 Task: Craft a pair of stylish earrings.
Action: Mouse moved to (377, 170)
Screenshot: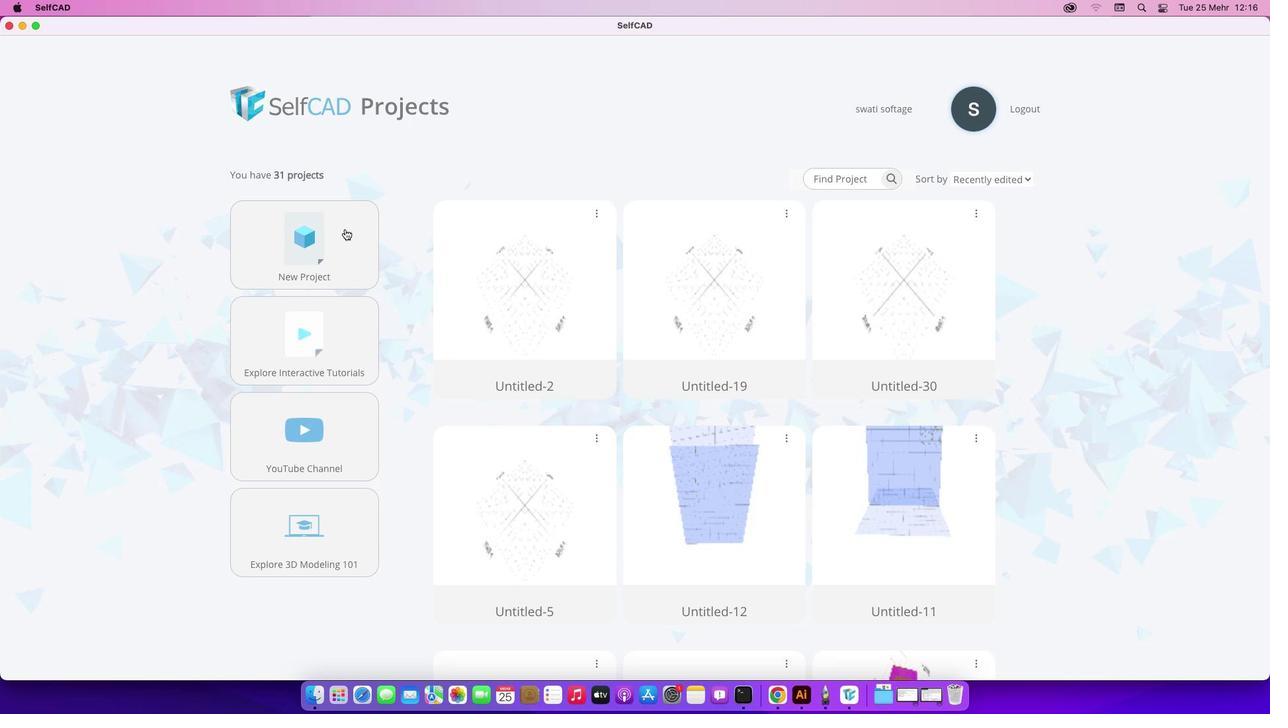 
Action: Mouse pressed left at (377, 170)
Screenshot: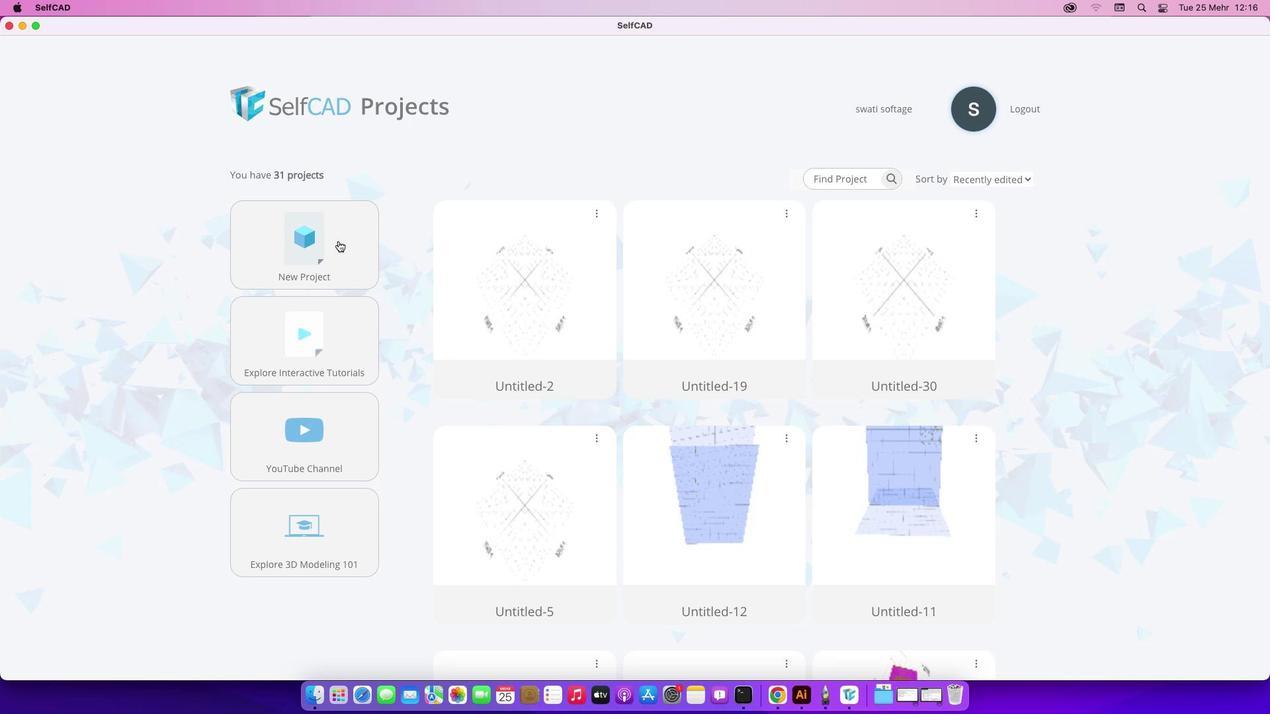 
Action: Mouse moved to (338, 241)
Screenshot: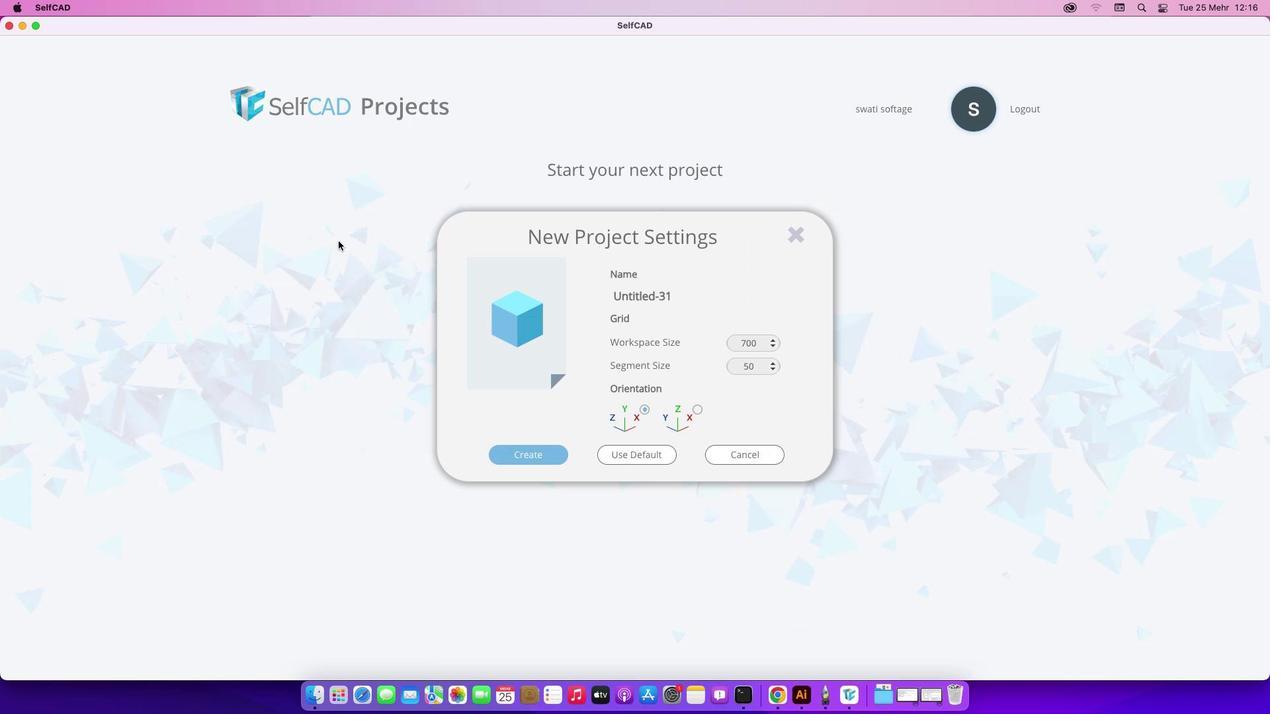 
Action: Mouse pressed left at (338, 241)
Screenshot: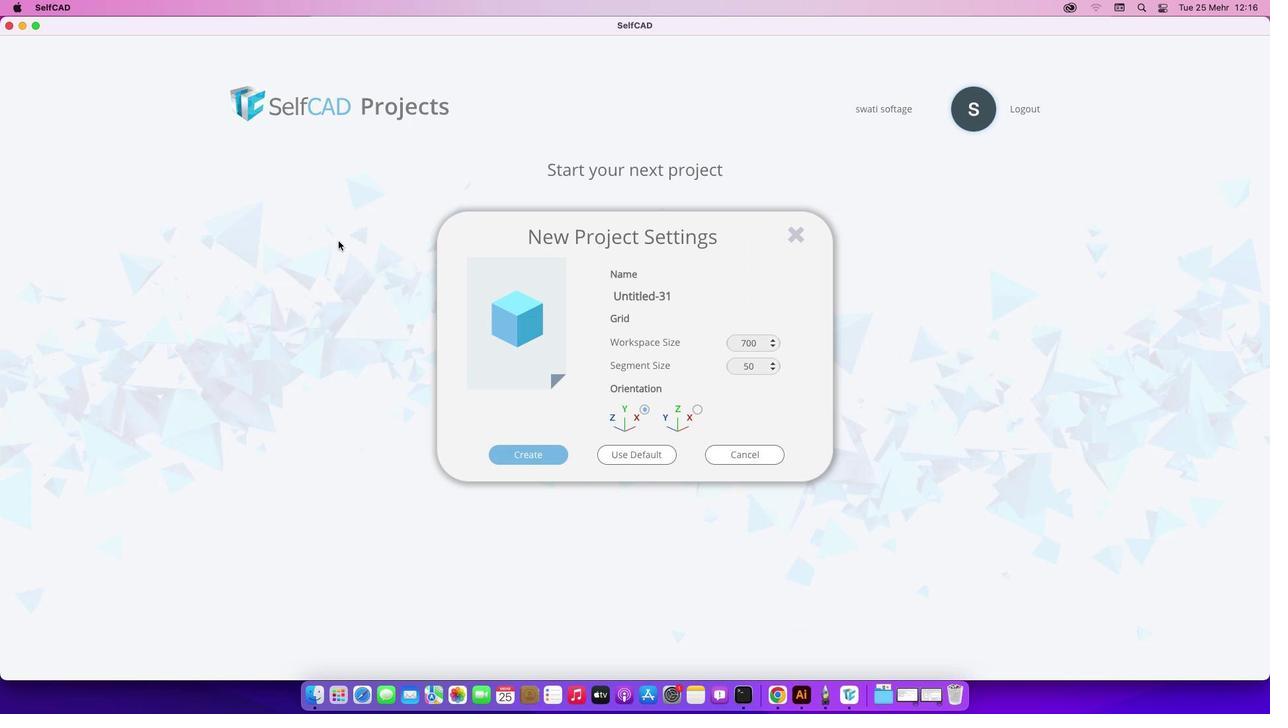 
Action: Mouse moved to (526, 455)
Screenshot: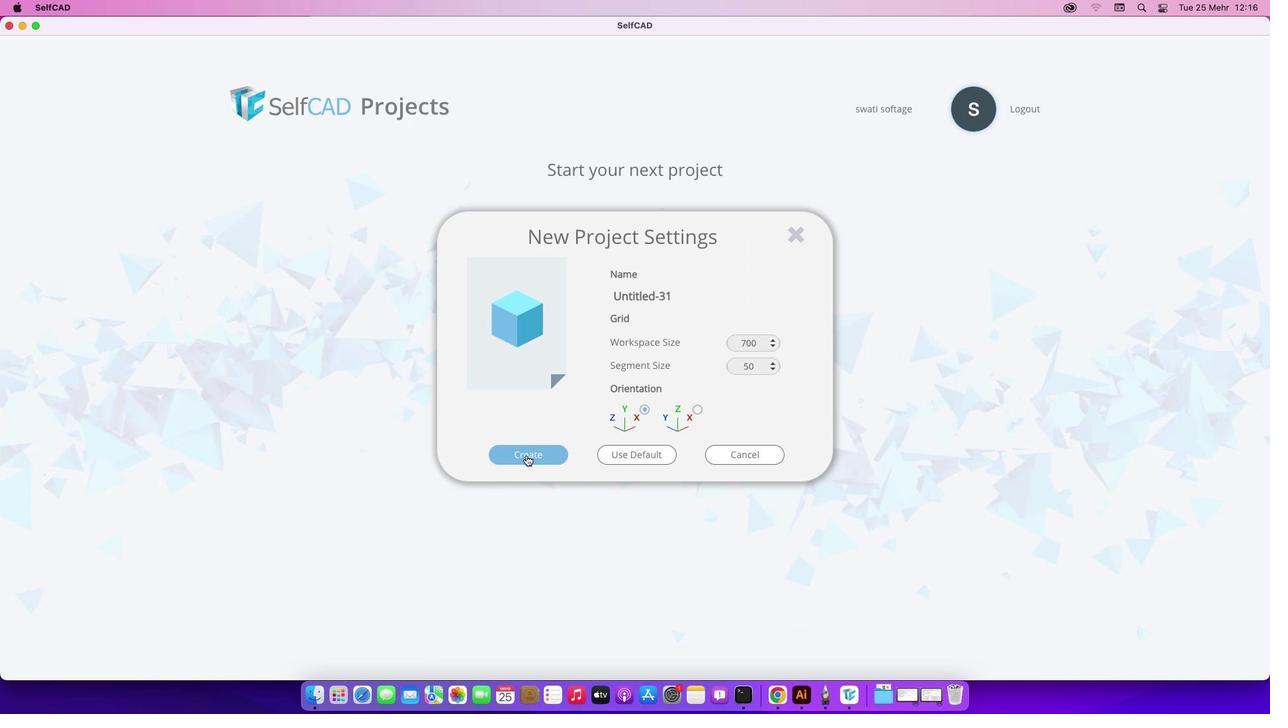 
Action: Mouse pressed left at (526, 455)
Screenshot: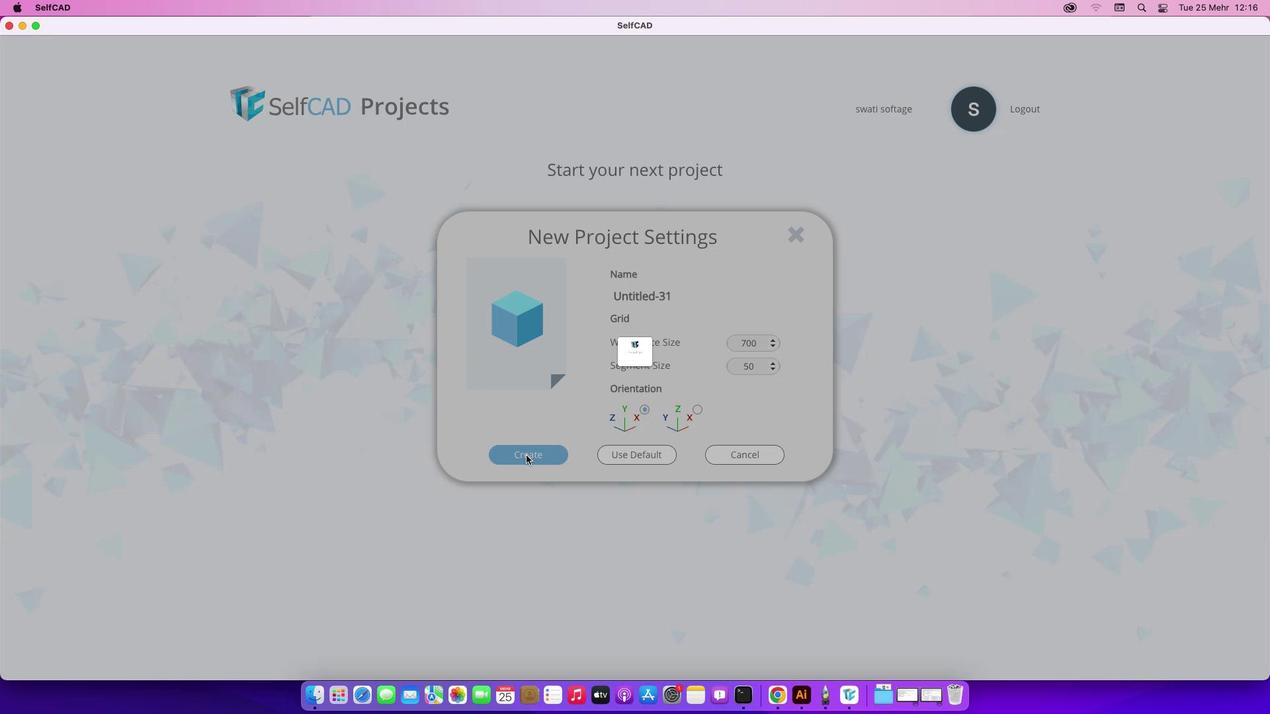 
Action: Mouse moved to (497, 567)
Screenshot: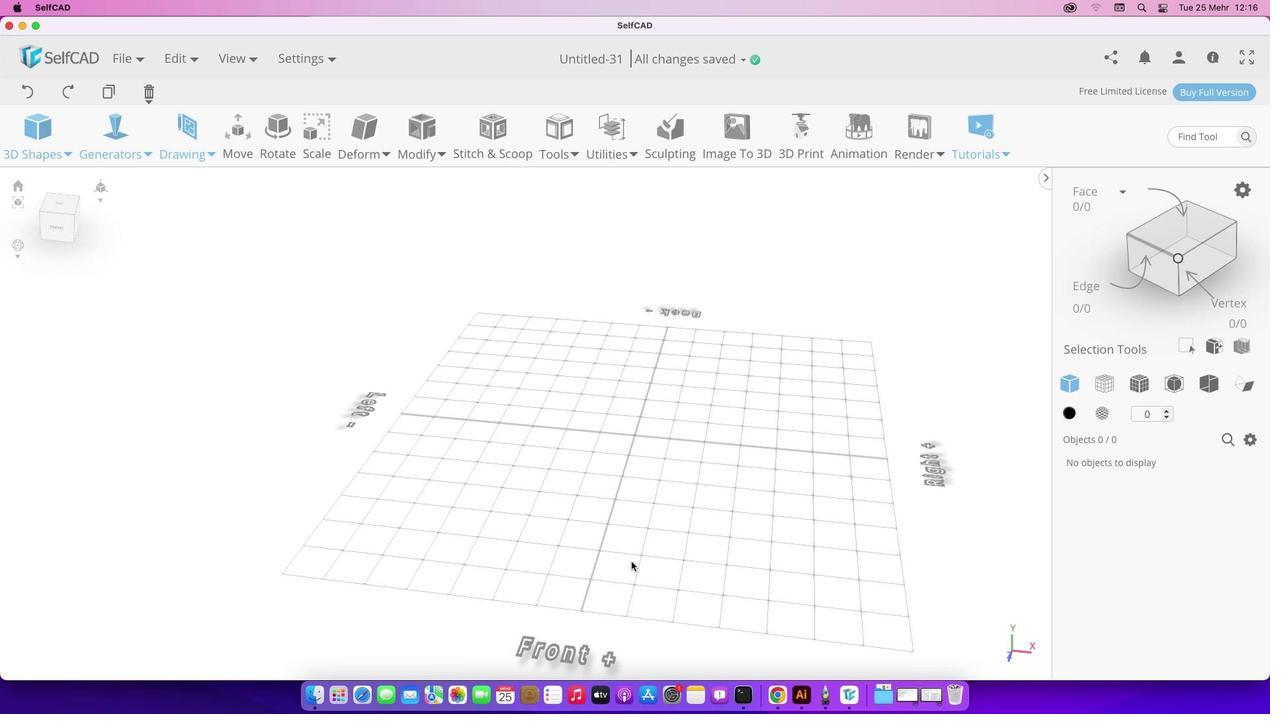 
Action: Mouse pressed left at (497, 567)
Screenshot: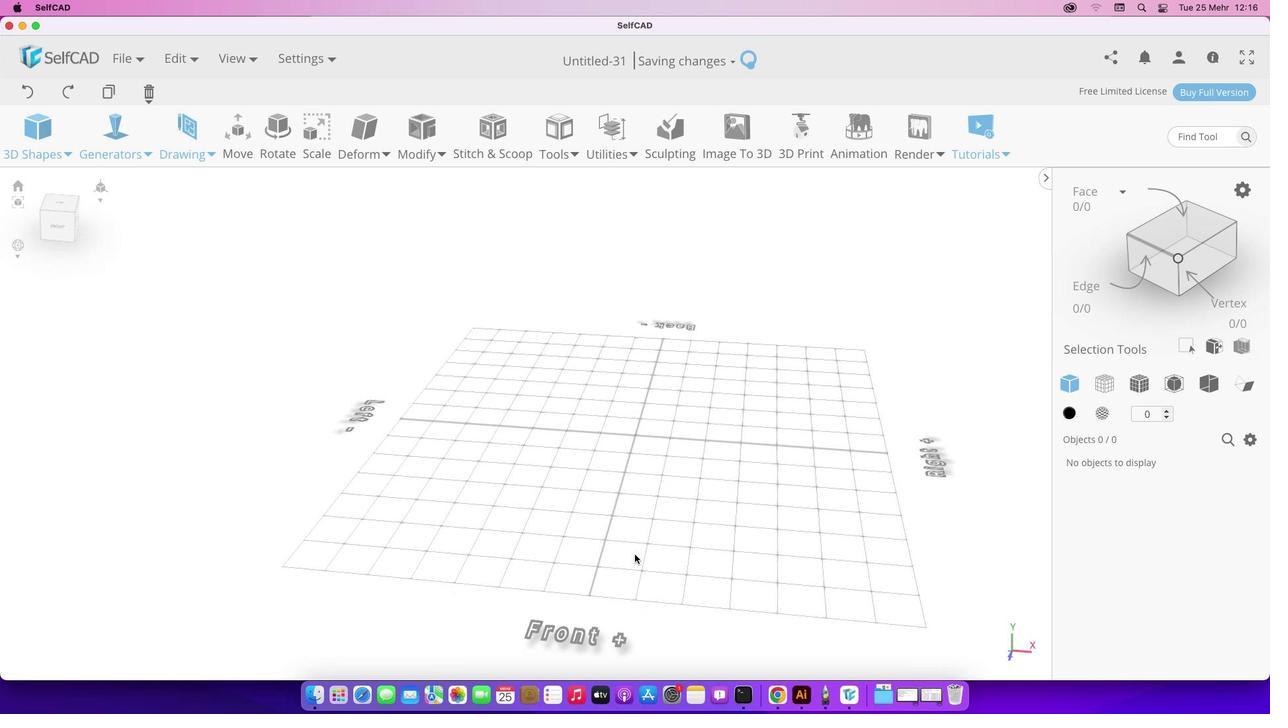 
Action: Mouse moved to (271, 292)
Screenshot: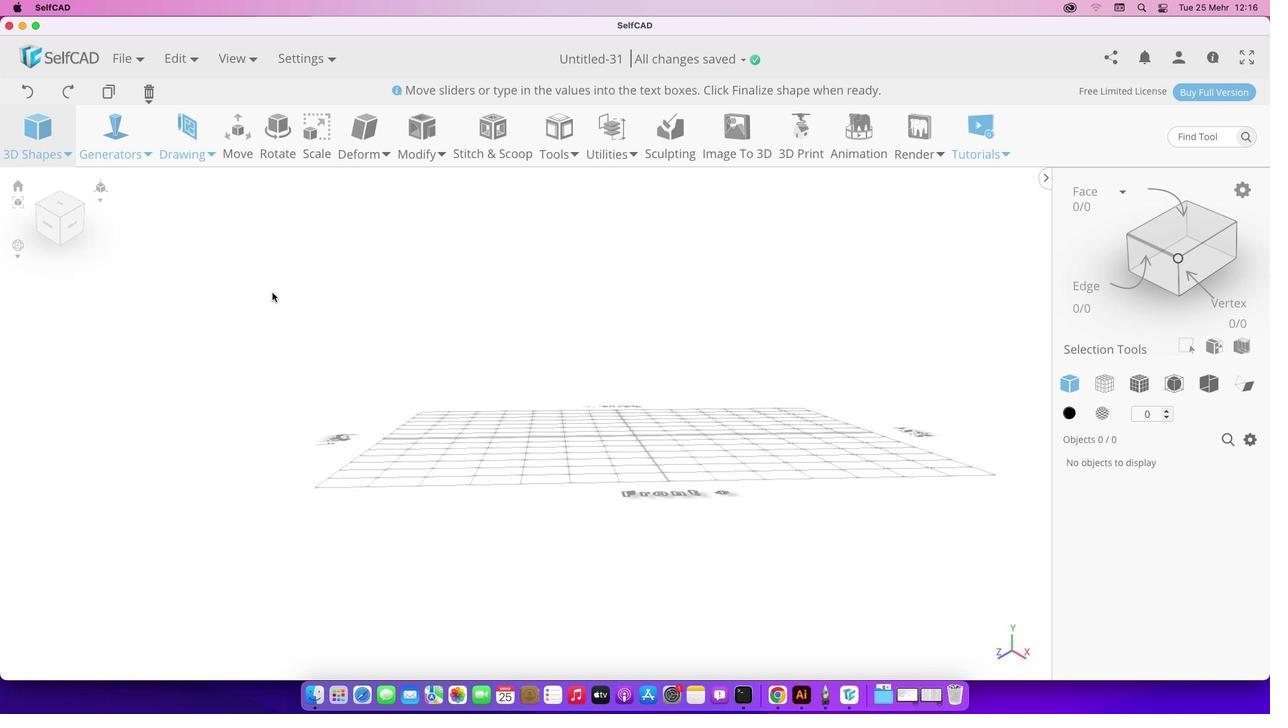 
Action: Mouse pressed left at (271, 292)
Screenshot: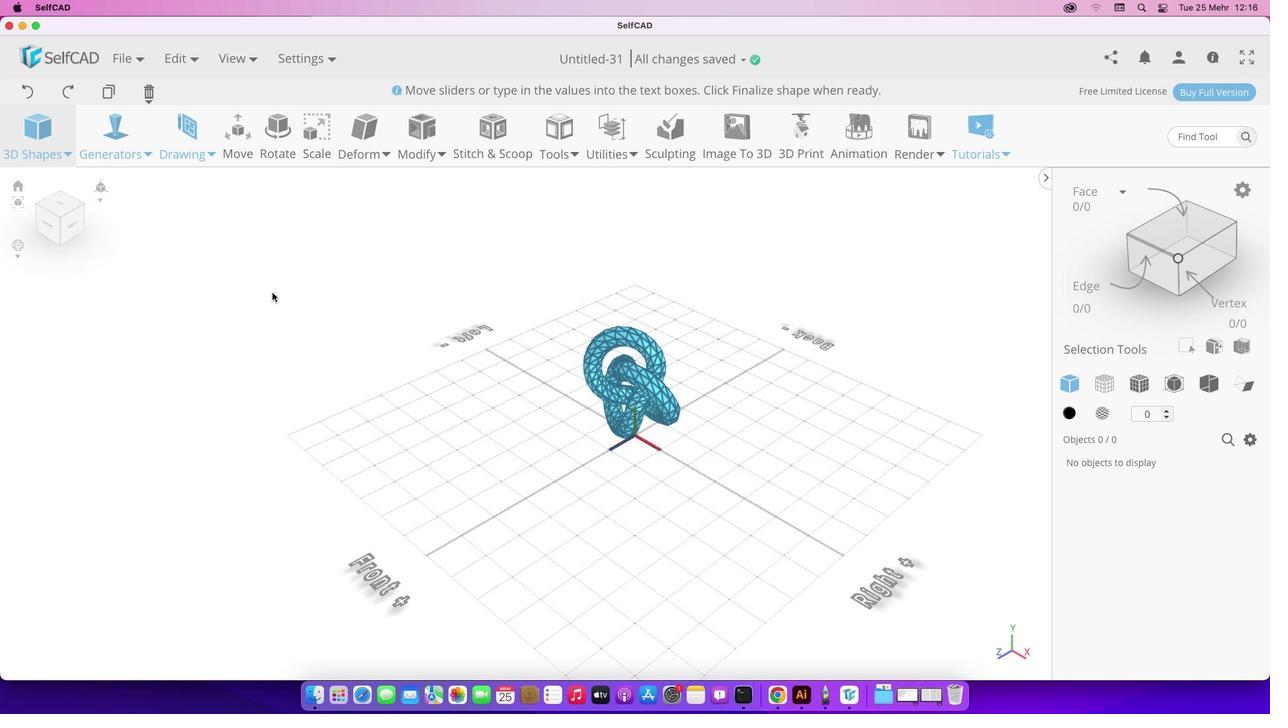 
Action: Mouse moved to (478, 564)
Screenshot: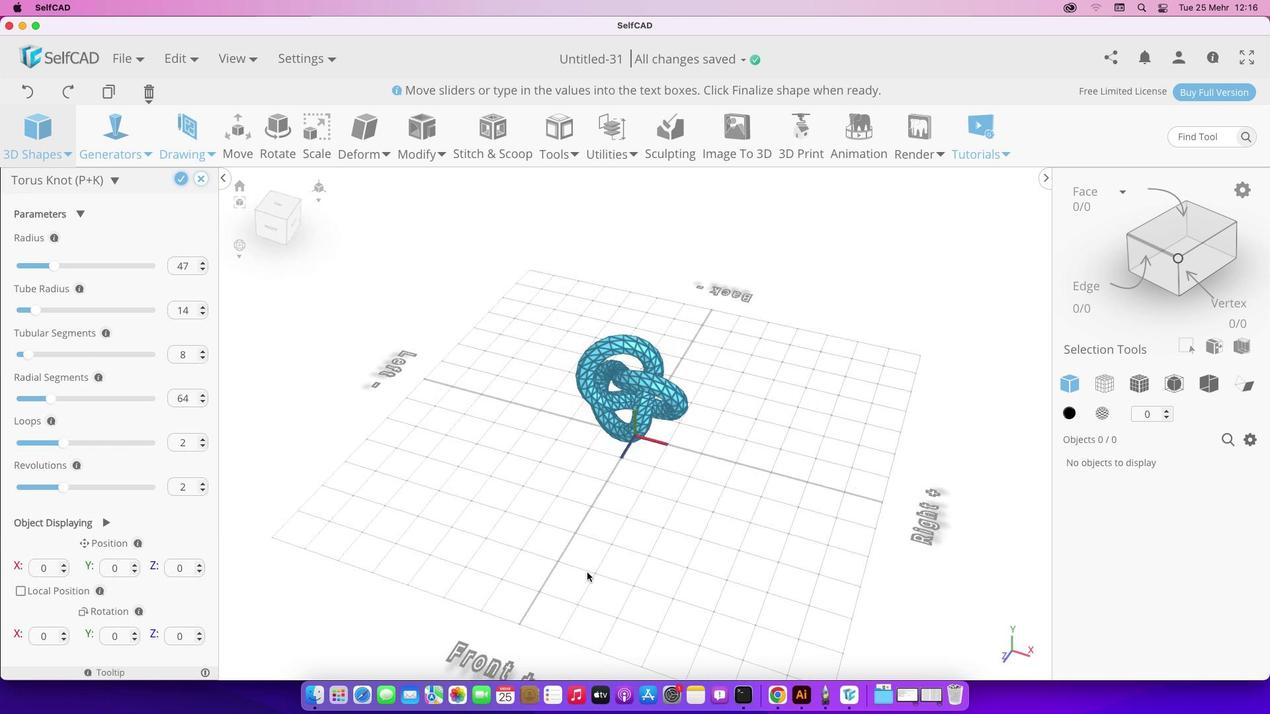 
Action: Mouse pressed left at (478, 564)
Screenshot: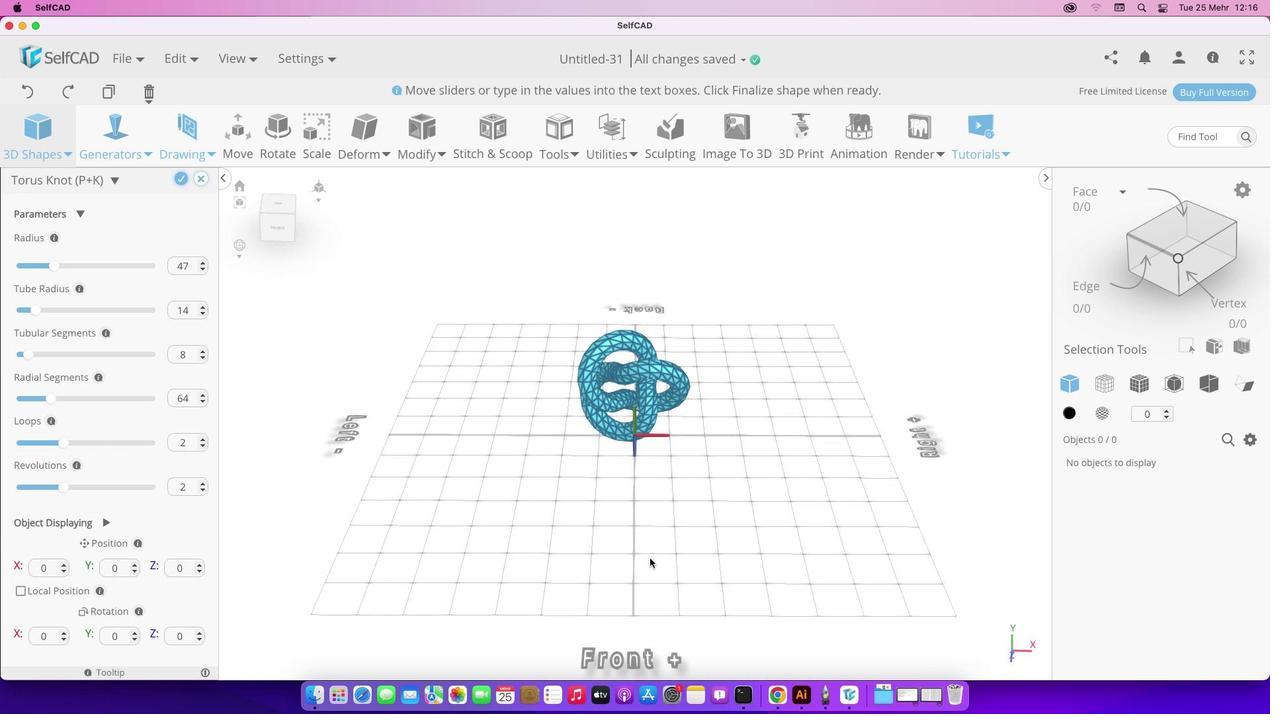
Action: Mouse moved to (647, 349)
Screenshot: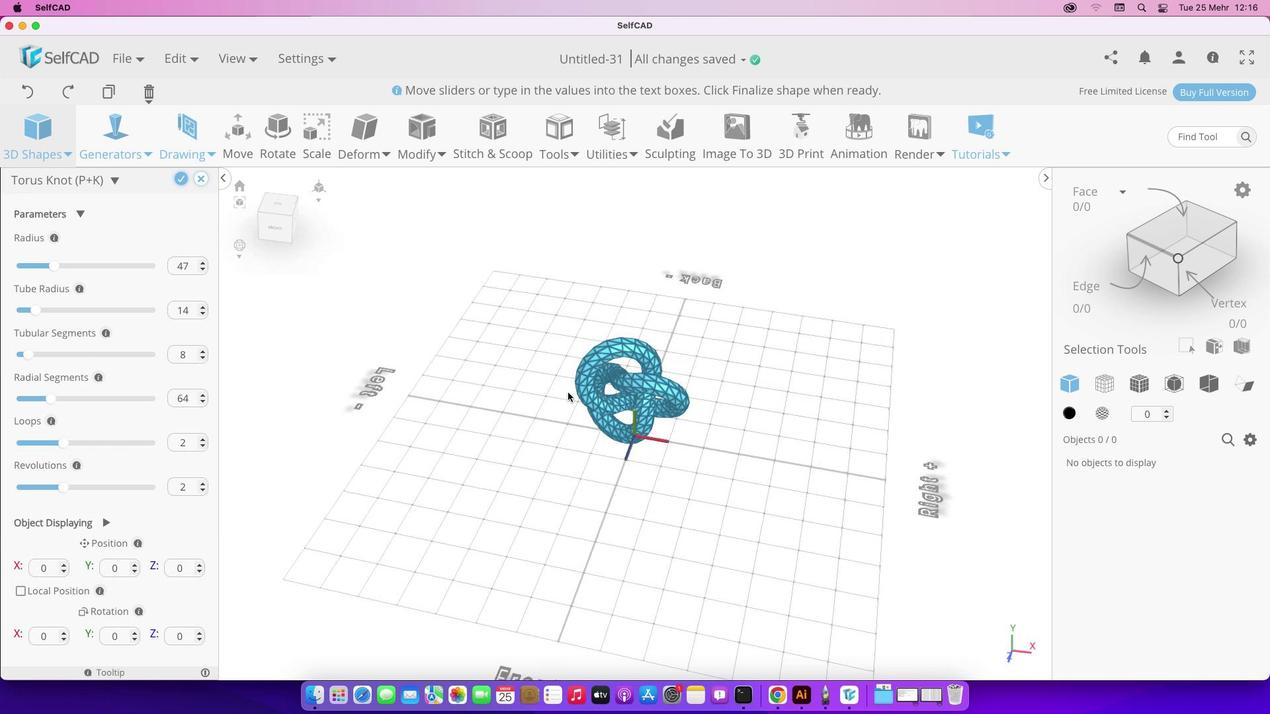 
Action: Mouse pressed left at (647, 349)
Screenshot: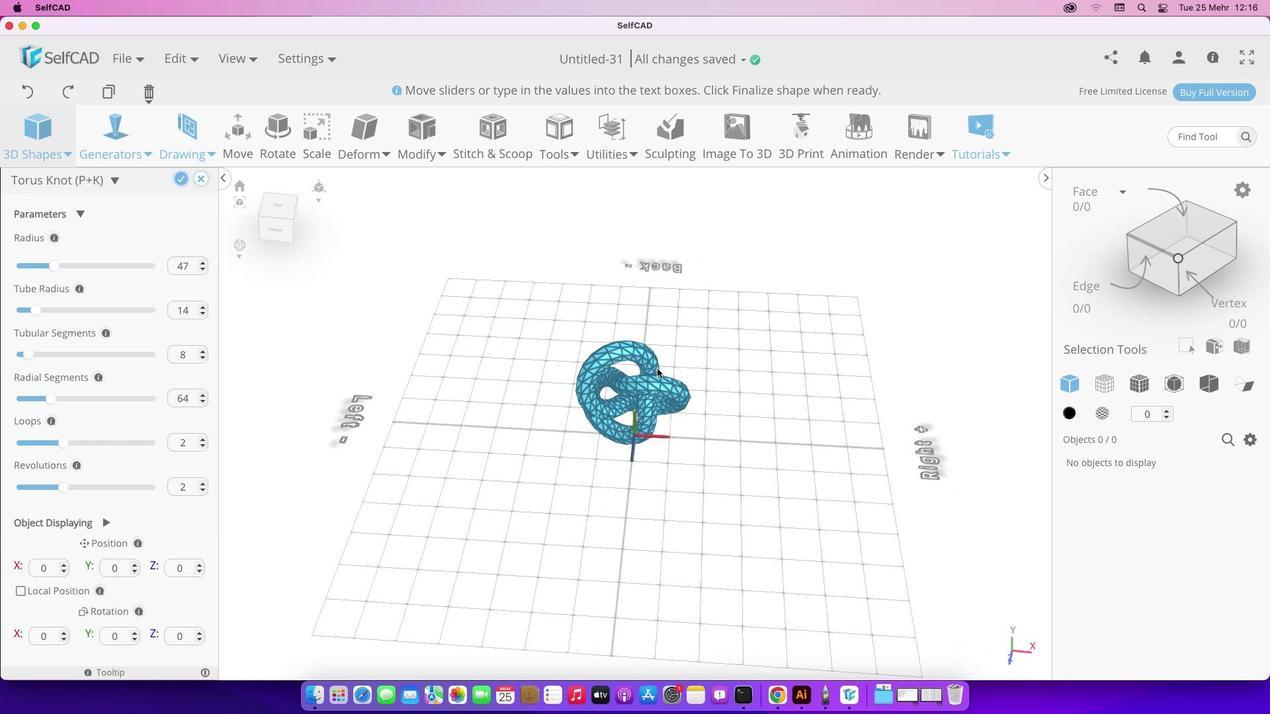 
Action: Mouse moved to (820, 458)
Screenshot: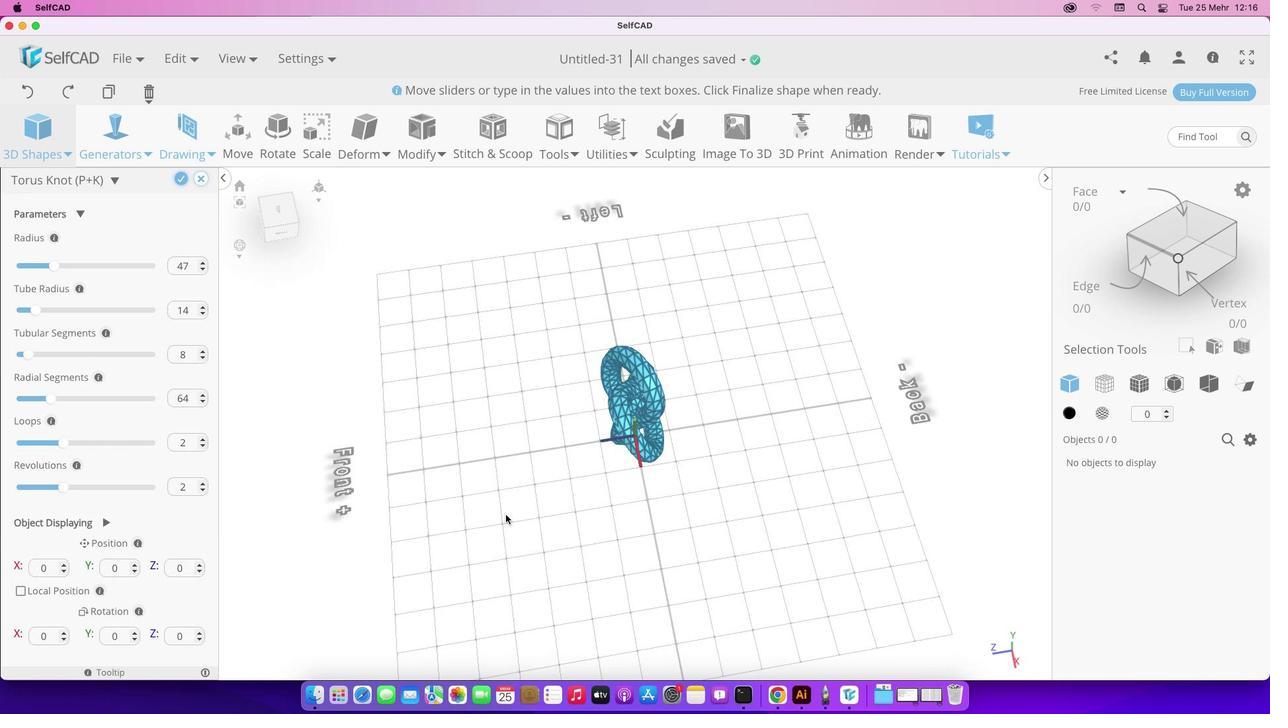 
Action: Mouse pressed left at (820, 458)
Screenshot: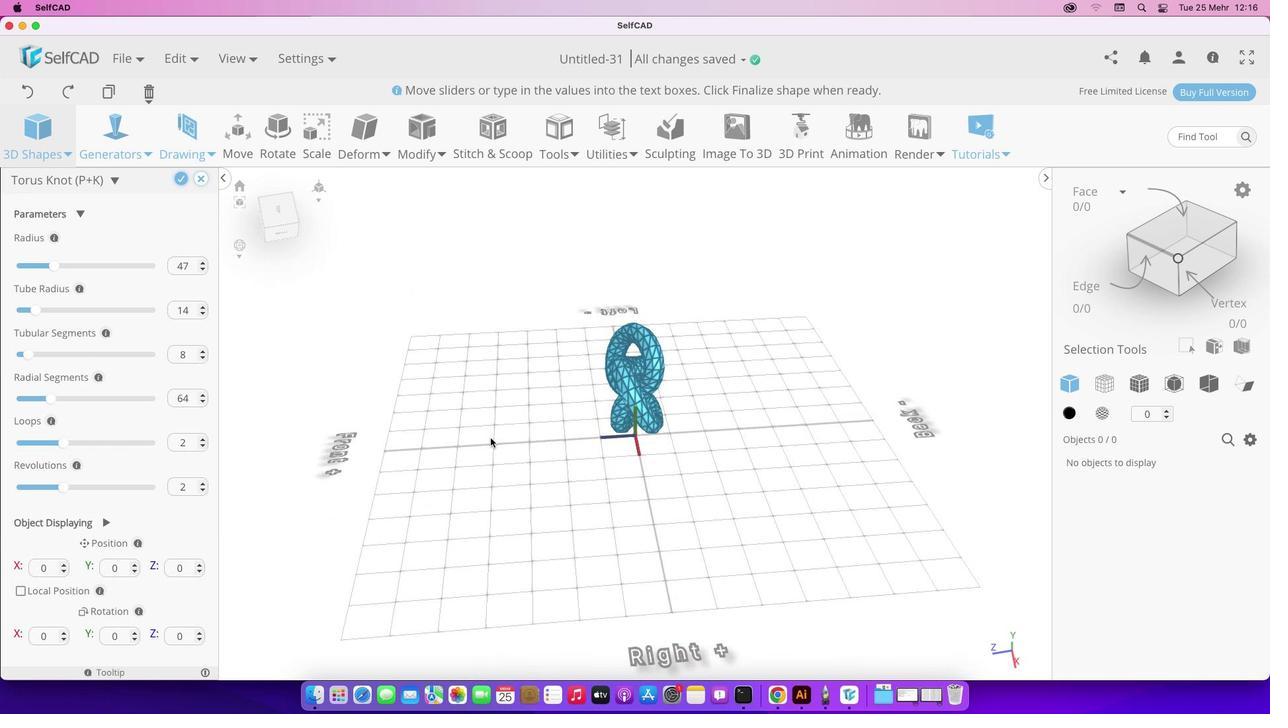 
Action: Mouse moved to (52, 267)
Screenshot: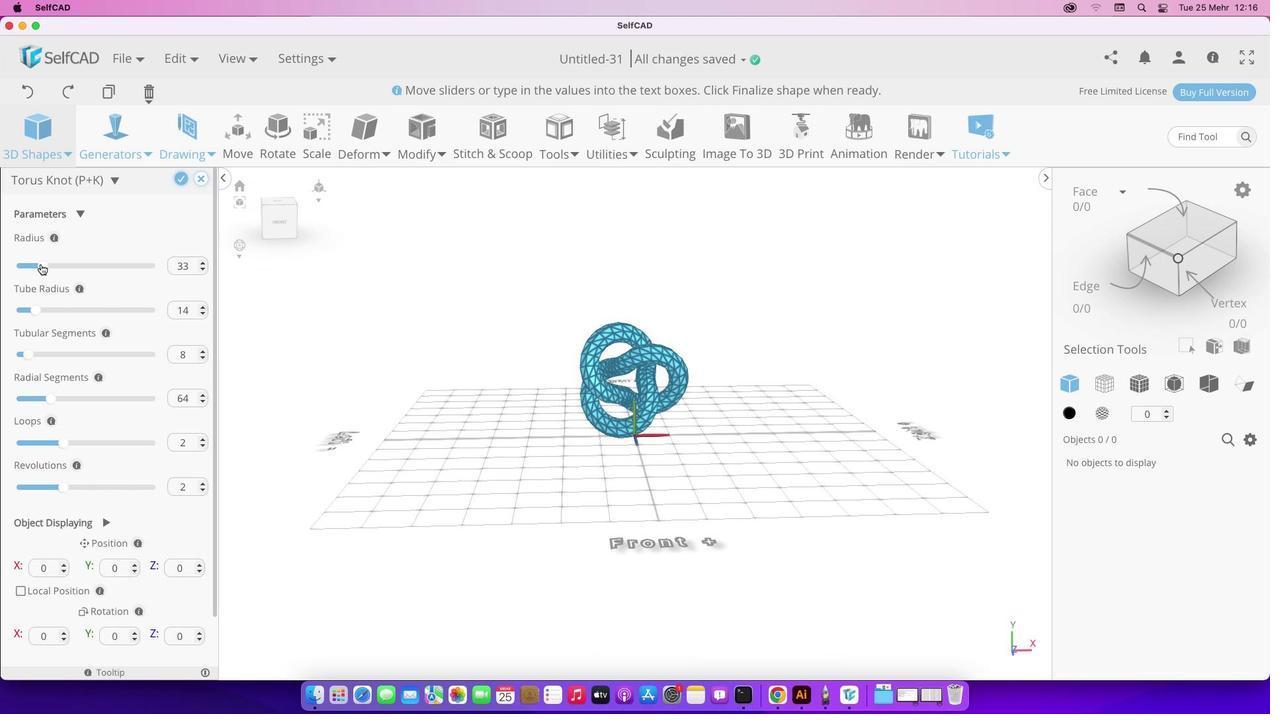 
Action: Mouse pressed left at (52, 267)
Screenshot: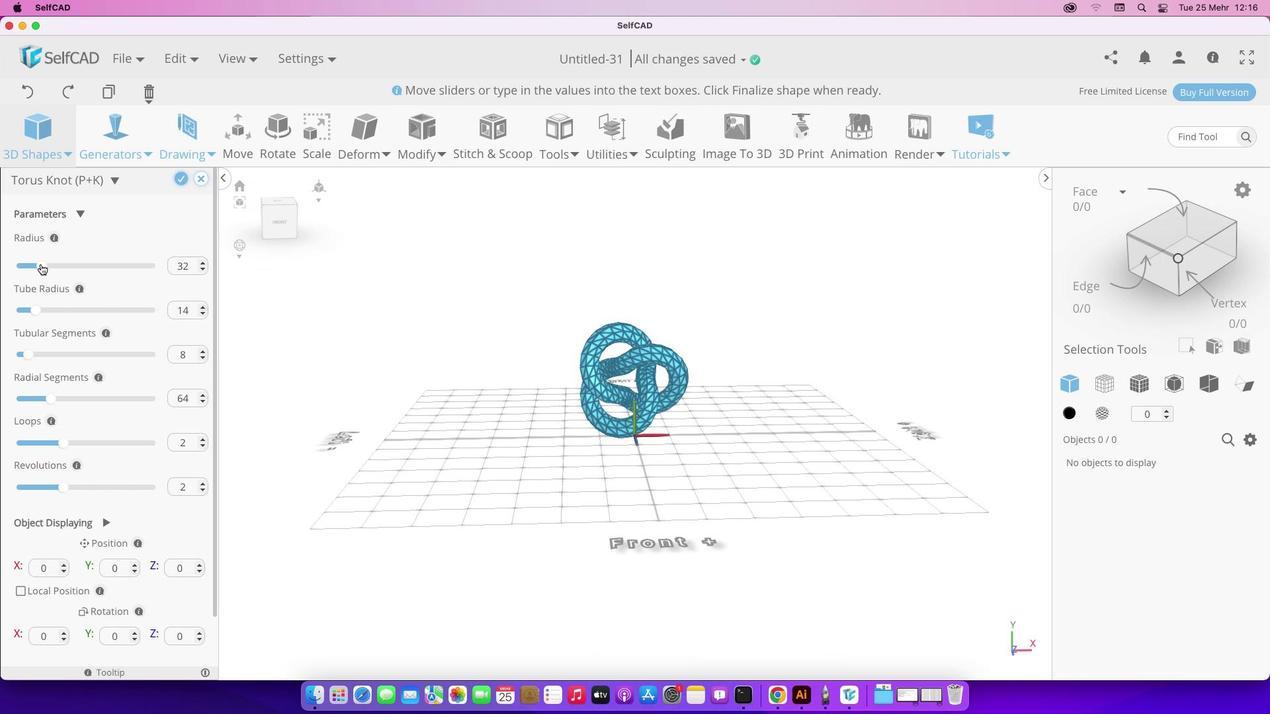 
Action: Mouse moved to (42, 265)
Screenshot: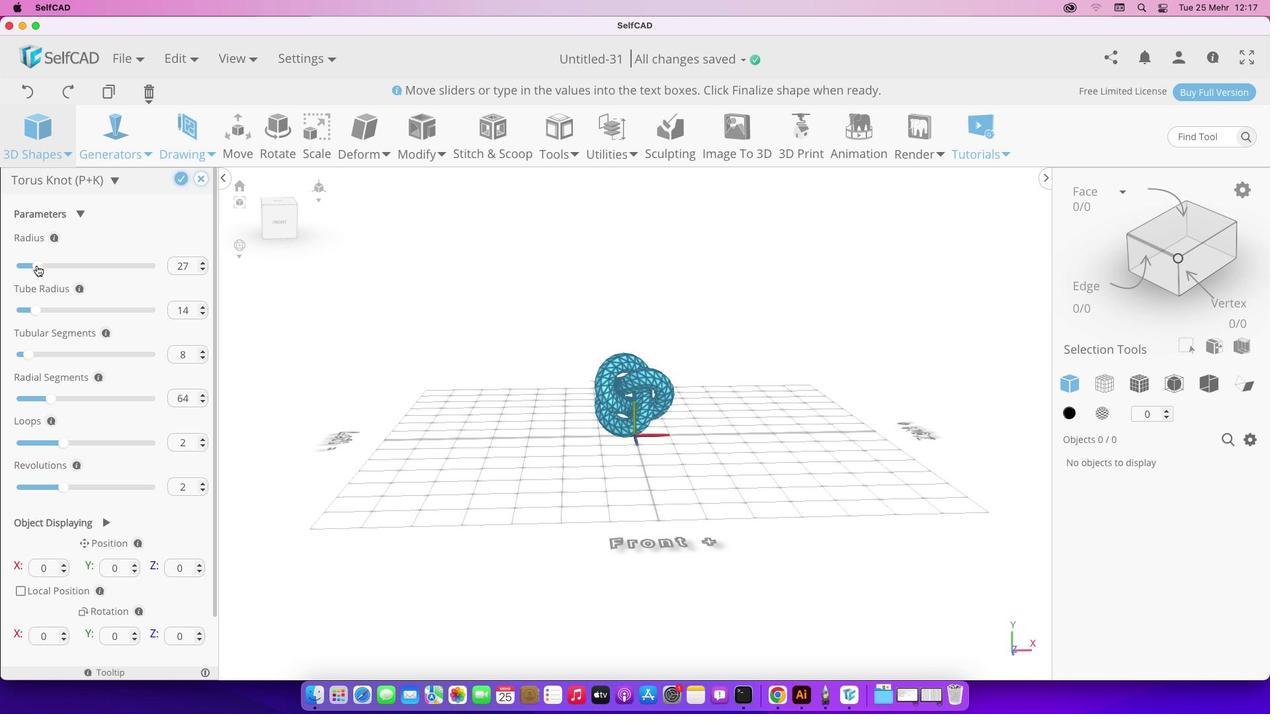 
Action: Mouse pressed left at (42, 265)
Screenshot: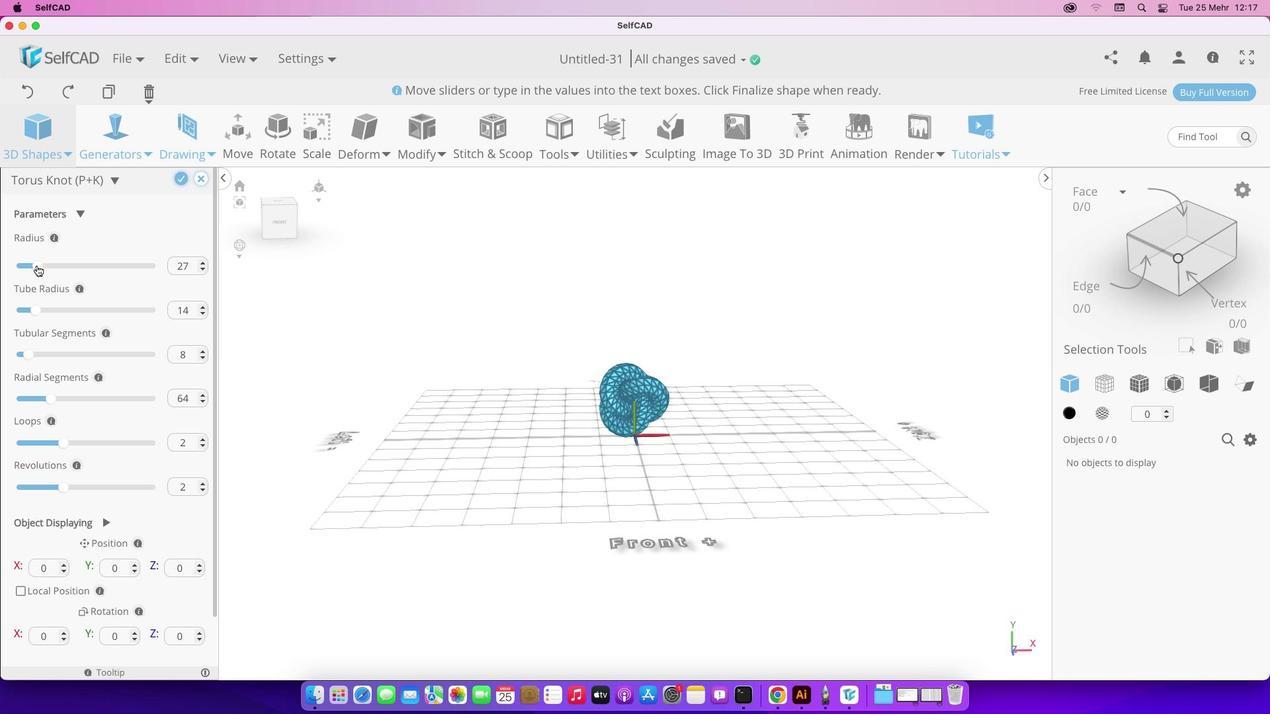 
Action: Mouse moved to (35, 308)
Screenshot: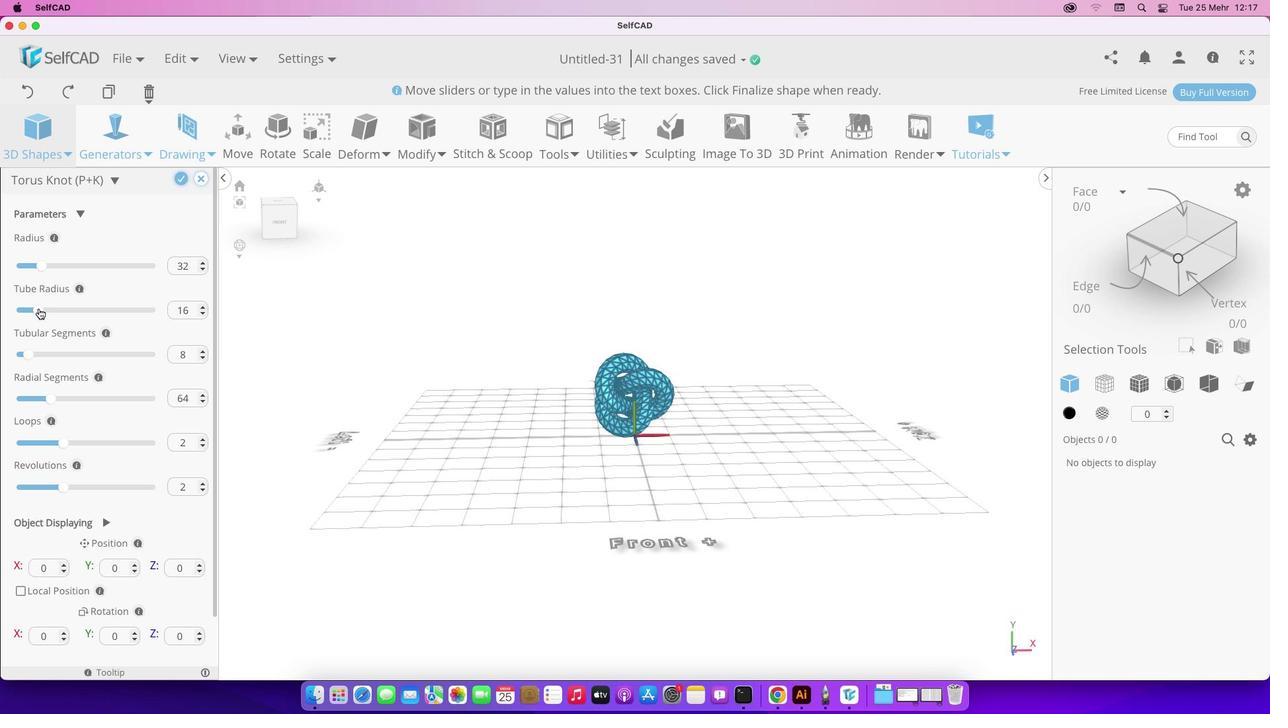 
Action: Mouse pressed left at (35, 308)
Screenshot: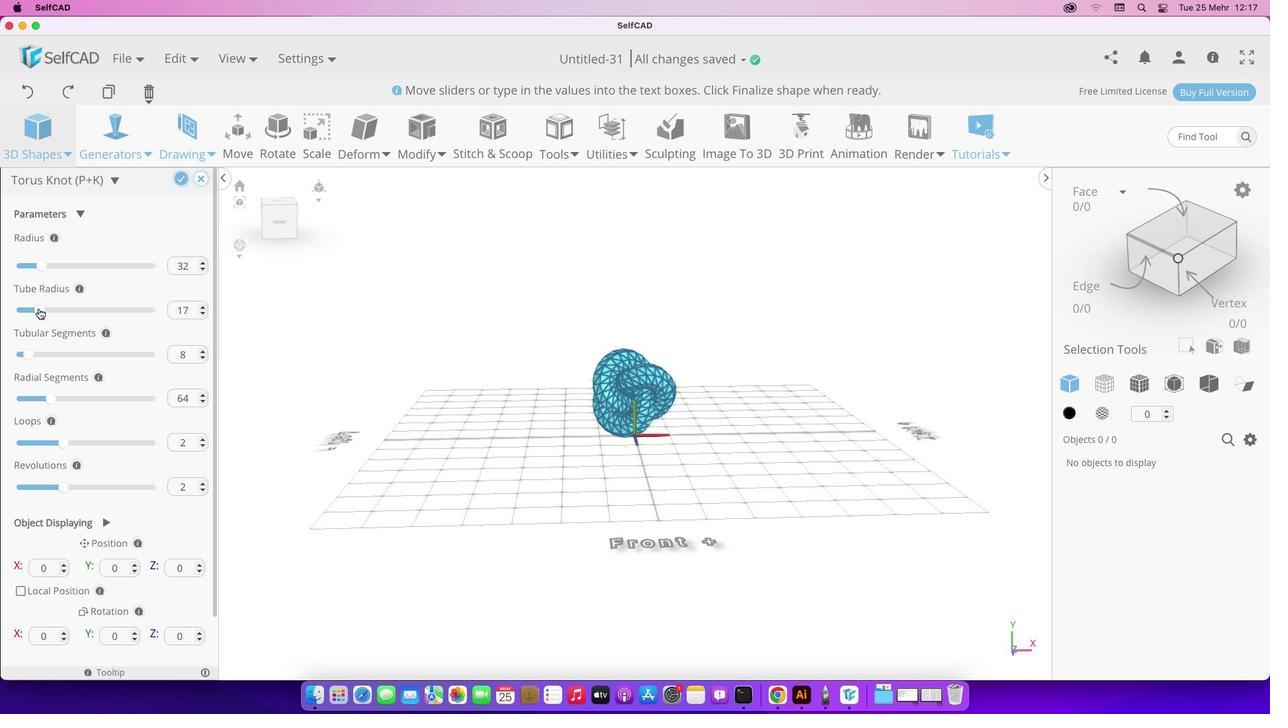 
Action: Mouse moved to (30, 355)
Screenshot: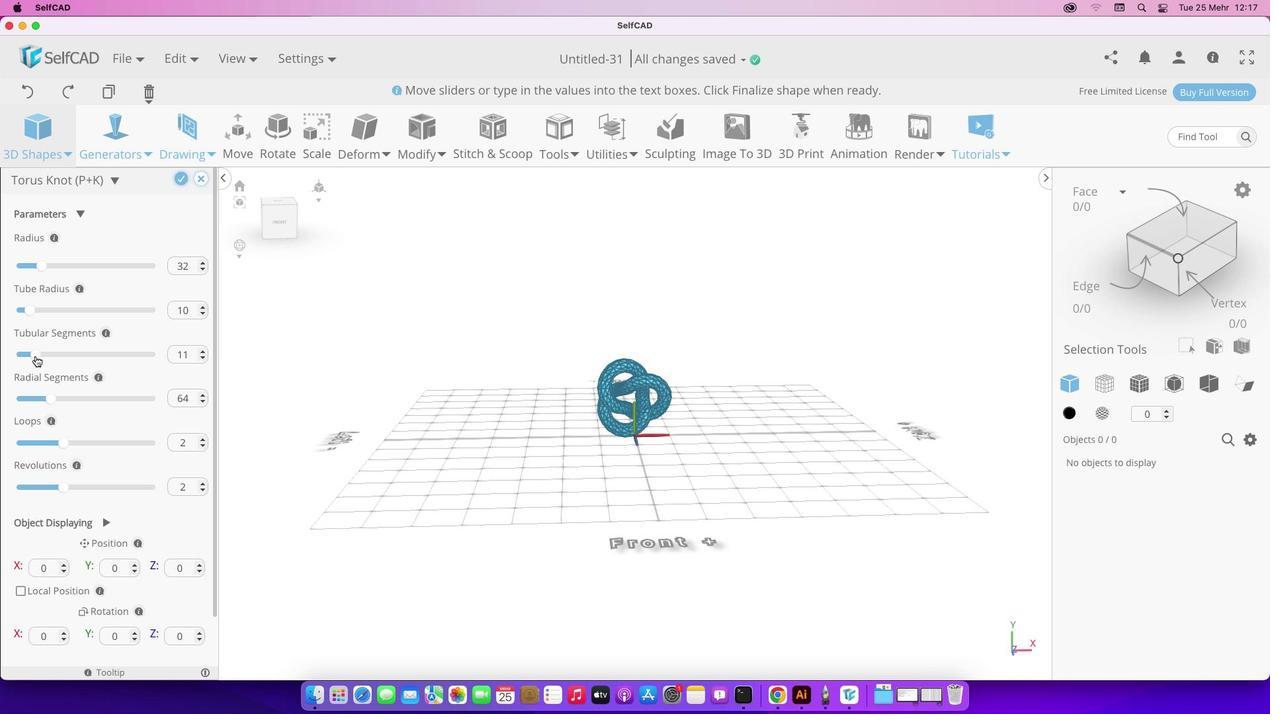 
Action: Mouse pressed left at (30, 355)
Screenshot: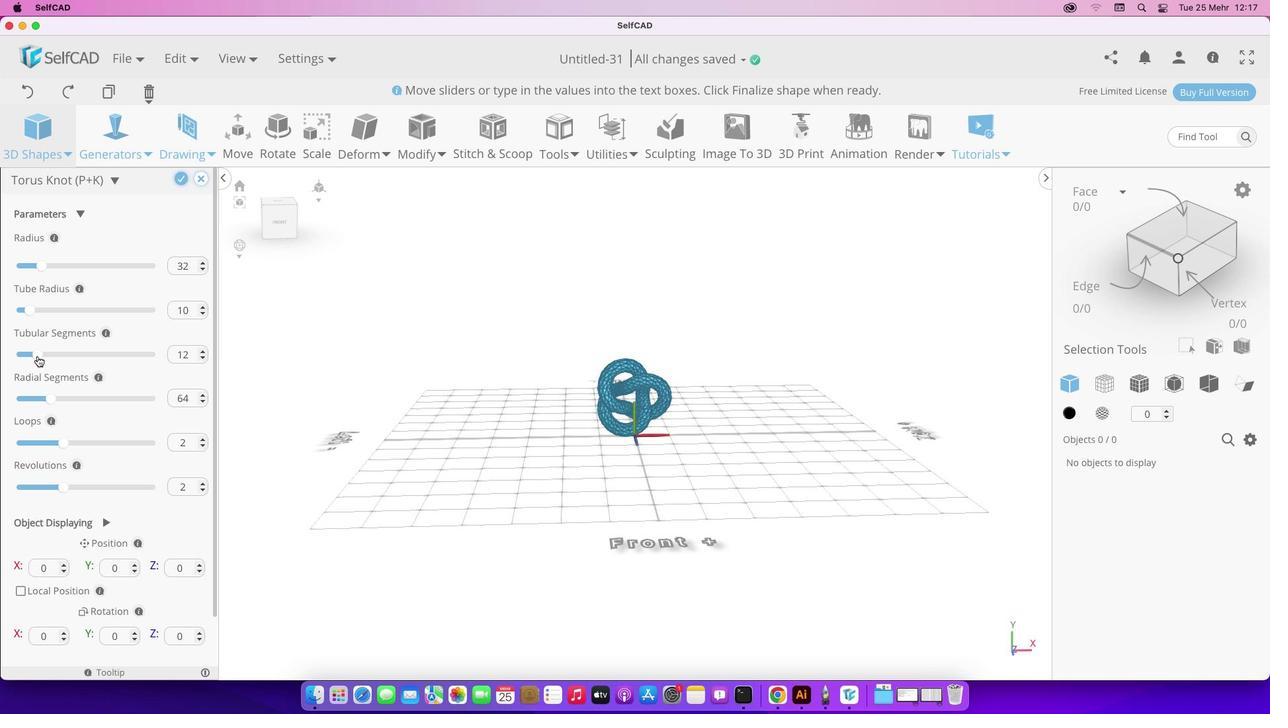 
Action: Mouse moved to (49, 400)
Screenshot: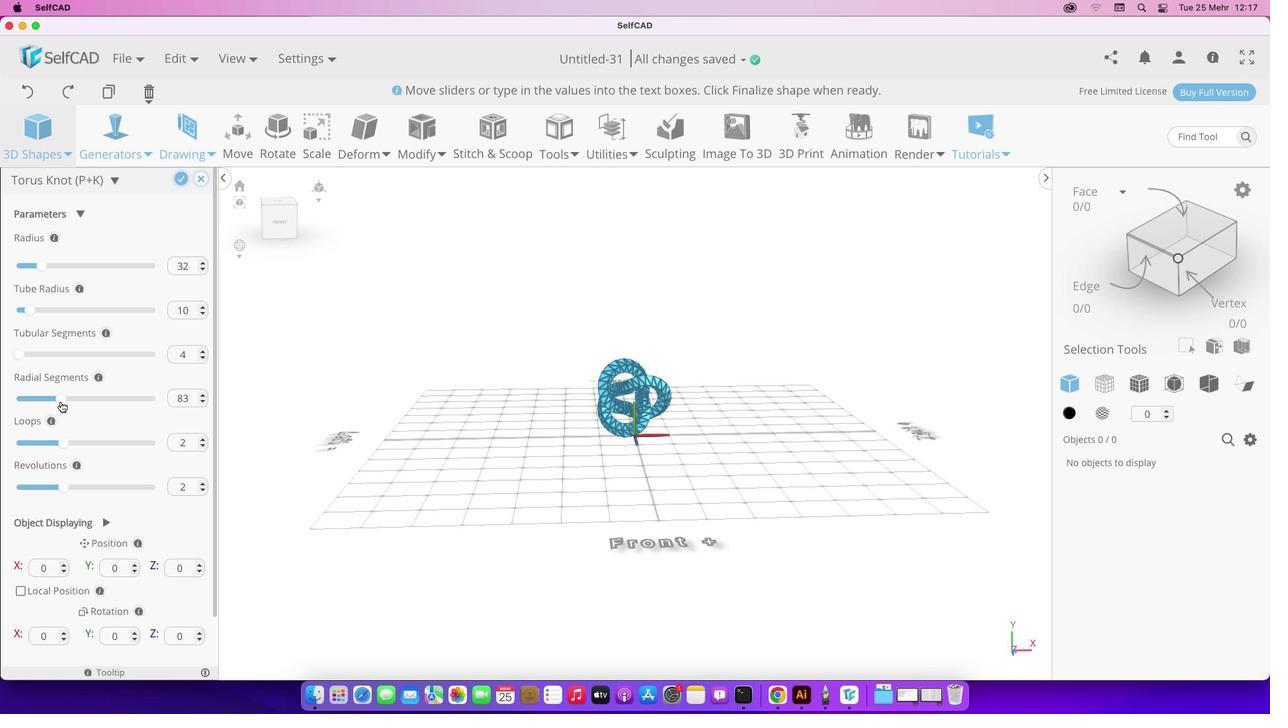 
Action: Mouse pressed left at (49, 400)
Screenshot: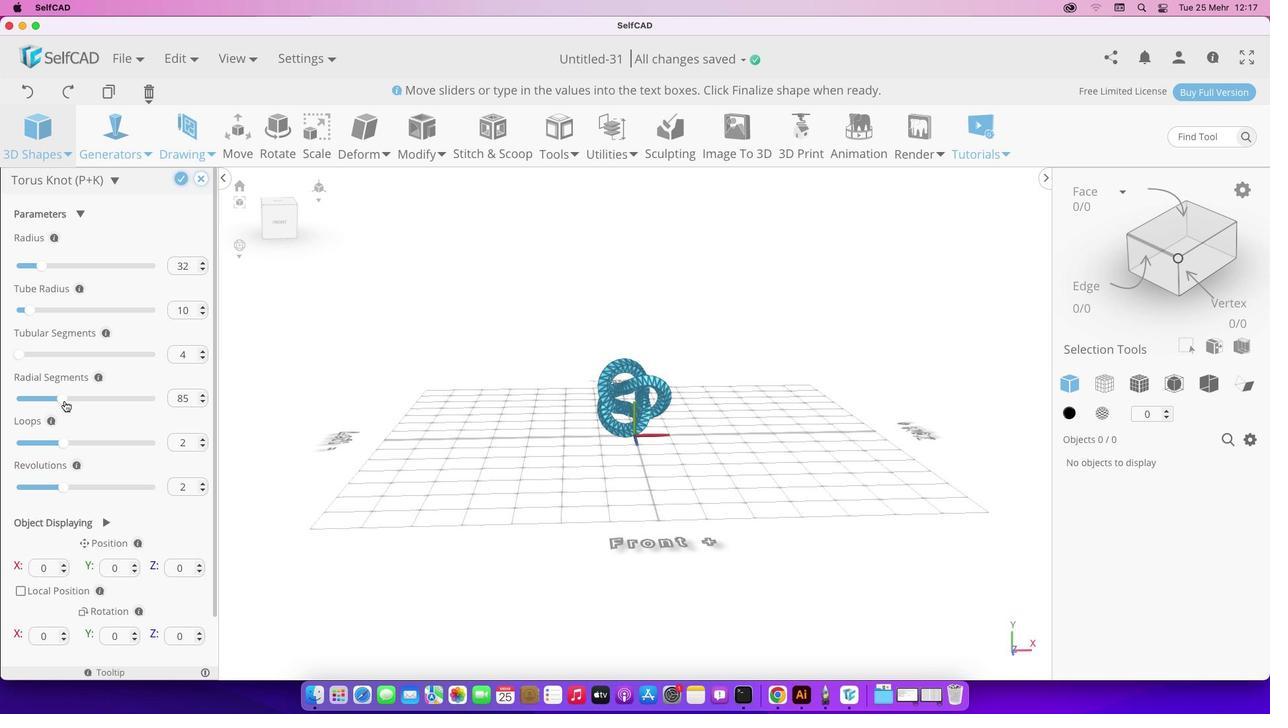
Action: Mouse moved to (64, 443)
Screenshot: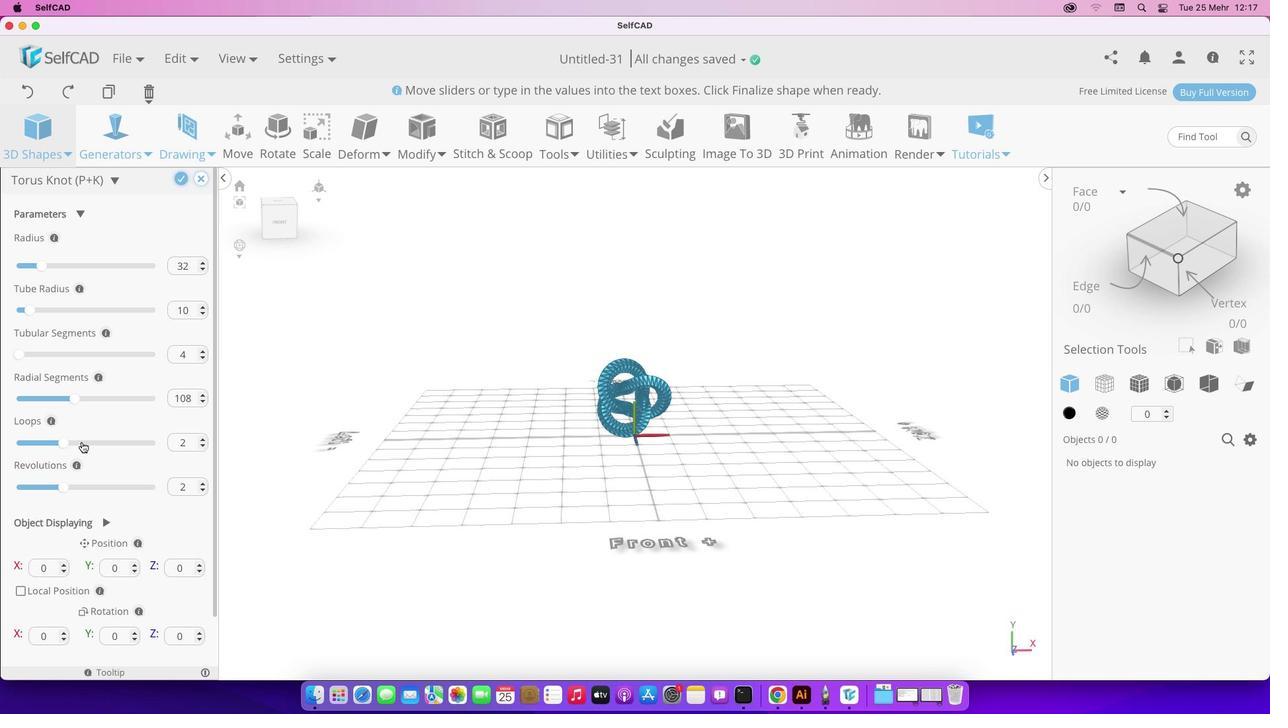 
Action: Mouse pressed left at (64, 443)
Screenshot: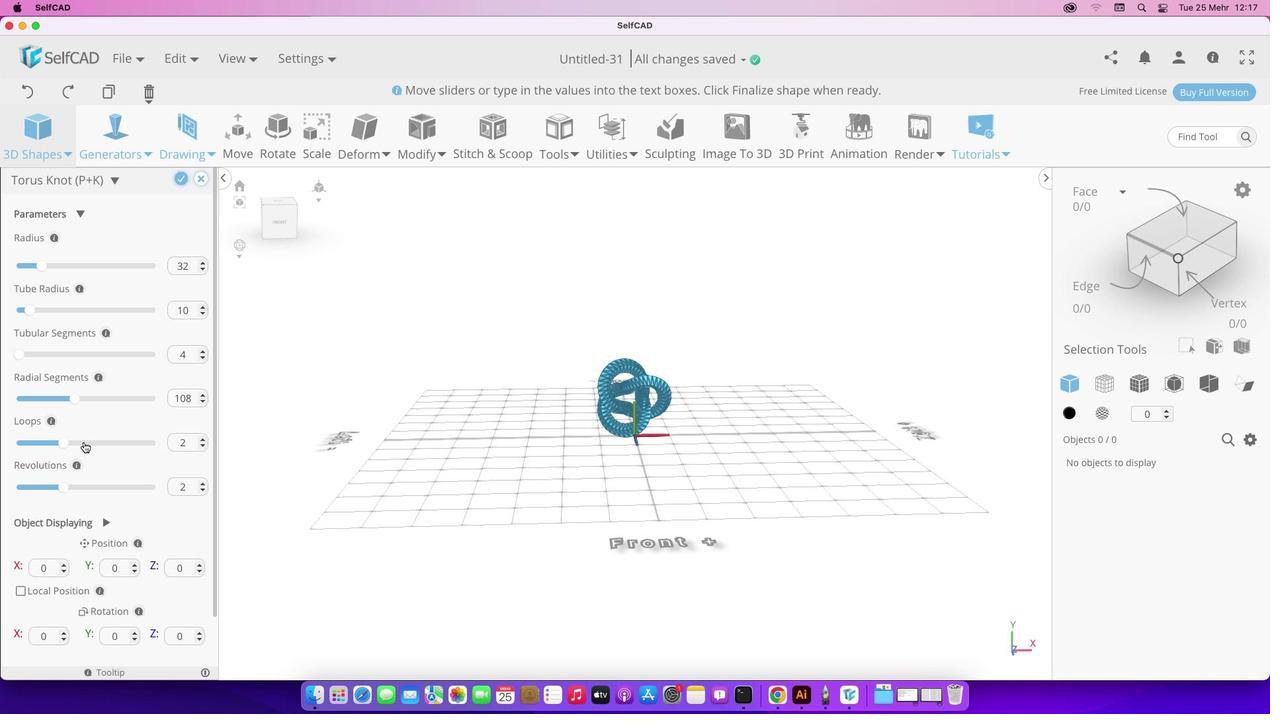
Action: Mouse moved to (109, 441)
Screenshot: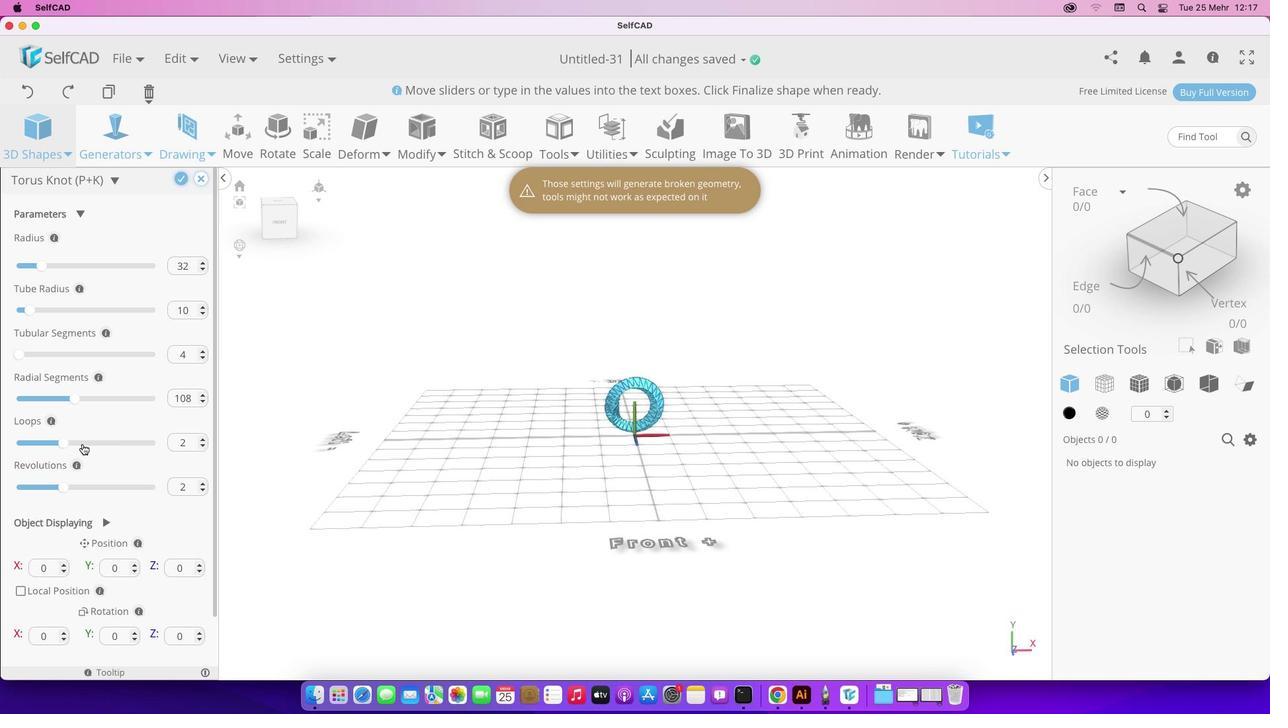 
Action: Mouse pressed left at (109, 441)
Screenshot: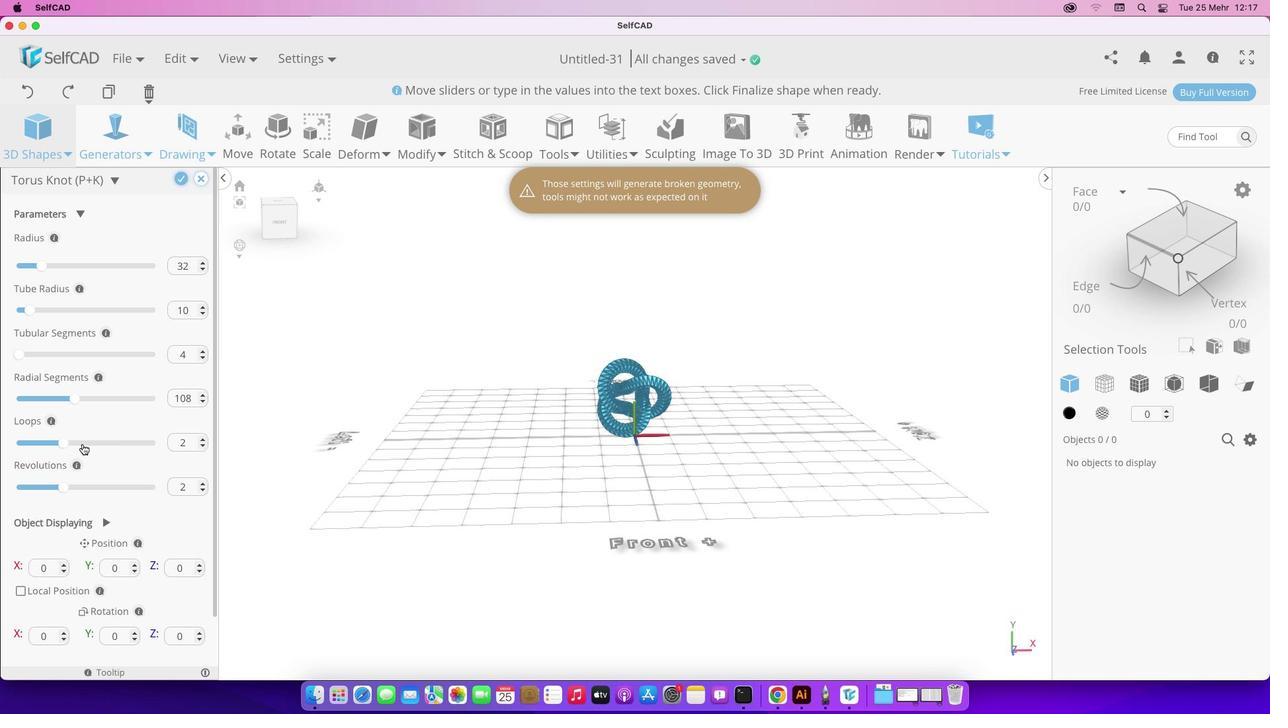
Action: Mouse moved to (64, 443)
Screenshot: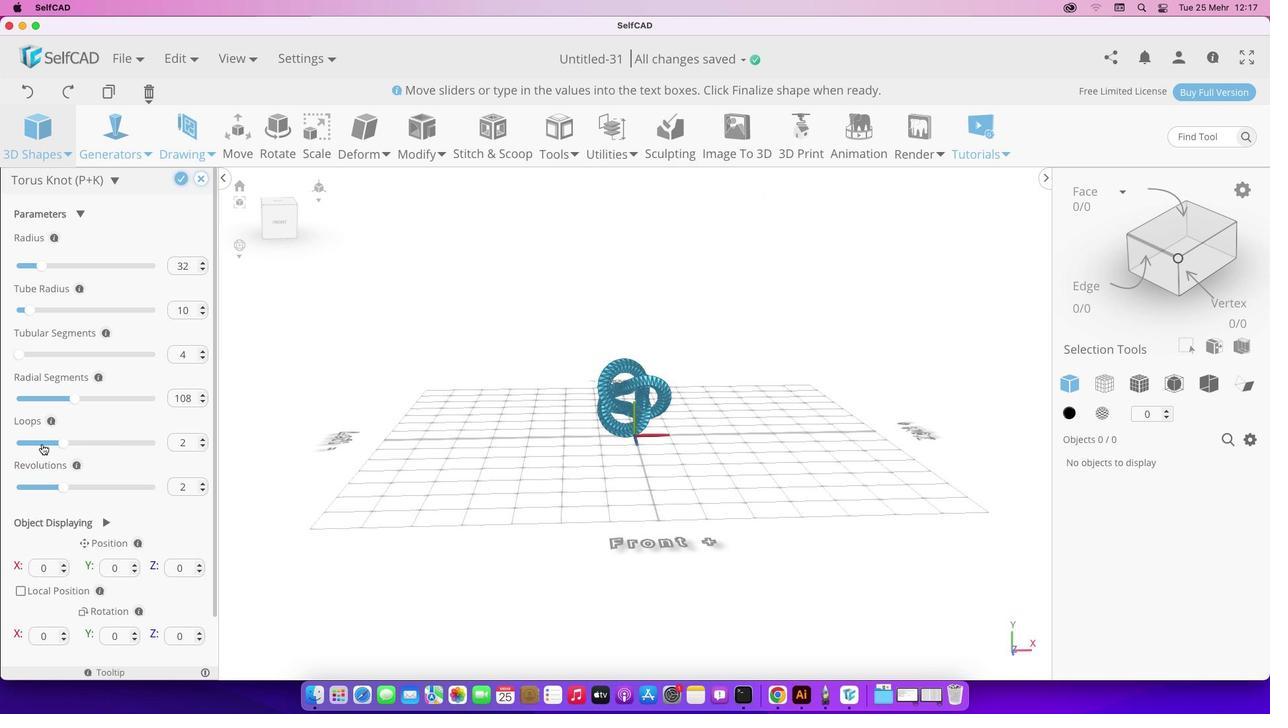 
Action: Mouse pressed left at (64, 443)
Screenshot: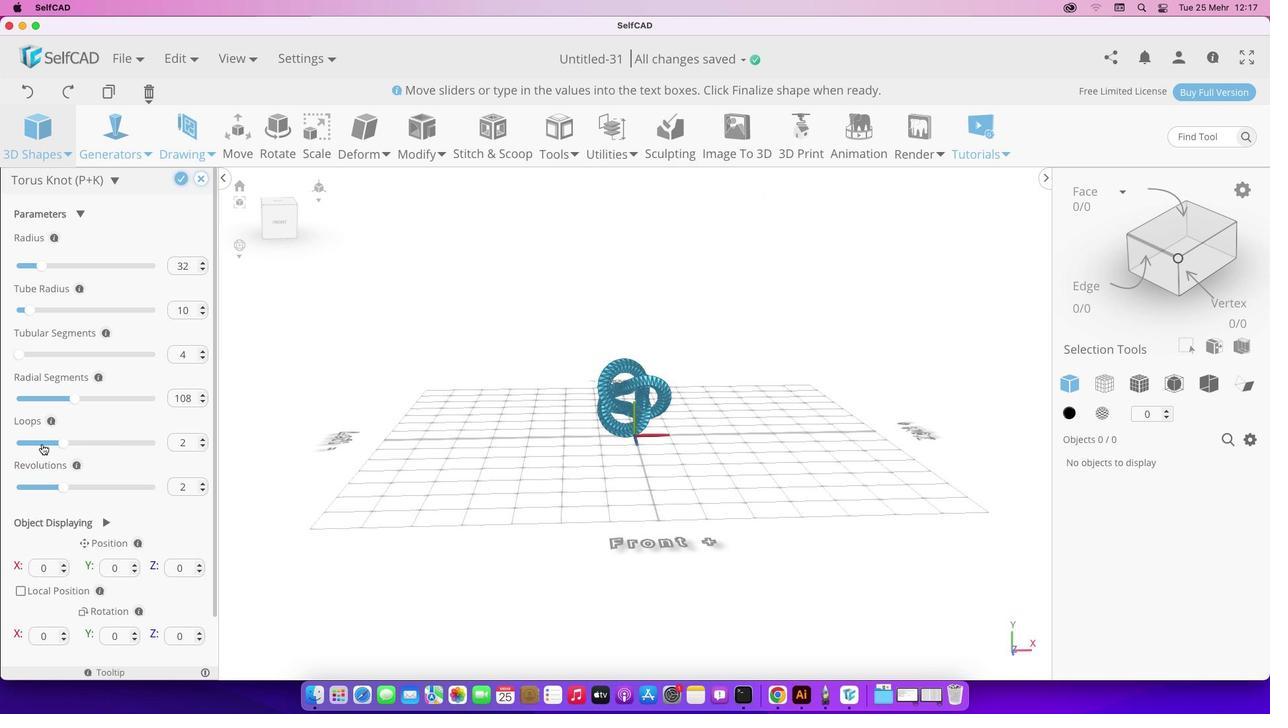 
Action: Mouse moved to (50, 442)
Screenshot: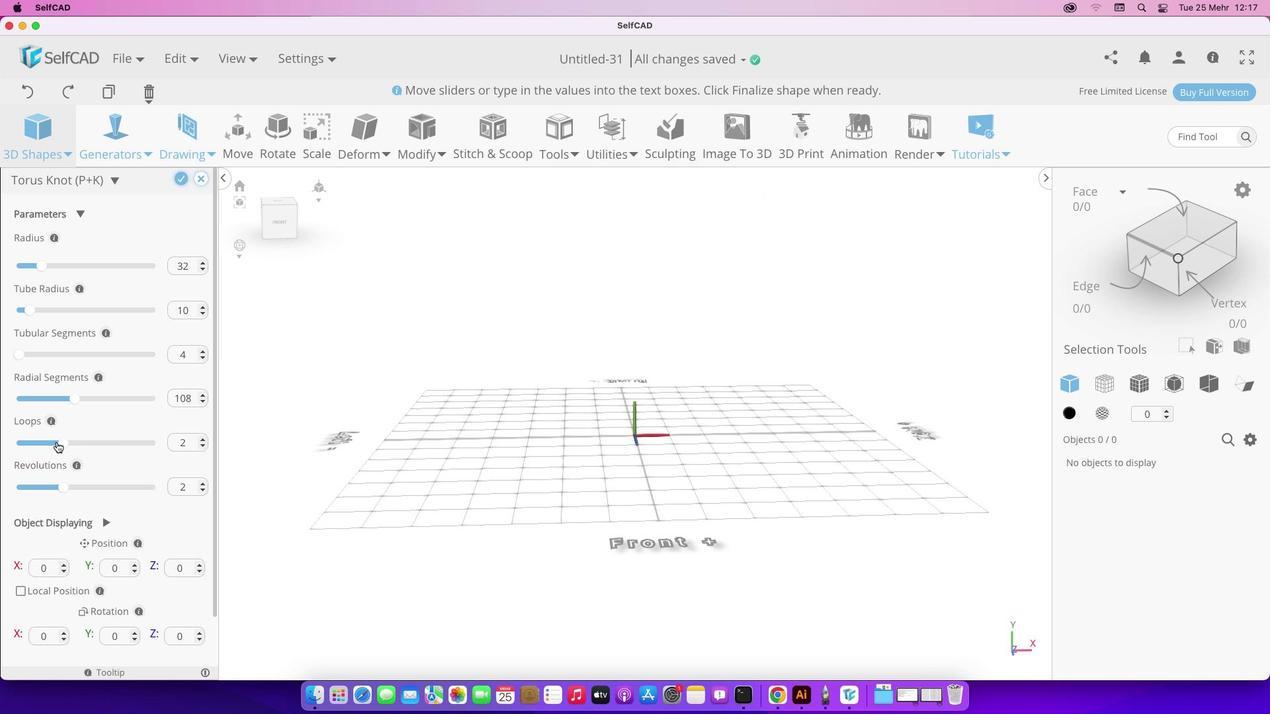 
Action: Mouse pressed left at (50, 442)
Screenshot: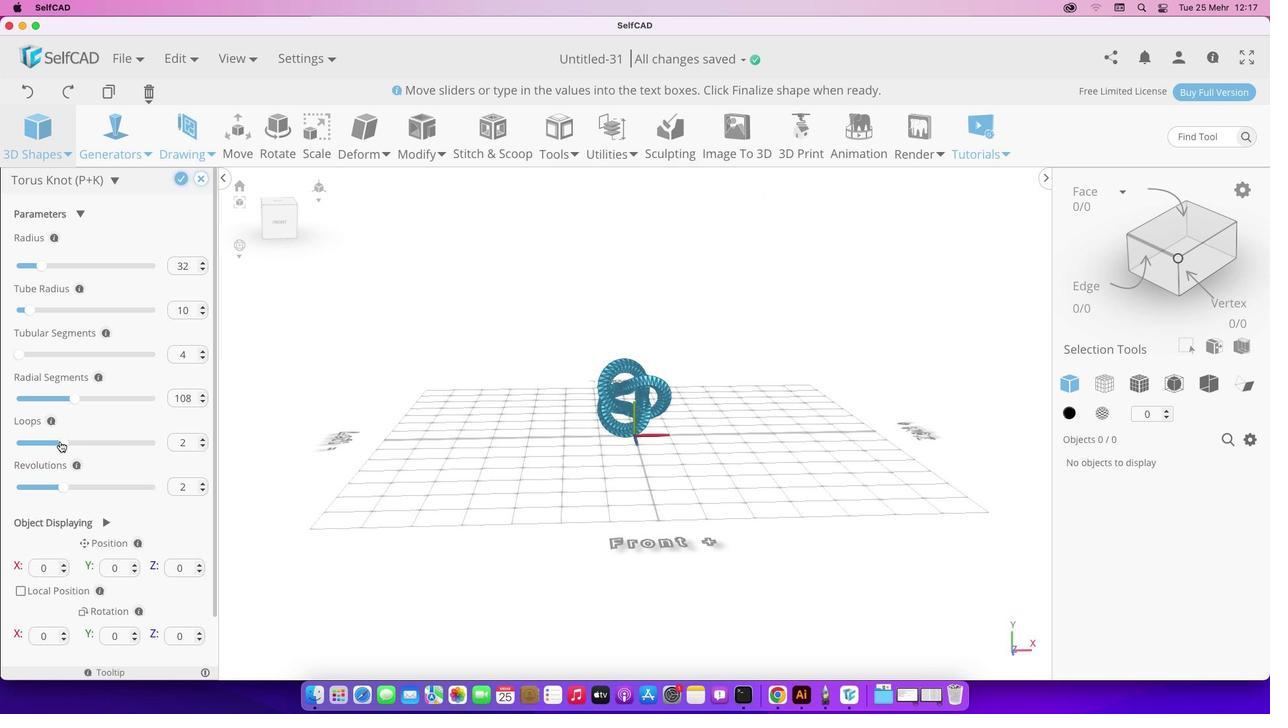 
Action: Mouse moved to (60, 441)
Screenshot: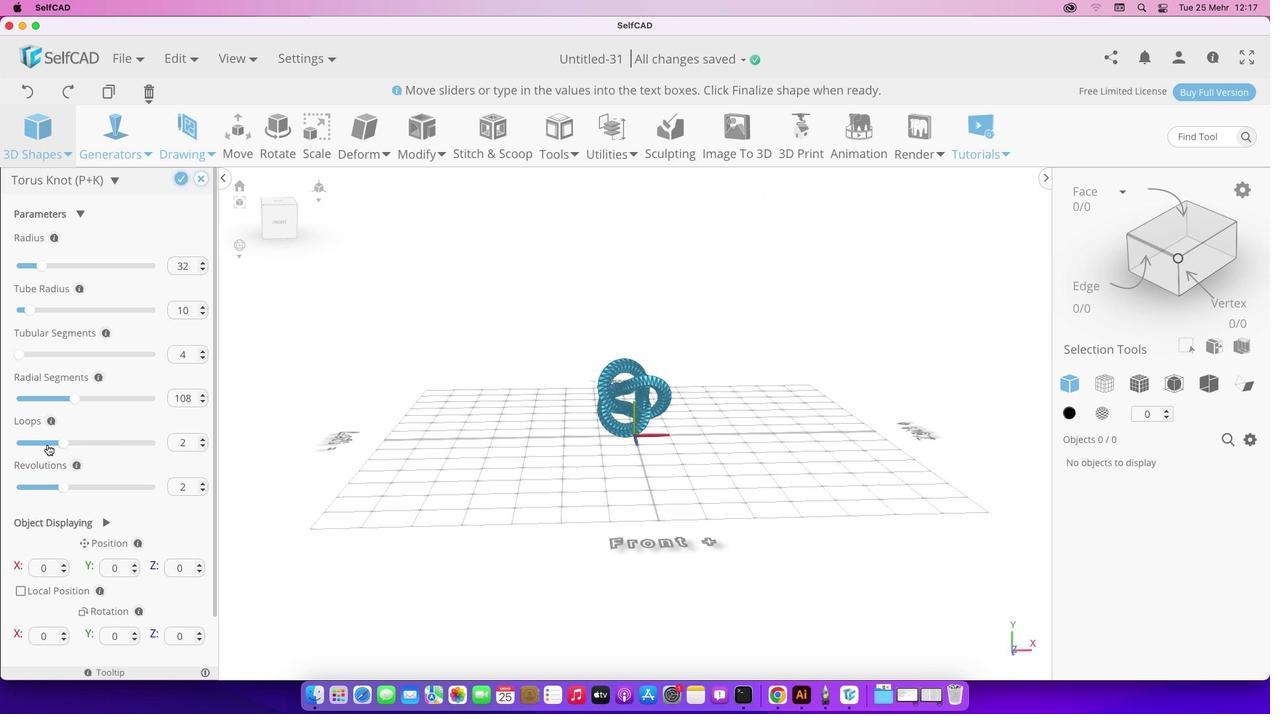 
Action: Mouse pressed left at (60, 441)
Screenshot: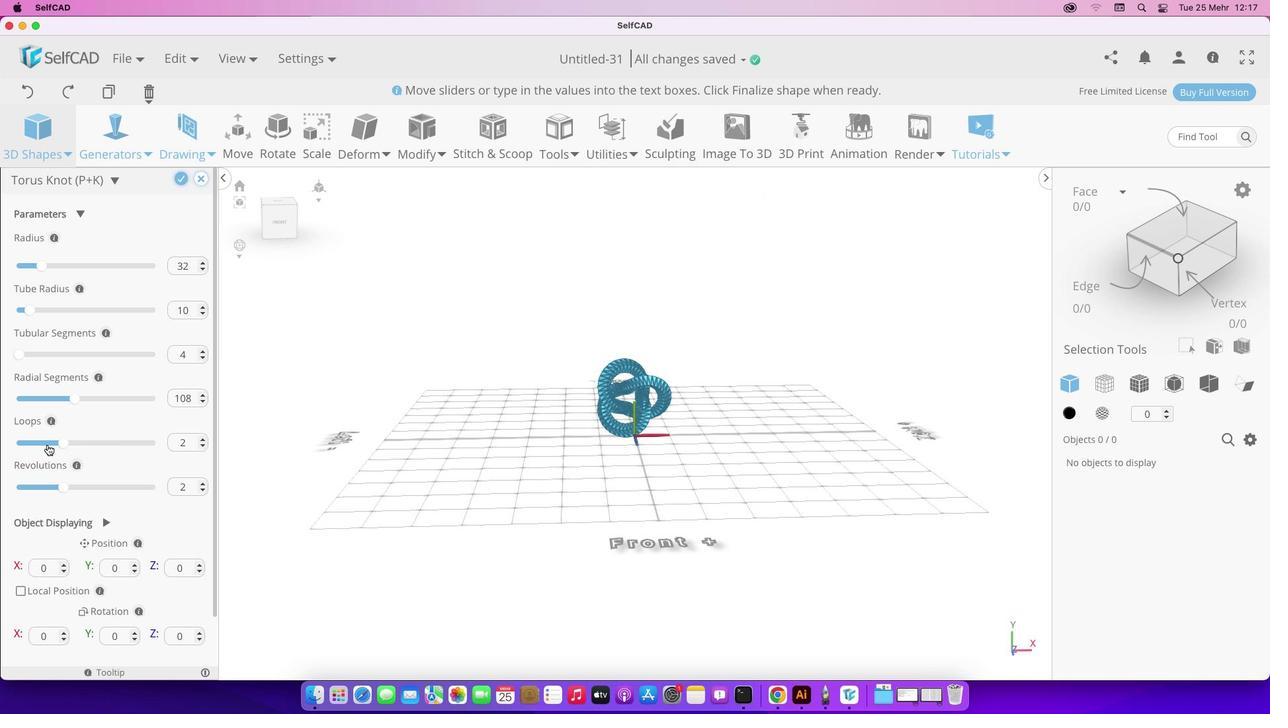 
Action: Mouse moved to (60, 486)
Screenshot: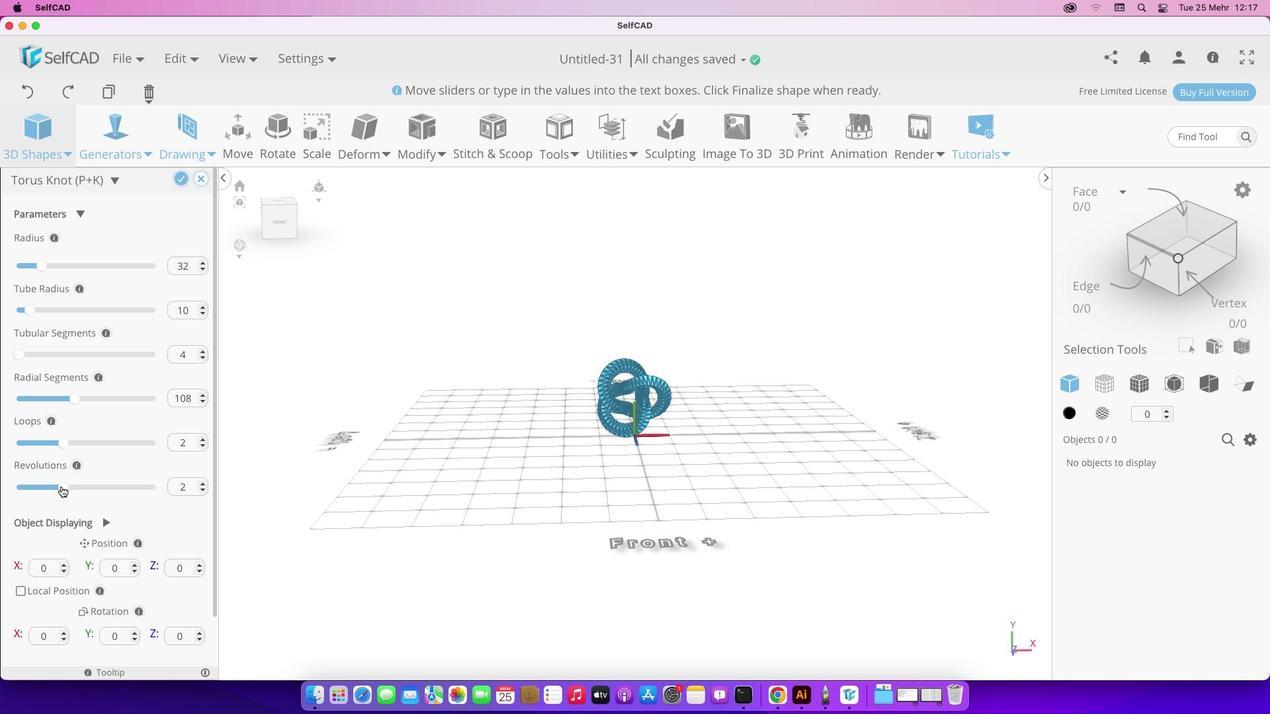 
Action: Mouse pressed left at (60, 486)
Screenshot: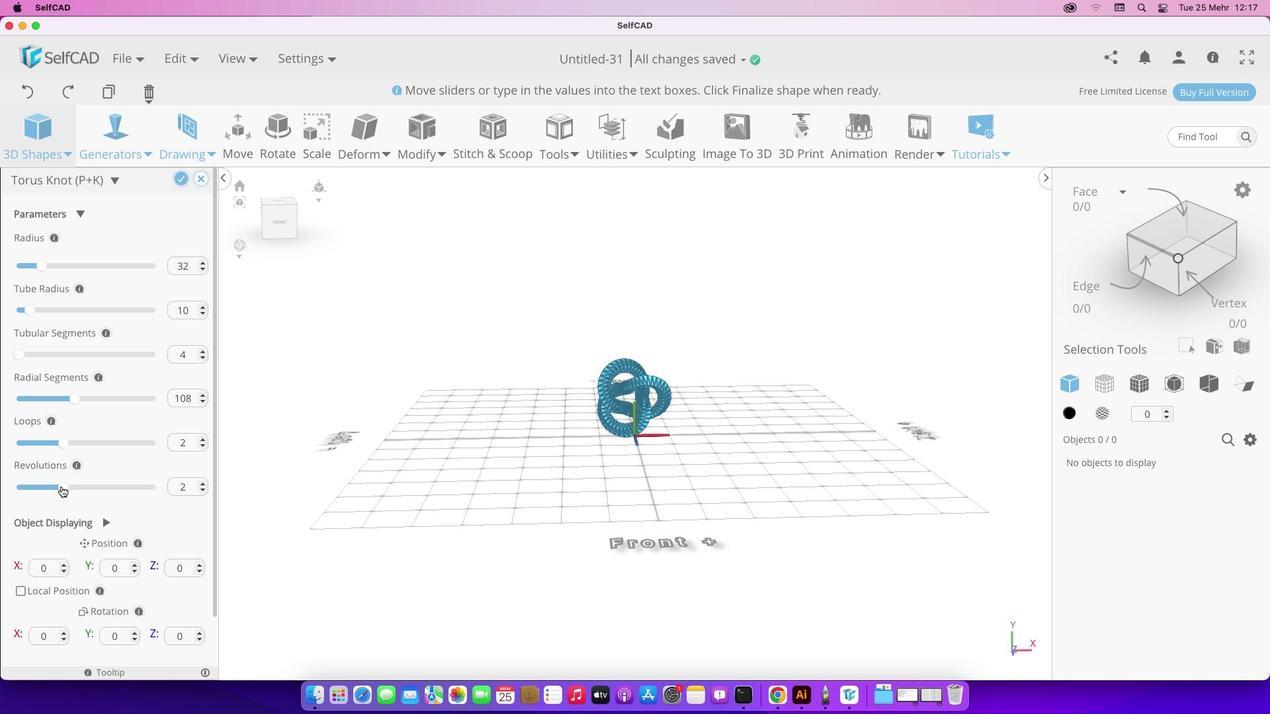 
Action: Mouse moved to (64, 487)
Screenshot: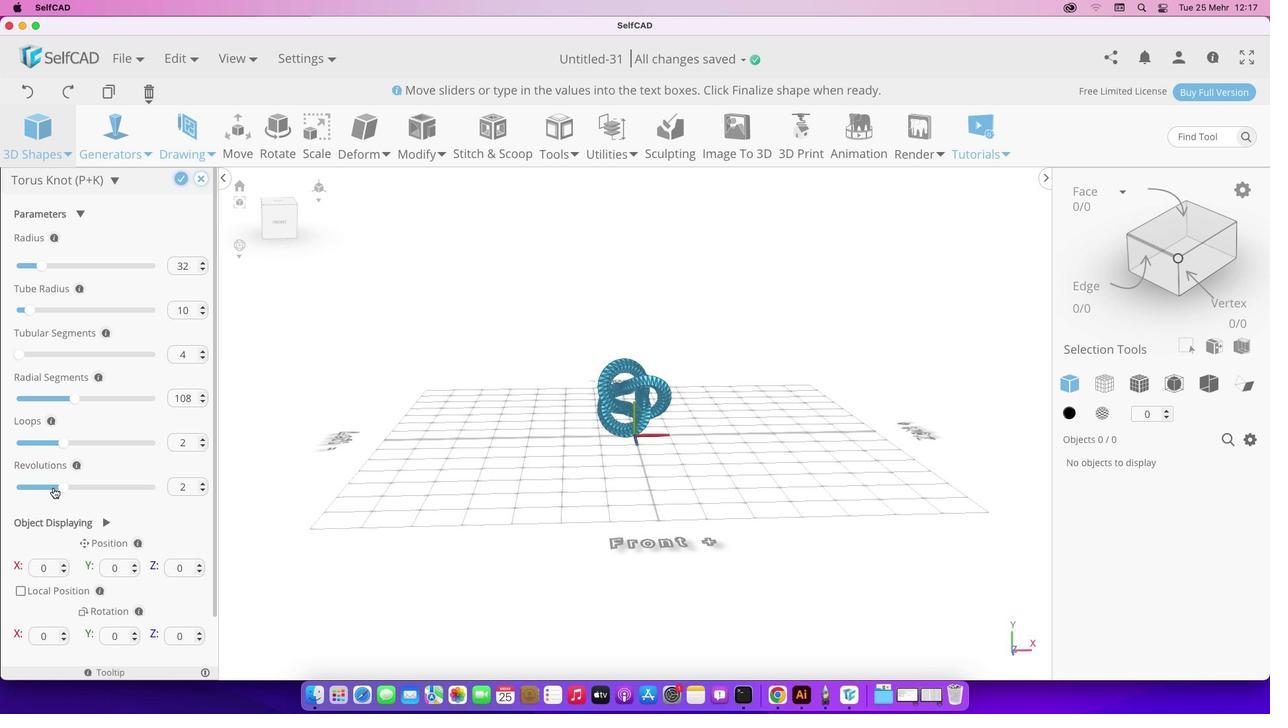 
Action: Mouse pressed left at (64, 487)
Screenshot: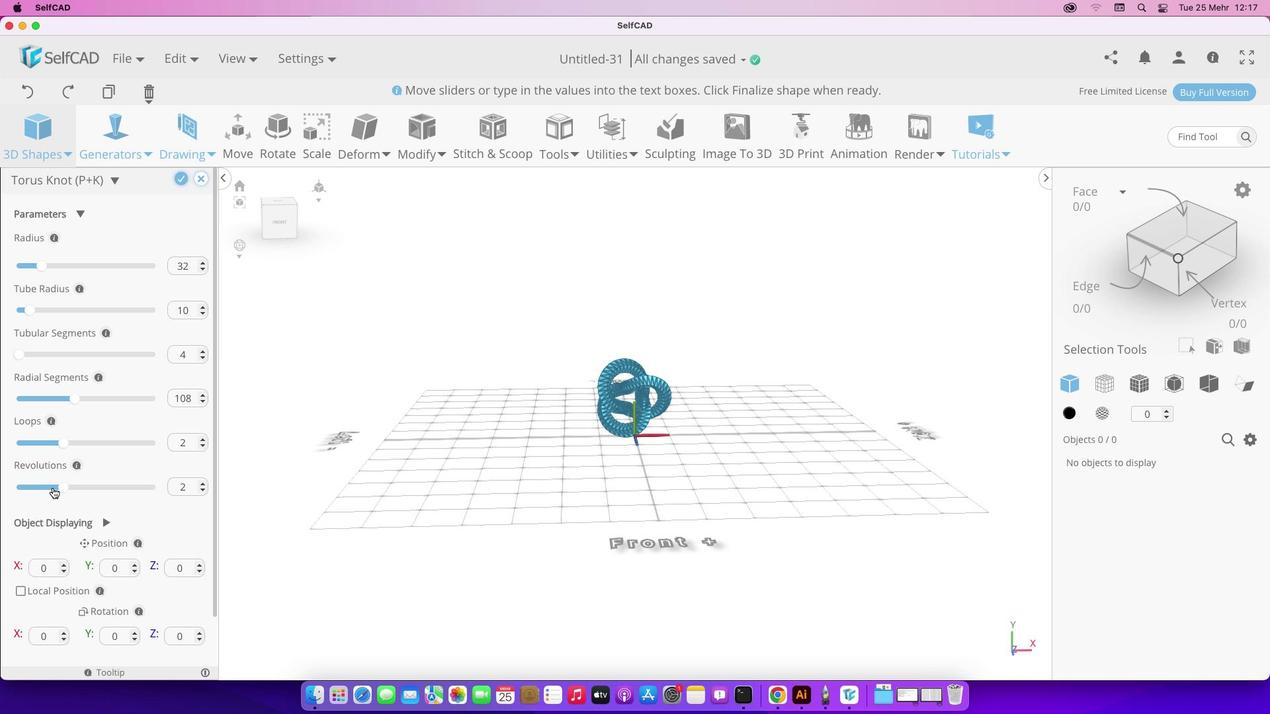 
Action: Mouse moved to (138, 490)
Screenshot: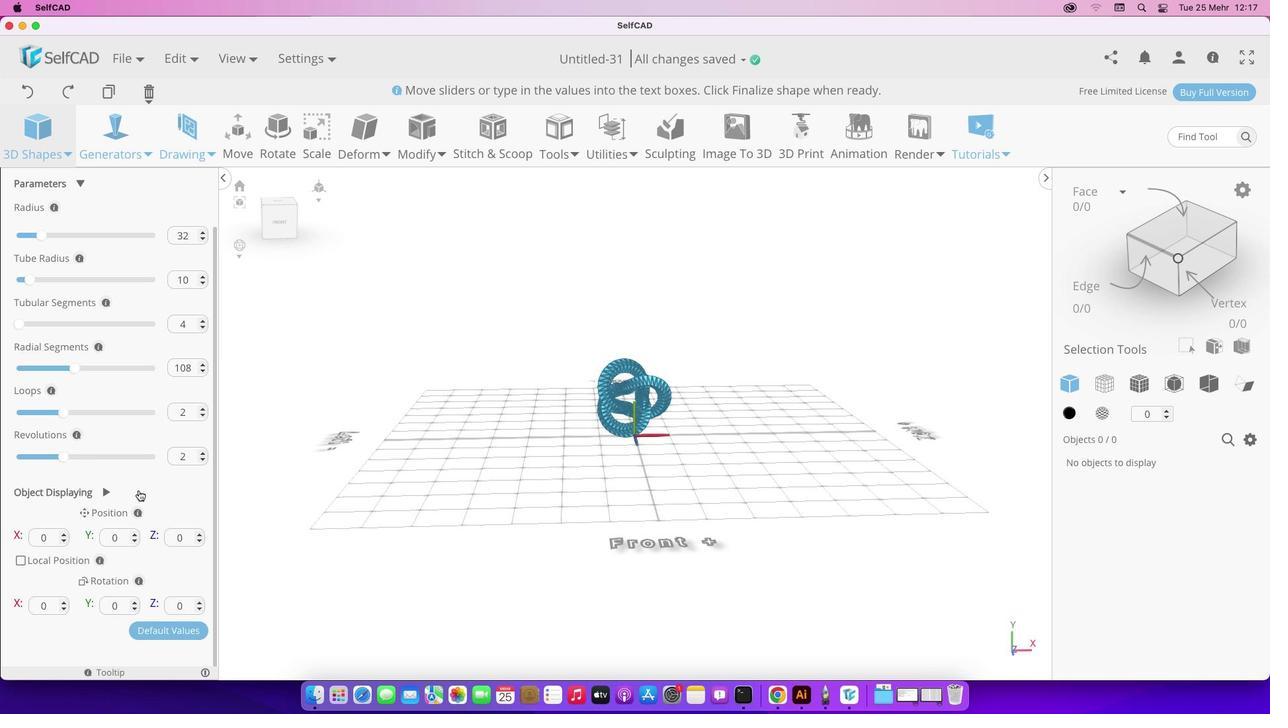 
Action: Mouse scrolled (138, 490) with delta (0, 0)
Screenshot: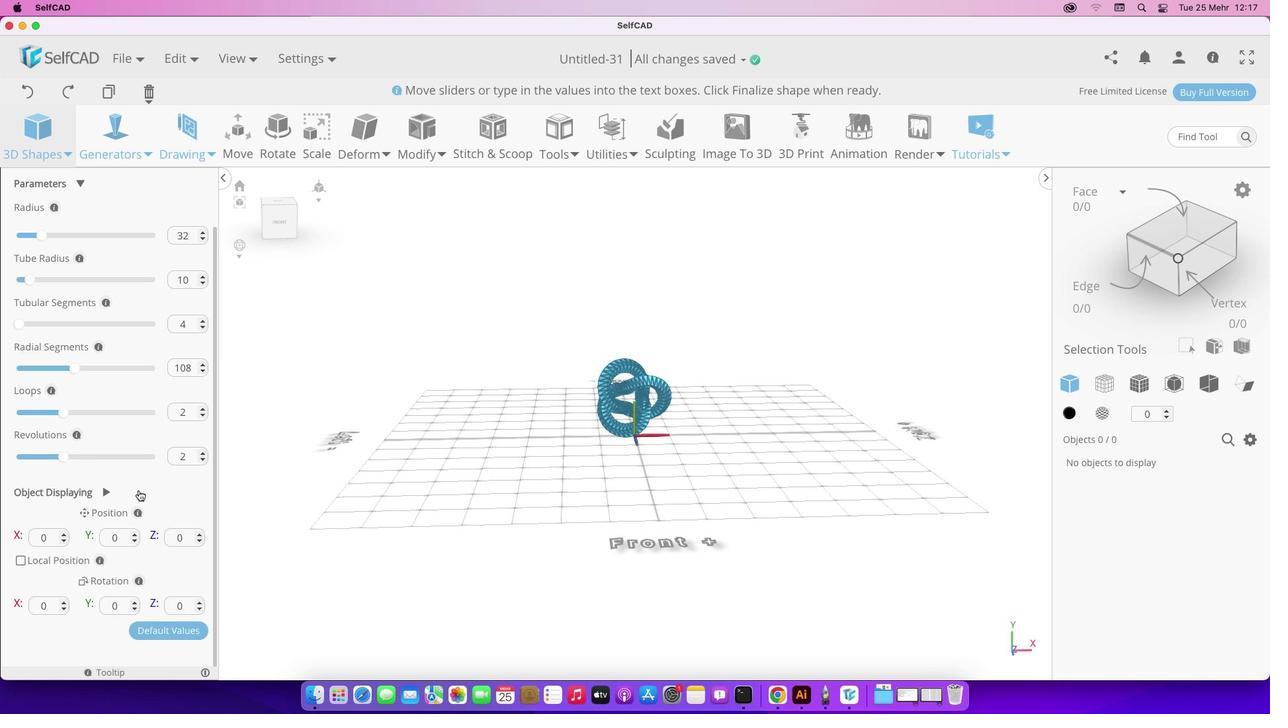 
Action: Mouse scrolled (138, 490) with delta (0, 0)
Screenshot: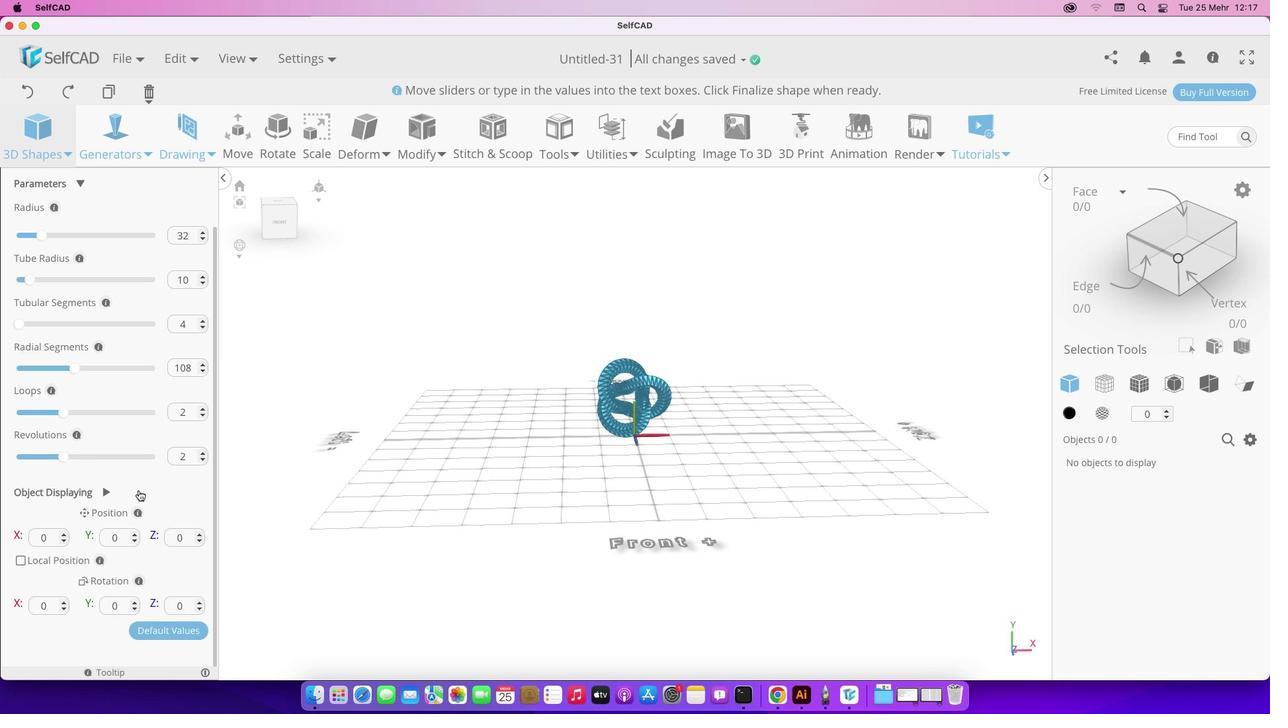 
Action: Mouse scrolled (138, 490) with delta (0, -1)
Screenshot: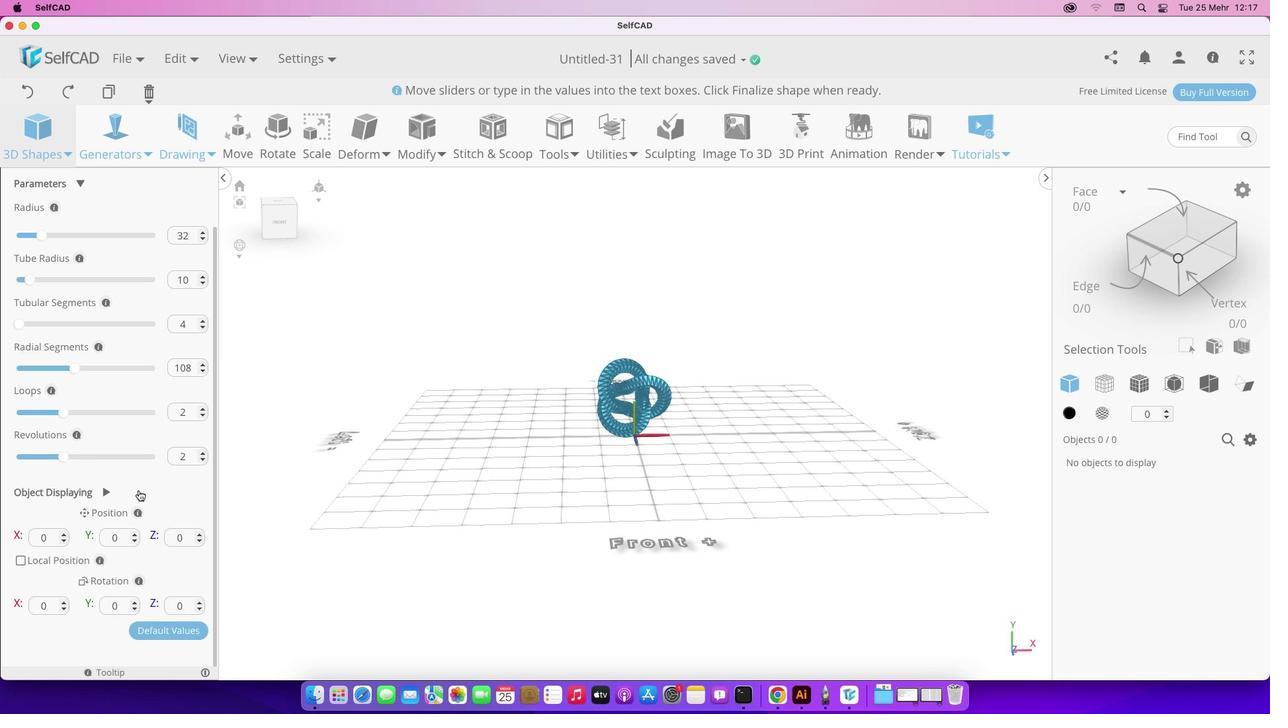 
Action: Mouse scrolled (138, 490) with delta (0, 0)
Screenshot: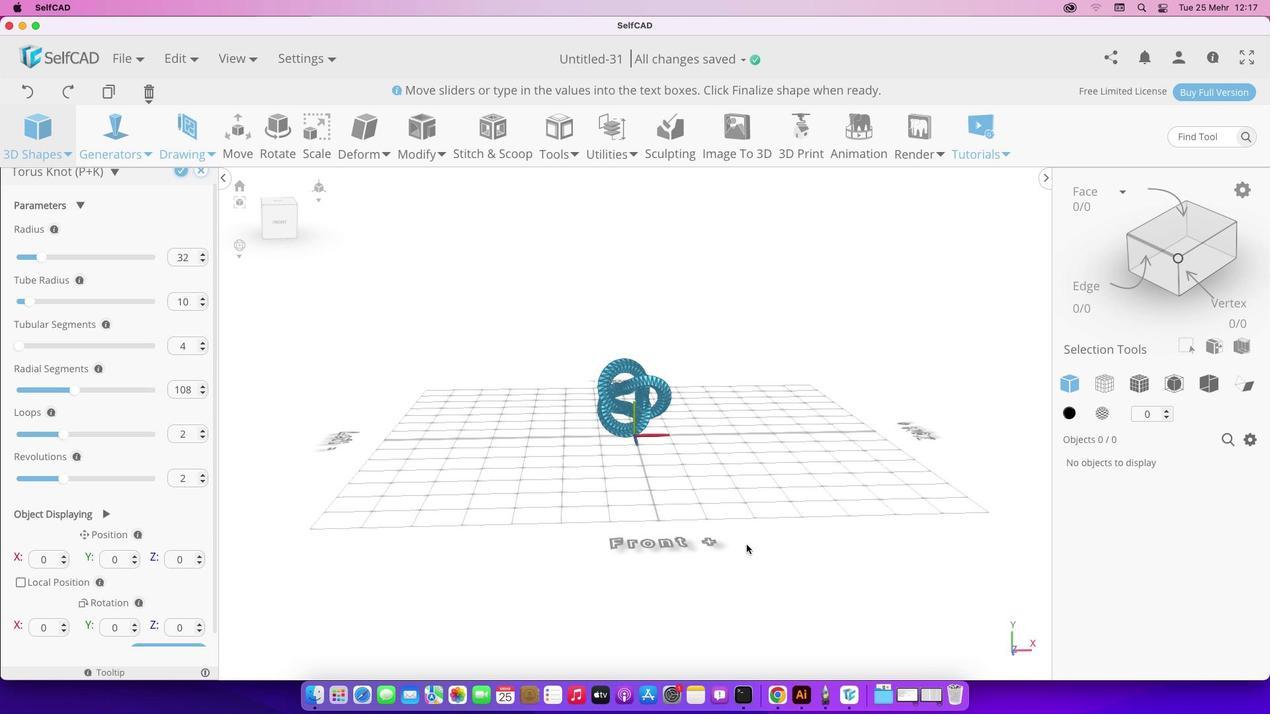 
Action: Mouse scrolled (138, 490) with delta (0, 0)
Screenshot: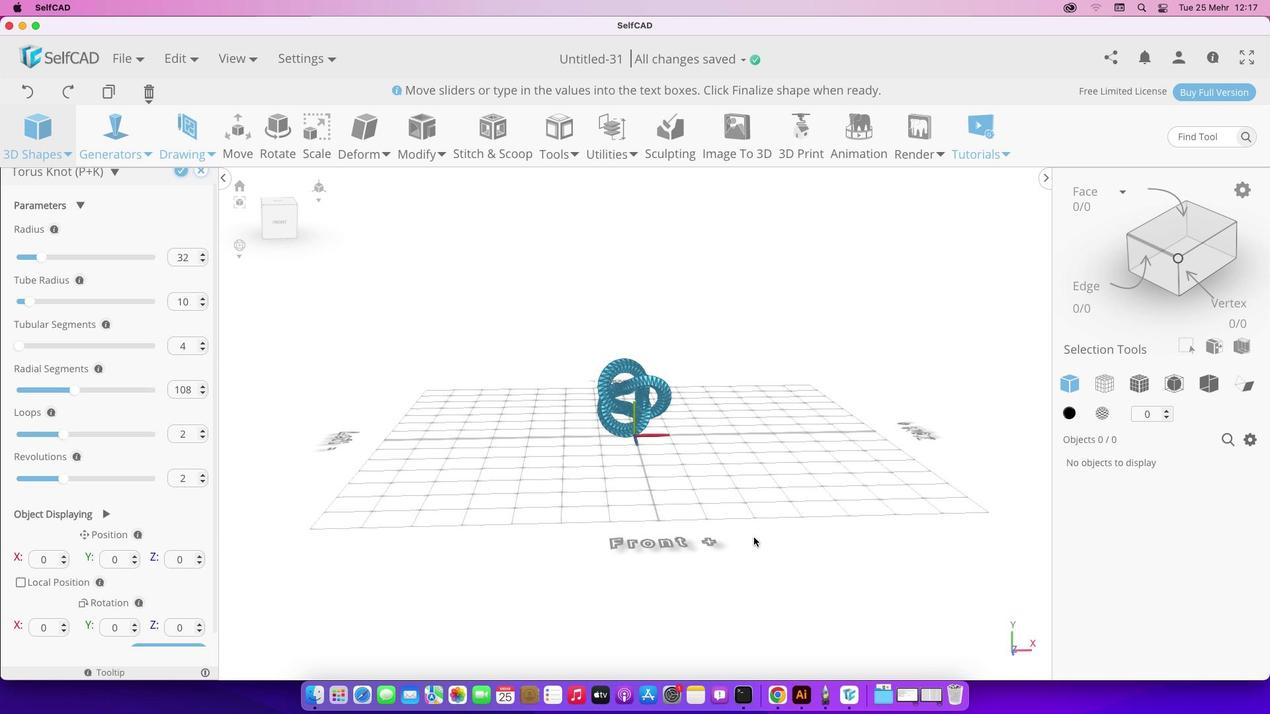 
Action: Mouse moved to (760, 522)
Screenshot: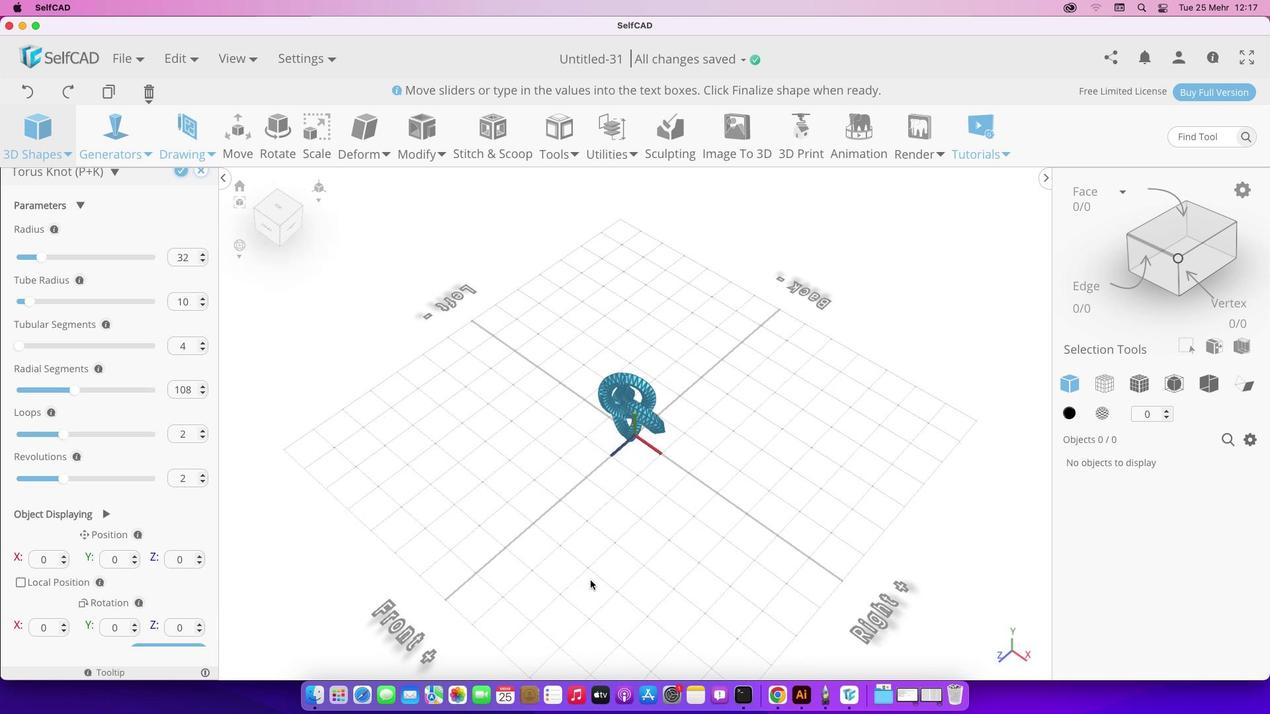 
Action: Mouse pressed left at (760, 522)
Screenshot: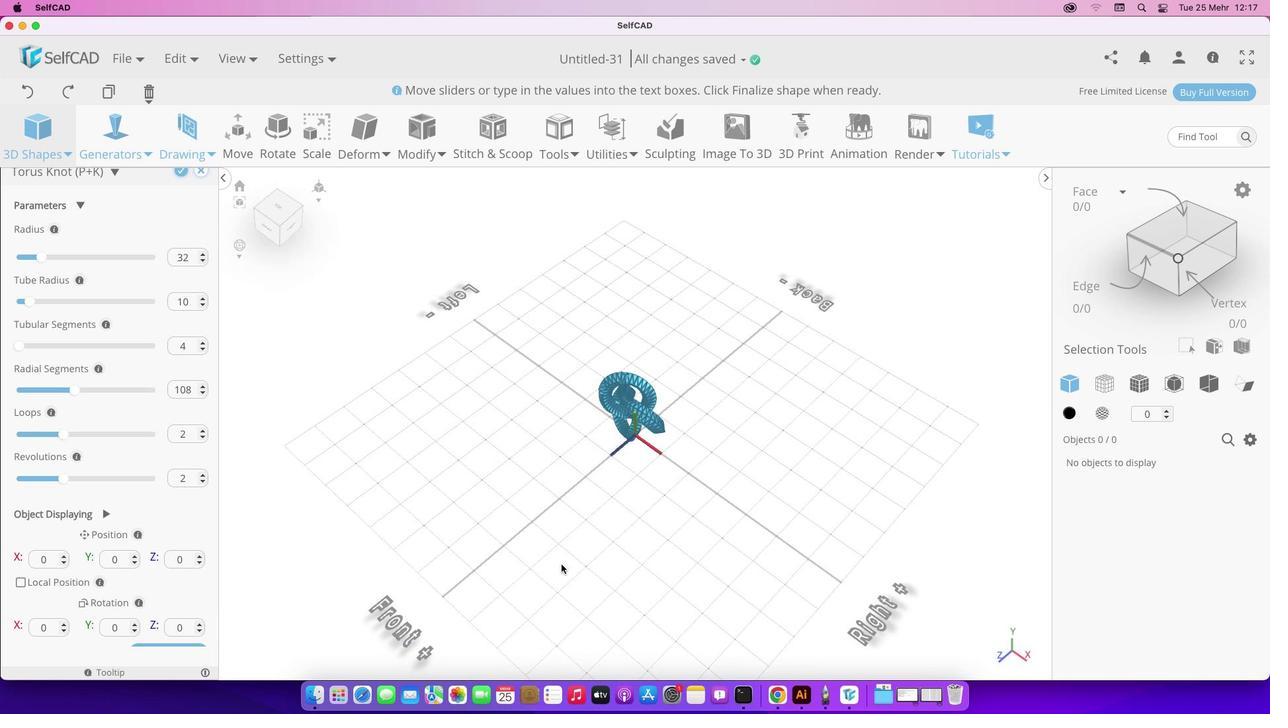 
Action: Mouse moved to (768, 470)
Screenshot: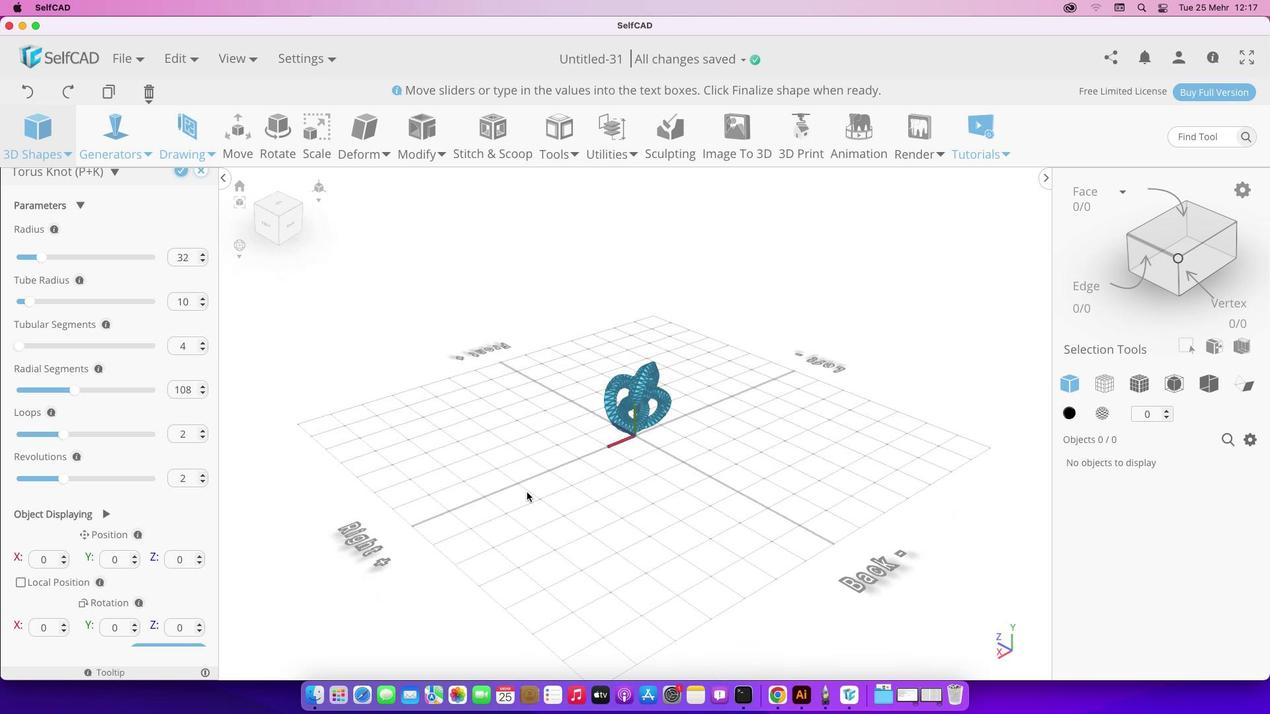 
Action: Mouse pressed left at (768, 470)
Screenshot: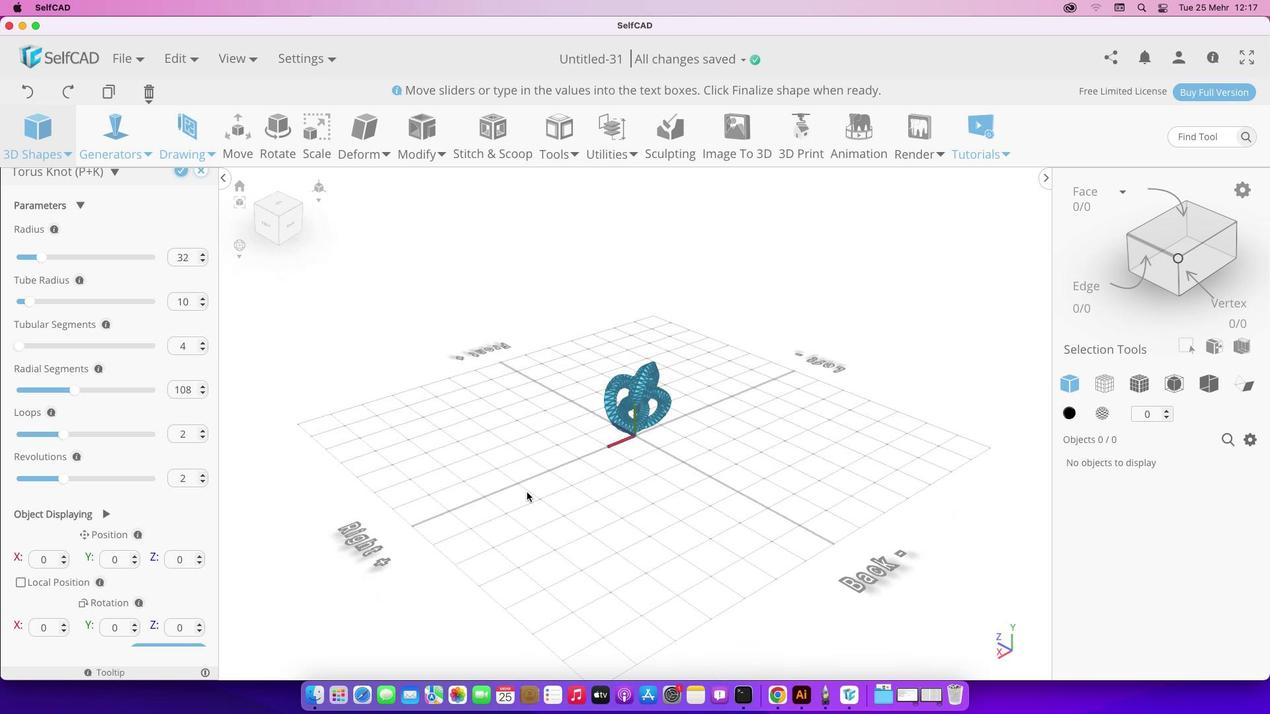 
Action: Mouse moved to (426, 555)
Screenshot: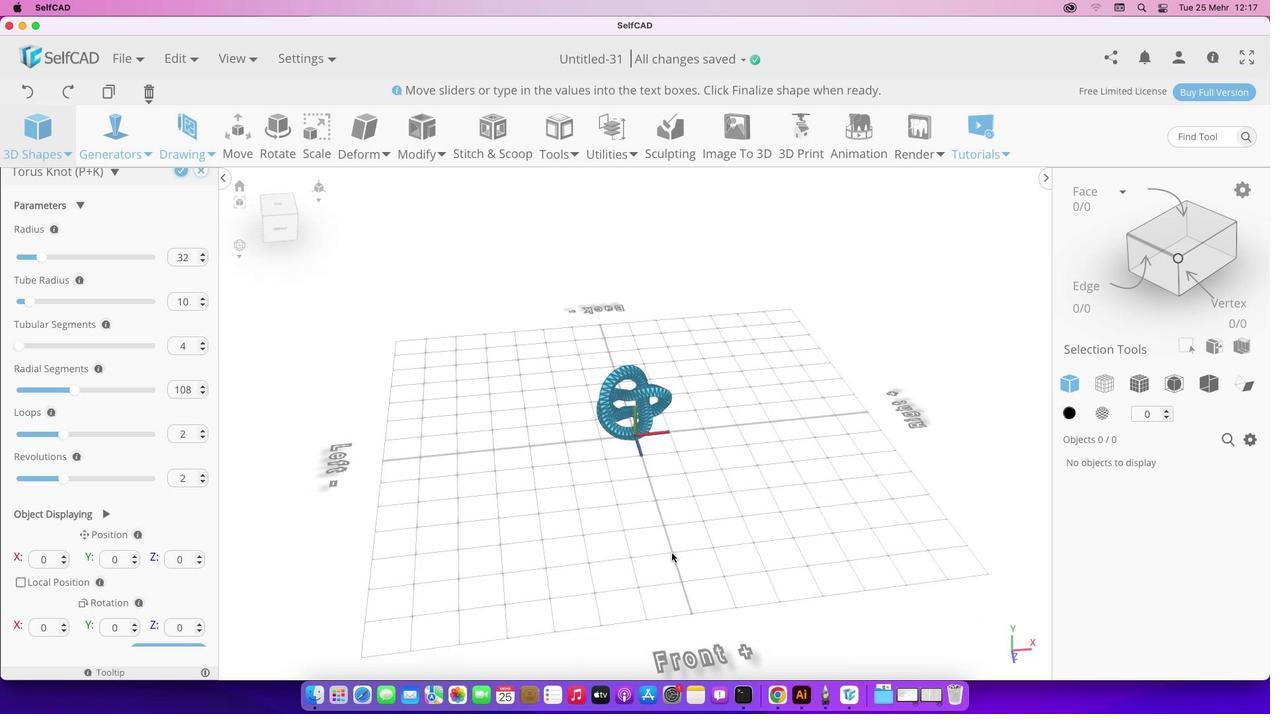 
Action: Mouse pressed left at (426, 555)
Screenshot: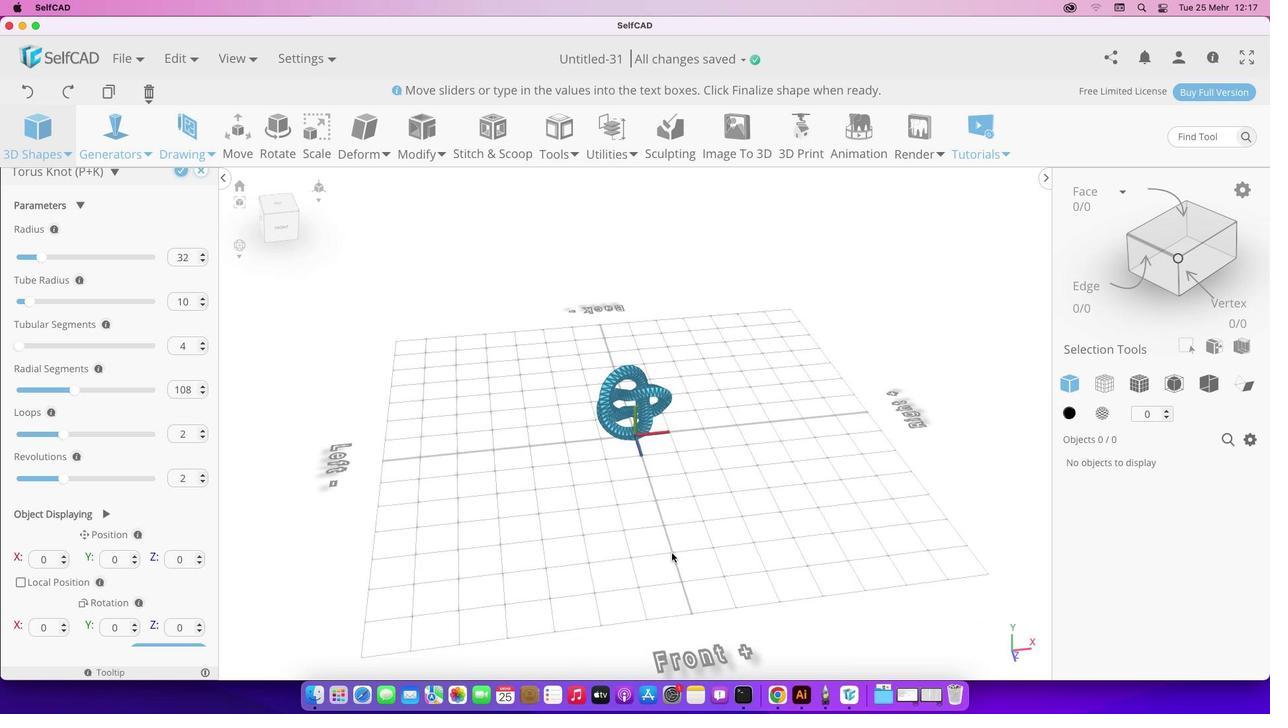 
Action: Mouse moved to (132, 514)
Screenshot: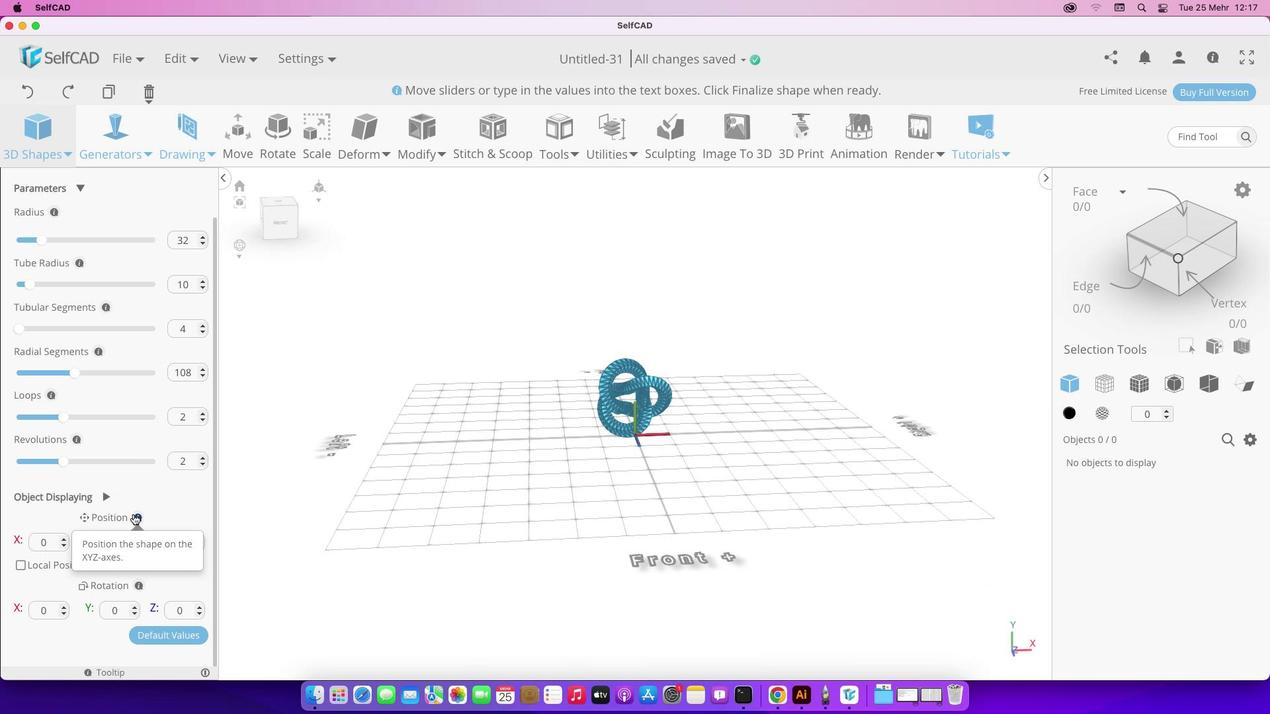 
Action: Mouse scrolled (132, 514) with delta (0, 0)
Screenshot: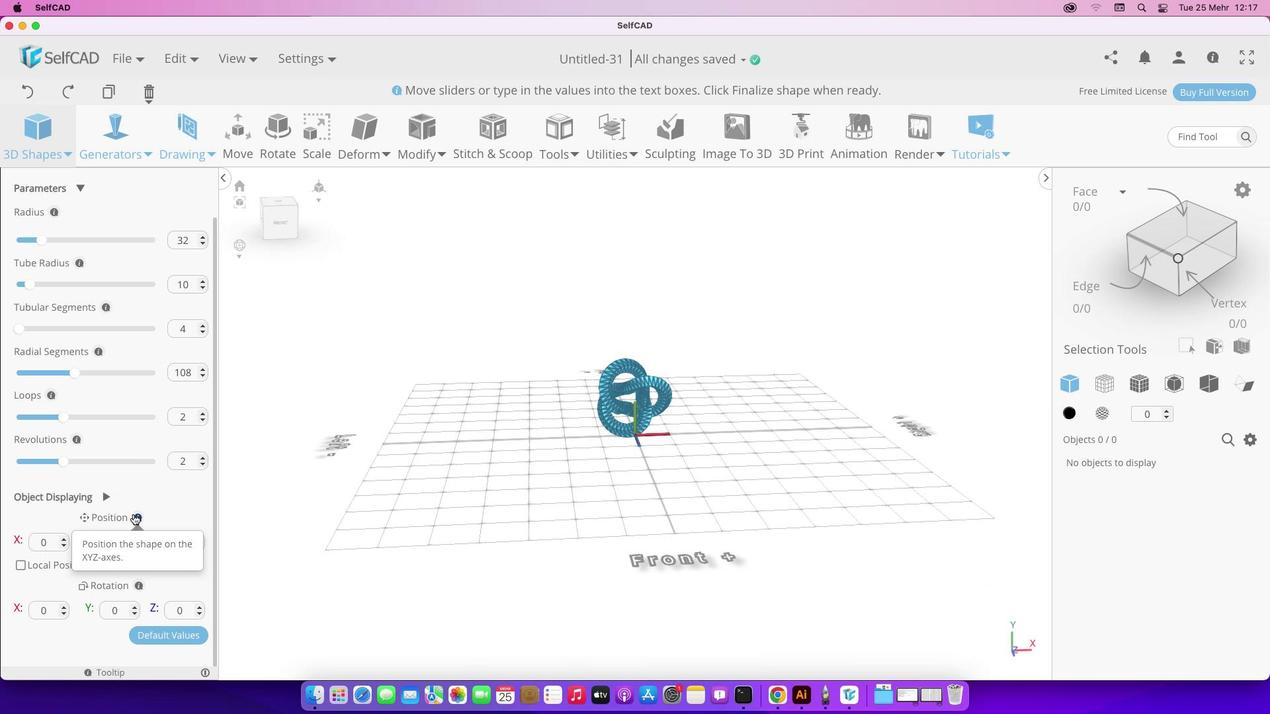 
Action: Mouse scrolled (132, 514) with delta (0, 0)
Screenshot: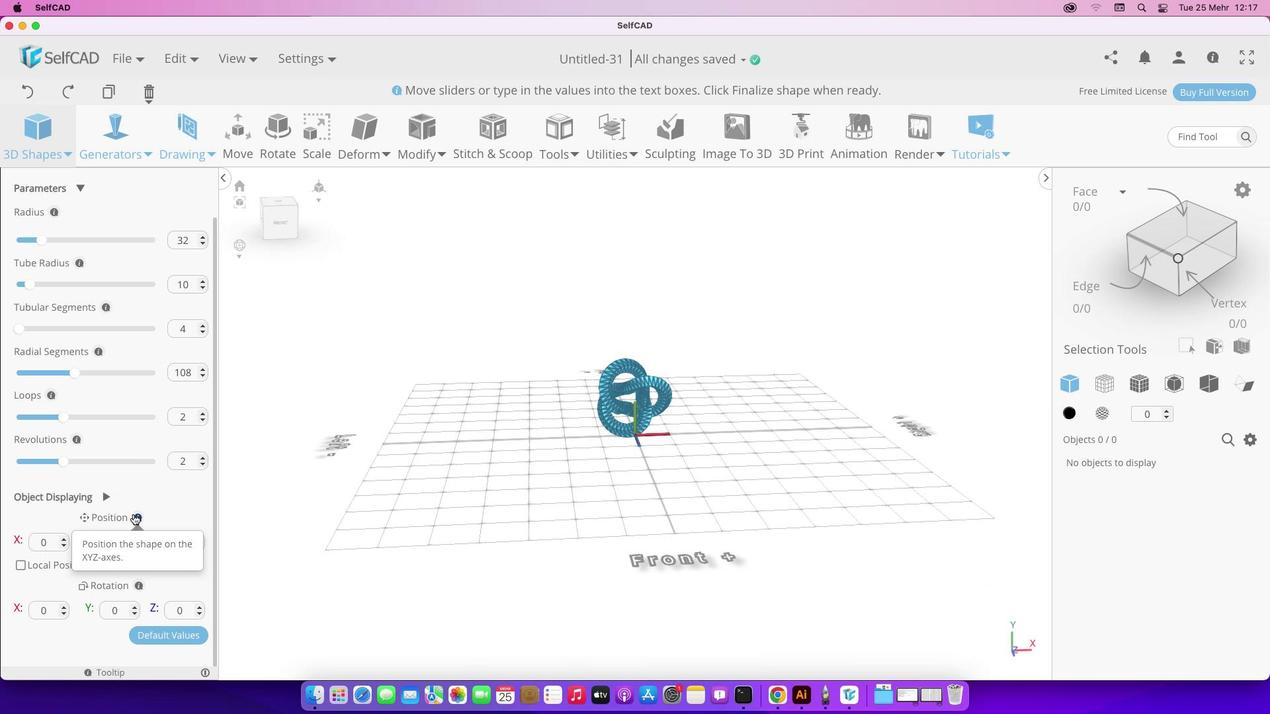 
Action: Mouse moved to (64, 545)
Screenshot: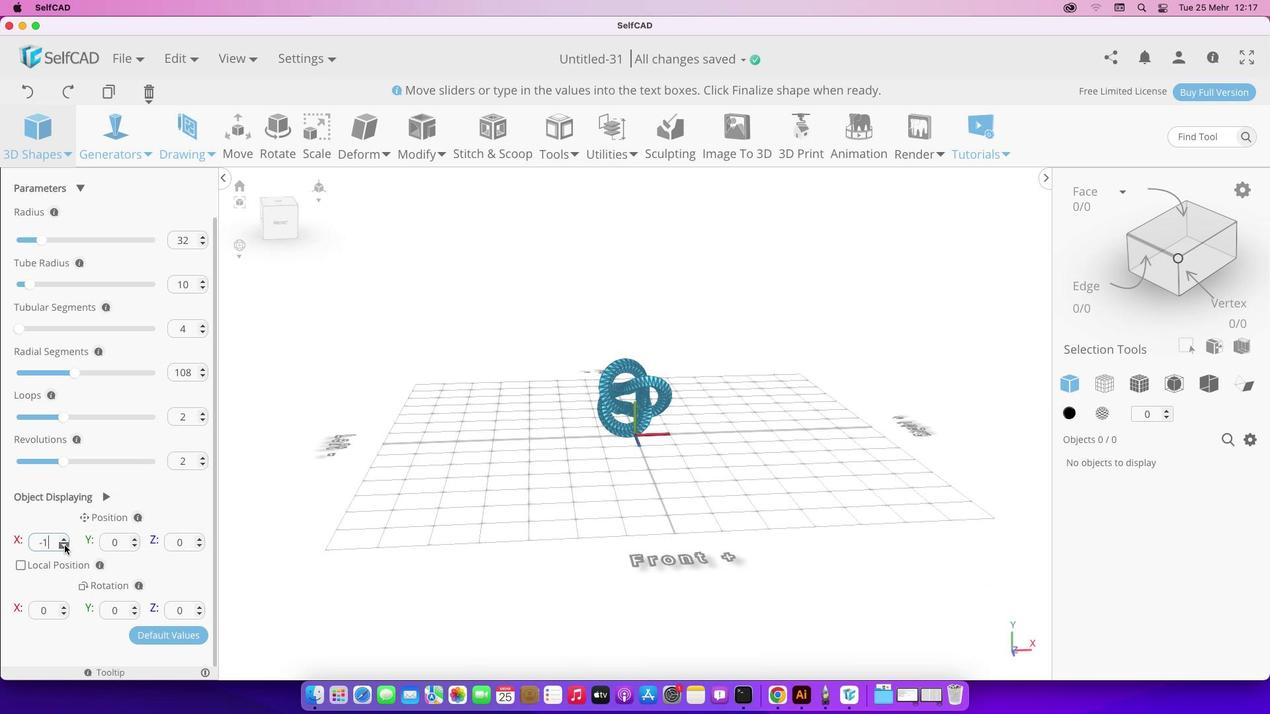 
Action: Mouse pressed left at (64, 545)
Screenshot: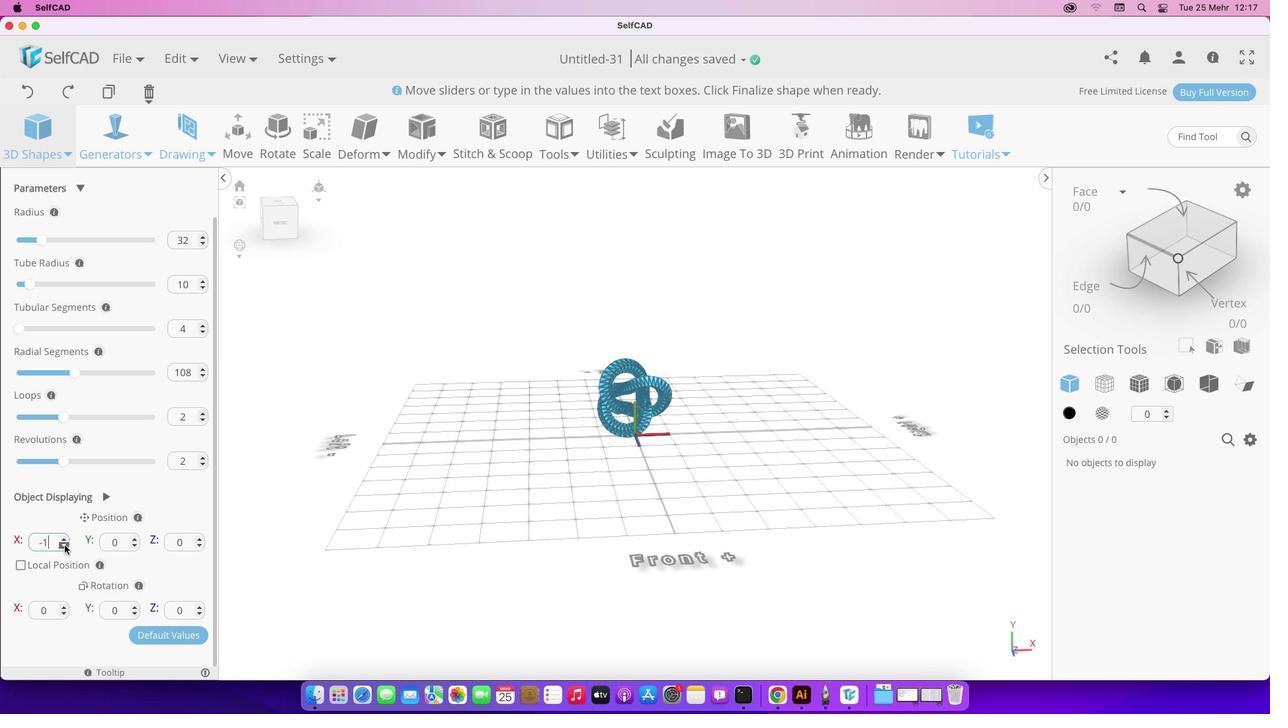 
Action: Mouse moved to (64, 545)
Screenshot: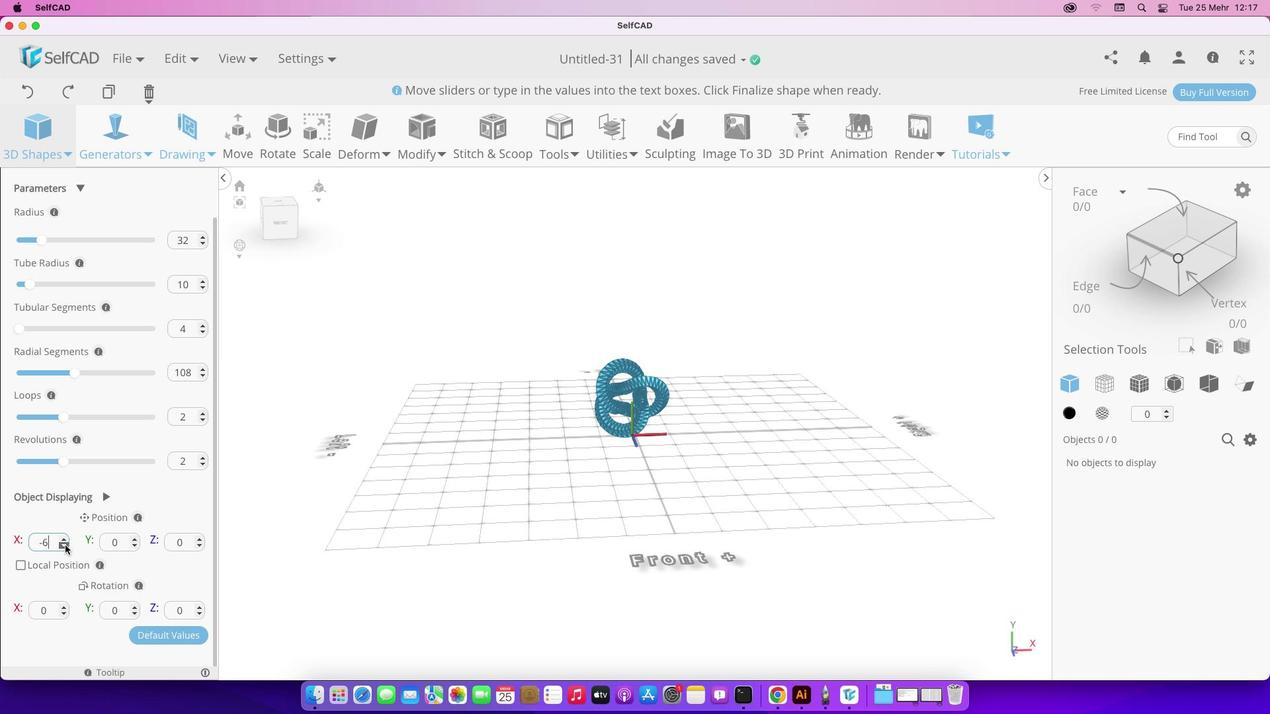 
Action: Mouse pressed left at (64, 545)
Screenshot: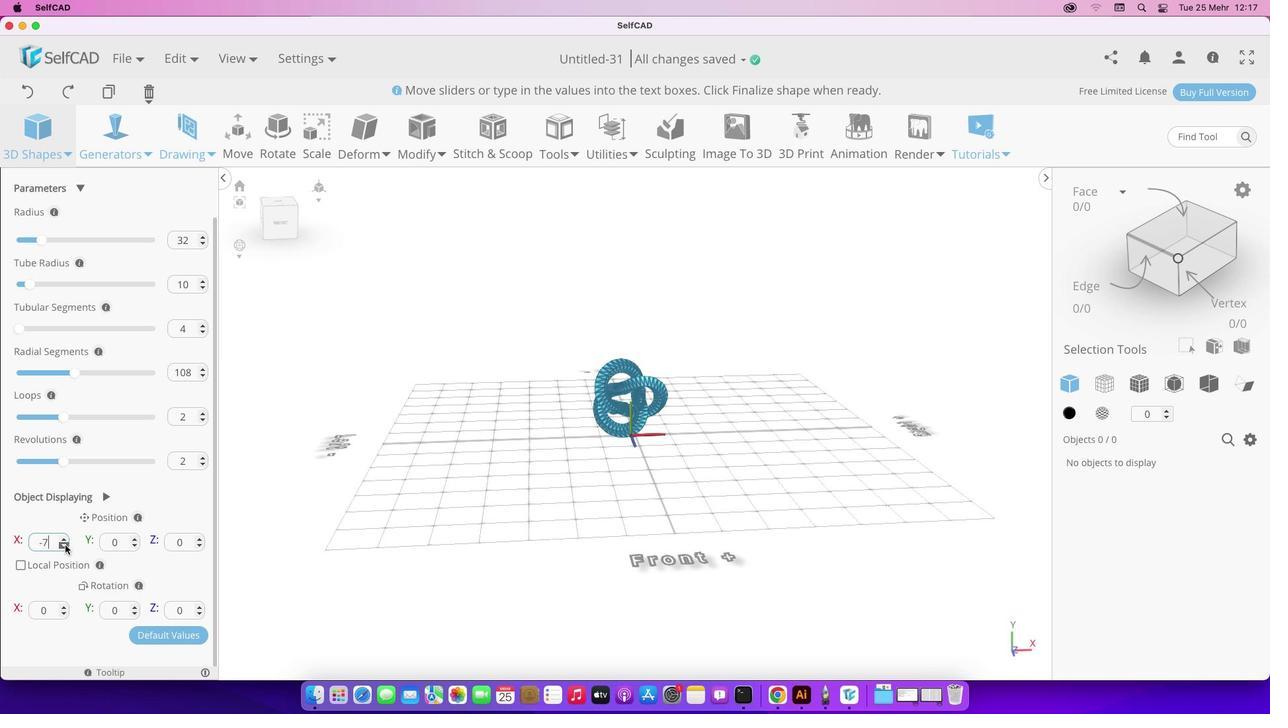 
Action: Mouse pressed left at (64, 545)
Screenshot: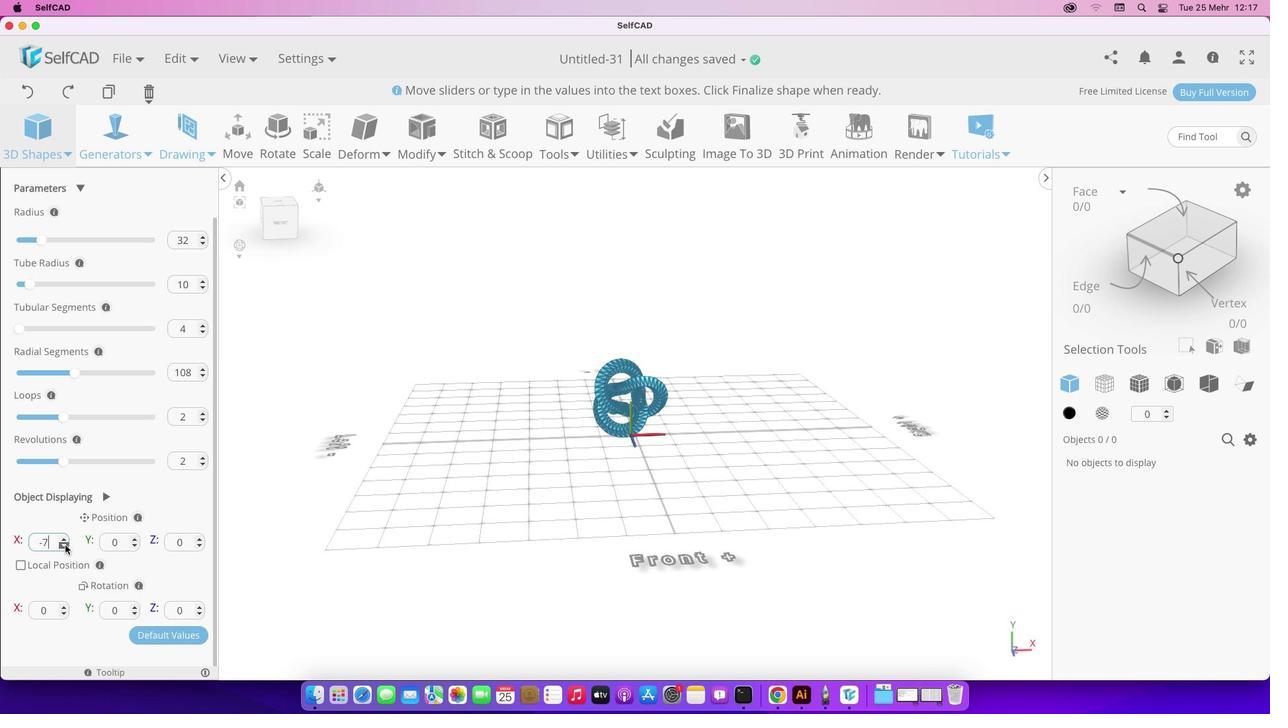 
Action: Mouse pressed left at (64, 545)
Screenshot: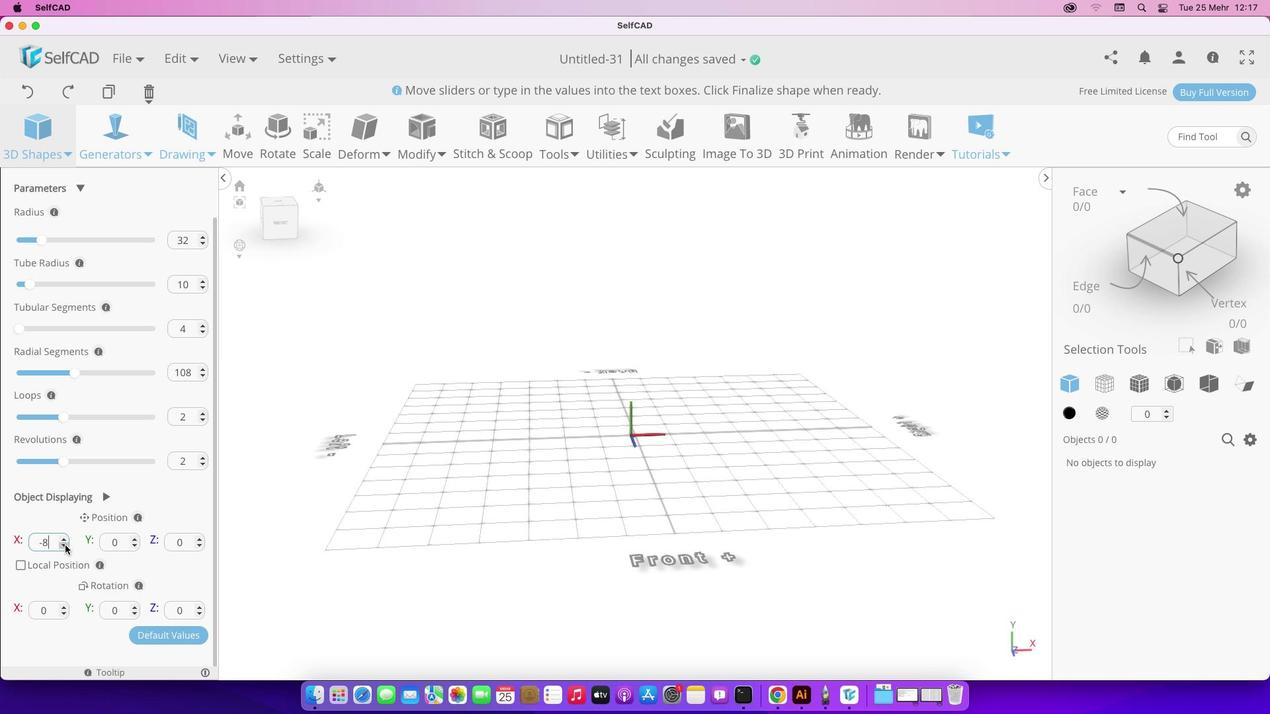
Action: Mouse pressed left at (64, 545)
Screenshot: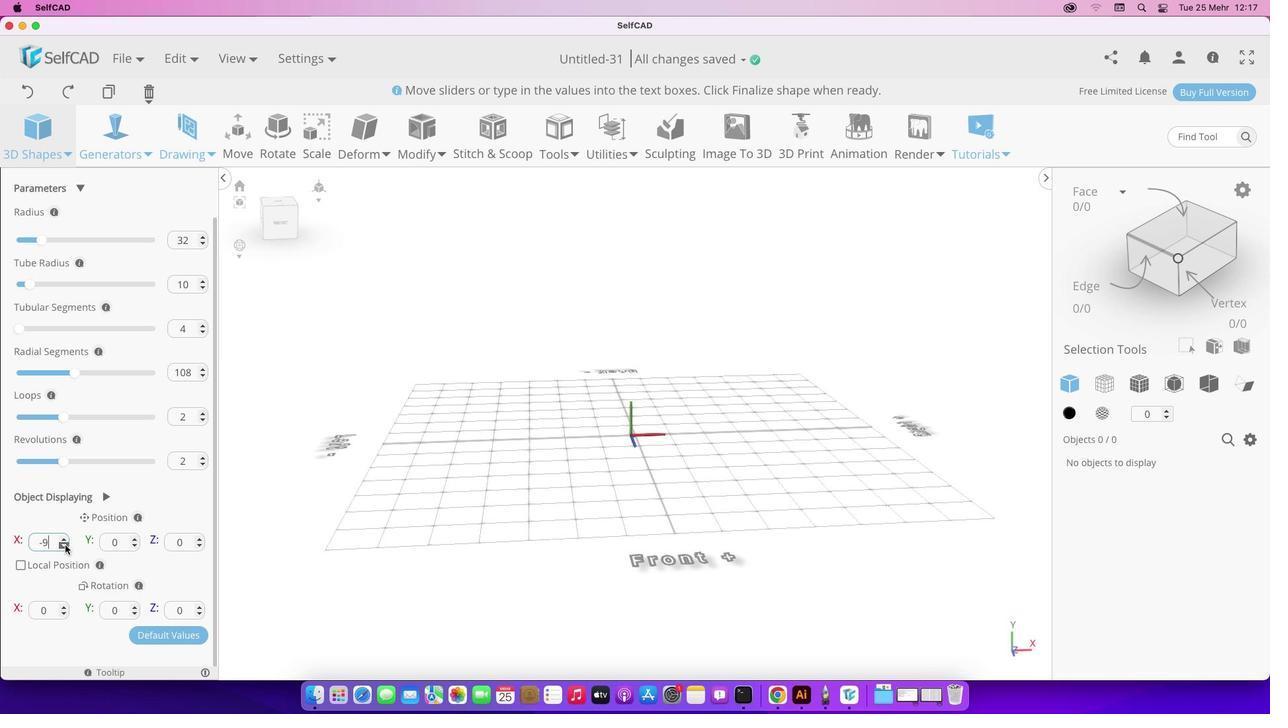 
Action: Mouse pressed left at (64, 545)
Screenshot: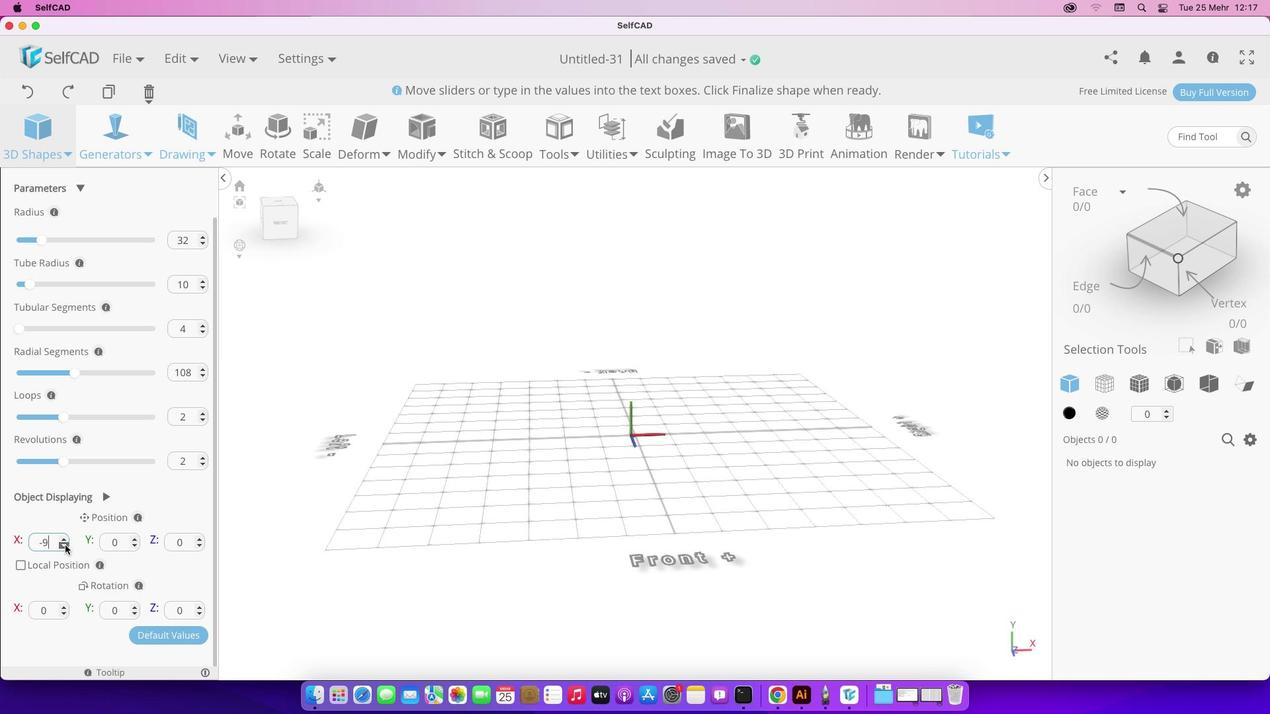 
Action: Mouse pressed left at (64, 545)
Screenshot: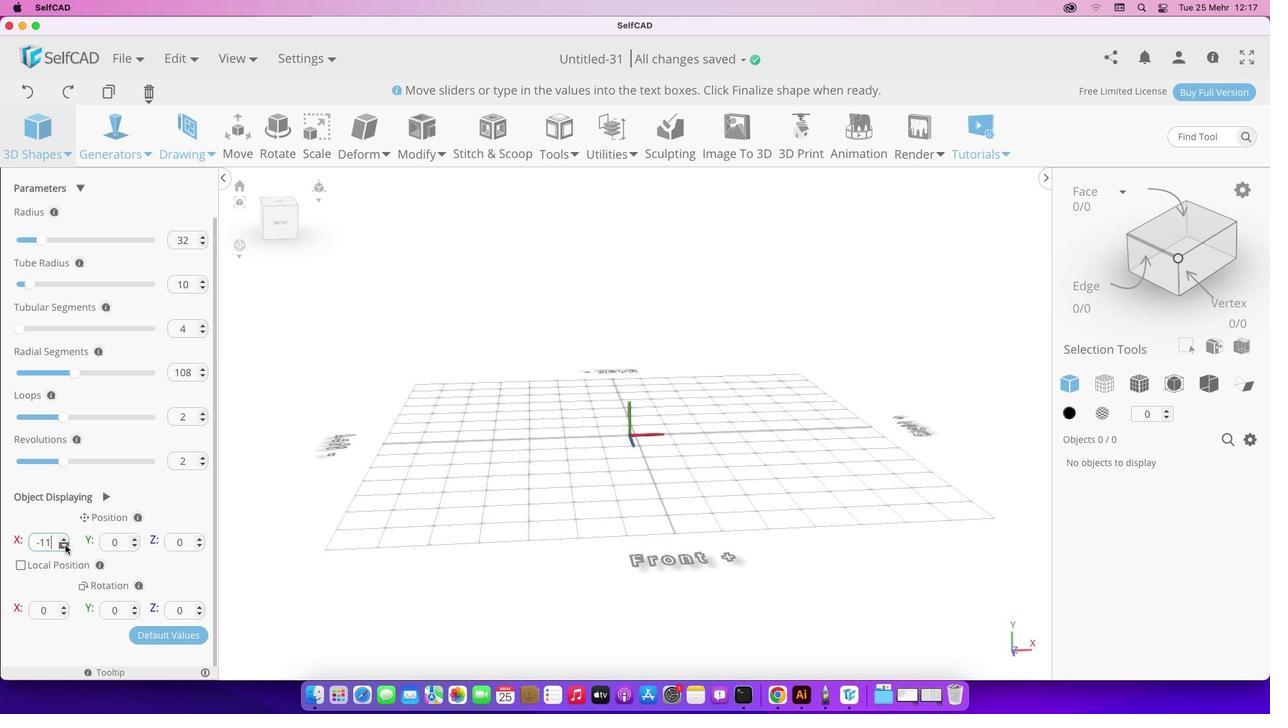 
Action: Mouse pressed left at (64, 545)
Screenshot: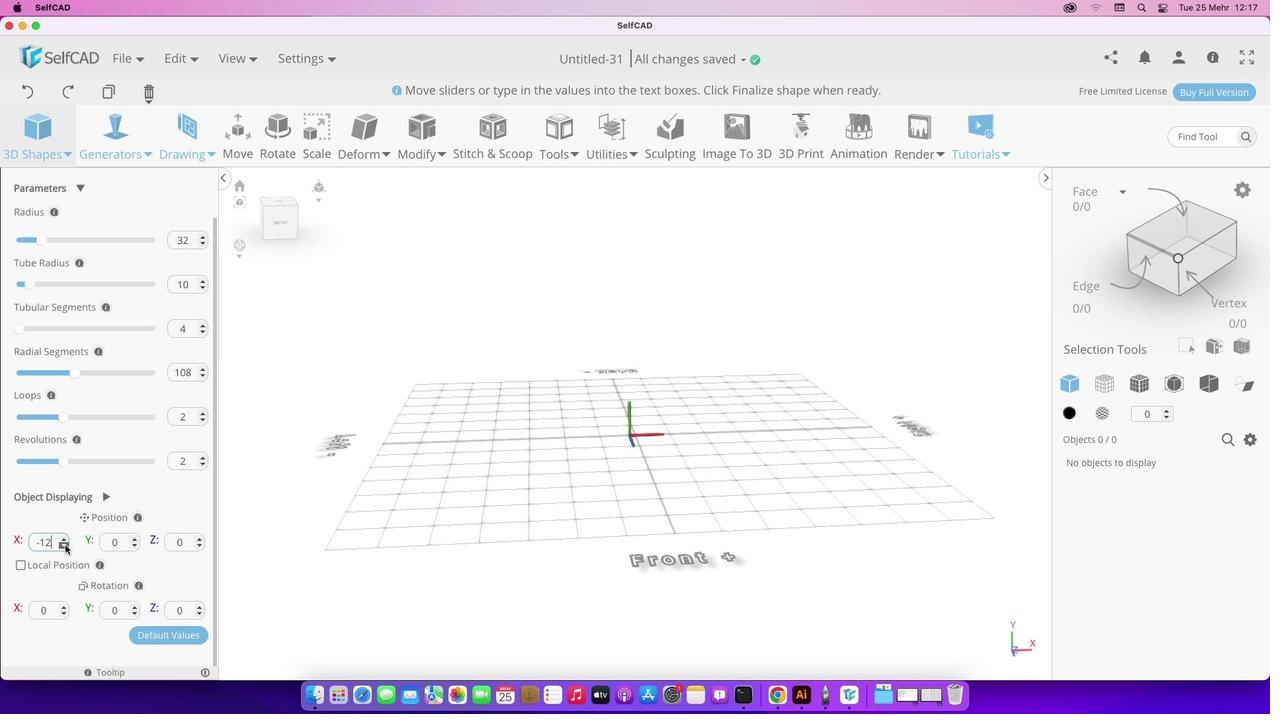 
Action: Mouse pressed left at (64, 545)
Screenshot: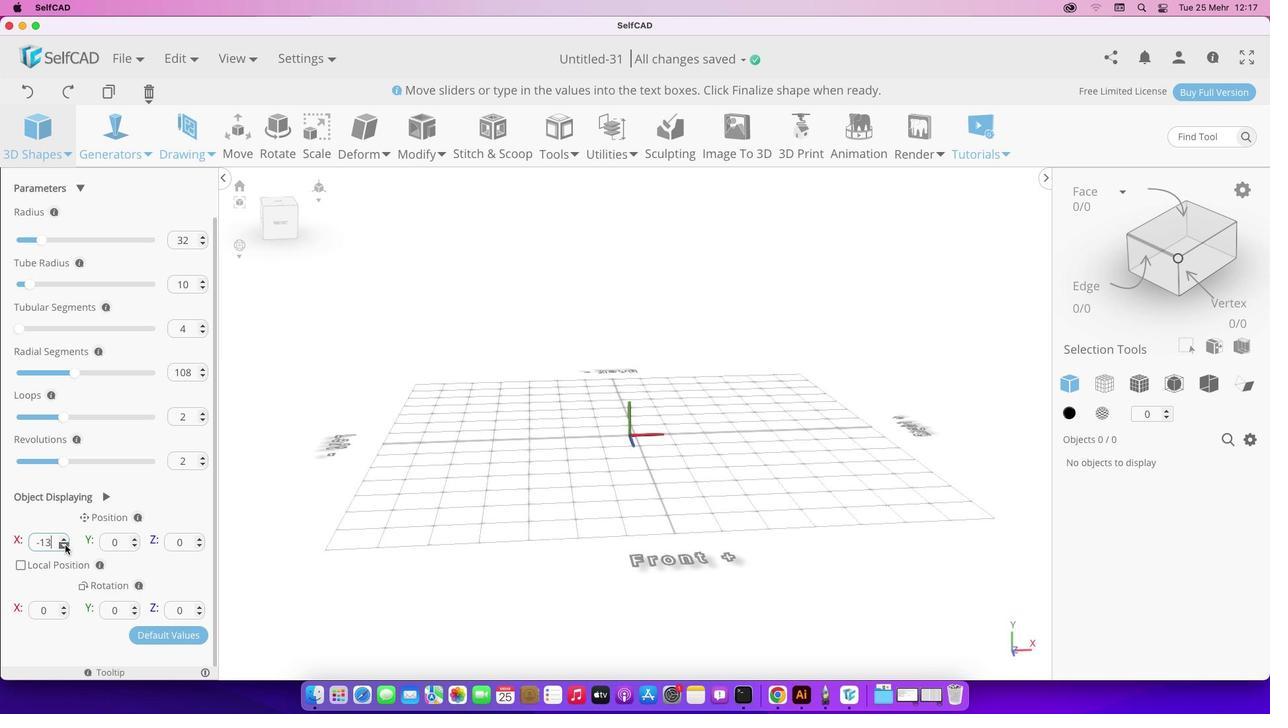 
Action: Mouse moved to (64, 545)
Screenshot: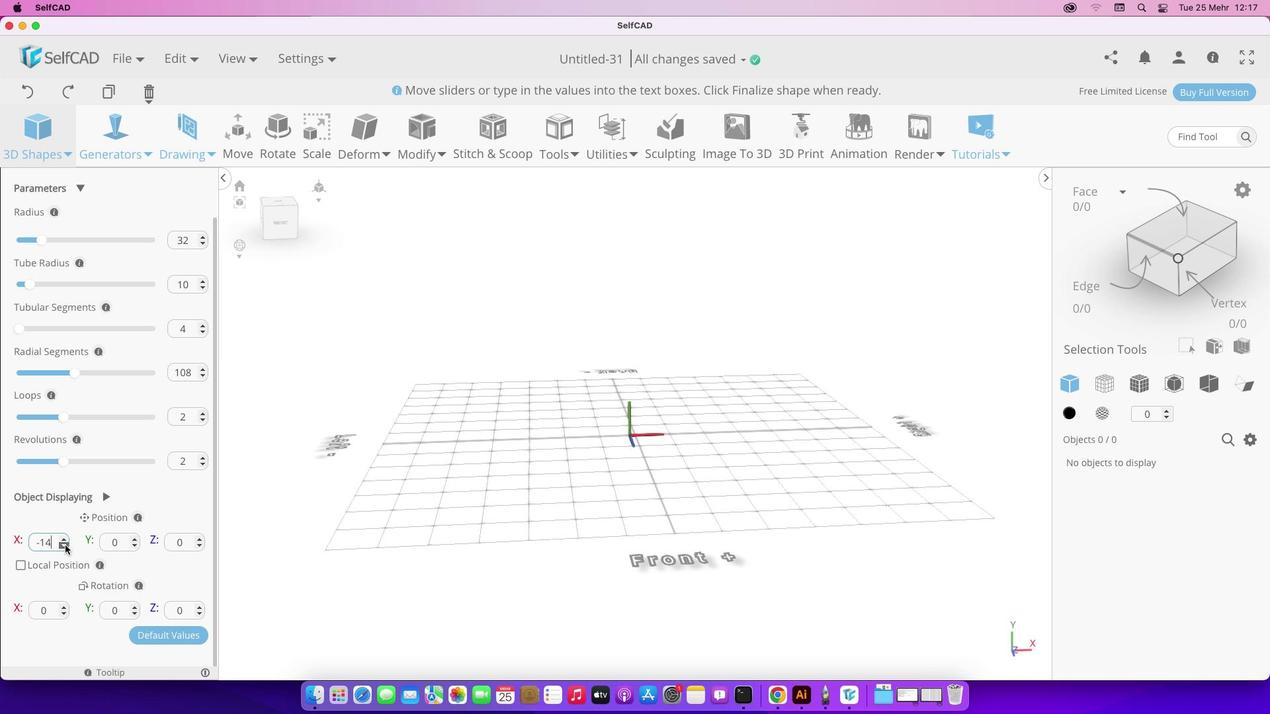 
Action: Mouse pressed left at (64, 545)
Screenshot: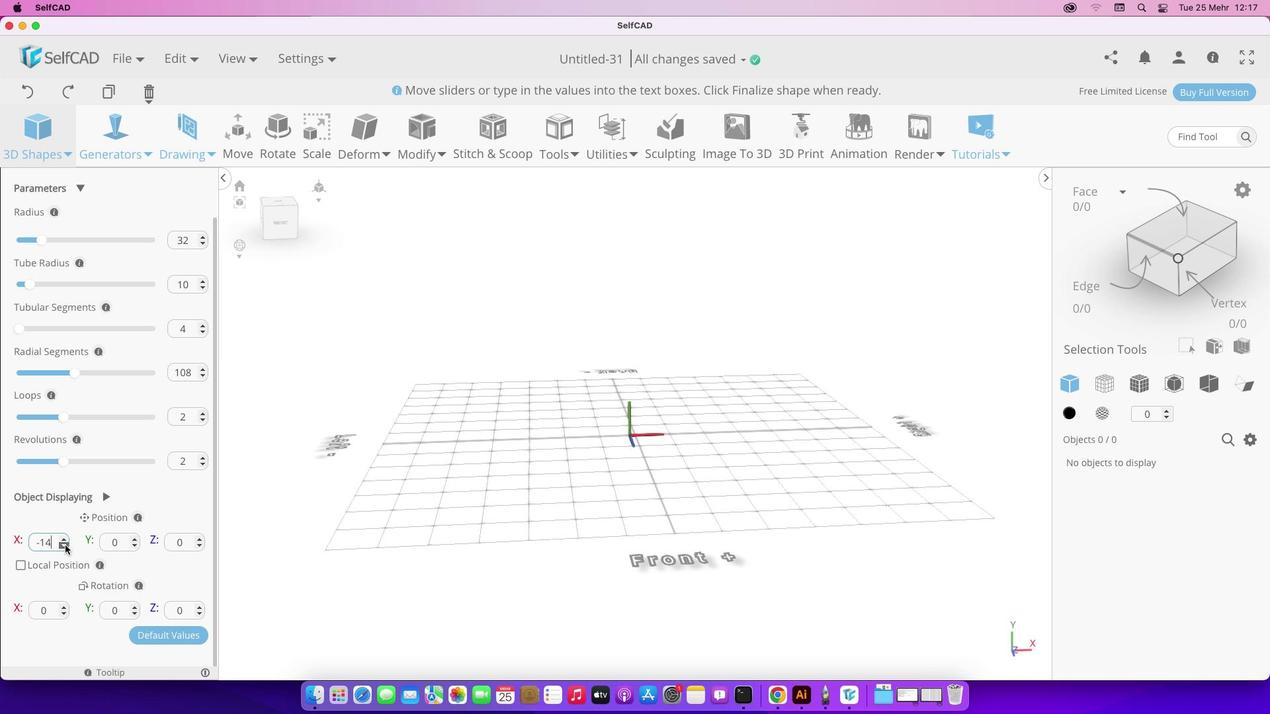 
Action: Mouse moved to (65, 545)
Screenshot: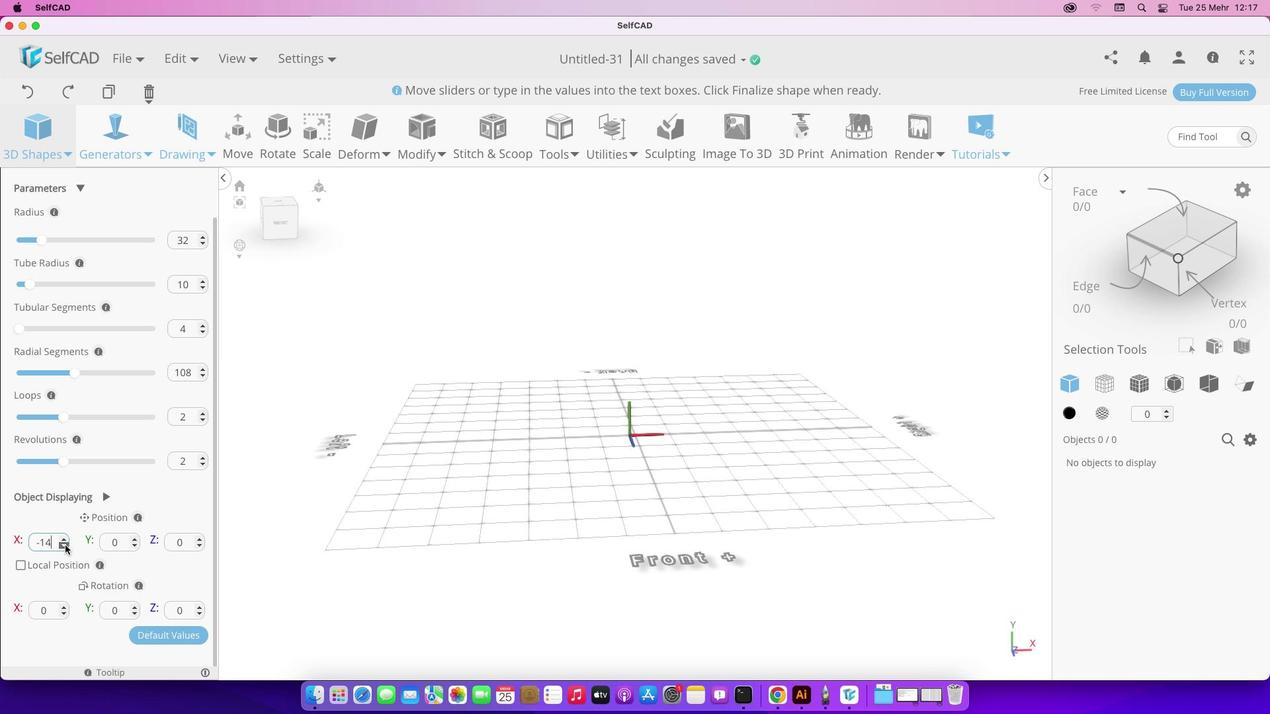 
Action: Mouse pressed left at (65, 545)
Screenshot: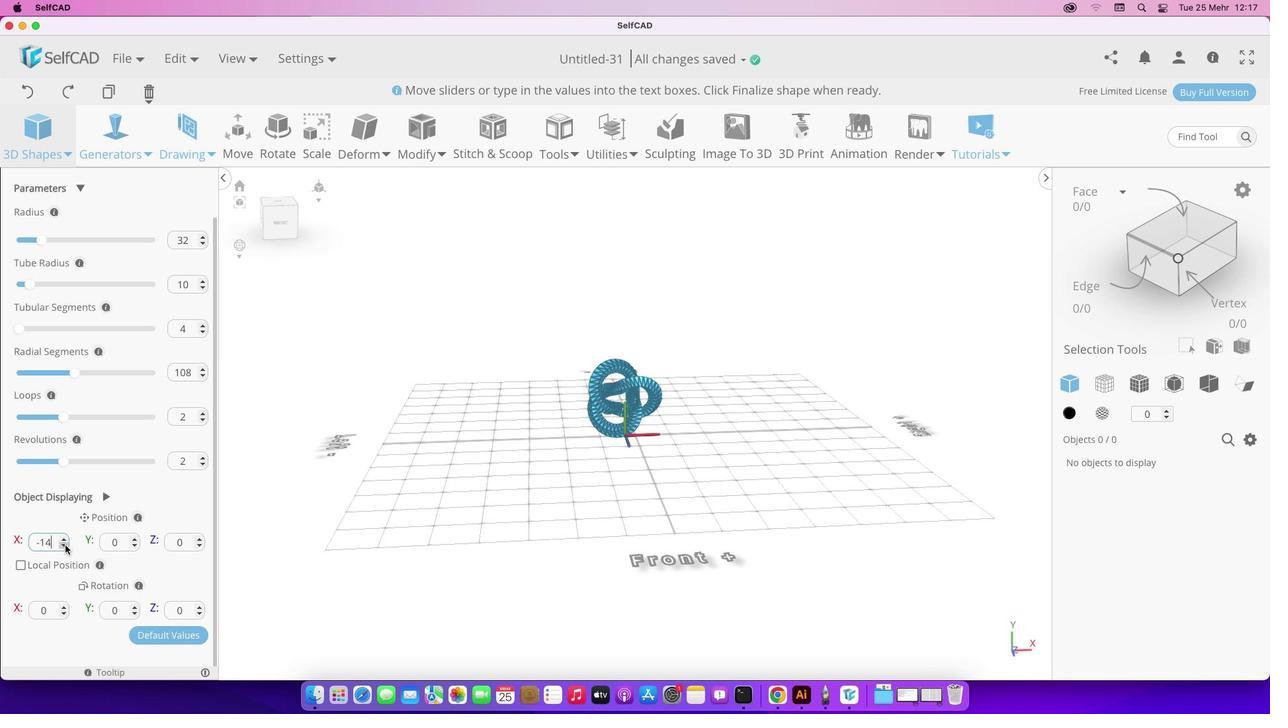 
Action: Mouse pressed left at (65, 545)
Screenshot: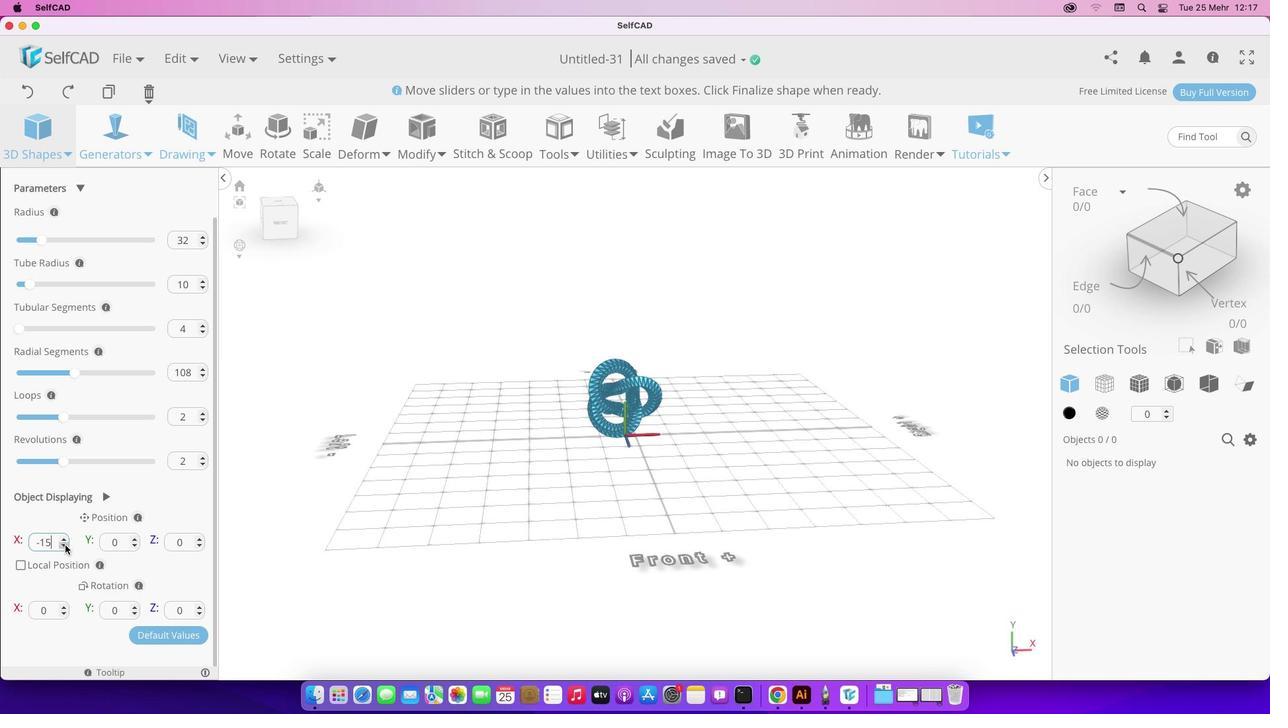 
Action: Mouse pressed left at (65, 545)
Screenshot: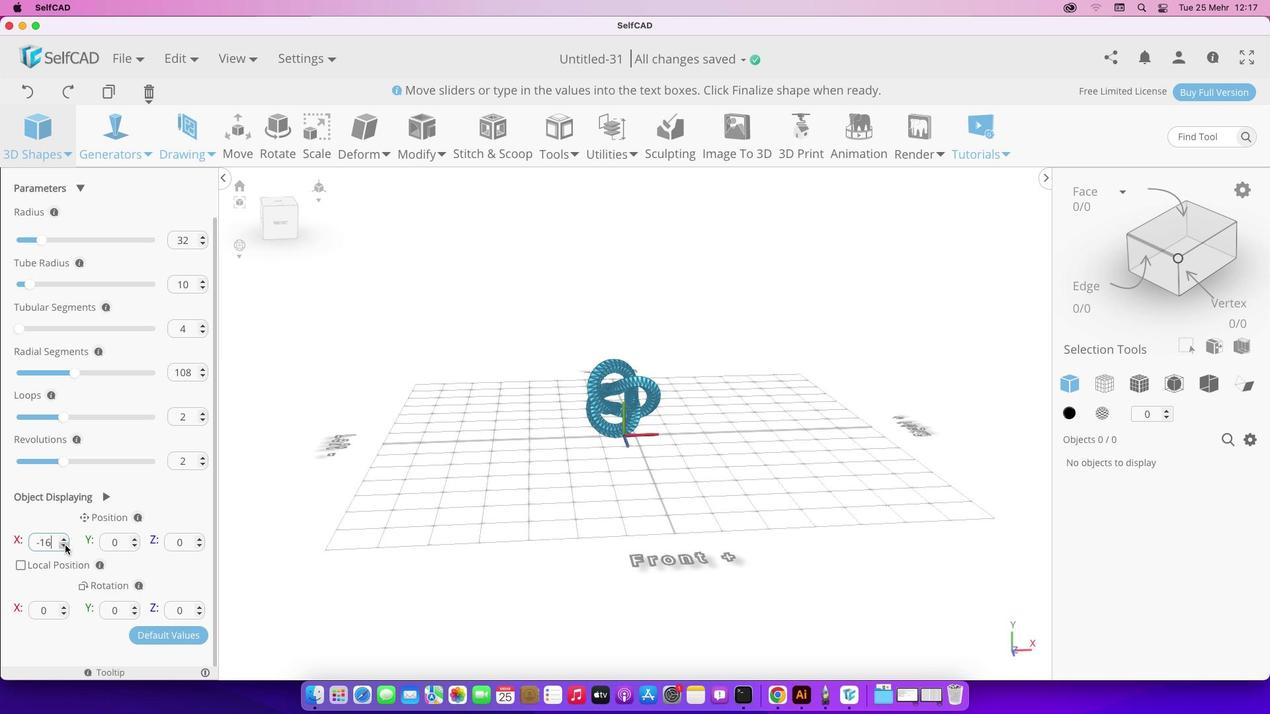 
Action: Mouse pressed left at (65, 545)
Screenshot: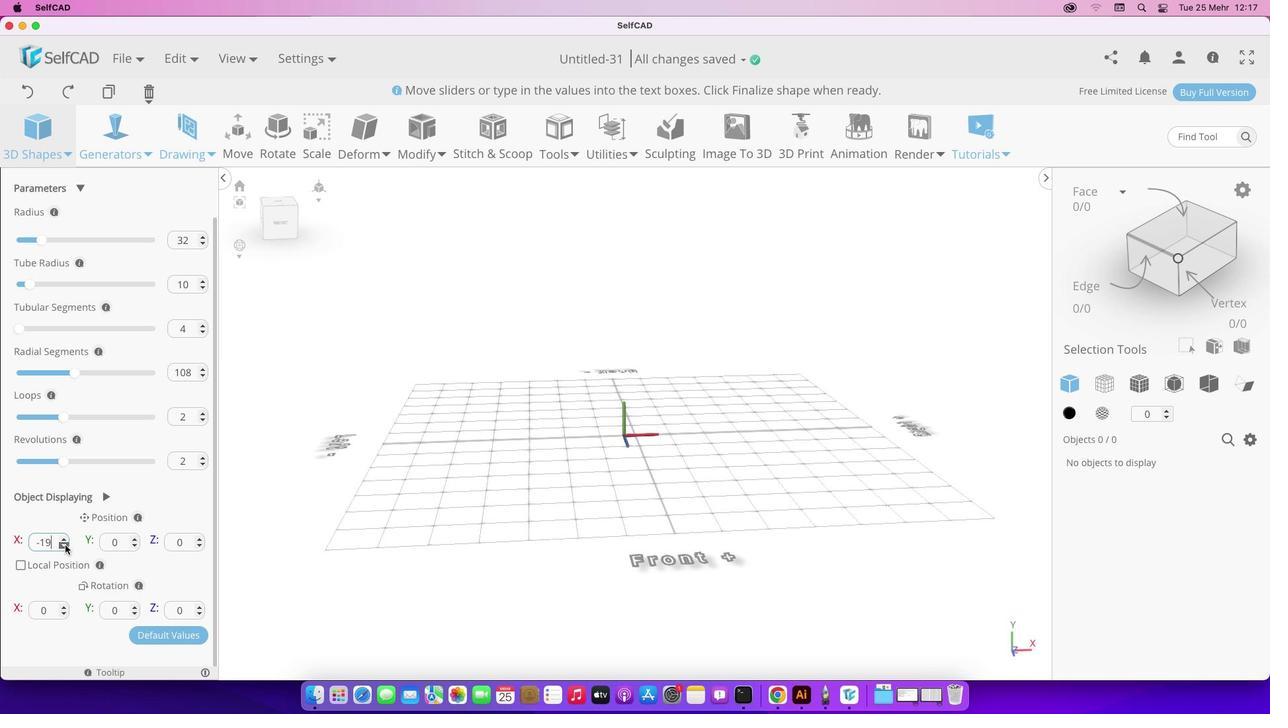 
Action: Mouse pressed left at (65, 545)
Screenshot: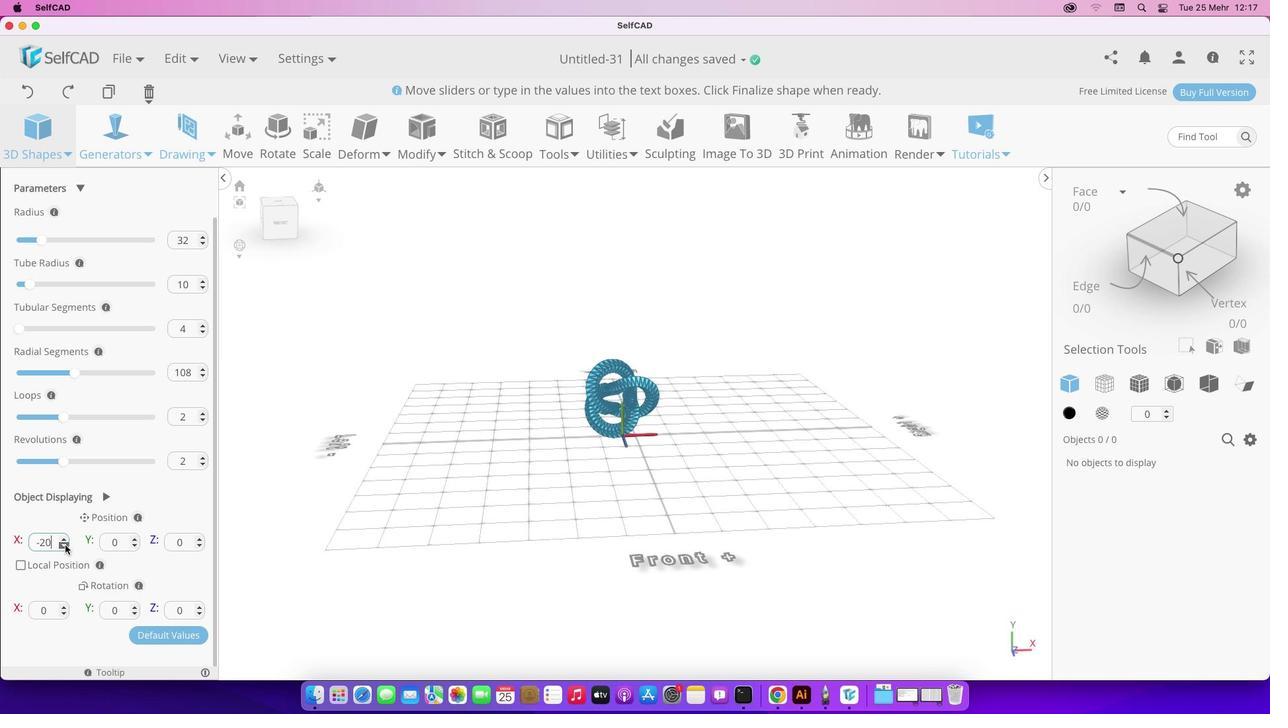 
Action: Mouse pressed left at (65, 545)
Screenshot: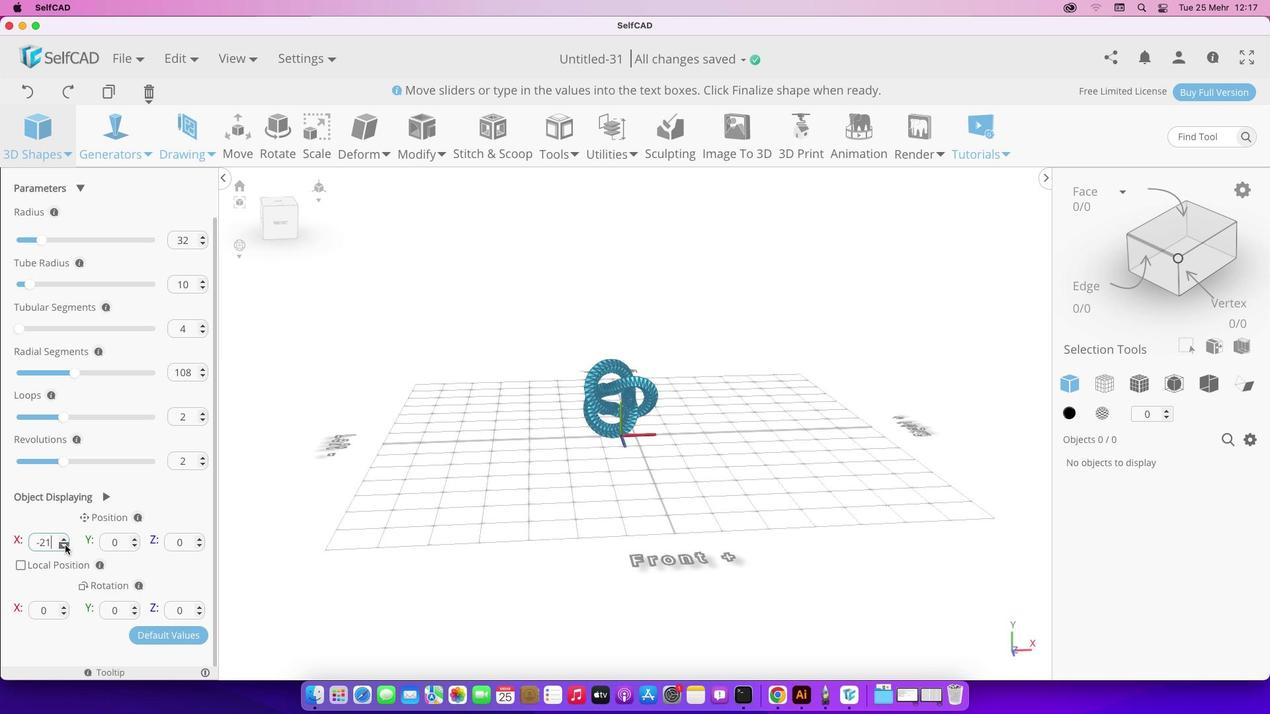 
Action: Mouse pressed left at (65, 545)
Screenshot: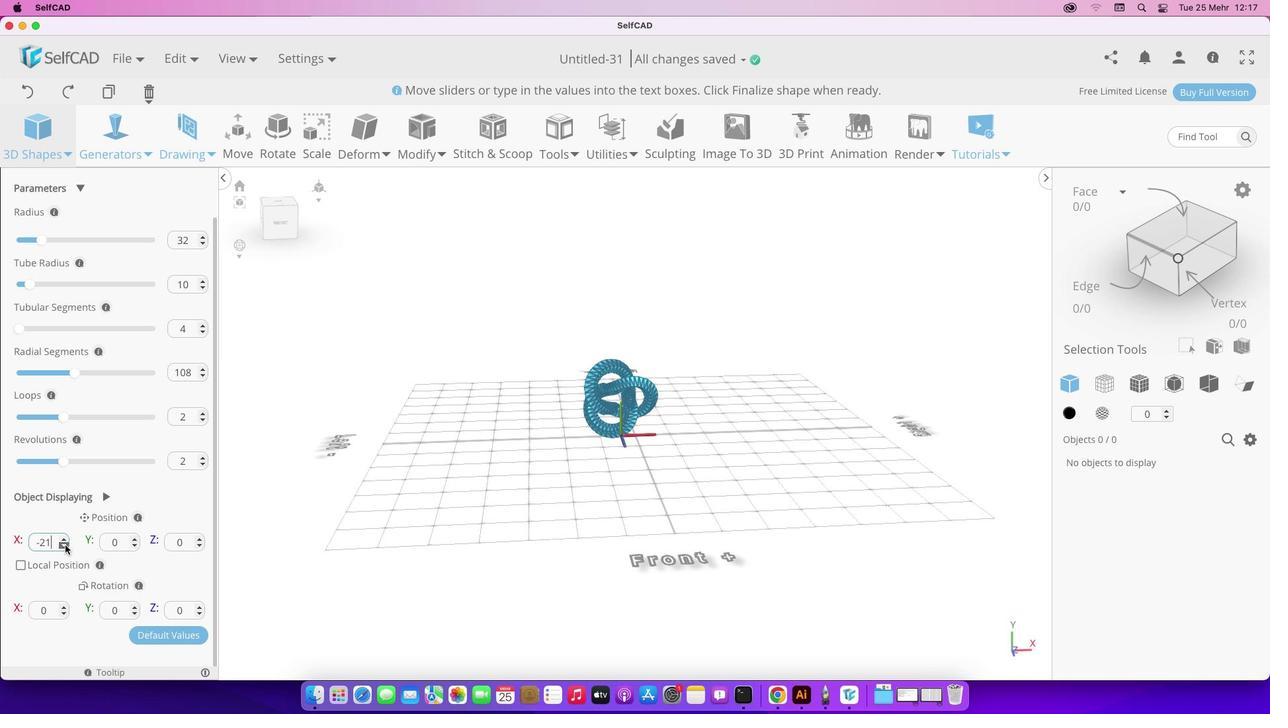
Action: Mouse pressed left at (65, 545)
Screenshot: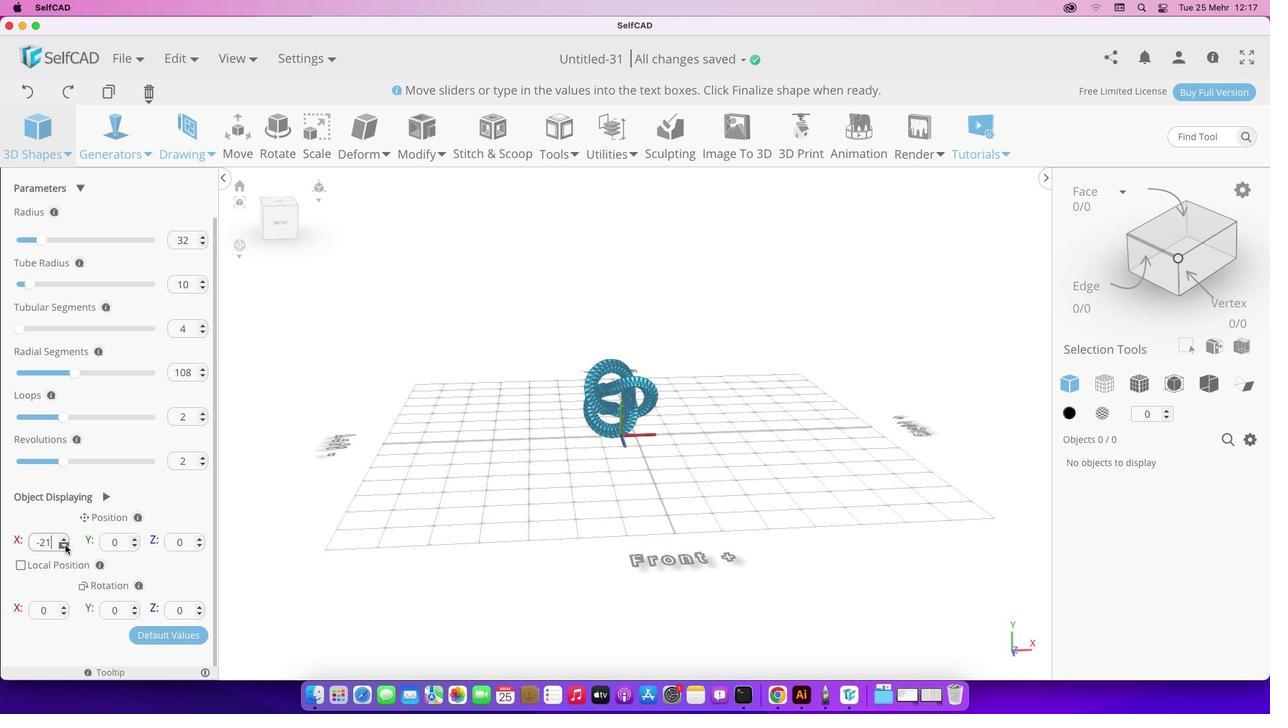 
Action: Mouse pressed left at (65, 545)
Screenshot: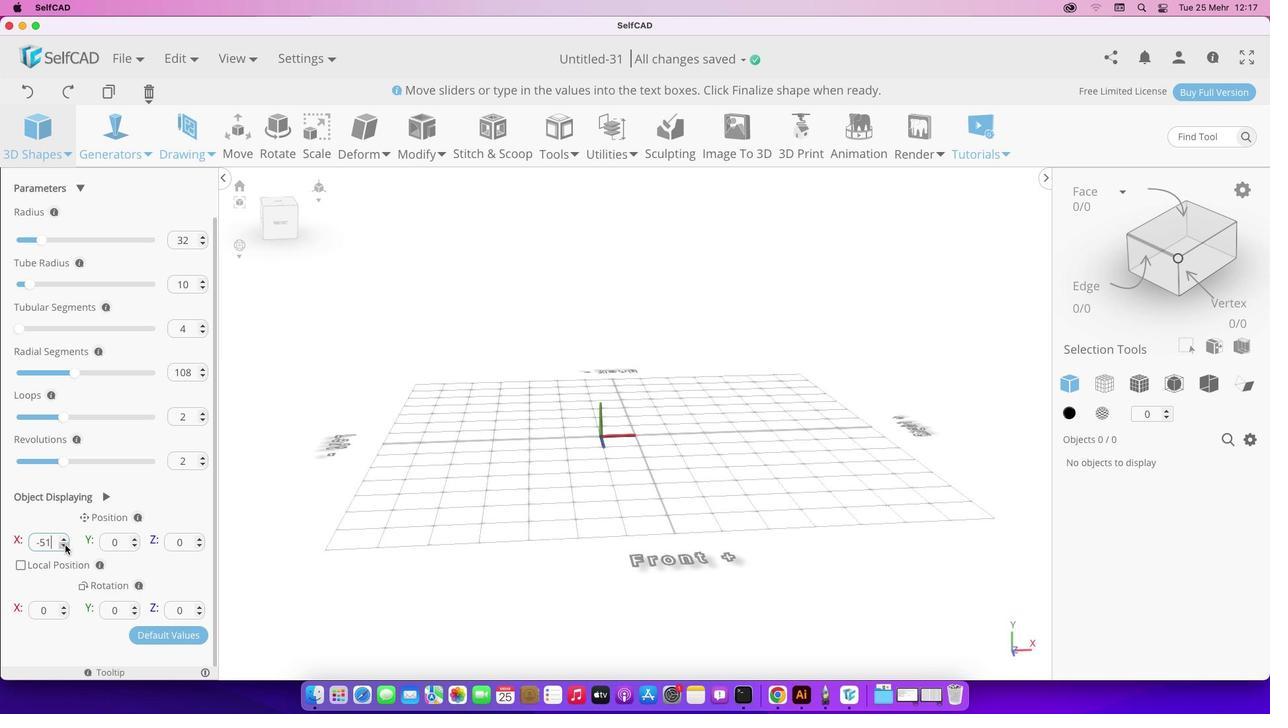 
Action: Mouse pressed left at (65, 545)
Screenshot: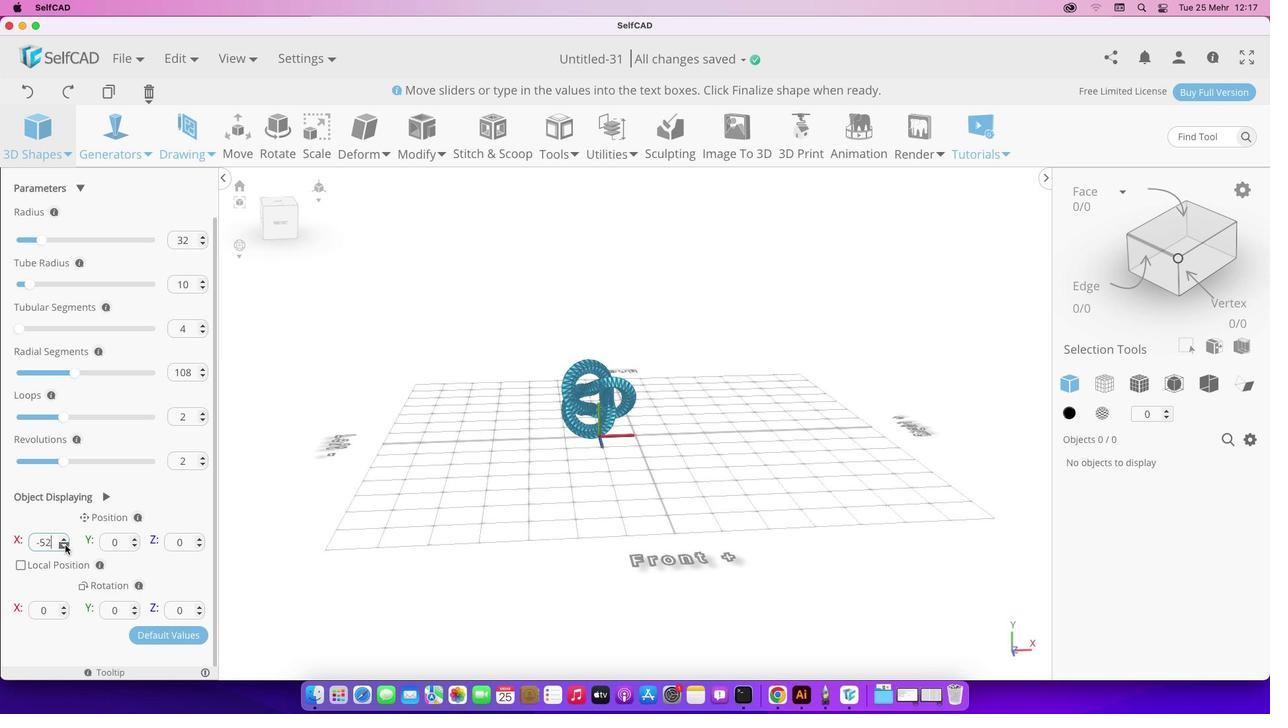 
Action: Mouse pressed left at (65, 545)
Screenshot: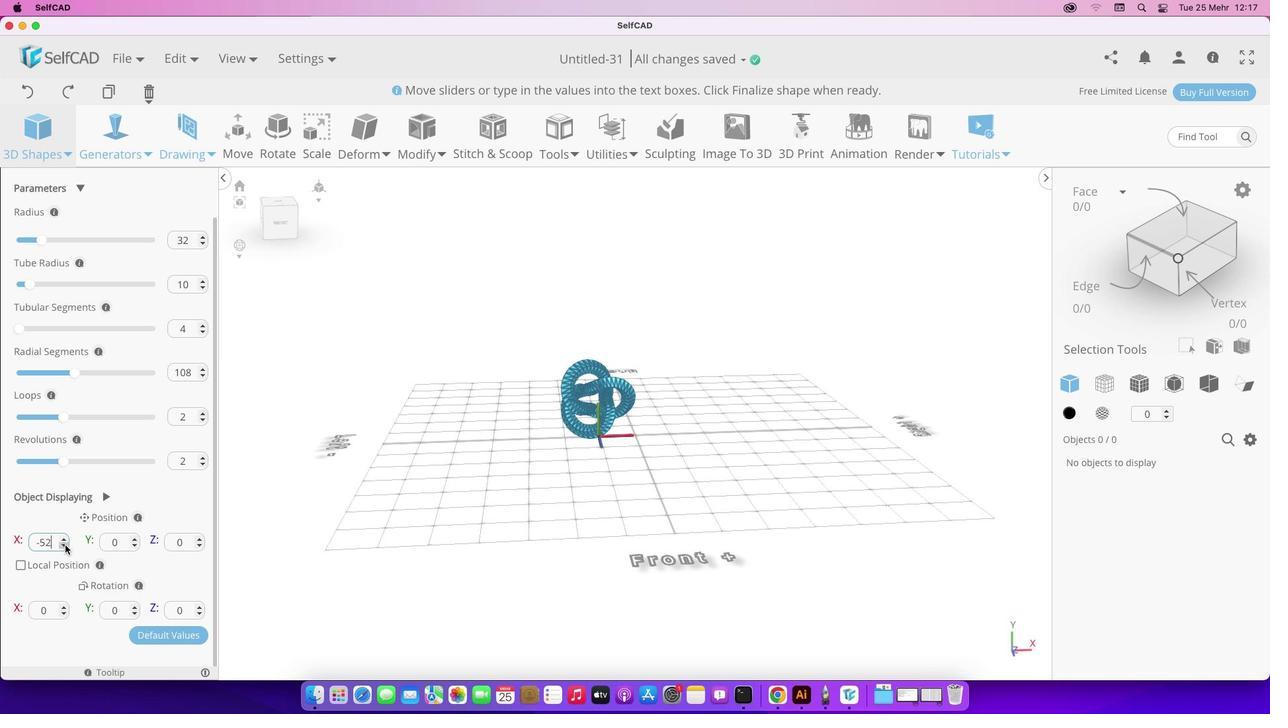 
Action: Mouse moved to (863, 504)
Screenshot: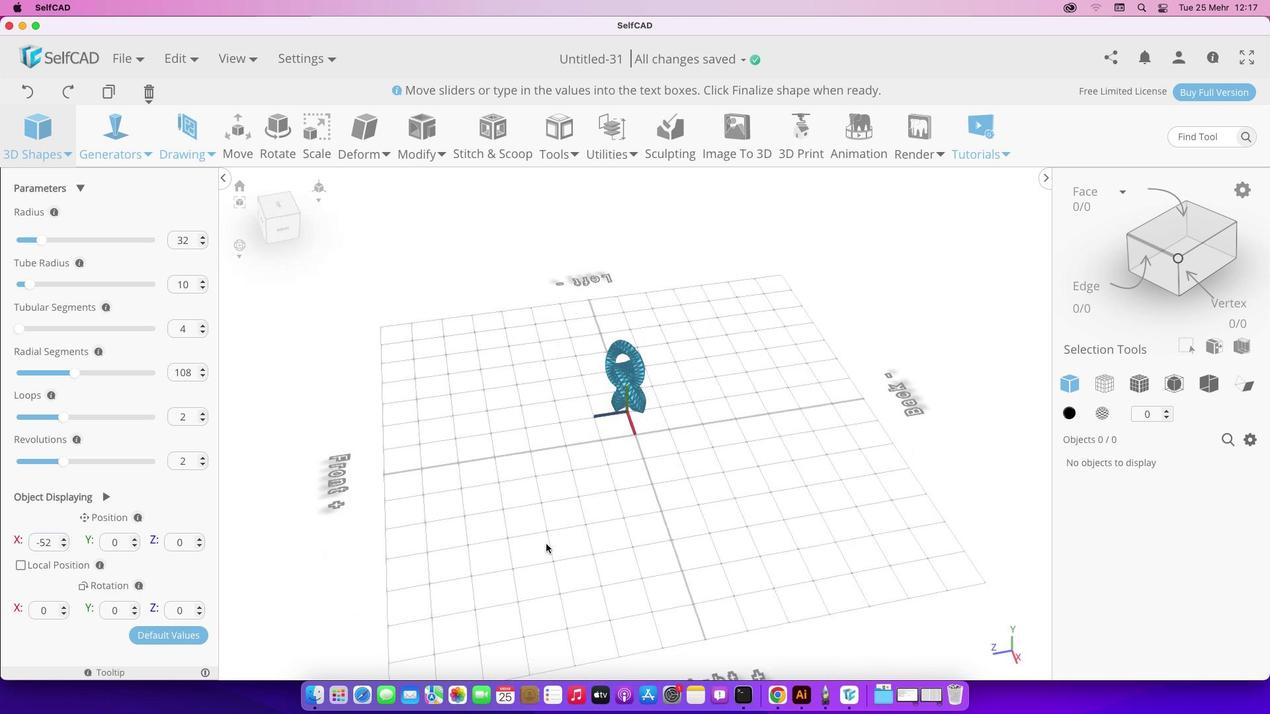 
Action: Mouse pressed left at (863, 504)
Screenshot: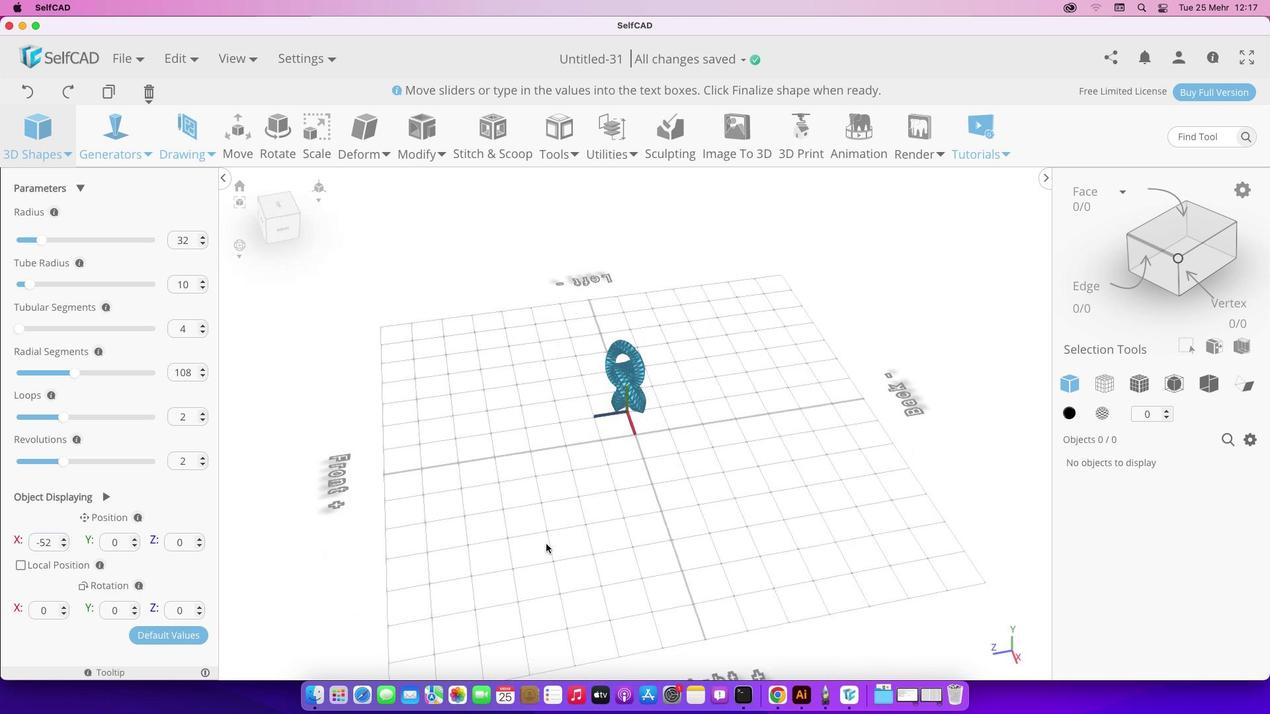 
Action: Mouse moved to (283, 410)
Screenshot: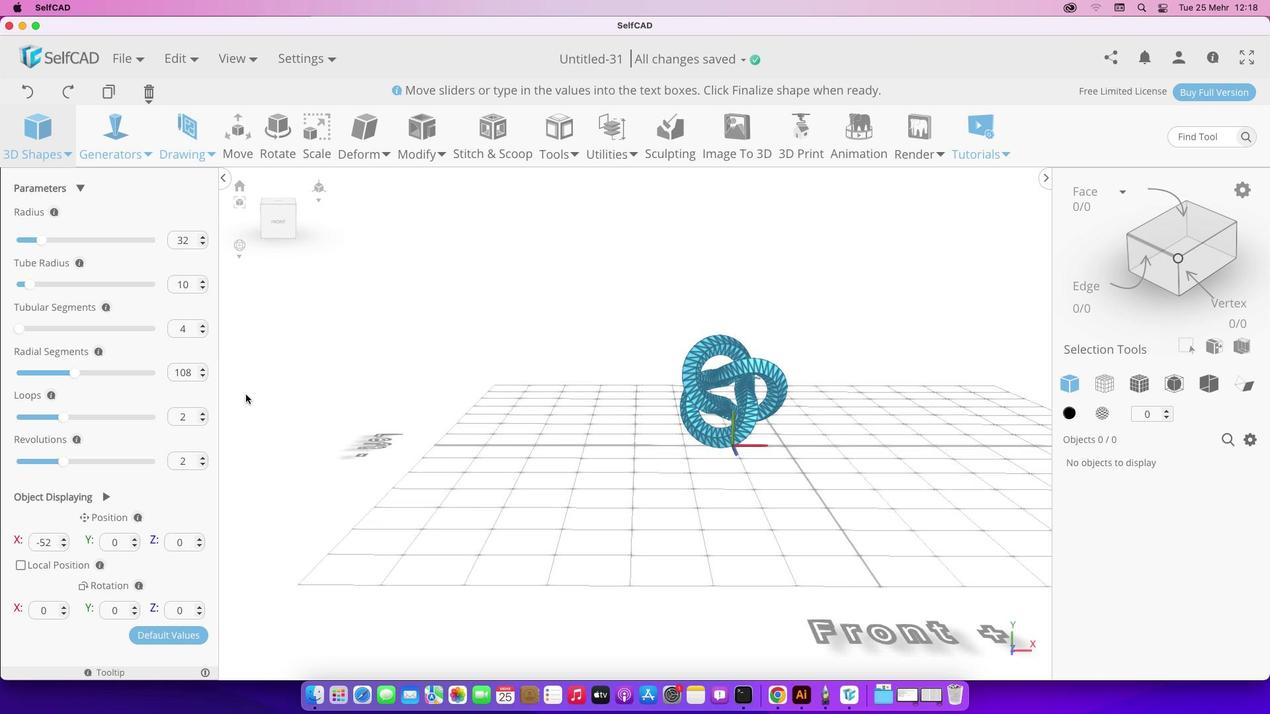 
Action: Mouse scrolled (283, 410) with delta (0, 0)
Screenshot: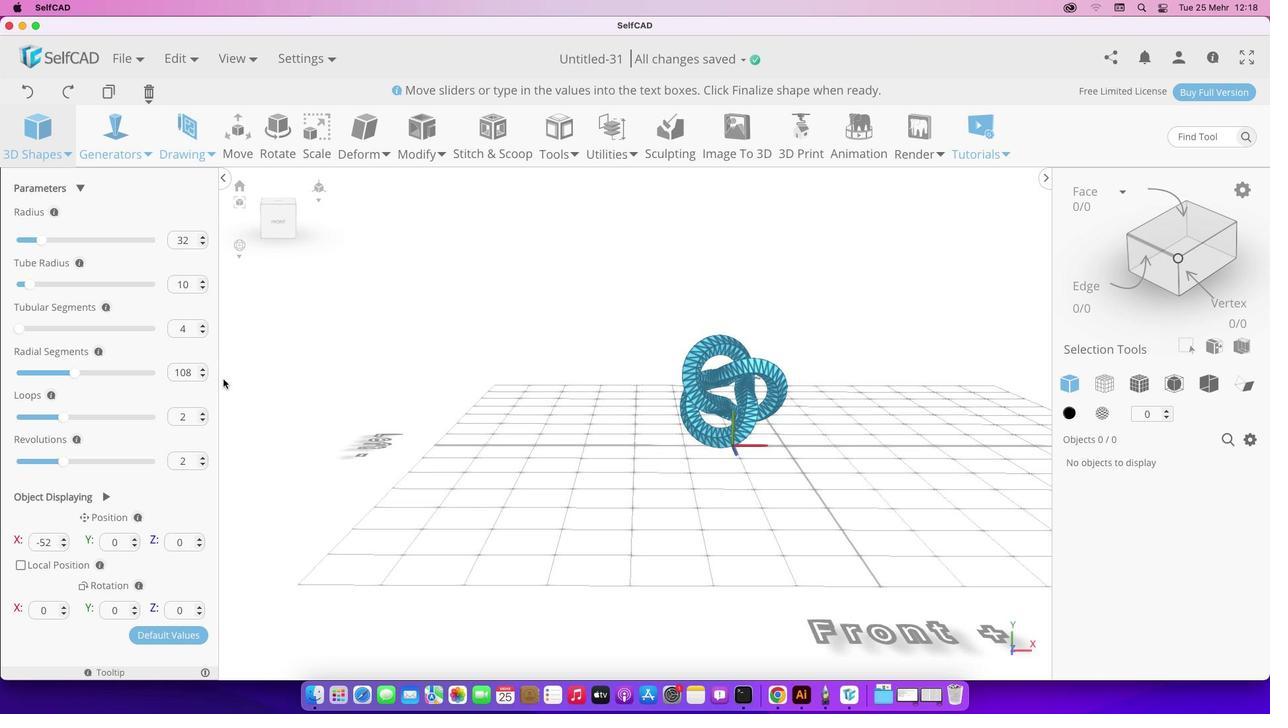 
Action: Mouse scrolled (283, 410) with delta (0, 0)
Screenshot: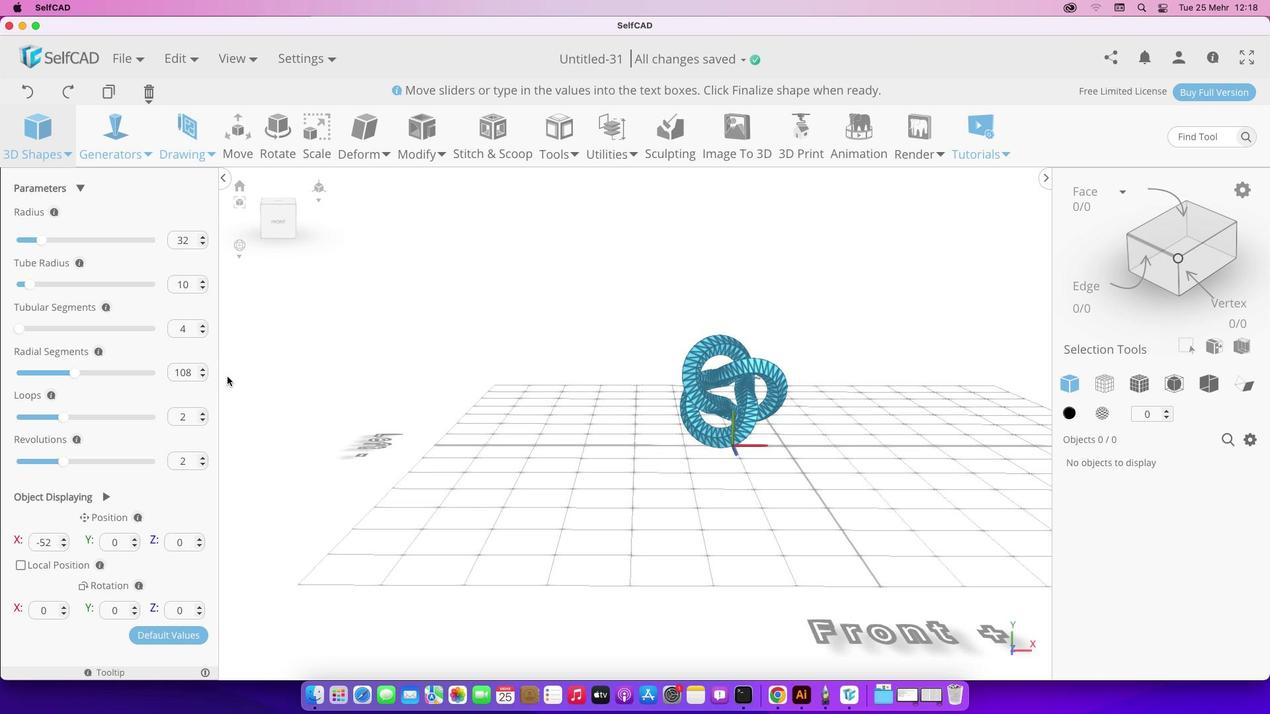 
Action: Mouse scrolled (283, 410) with delta (0, 1)
Screenshot: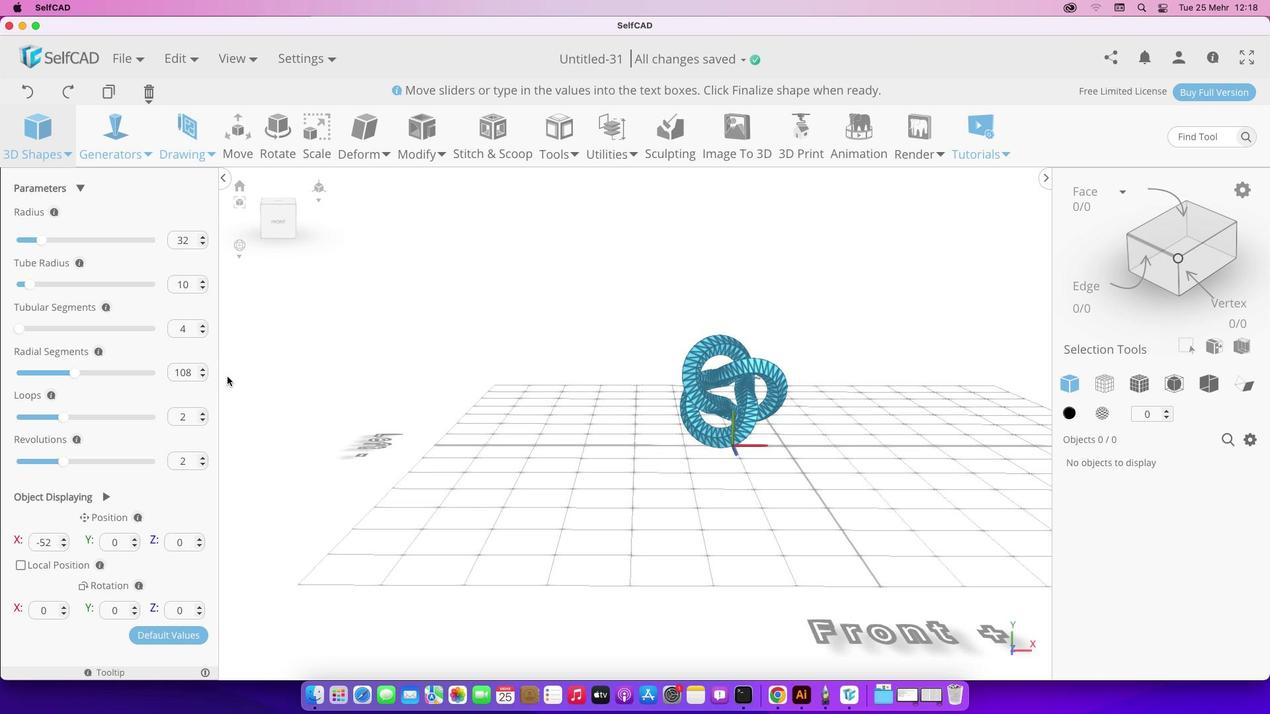
Action: Mouse scrolled (283, 410) with delta (0, 3)
Screenshot: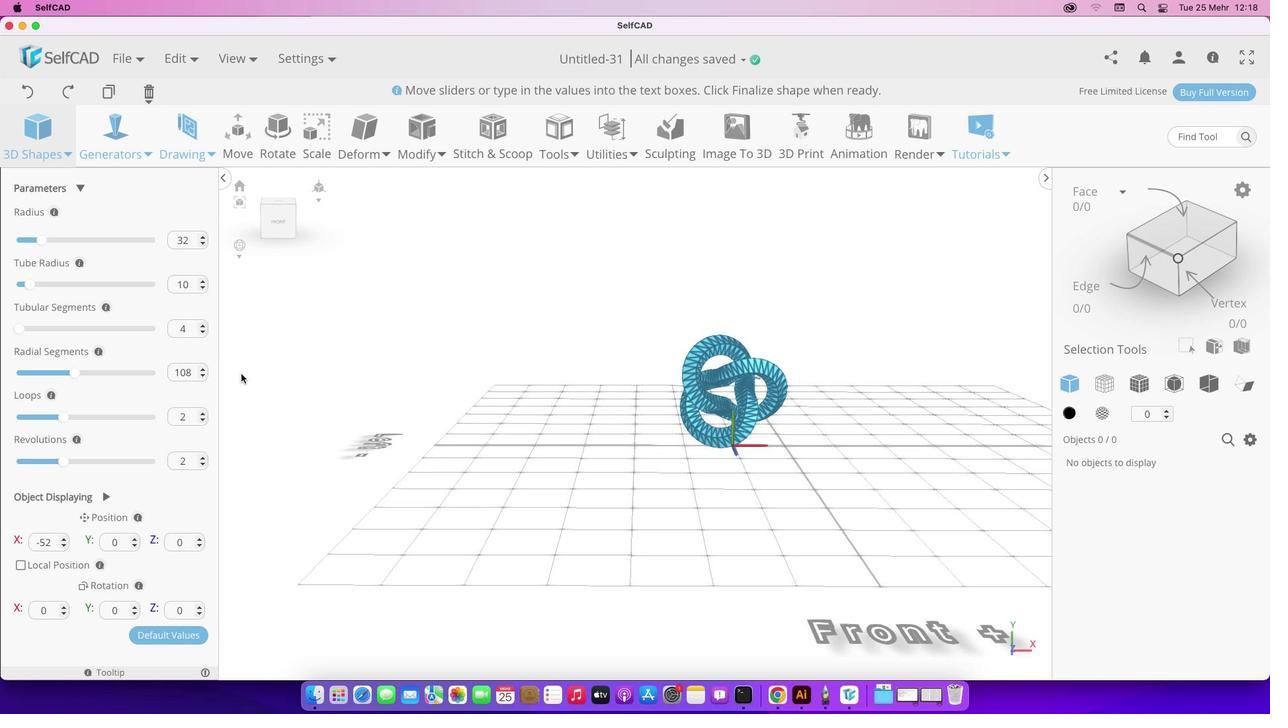 
Action: Mouse moved to (394, 429)
Screenshot: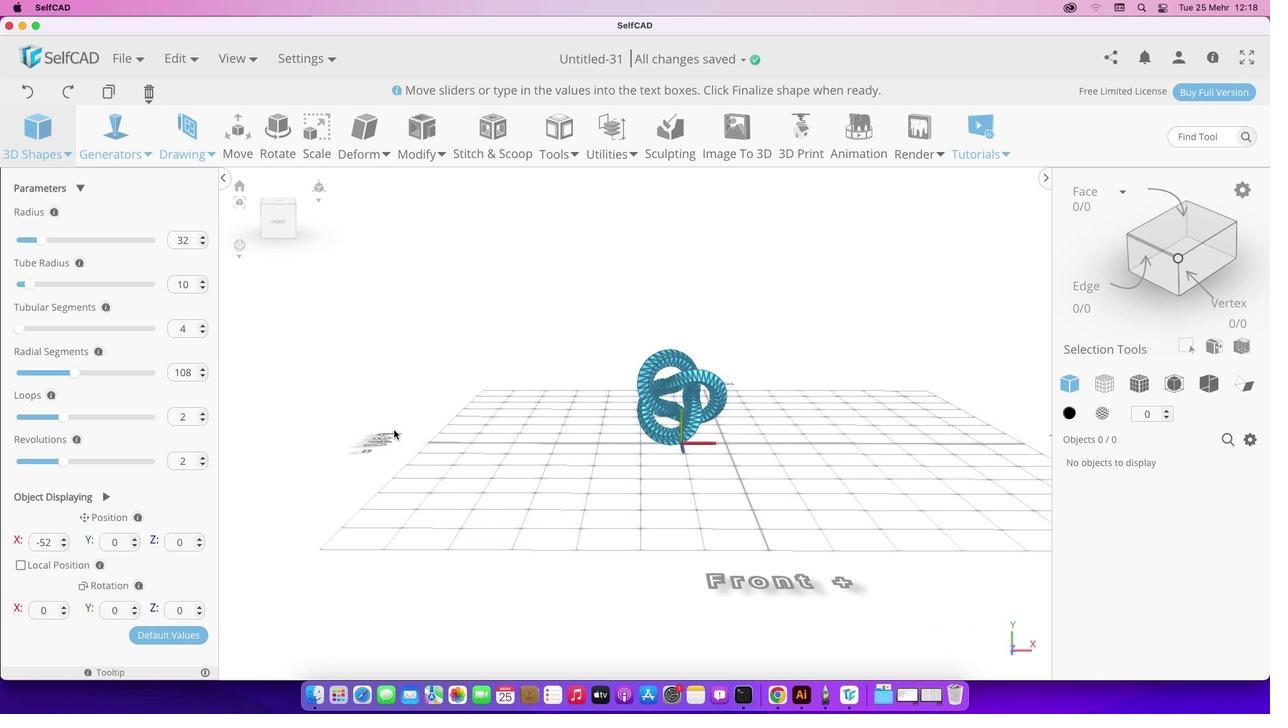 
Action: Mouse scrolled (394, 429) with delta (0, 0)
Screenshot: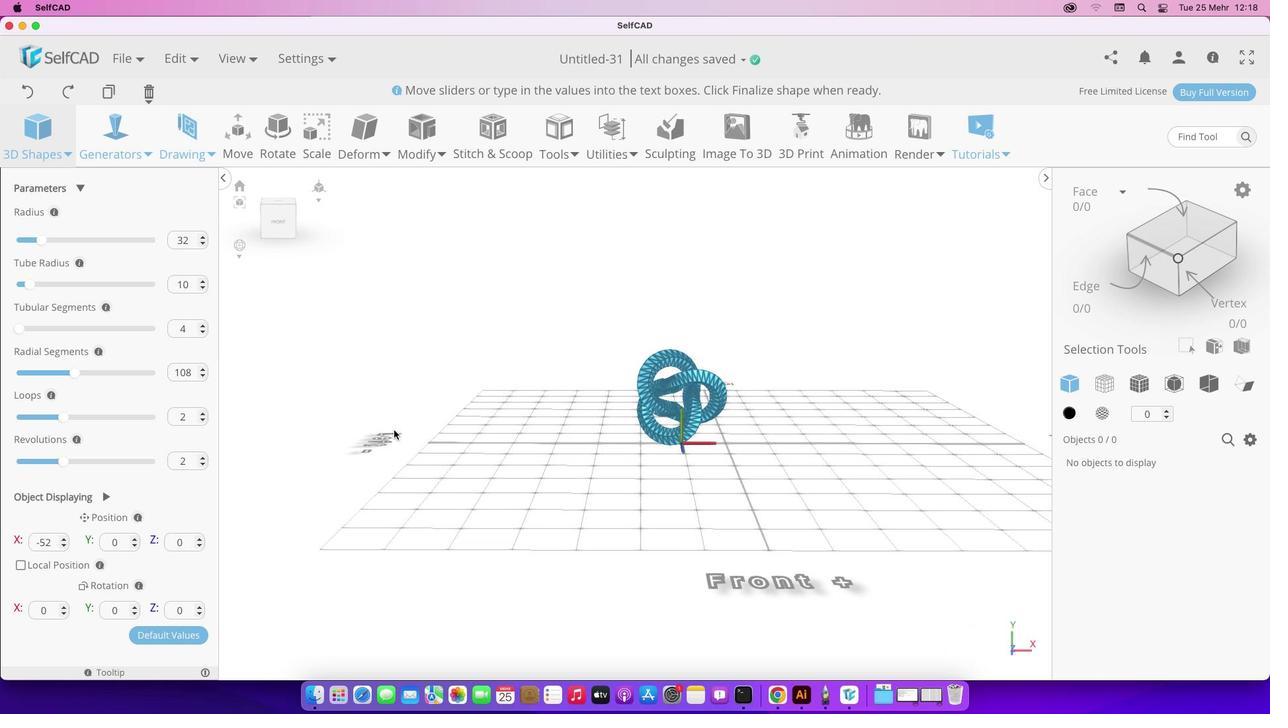 
Action: Mouse scrolled (394, 429) with delta (0, 0)
Screenshot: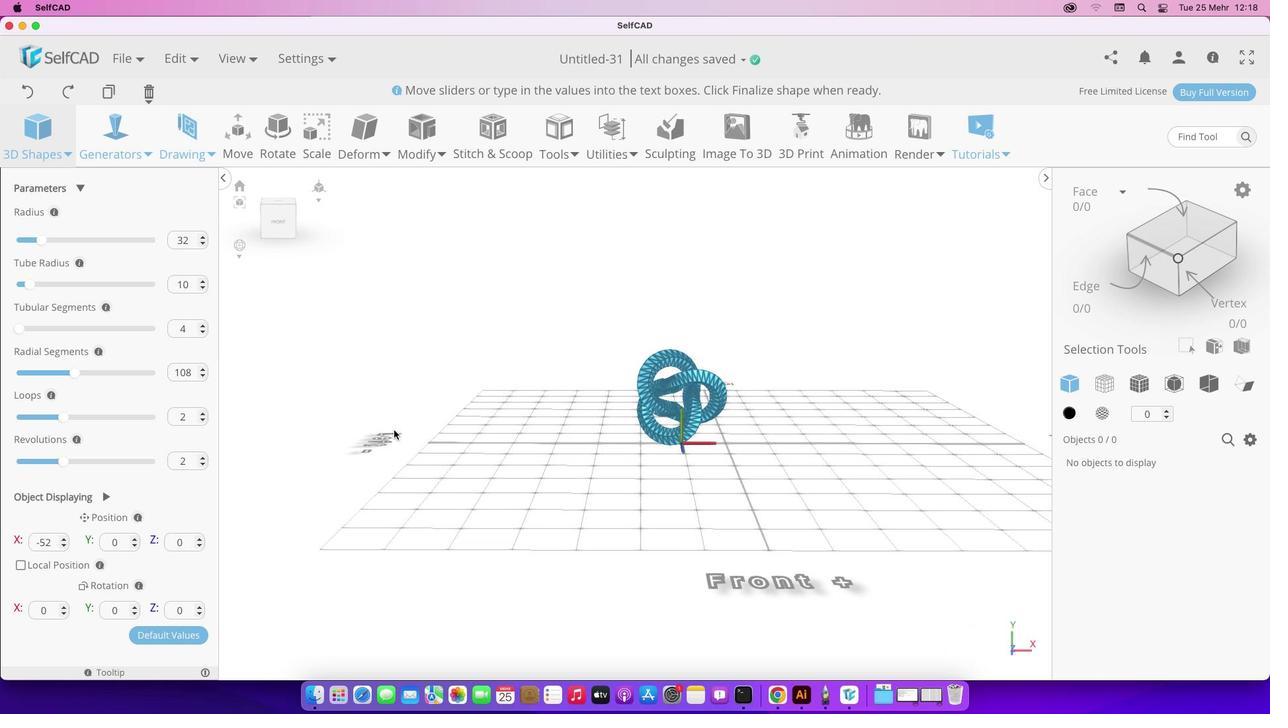 
Action: Mouse scrolled (394, 429) with delta (0, -1)
Screenshot: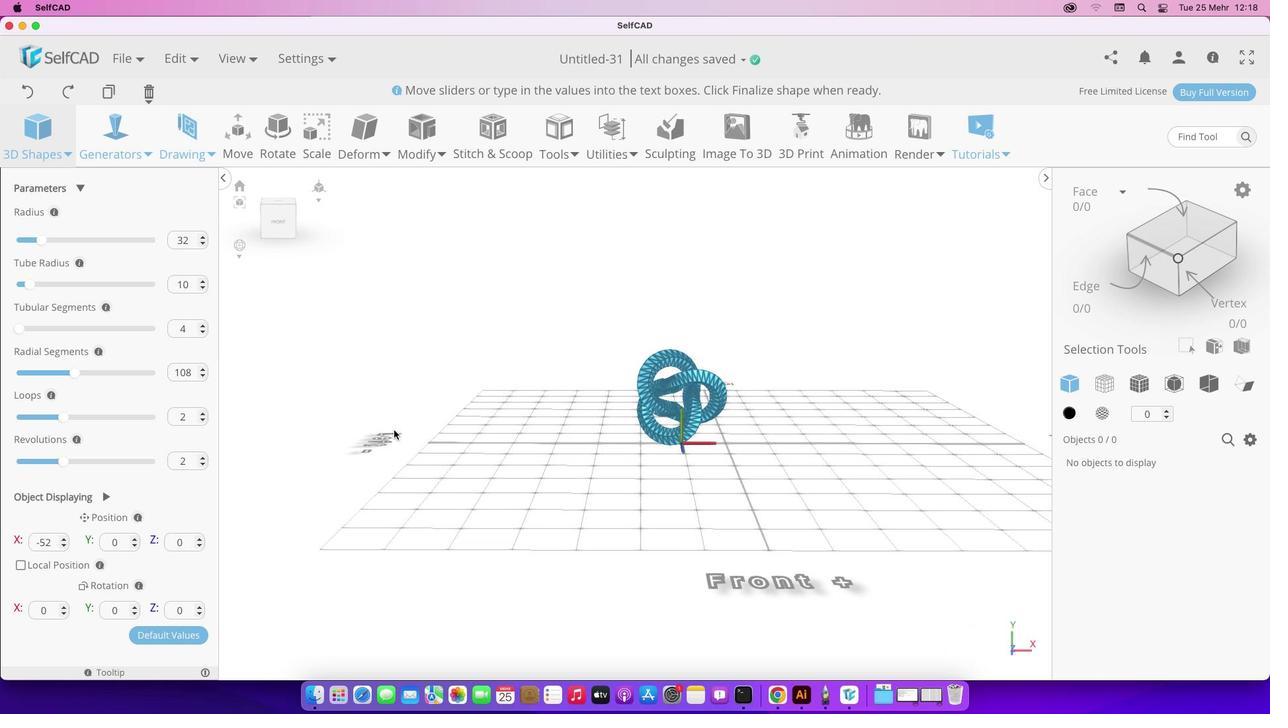 
Action: Mouse scrolled (394, 429) with delta (0, 0)
Screenshot: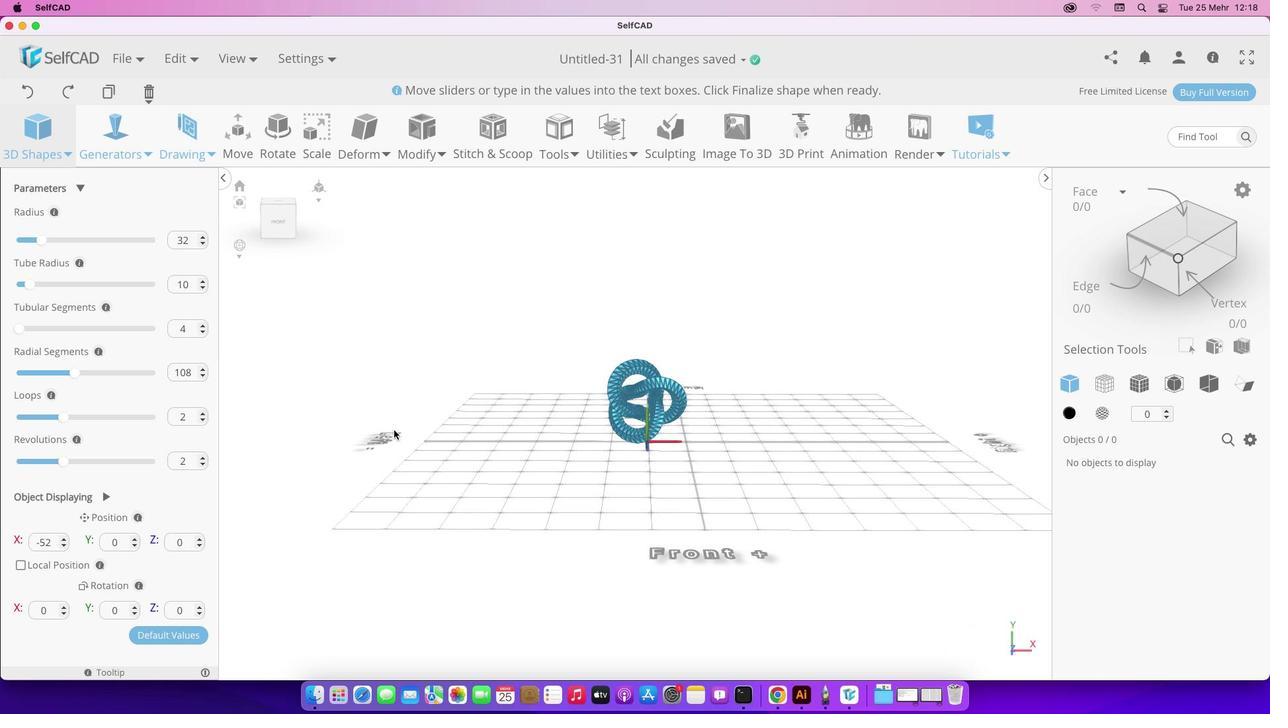 
Action: Mouse scrolled (394, 429) with delta (0, 0)
Screenshot: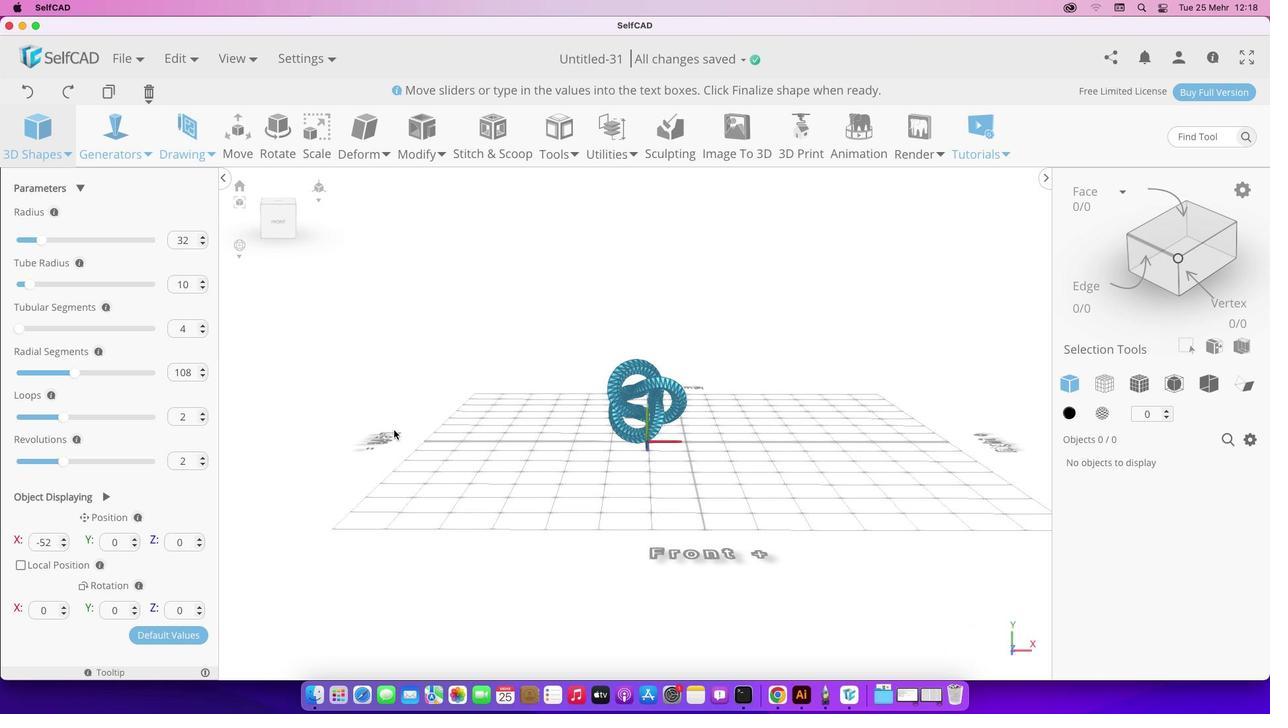 
Action: Mouse scrolled (394, 429) with delta (0, 0)
Screenshot: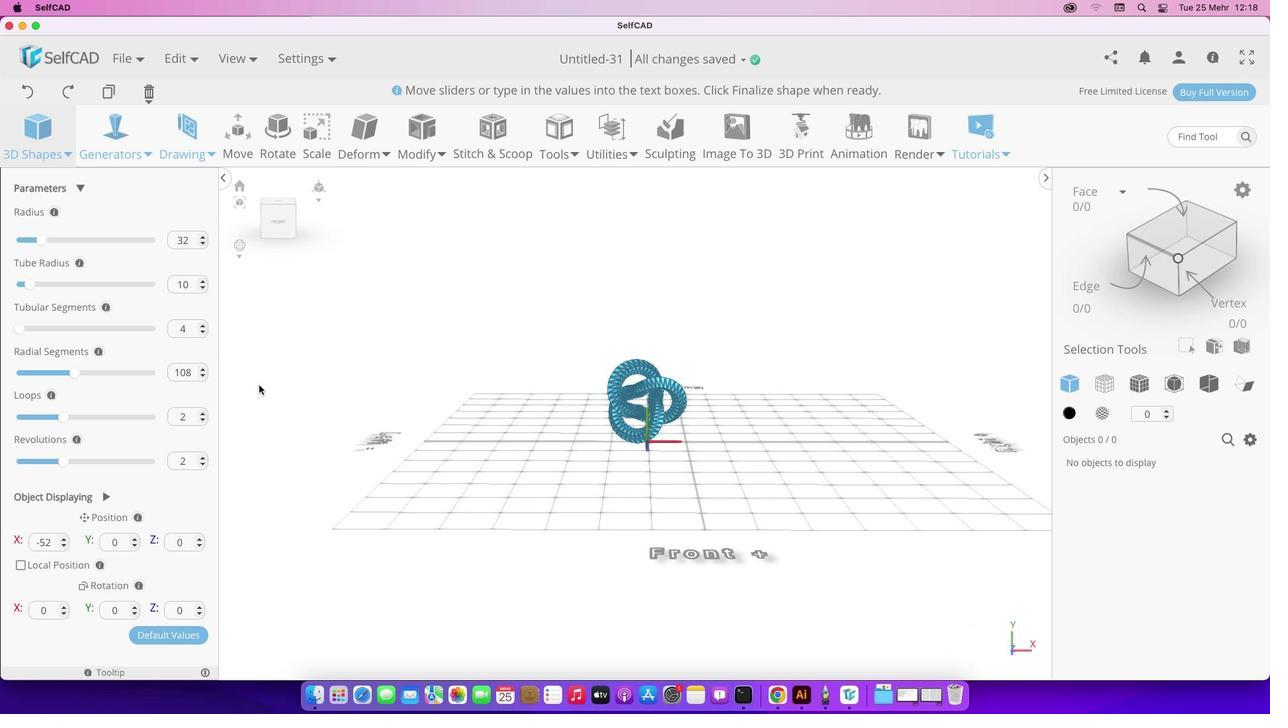 
Action: Mouse moved to (213, 348)
Screenshot: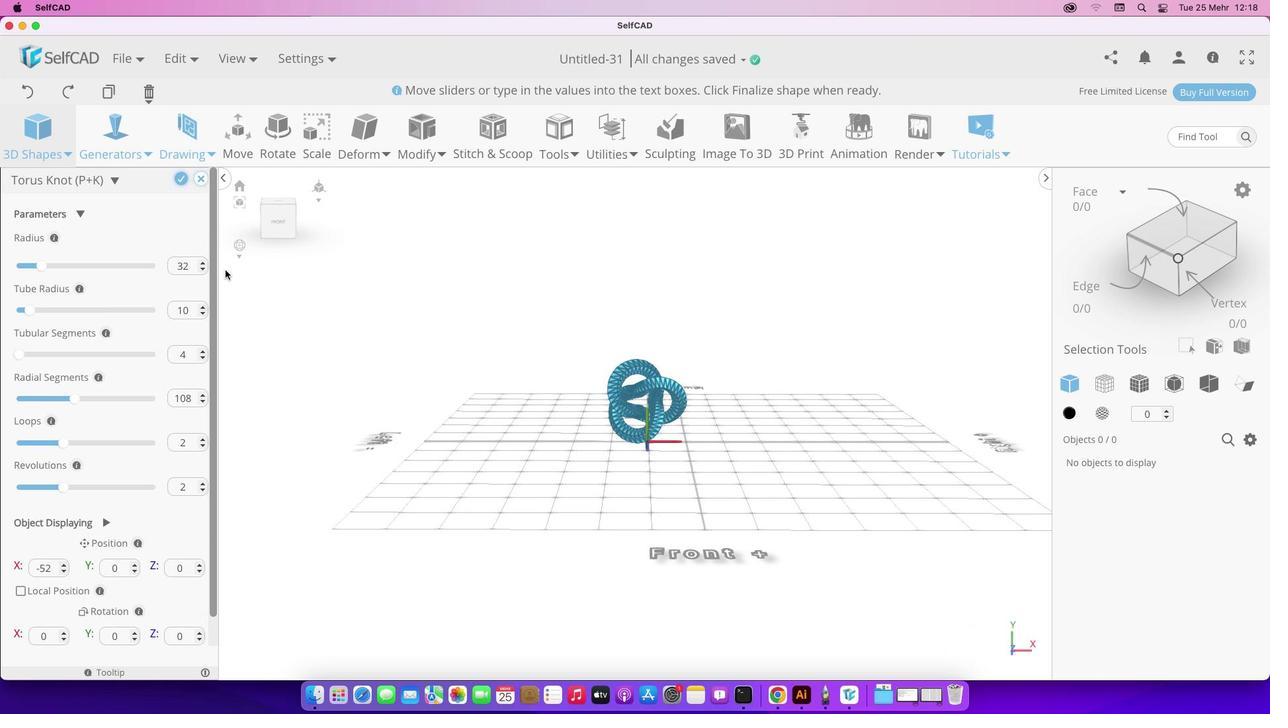 
Action: Mouse pressed left at (213, 348)
Screenshot: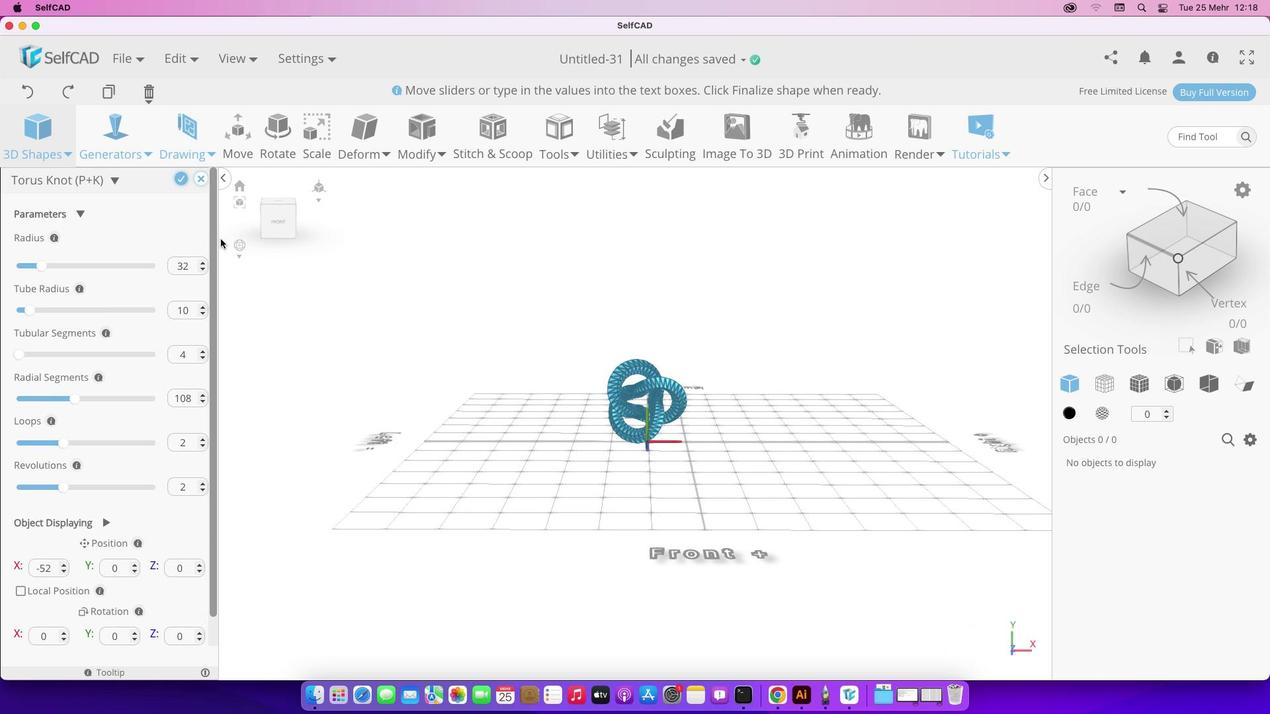 
Action: Mouse moved to (179, 175)
Screenshot: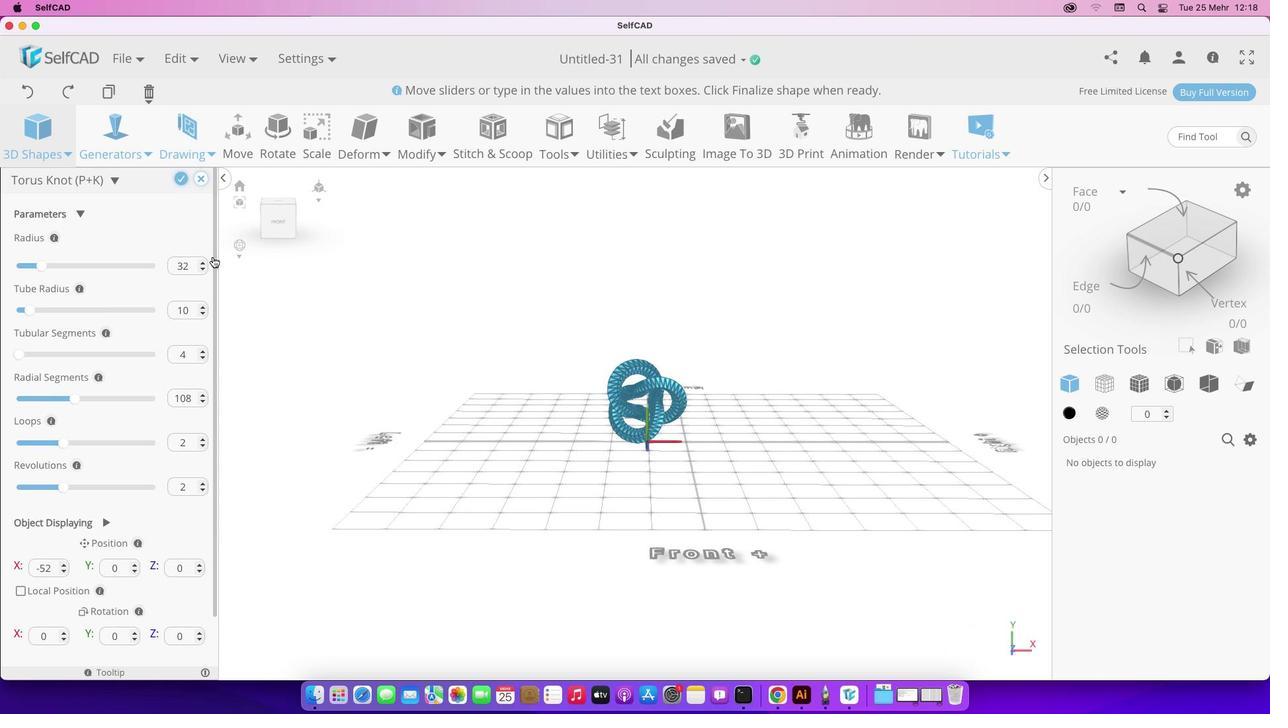 
Action: Mouse pressed left at (179, 175)
Screenshot: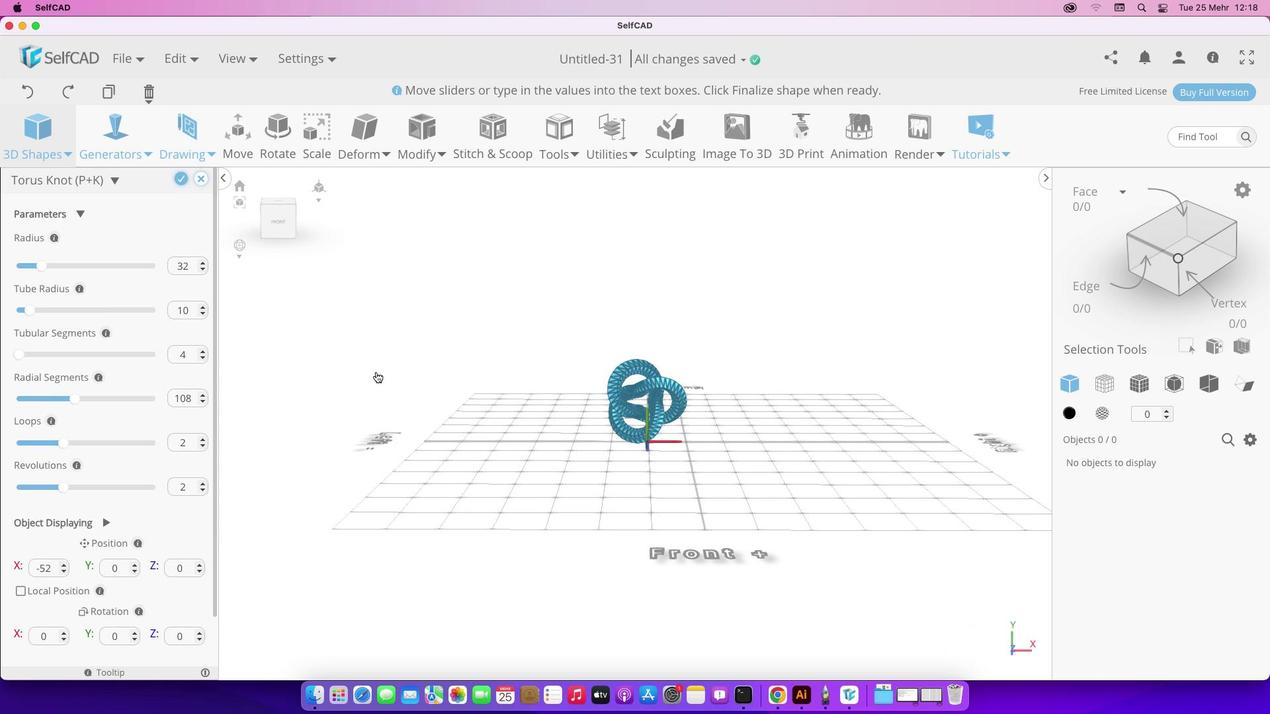 
Action: Mouse moved to (734, 449)
Screenshot: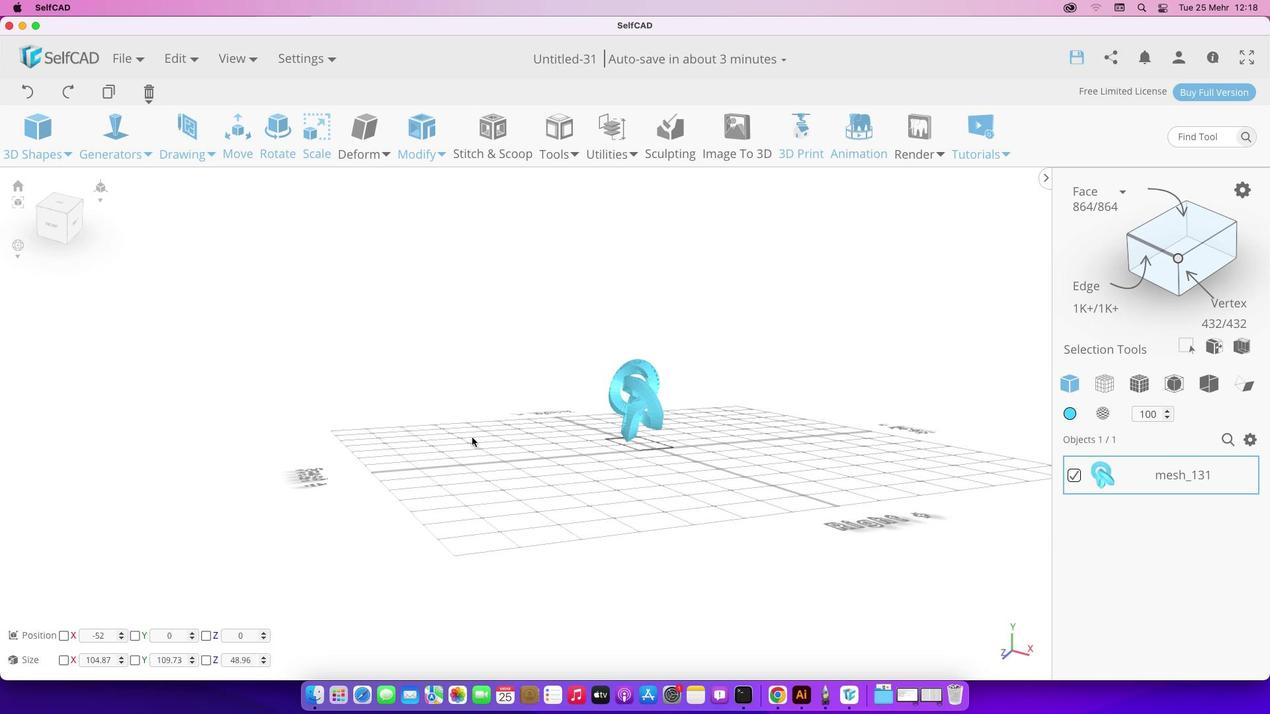 
Action: Mouse pressed left at (734, 449)
Screenshot: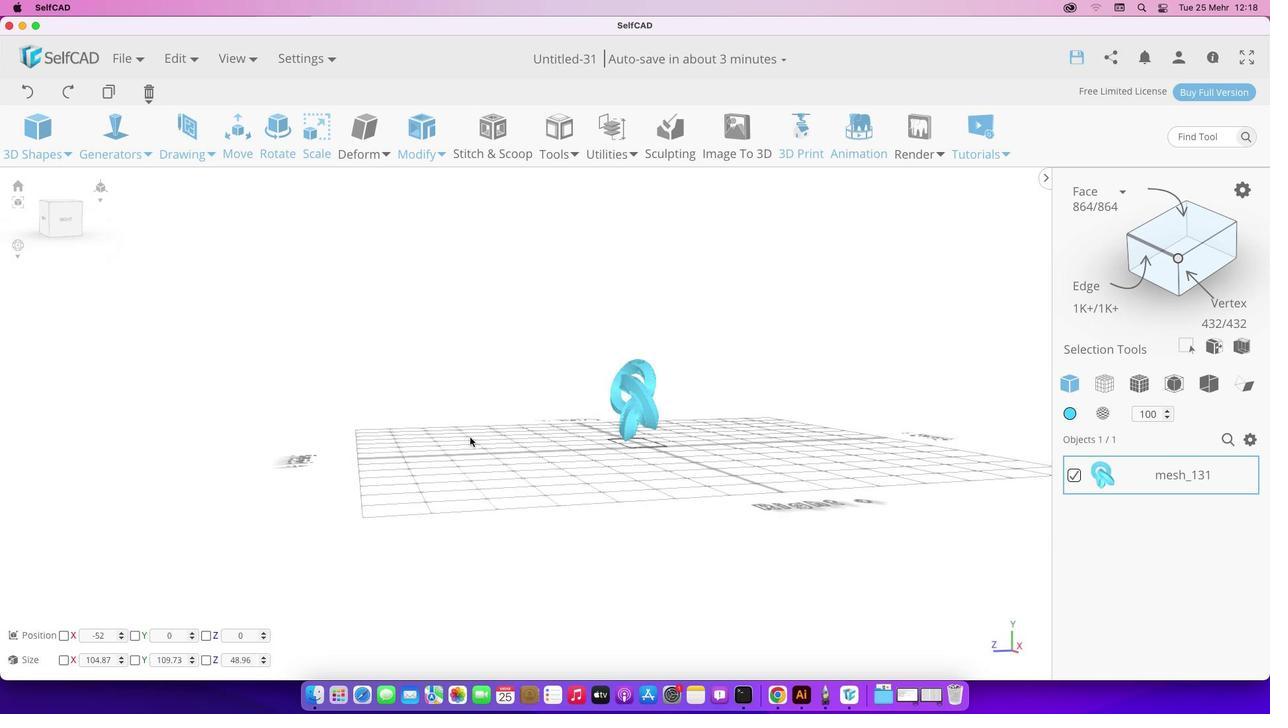 
Action: Mouse moved to (658, 412)
Screenshot: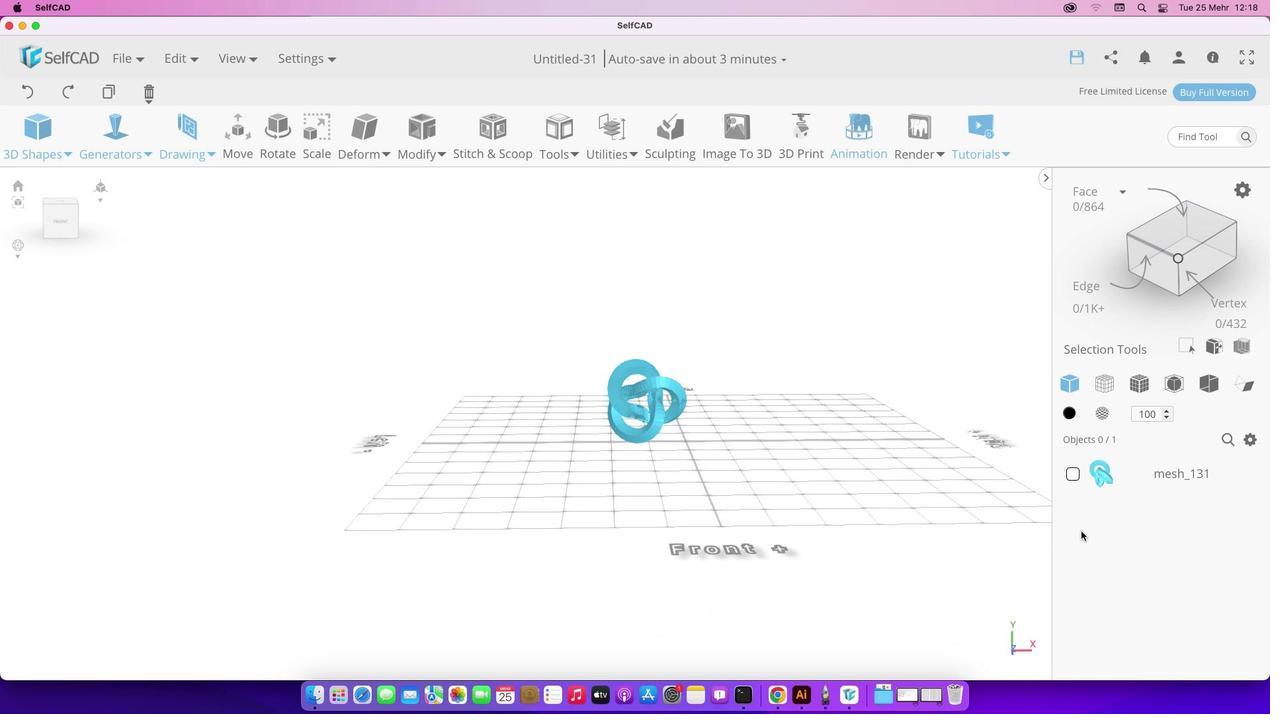 
Action: Mouse pressed left at (658, 412)
Screenshot: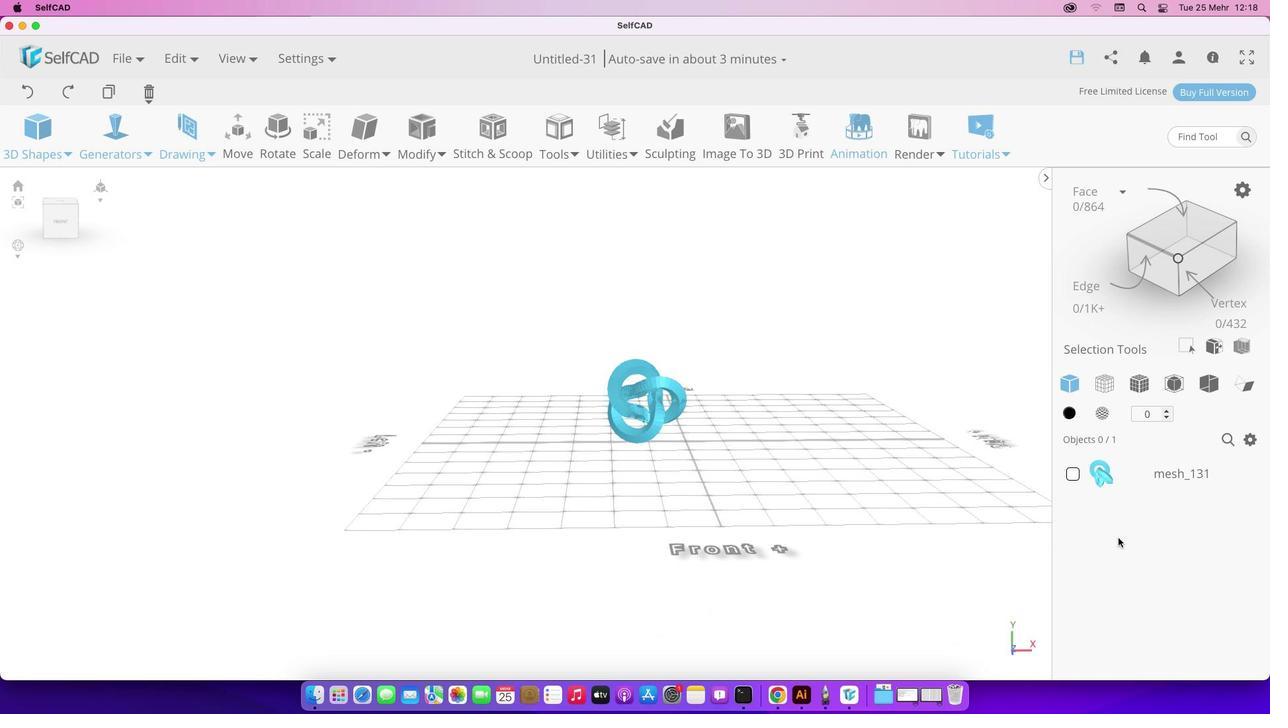 
Action: Mouse moved to (1070, 414)
Screenshot: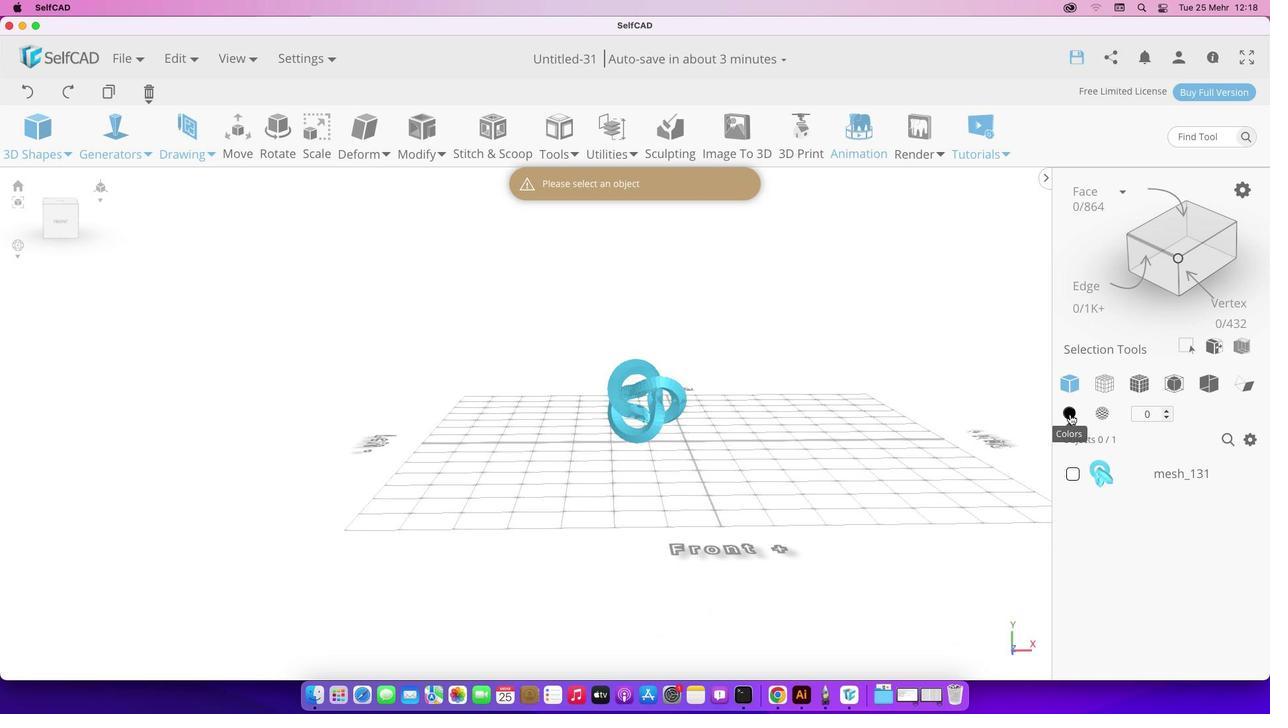 
Action: Mouse pressed left at (1070, 414)
Screenshot: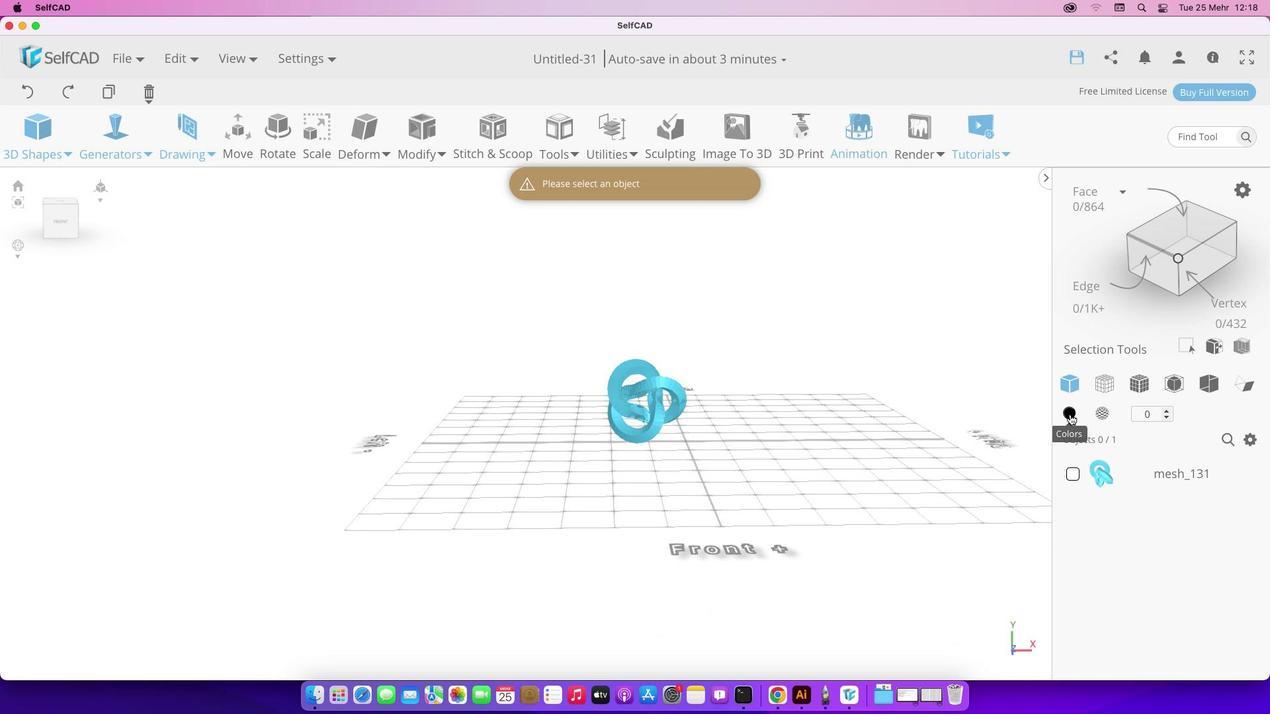 
Action: Mouse moved to (1070, 469)
Screenshot: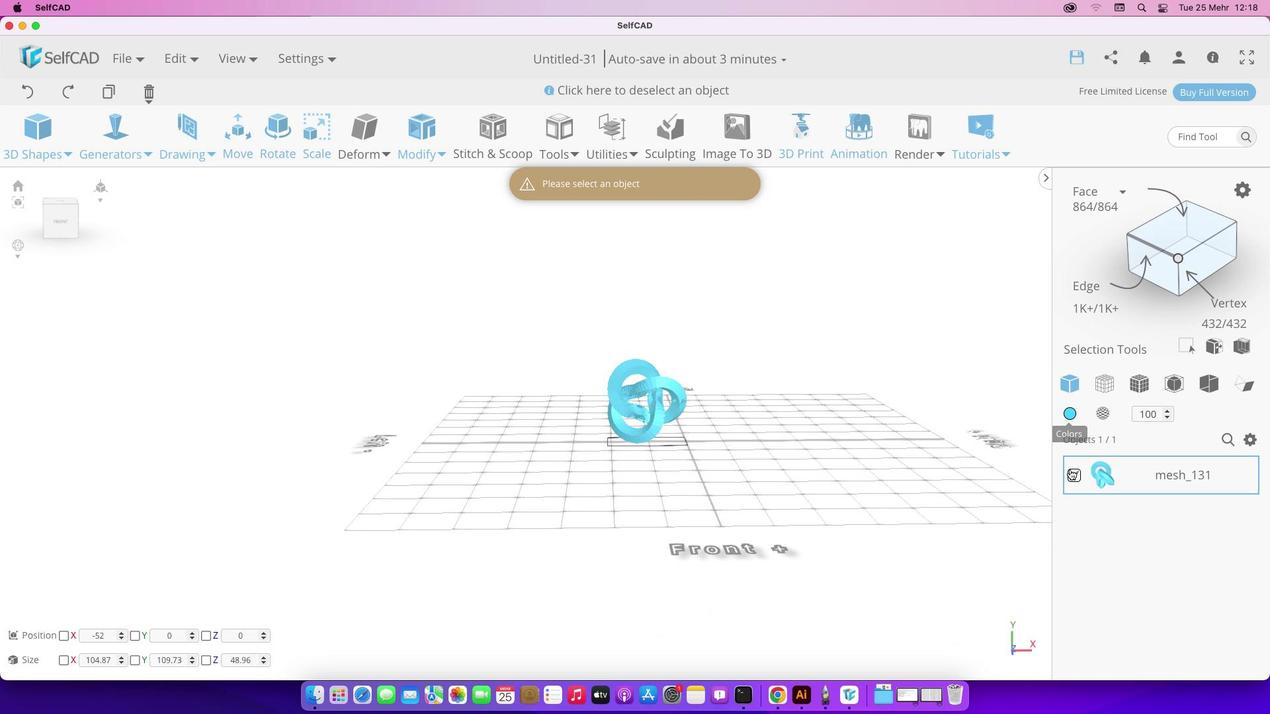 
Action: Mouse pressed left at (1070, 469)
Screenshot: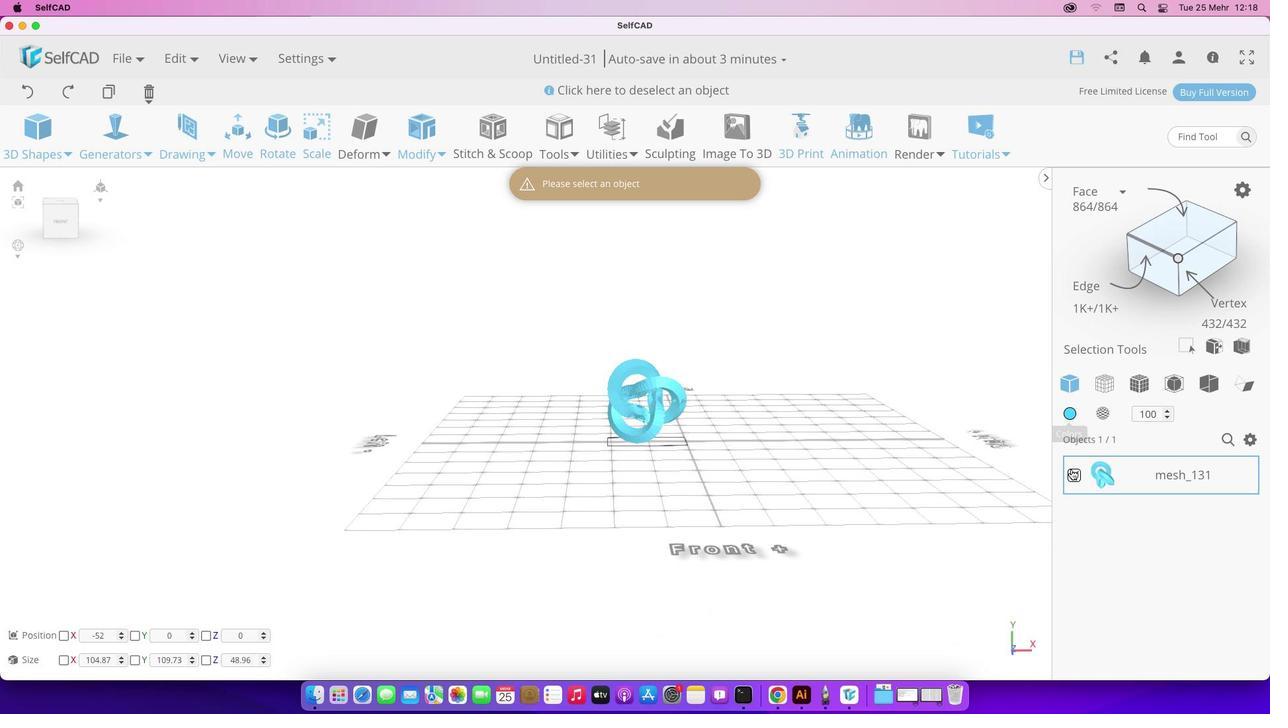 
Action: Mouse moved to (1067, 412)
Screenshot: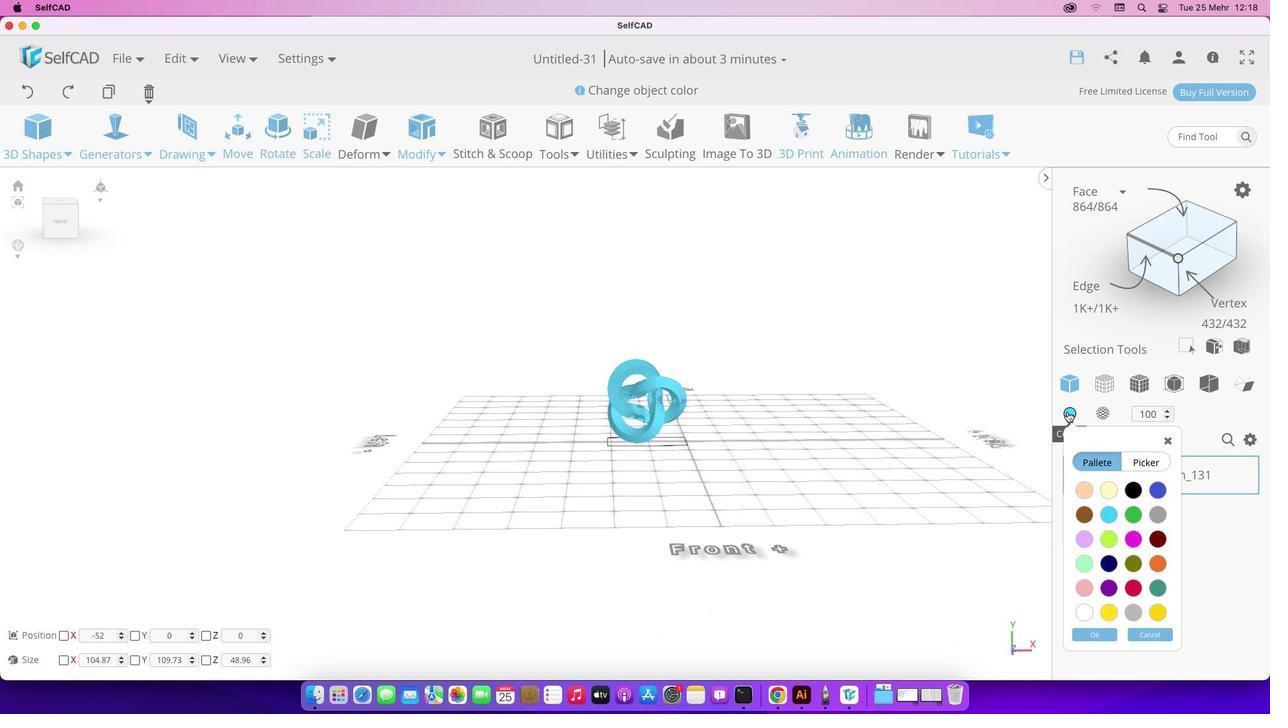 
Action: Mouse pressed left at (1067, 412)
Screenshot: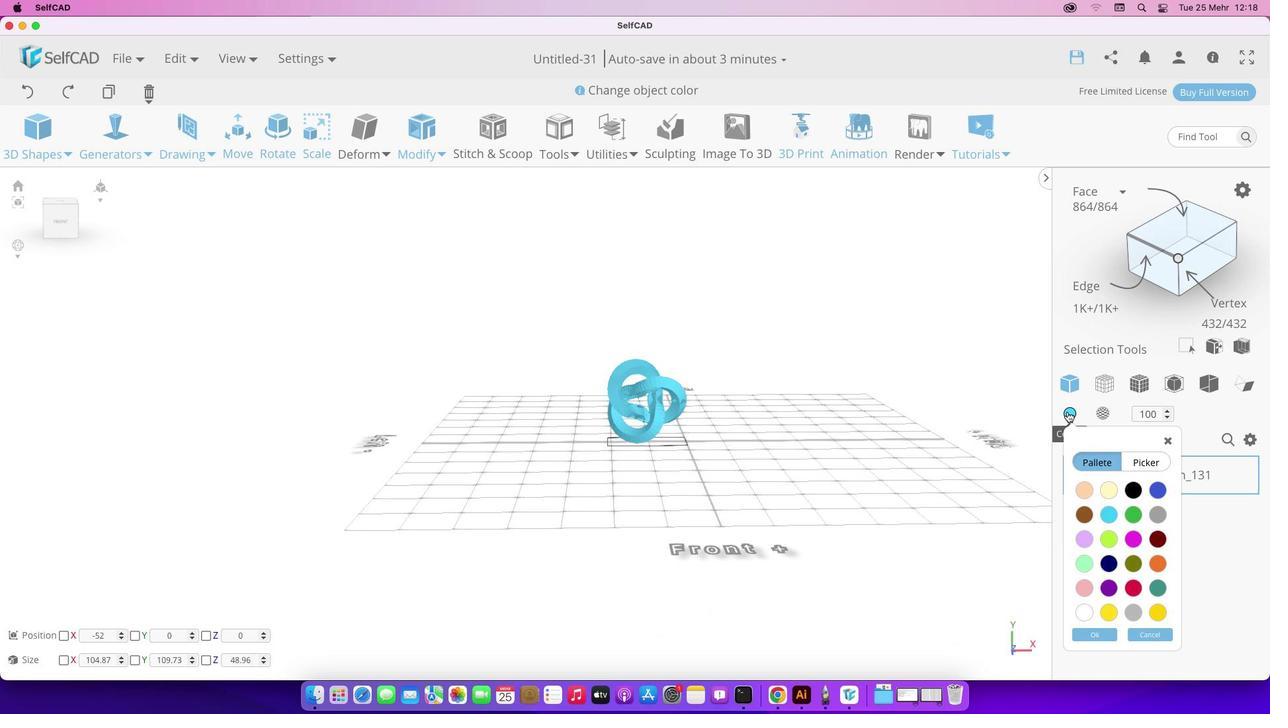 
Action: Mouse moved to (1109, 587)
Screenshot: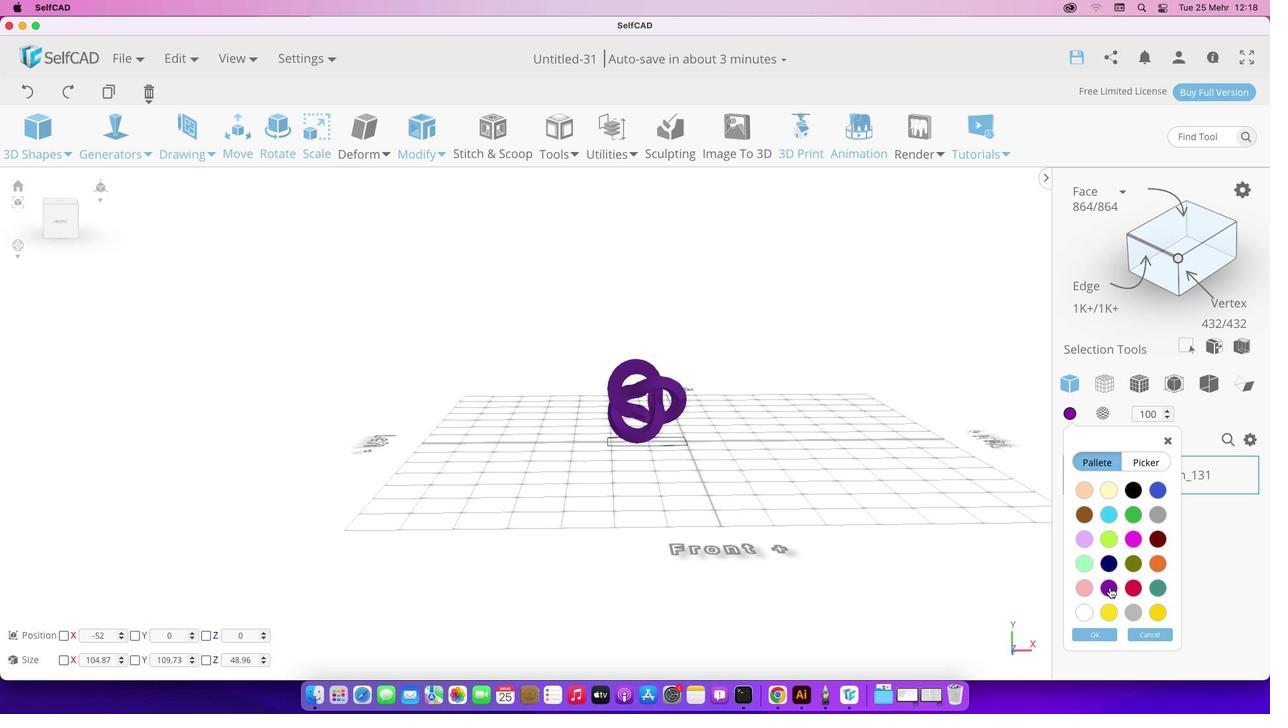 
Action: Mouse pressed left at (1109, 587)
Screenshot: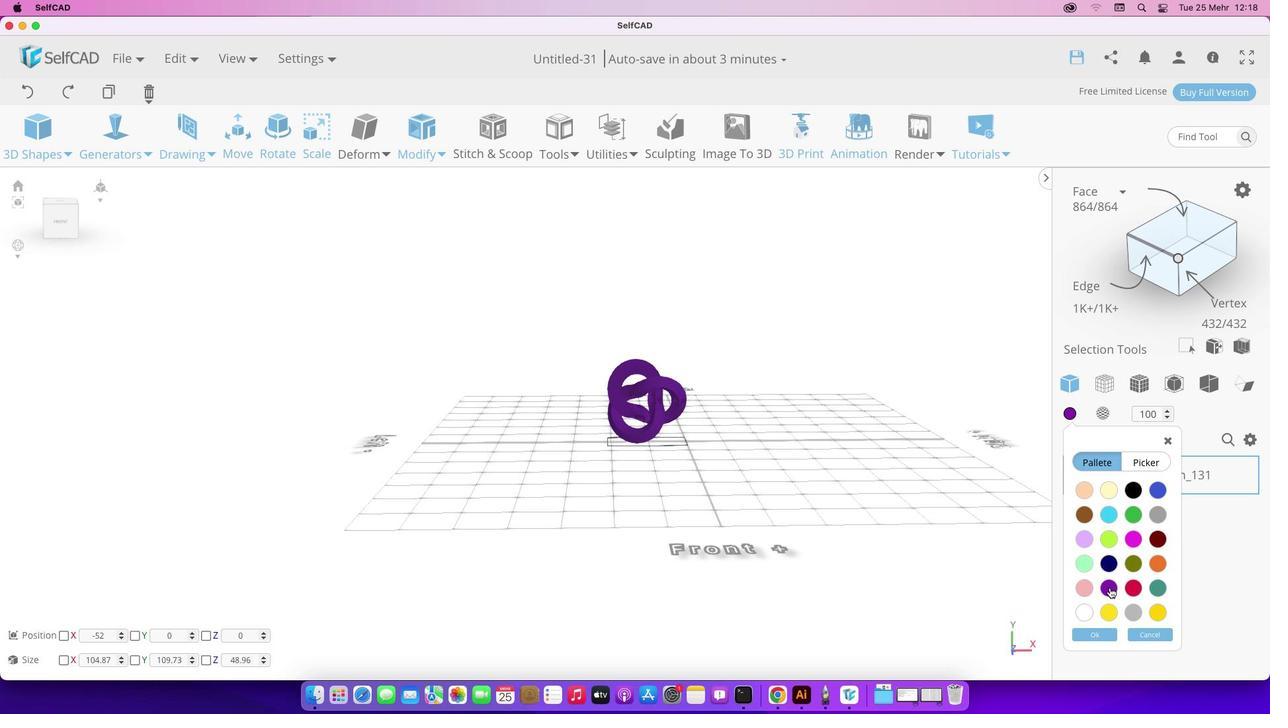 
Action: Mouse moved to (1107, 613)
Screenshot: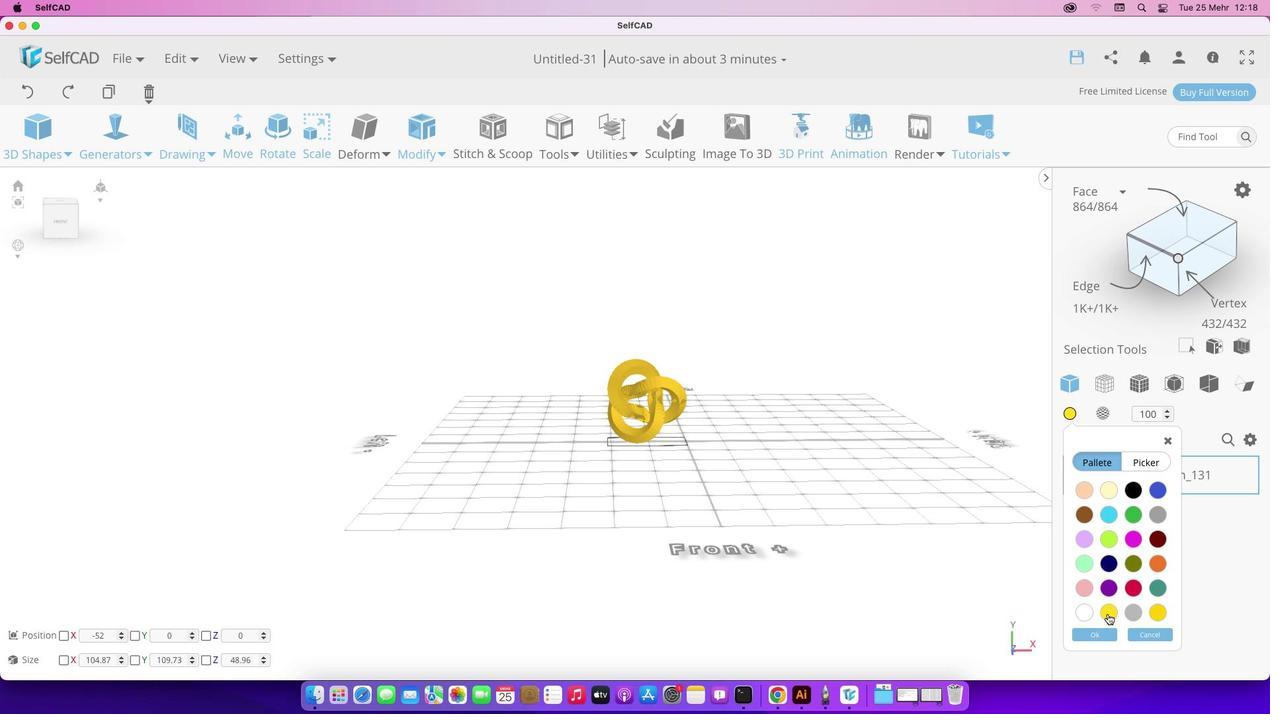 
Action: Mouse pressed left at (1107, 613)
Screenshot: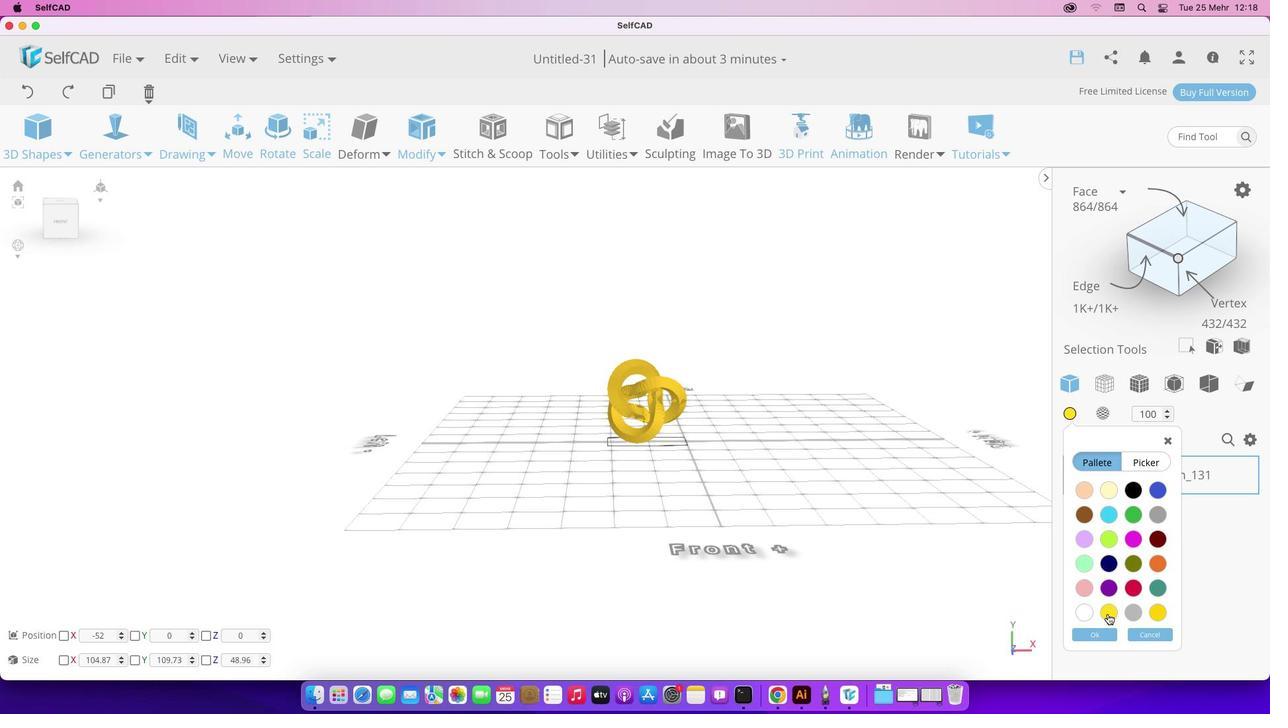 
Action: Mouse moved to (1166, 438)
Screenshot: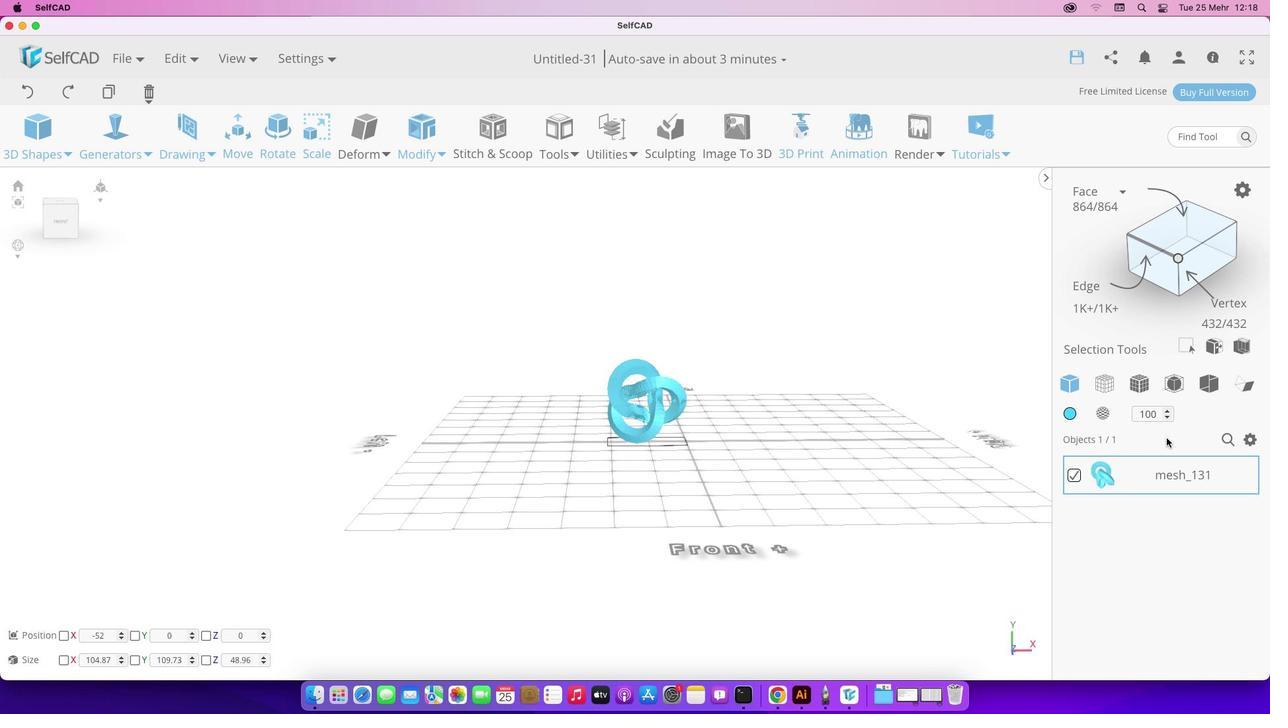 
Action: Mouse pressed left at (1166, 438)
Screenshot: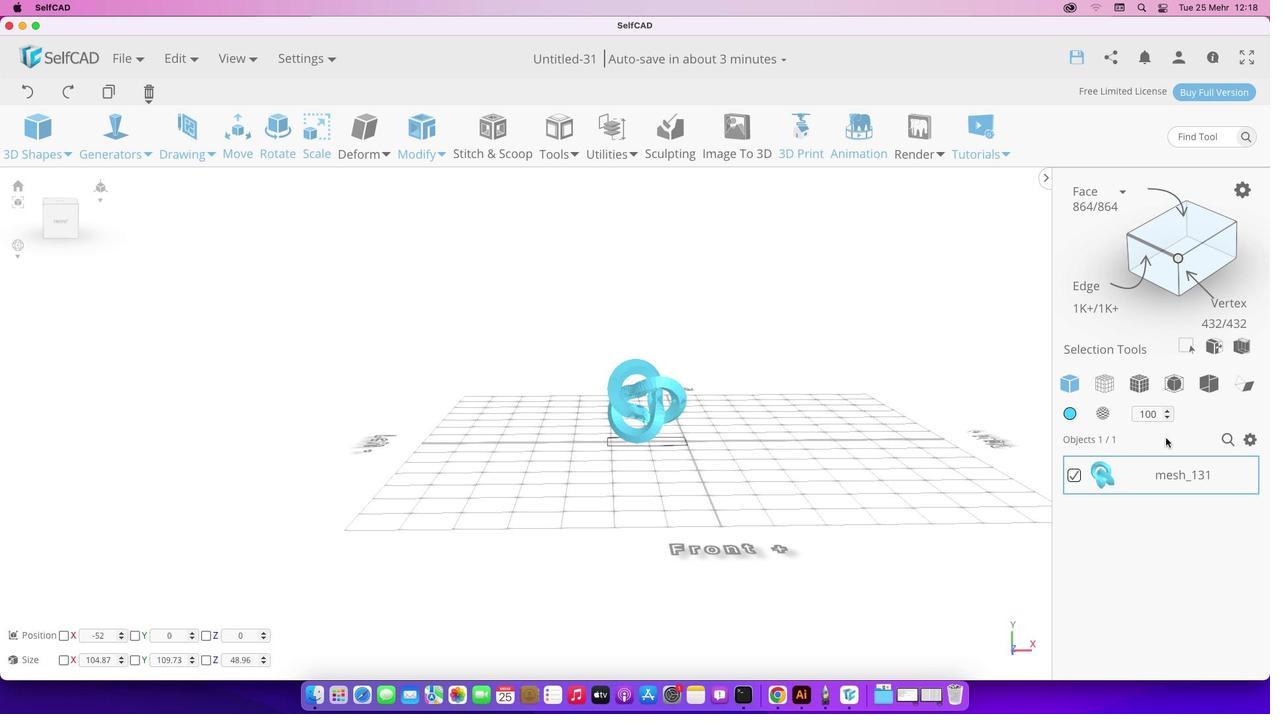 
Action: Mouse moved to (1070, 415)
Screenshot: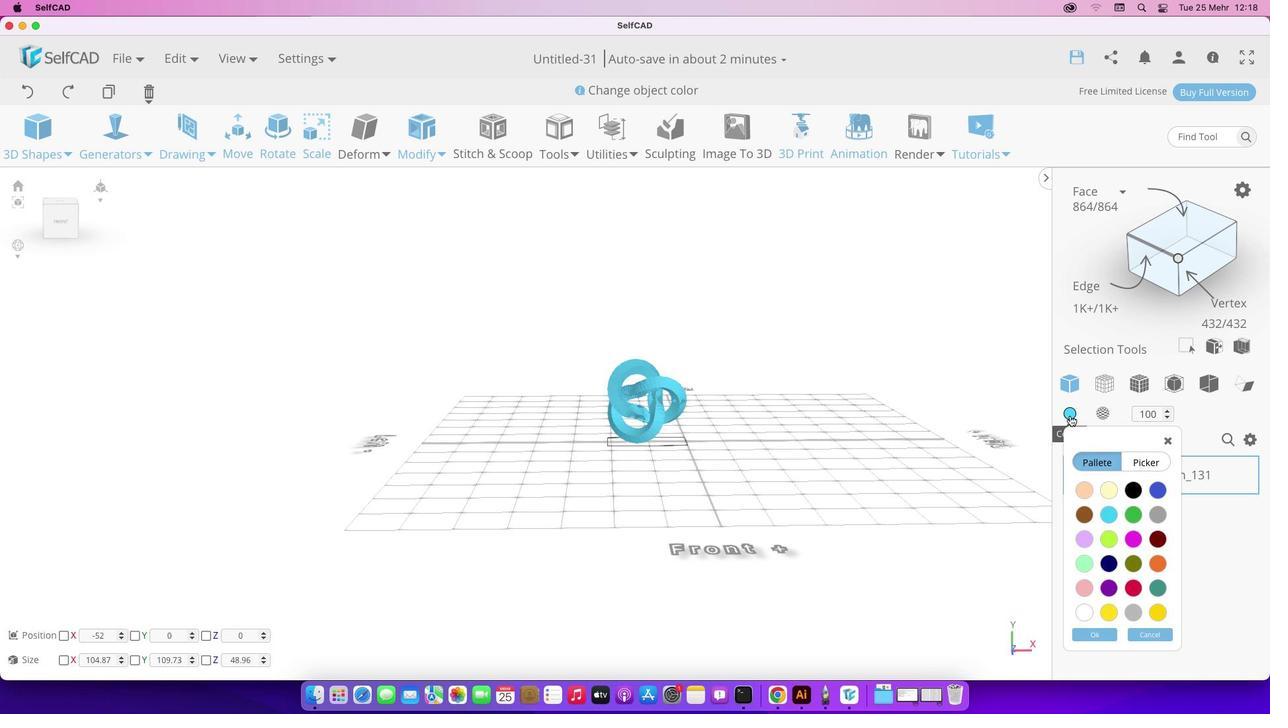 
Action: Mouse pressed left at (1070, 415)
Screenshot: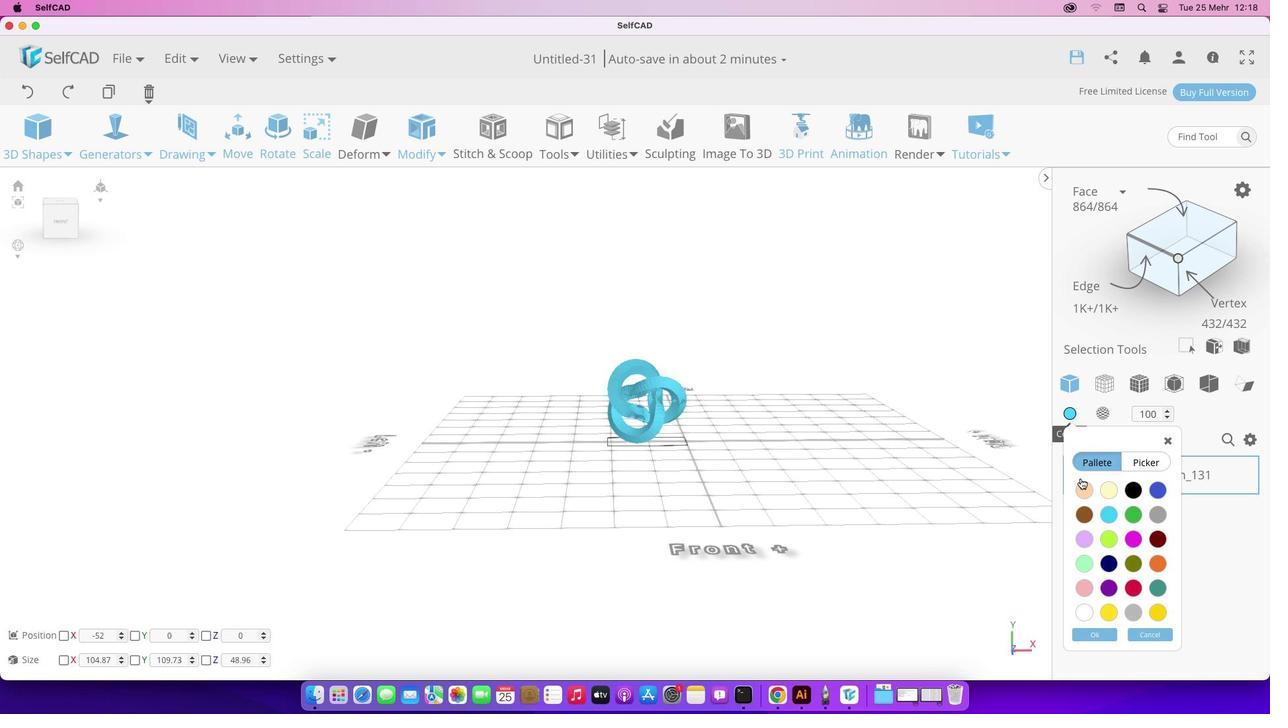 
Action: Mouse moved to (1107, 611)
Screenshot: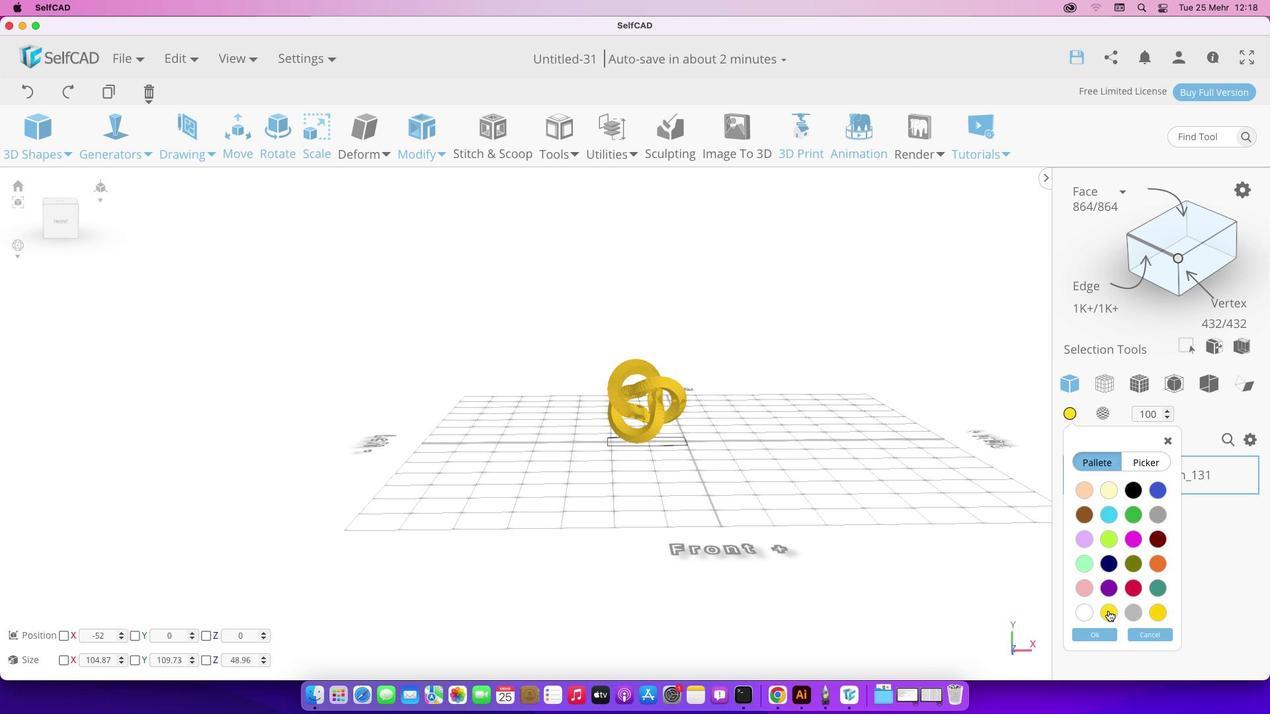 
Action: Mouse pressed left at (1107, 611)
Screenshot: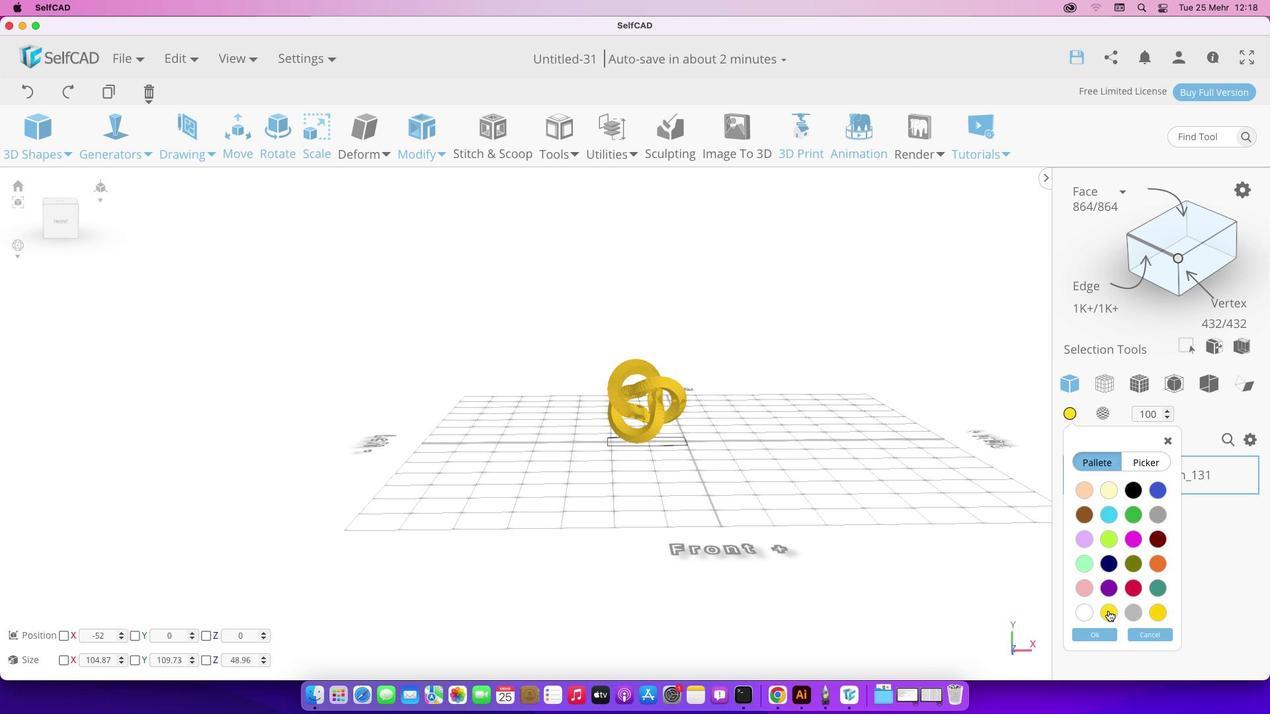 
Action: Mouse moved to (1159, 609)
Screenshot: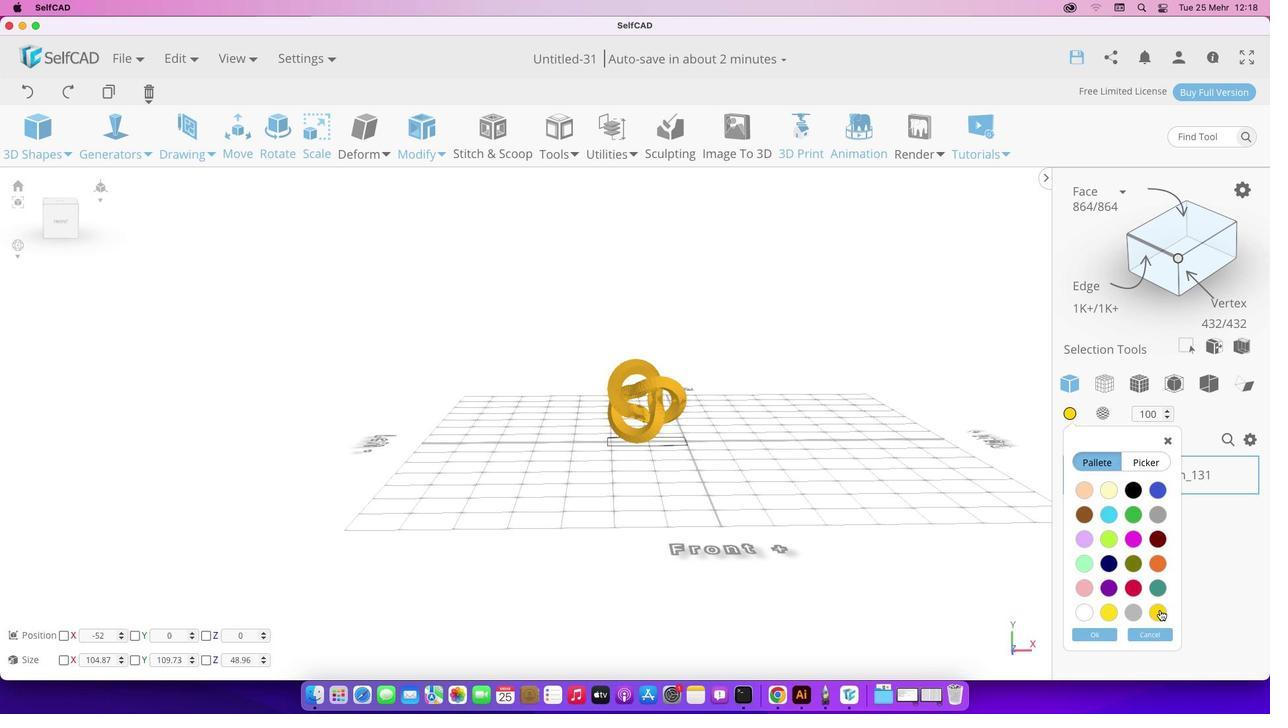 
Action: Mouse pressed left at (1159, 609)
Screenshot: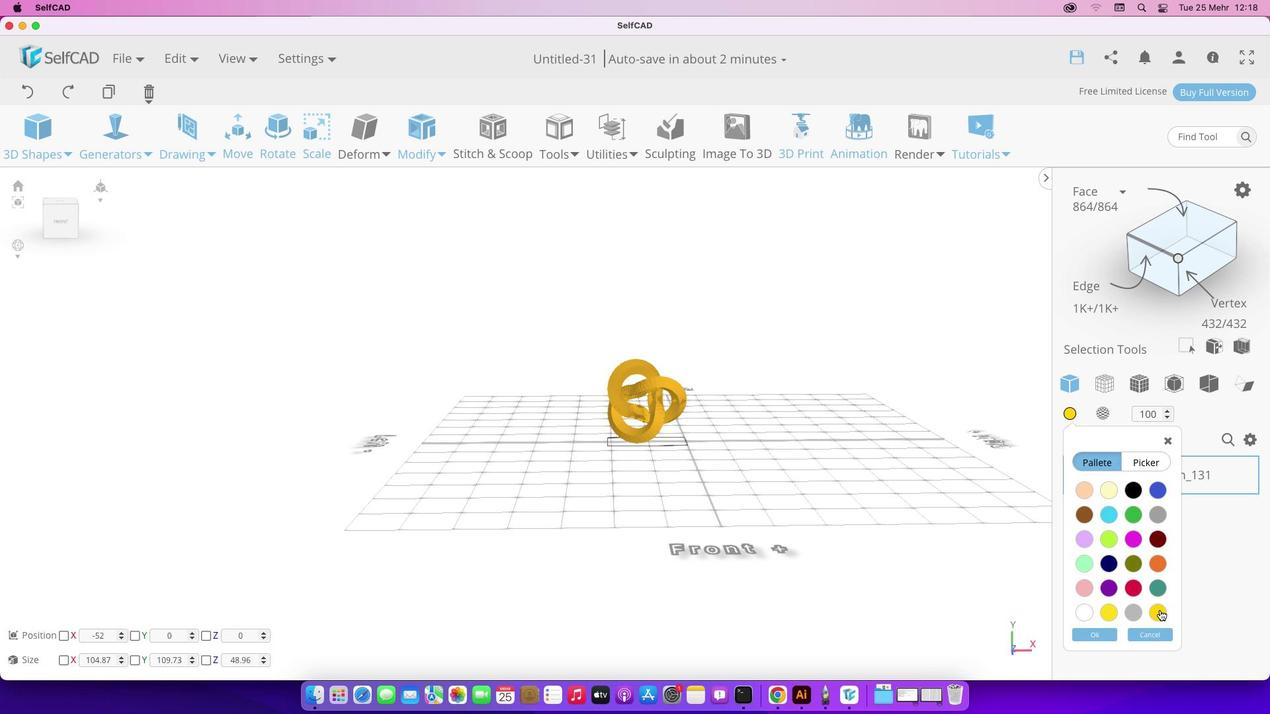
Action: Mouse moved to (1110, 612)
Screenshot: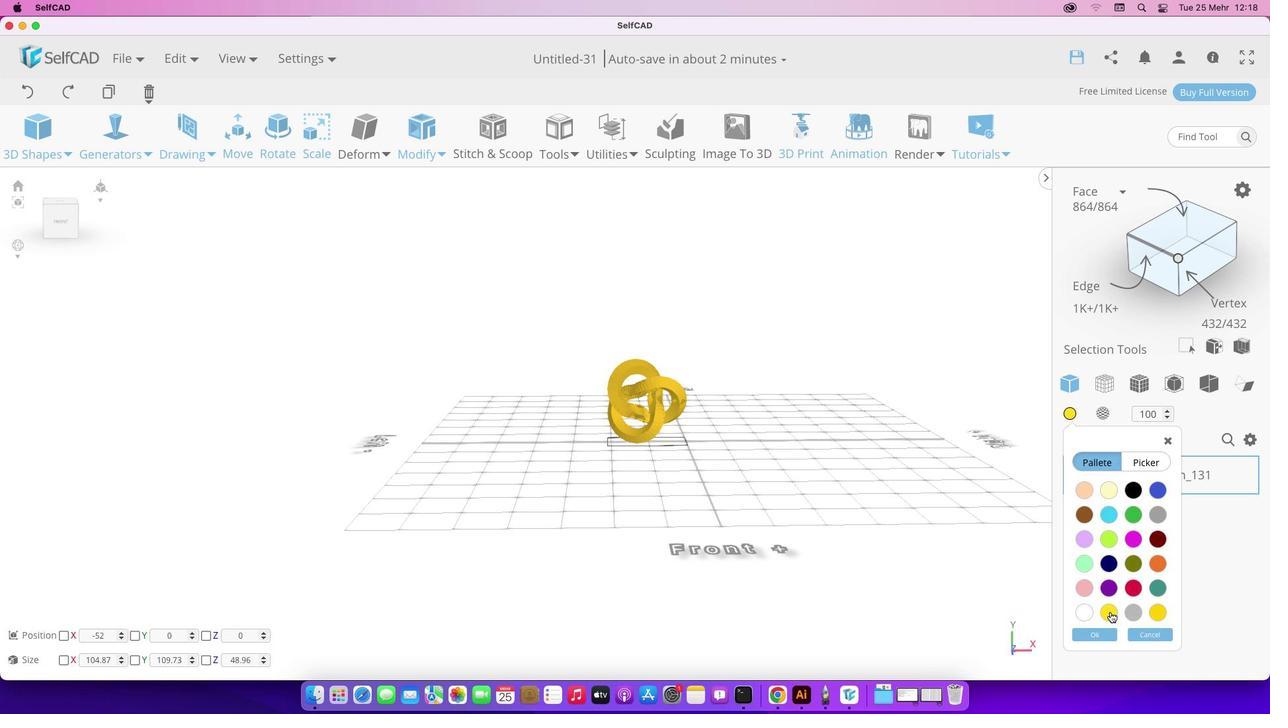 
Action: Mouse pressed left at (1110, 612)
Screenshot: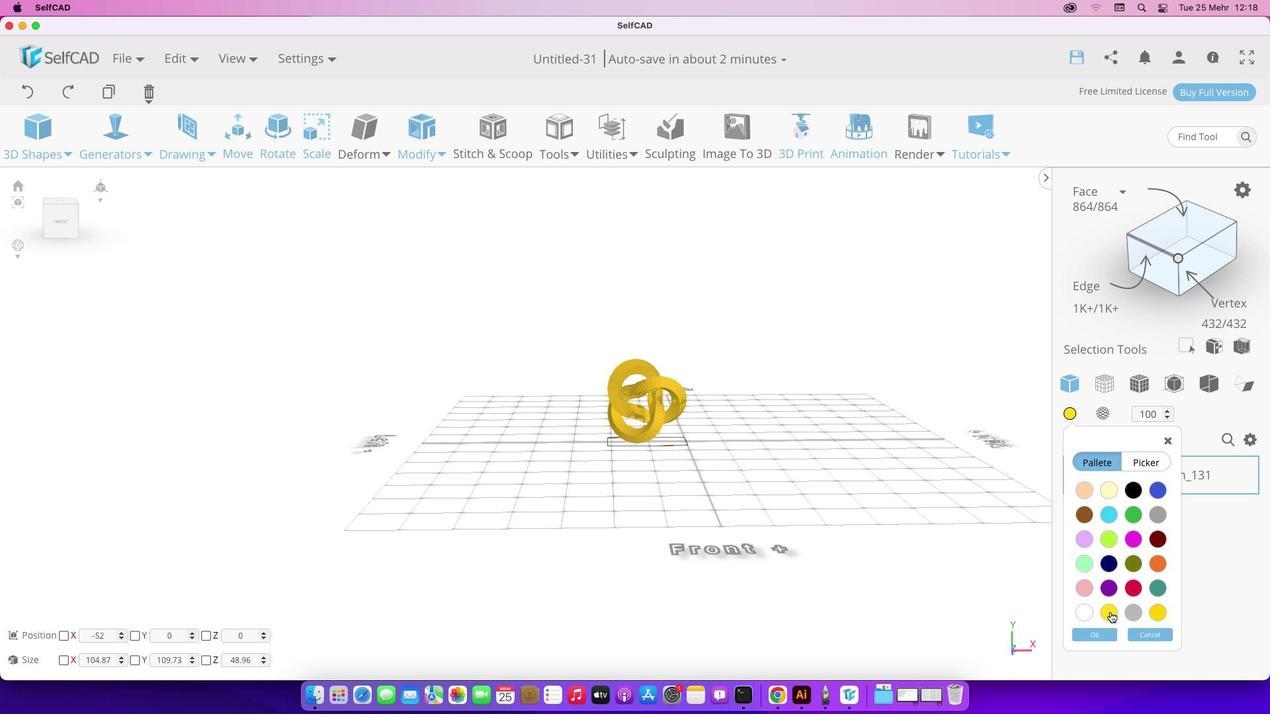 
Action: Mouse moved to (1106, 613)
Screenshot: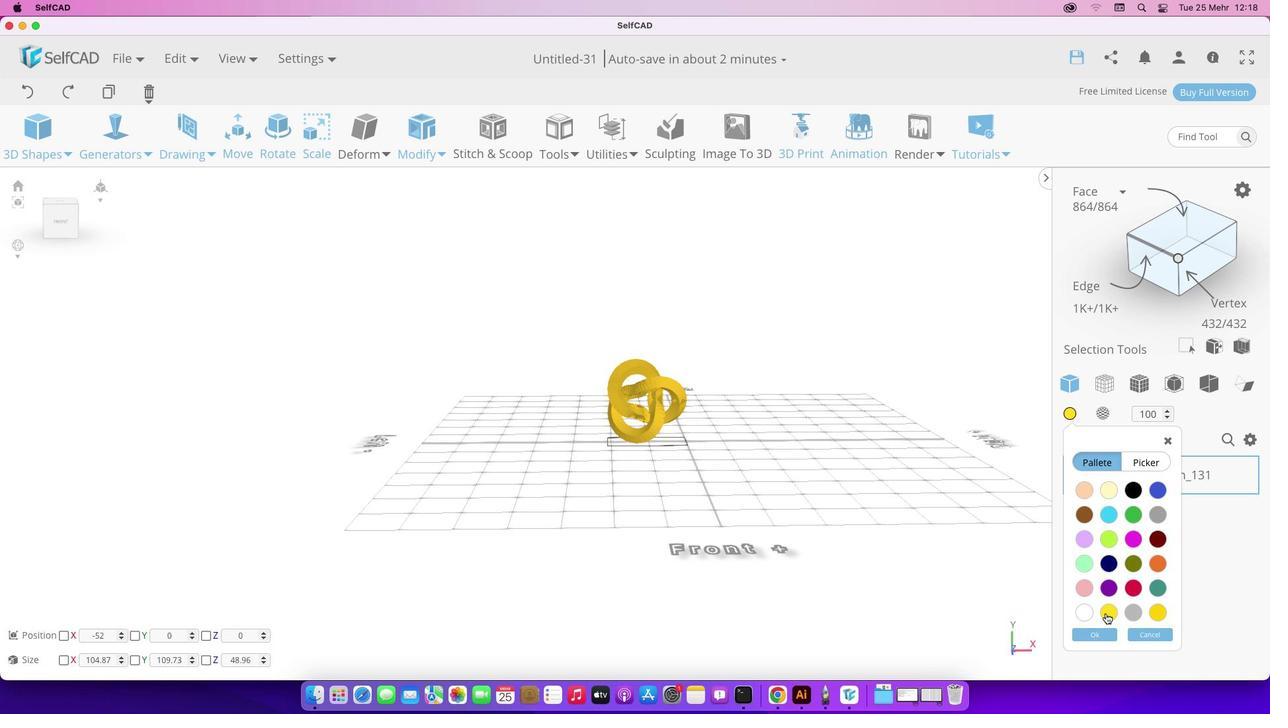 
Action: Mouse pressed left at (1106, 613)
Screenshot: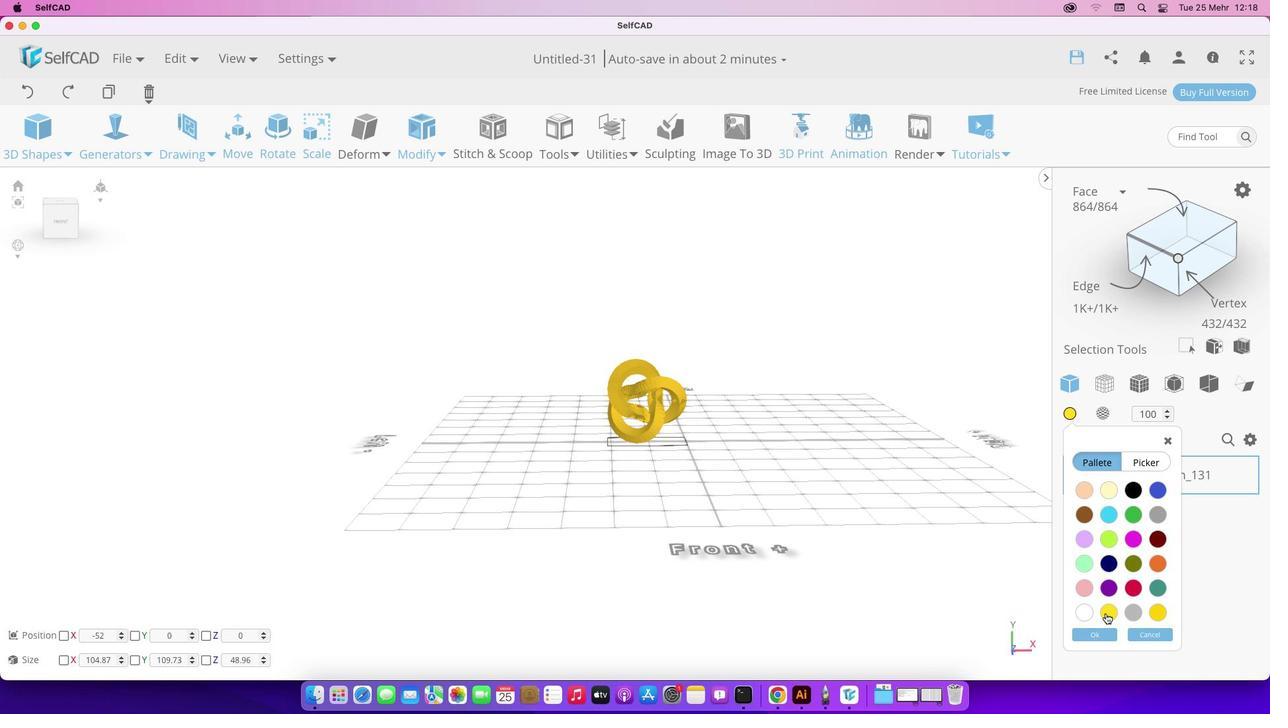 
Action: Mouse moved to (1154, 612)
Screenshot: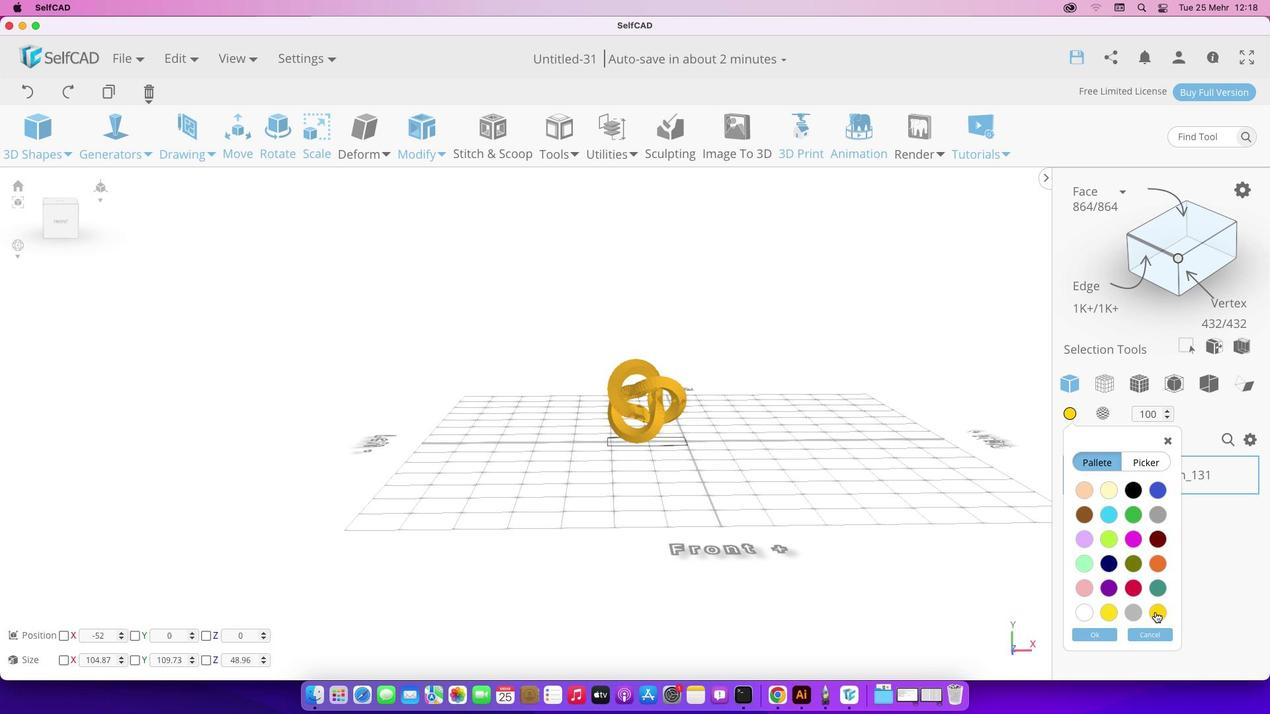
Action: Mouse pressed left at (1154, 612)
Screenshot: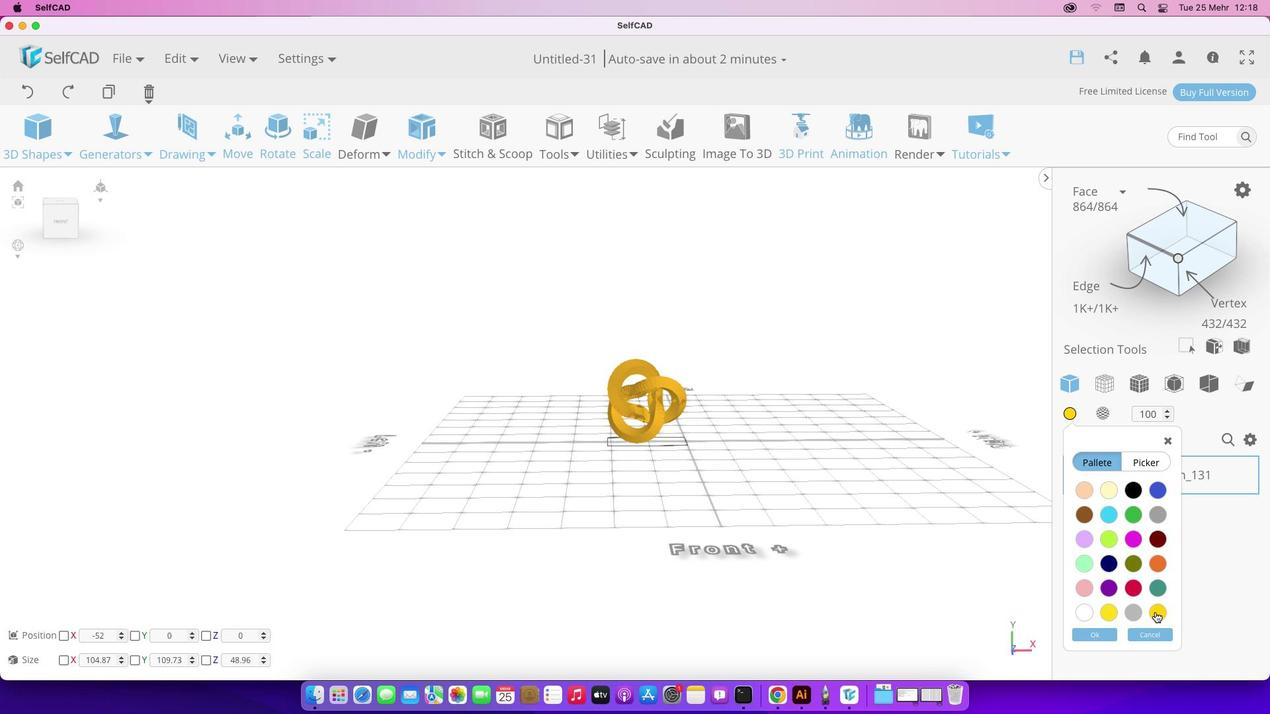 
Action: Mouse moved to (1105, 608)
Screenshot: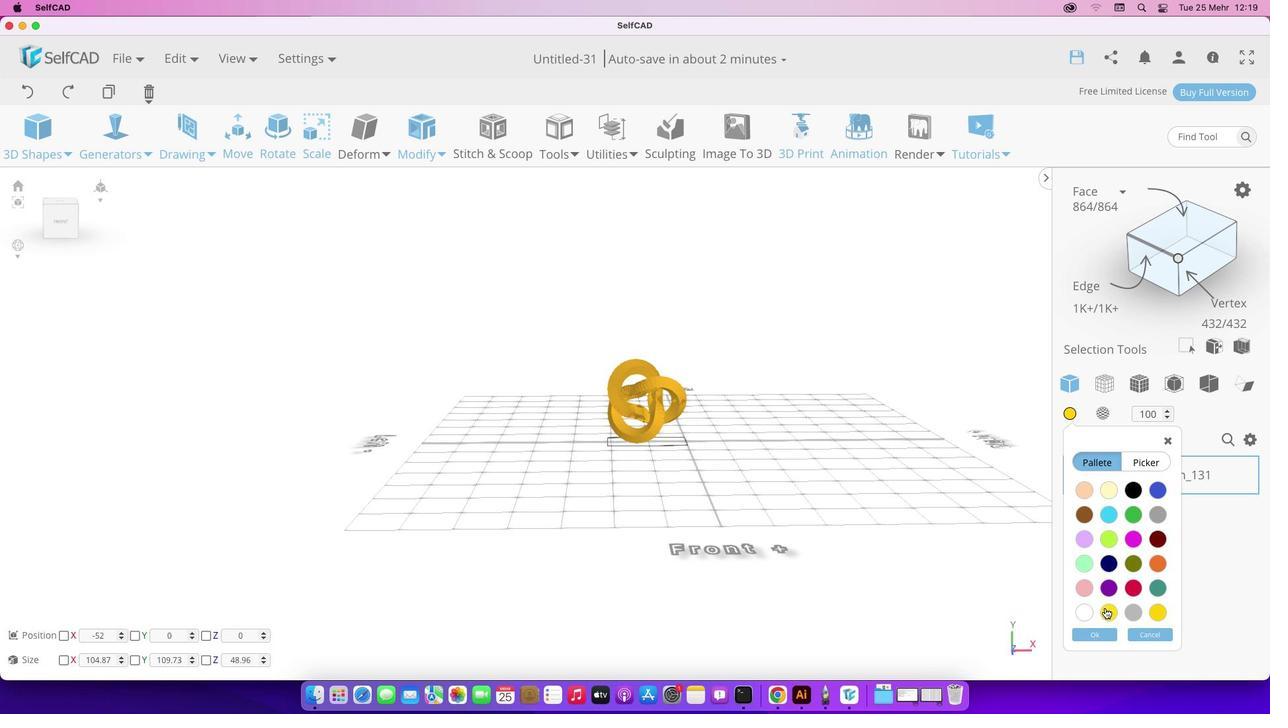 
Action: Mouse pressed left at (1105, 608)
Screenshot: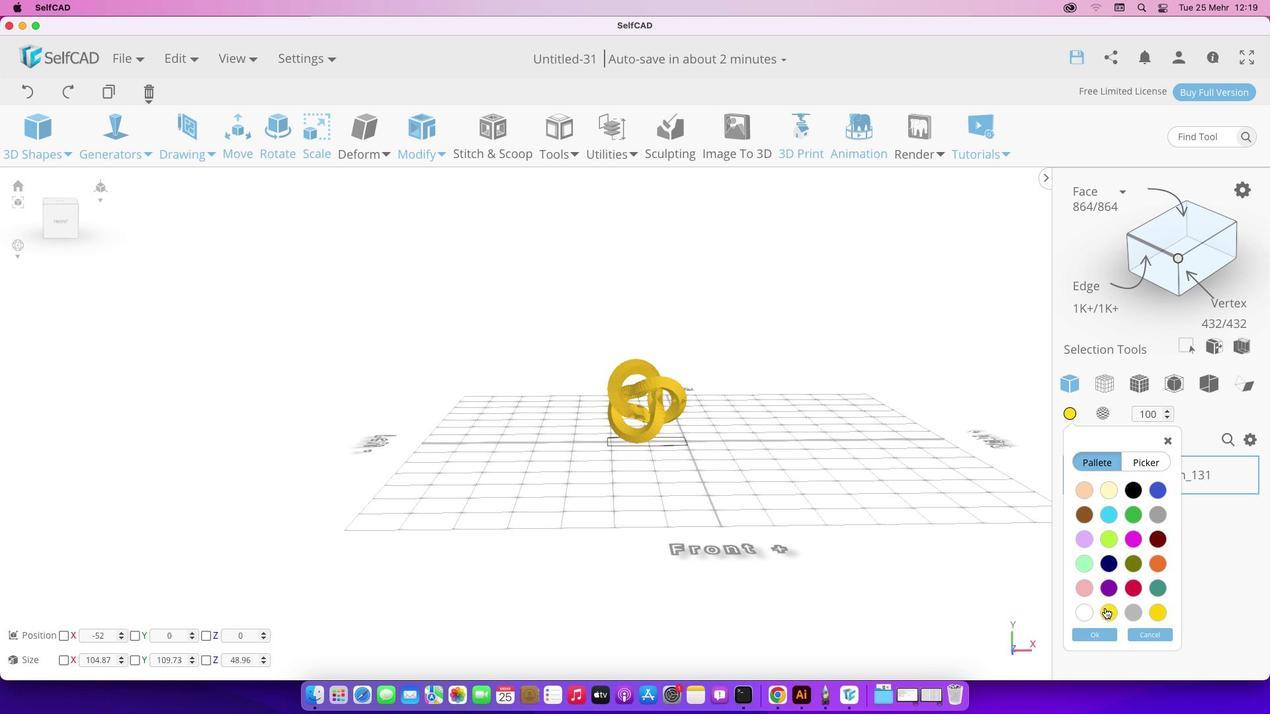 
Action: Mouse moved to (1093, 635)
Screenshot: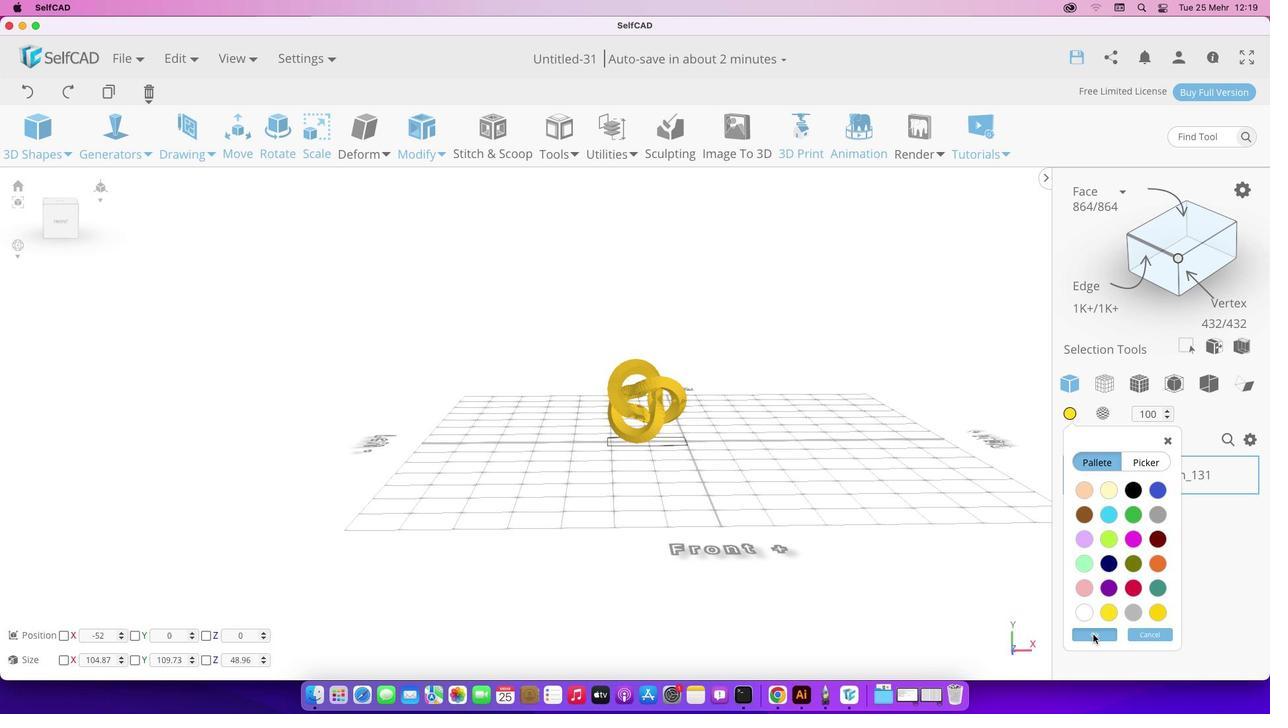 
Action: Mouse pressed left at (1093, 635)
Screenshot: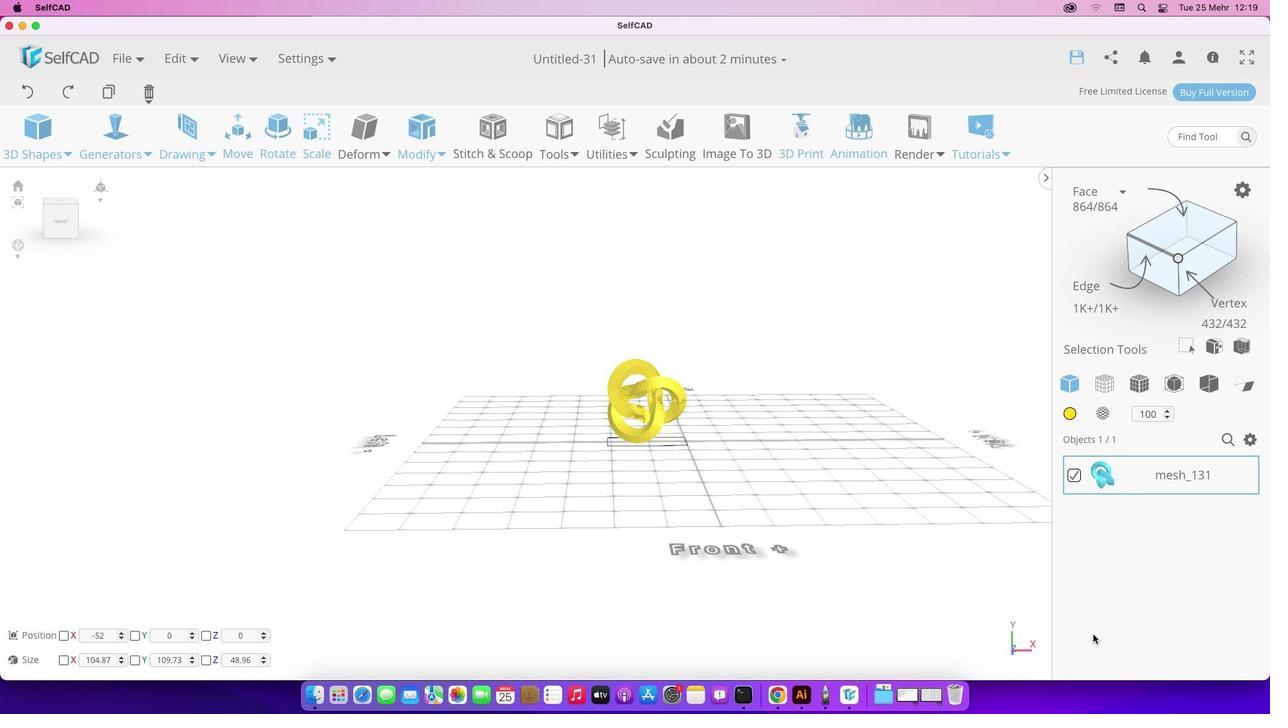 
Action: Mouse moved to (802, 334)
Screenshot: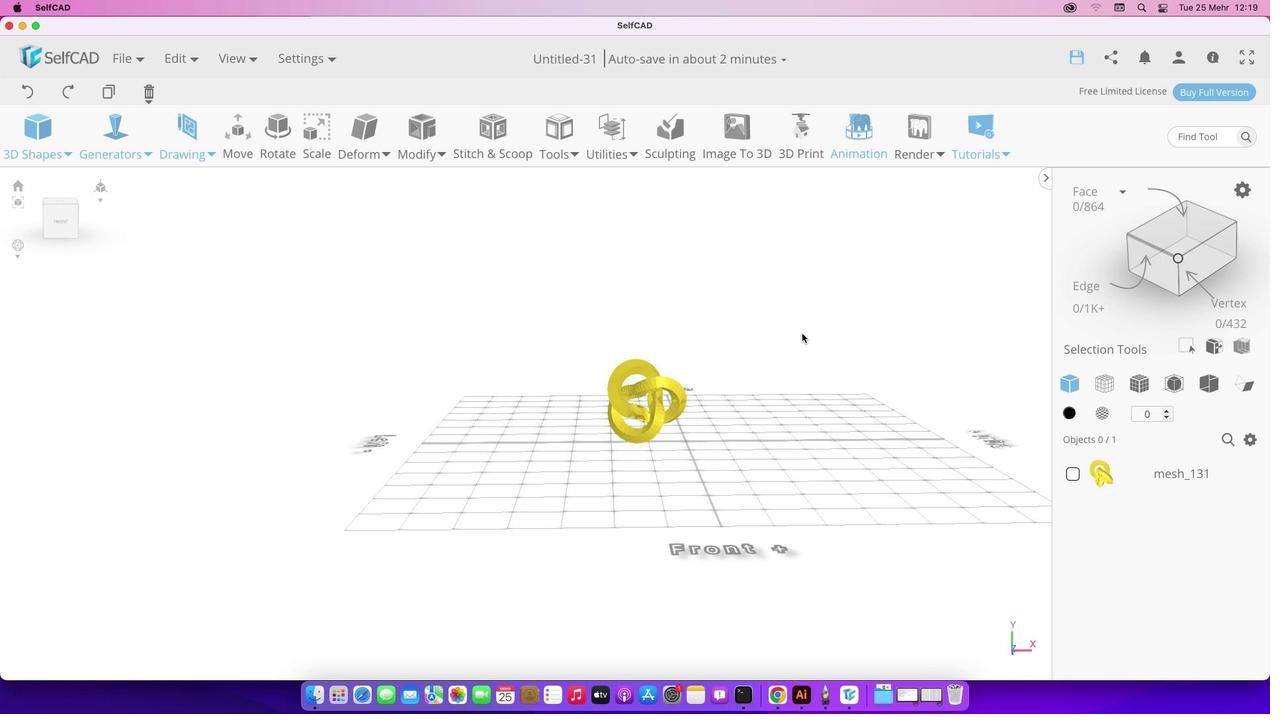 
Action: Mouse pressed left at (802, 334)
Screenshot: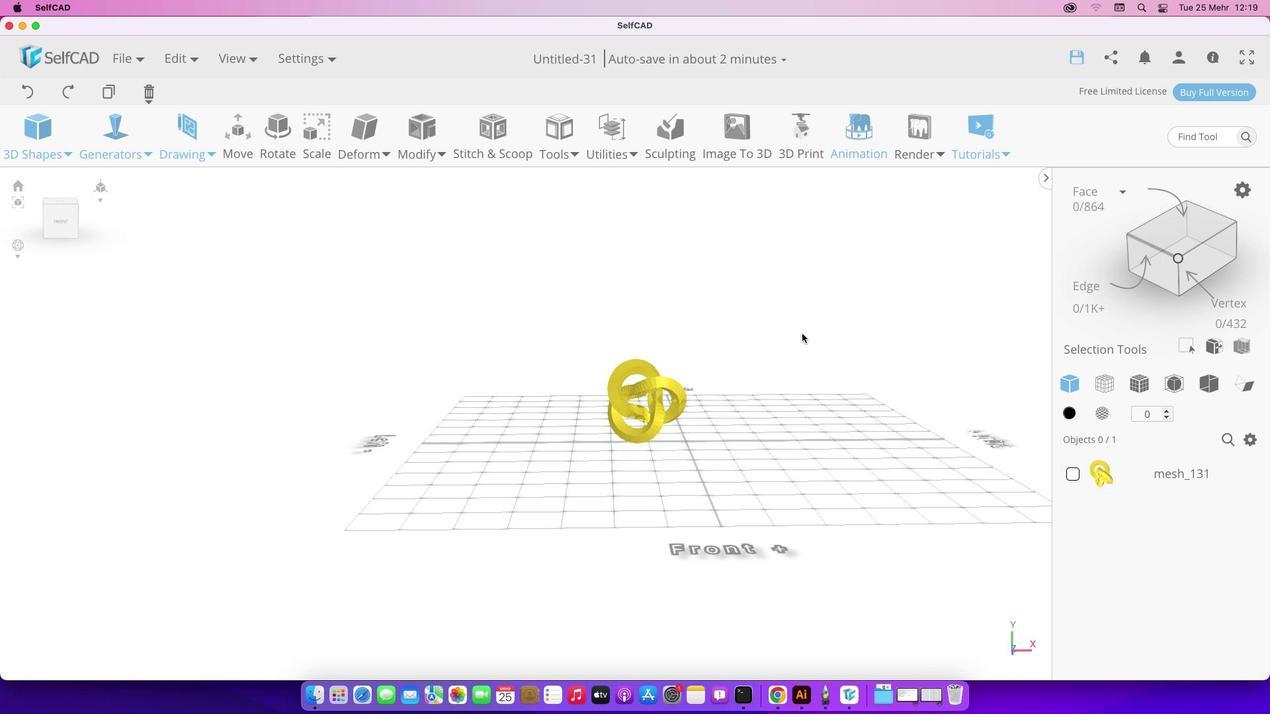 
Action: Mouse moved to (657, 408)
Screenshot: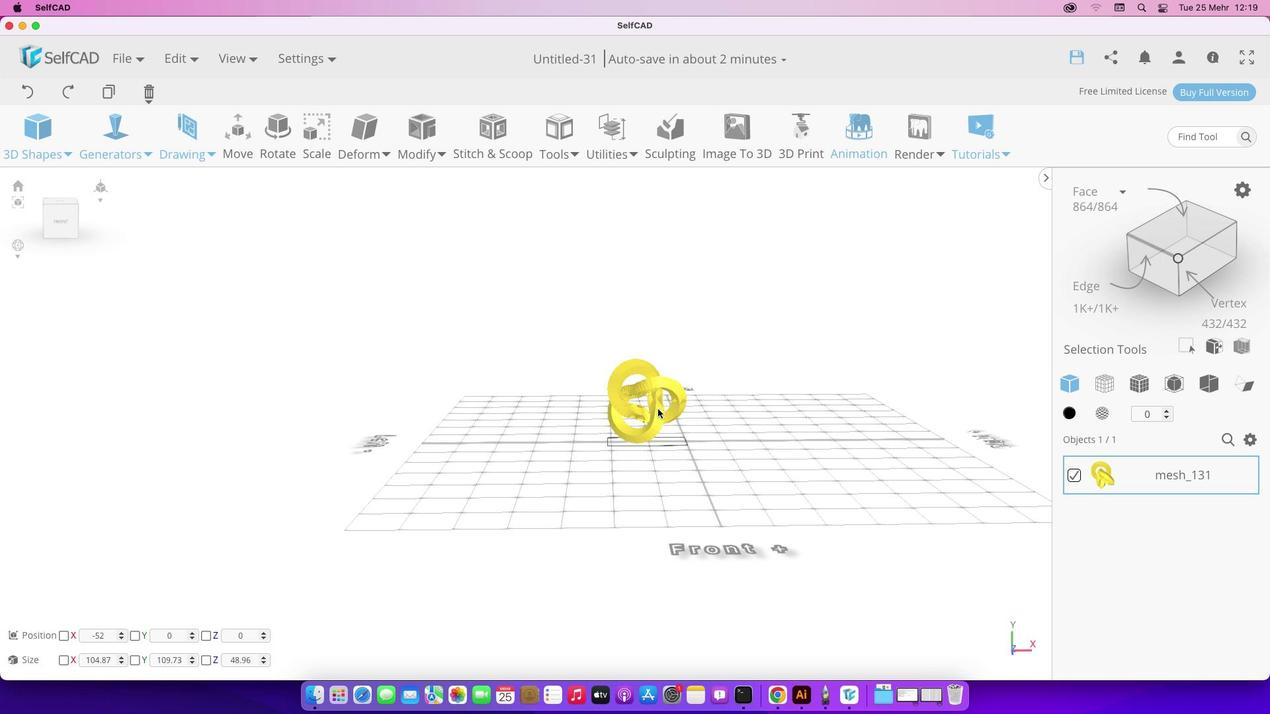 
Action: Mouse pressed left at (657, 408)
Screenshot: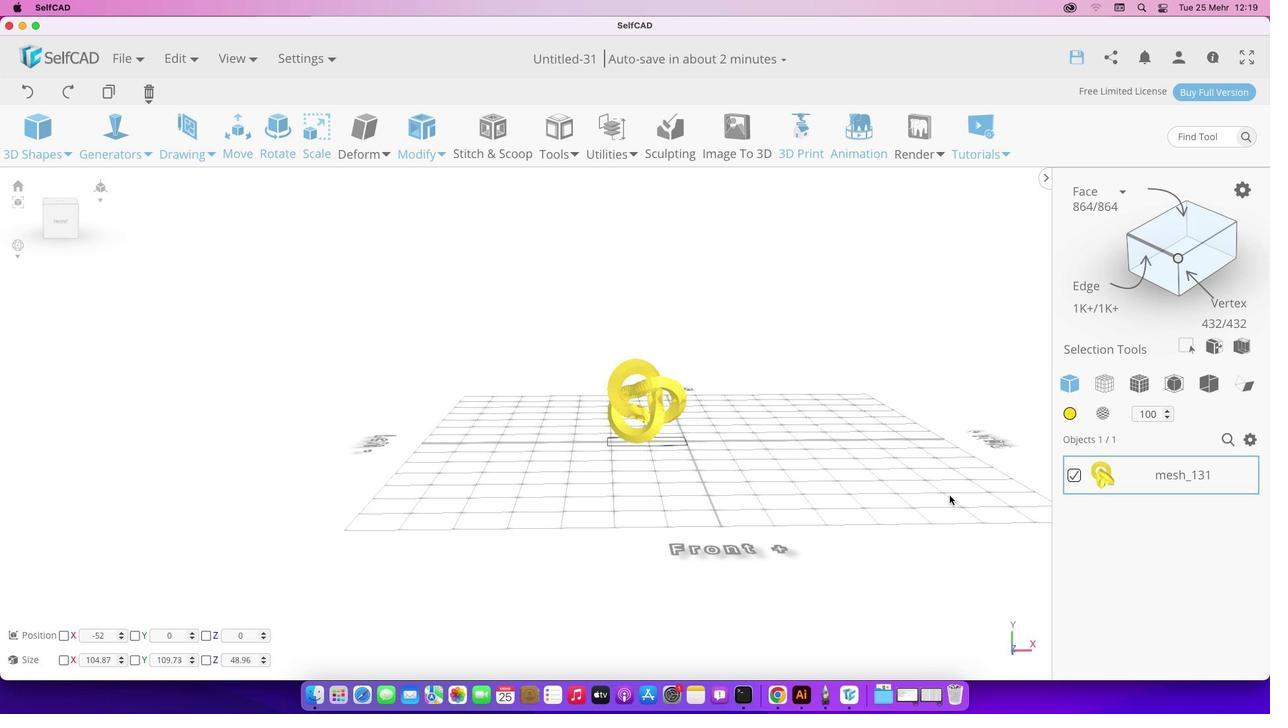 
Action: Mouse moved to (654, 410)
Screenshot: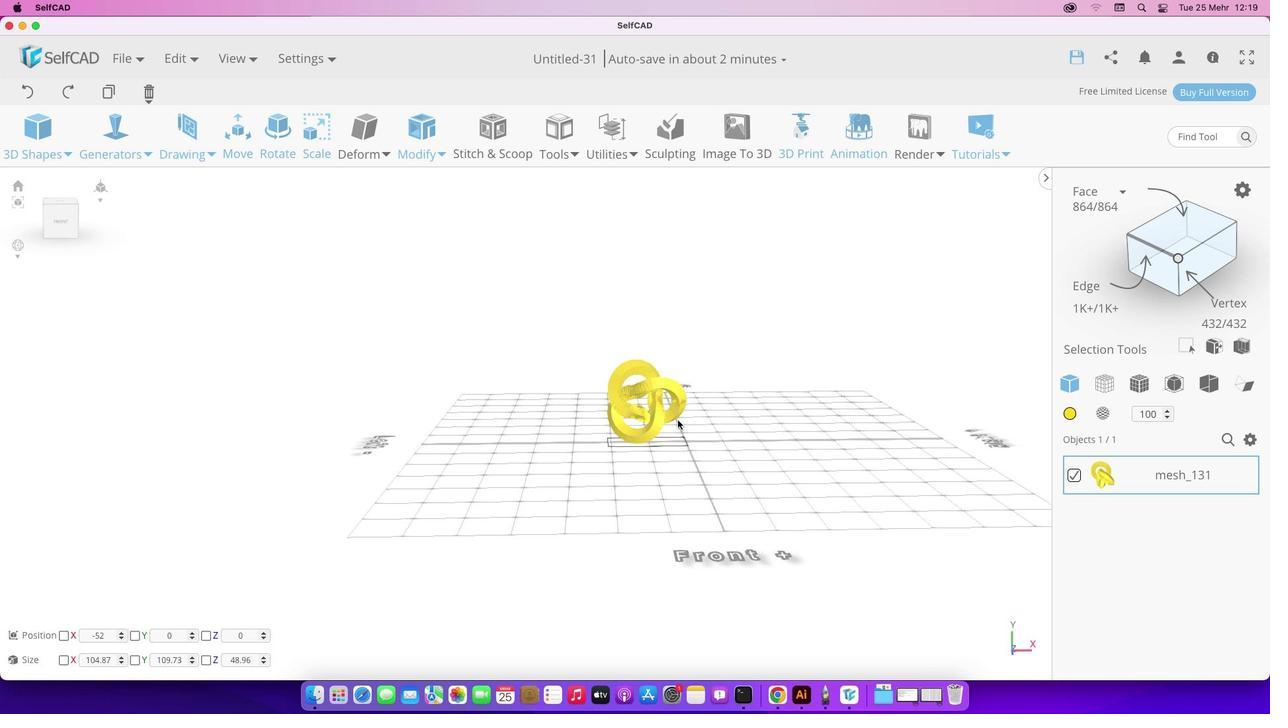 
Action: Mouse pressed left at (654, 410)
Screenshot: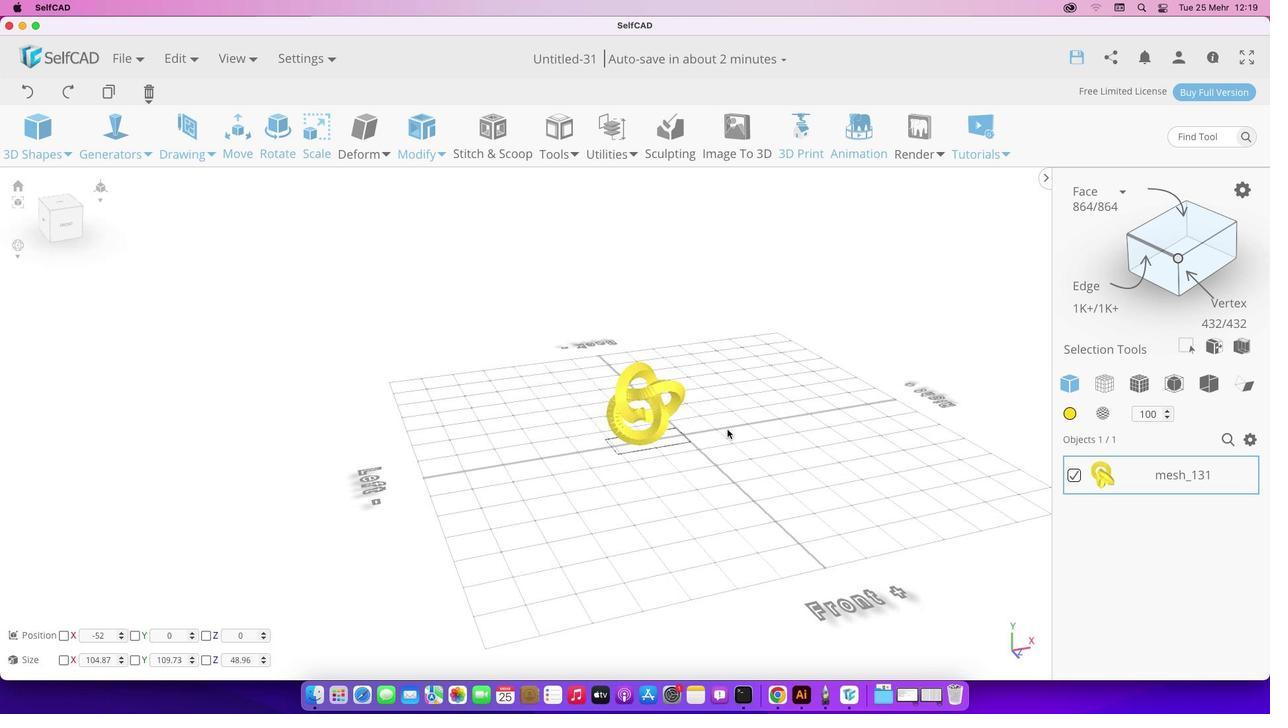 
Action: Key pressed Key.alt
Screenshot: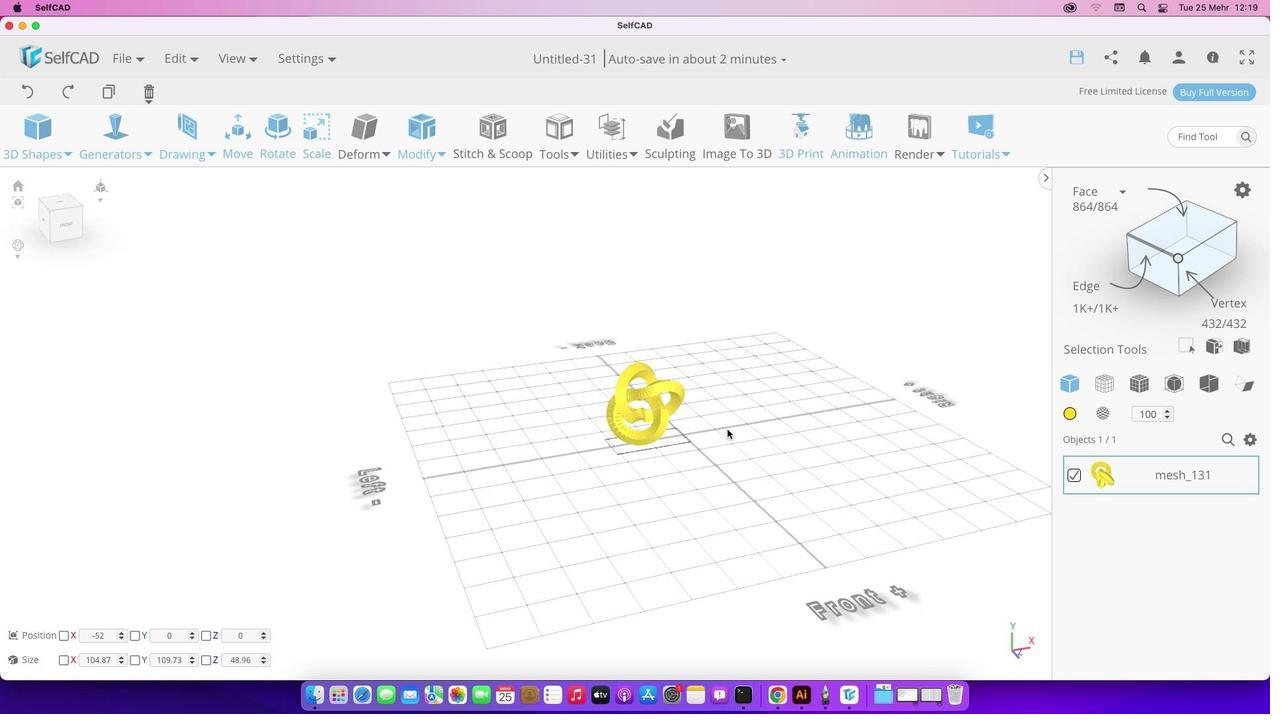 
Action: Mouse moved to (656, 424)
Screenshot: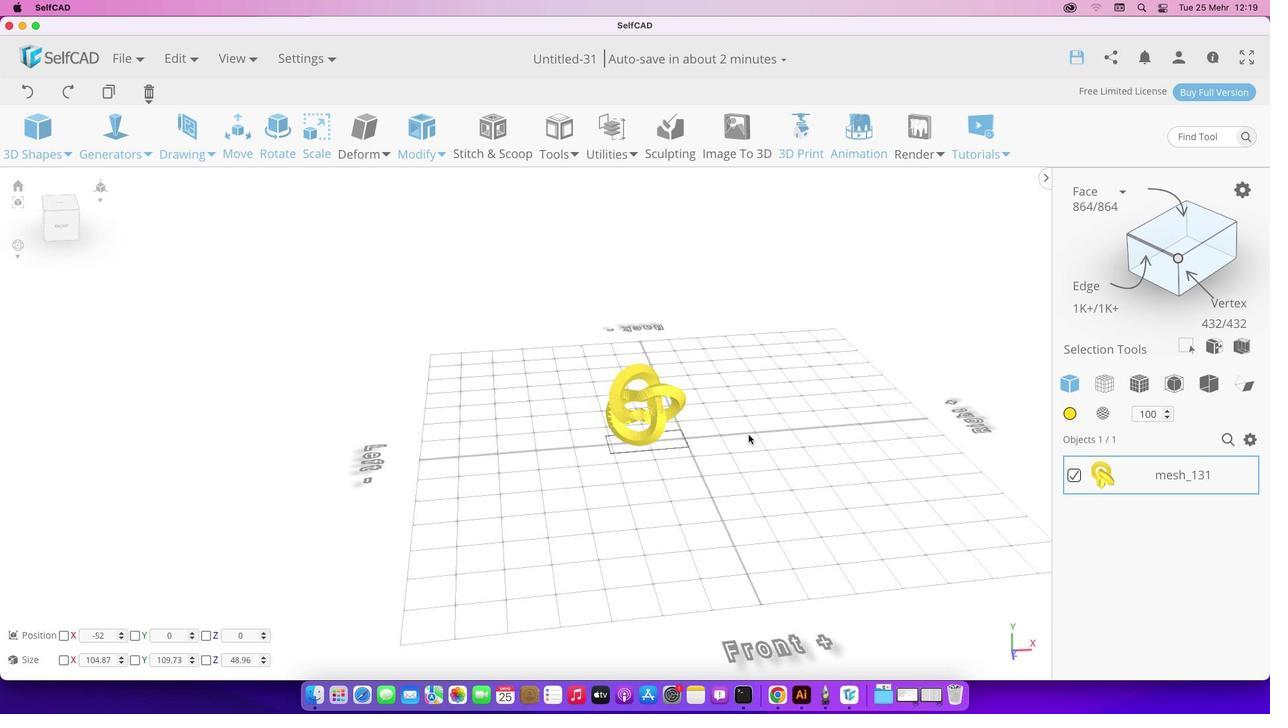 
Action: Mouse pressed left at (656, 424)
Screenshot: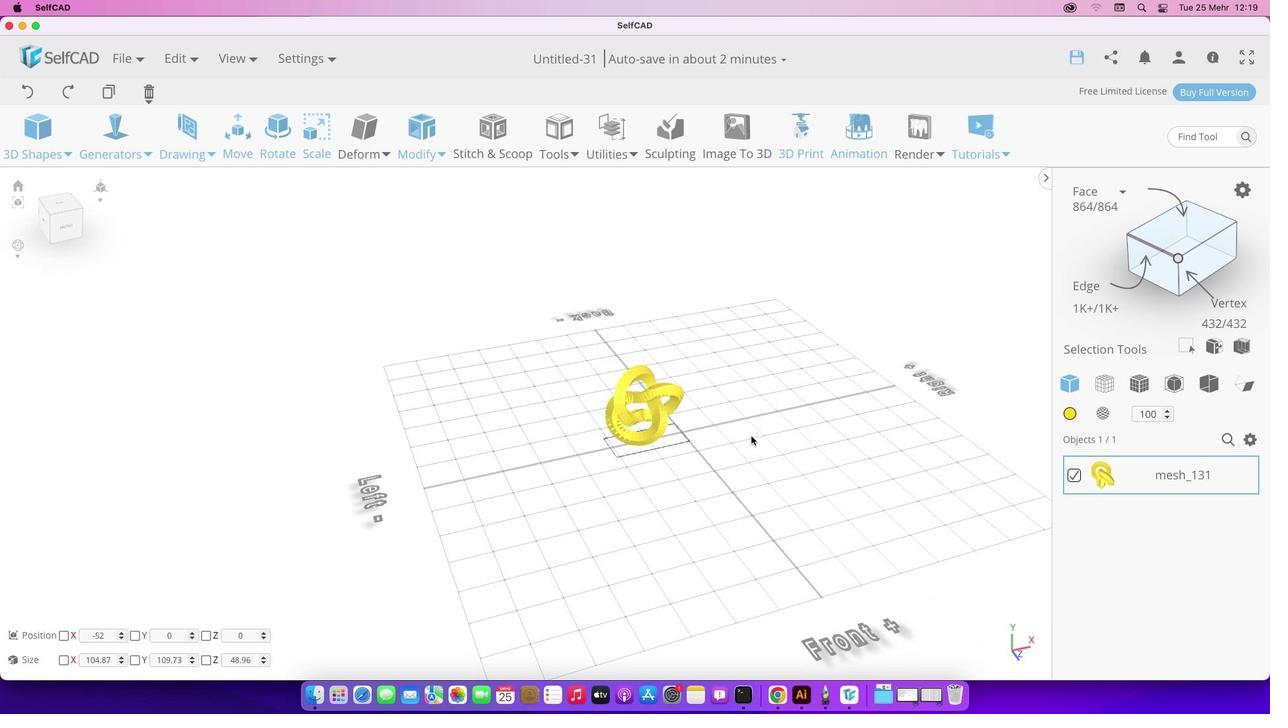 
Action: Key pressed Key.alt
Screenshot: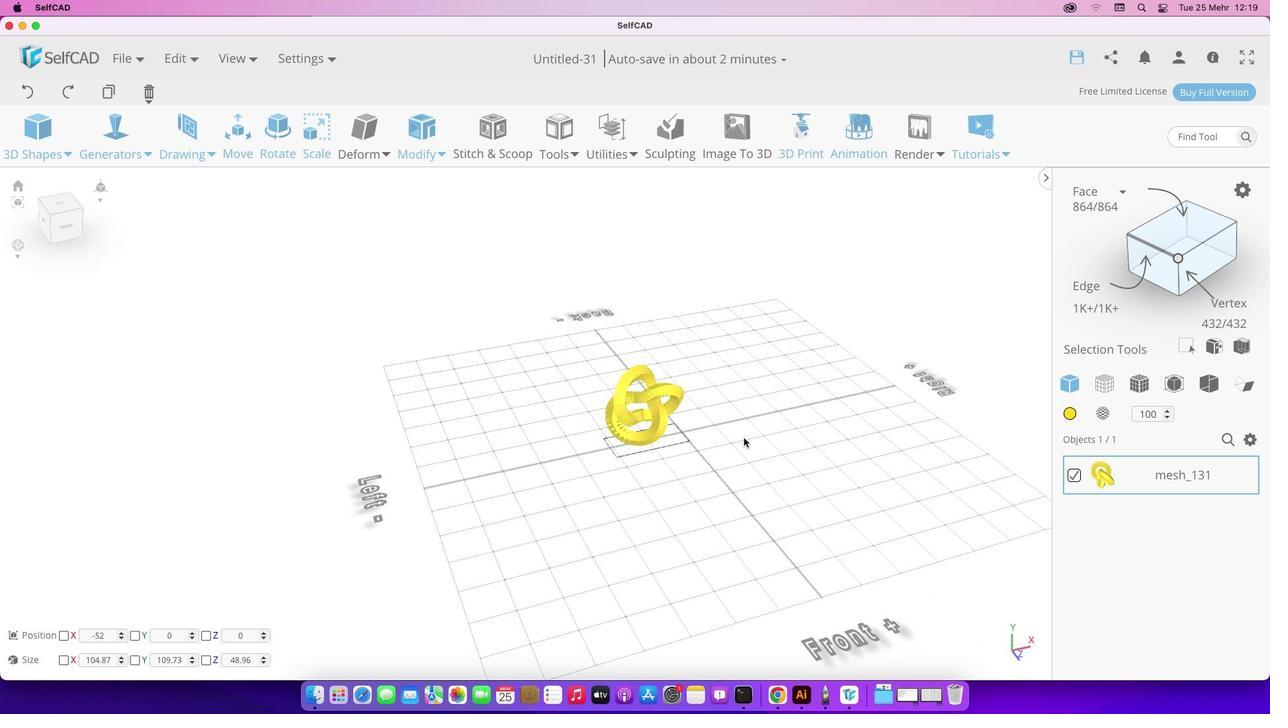 
Action: Mouse moved to (655, 414)
Screenshot: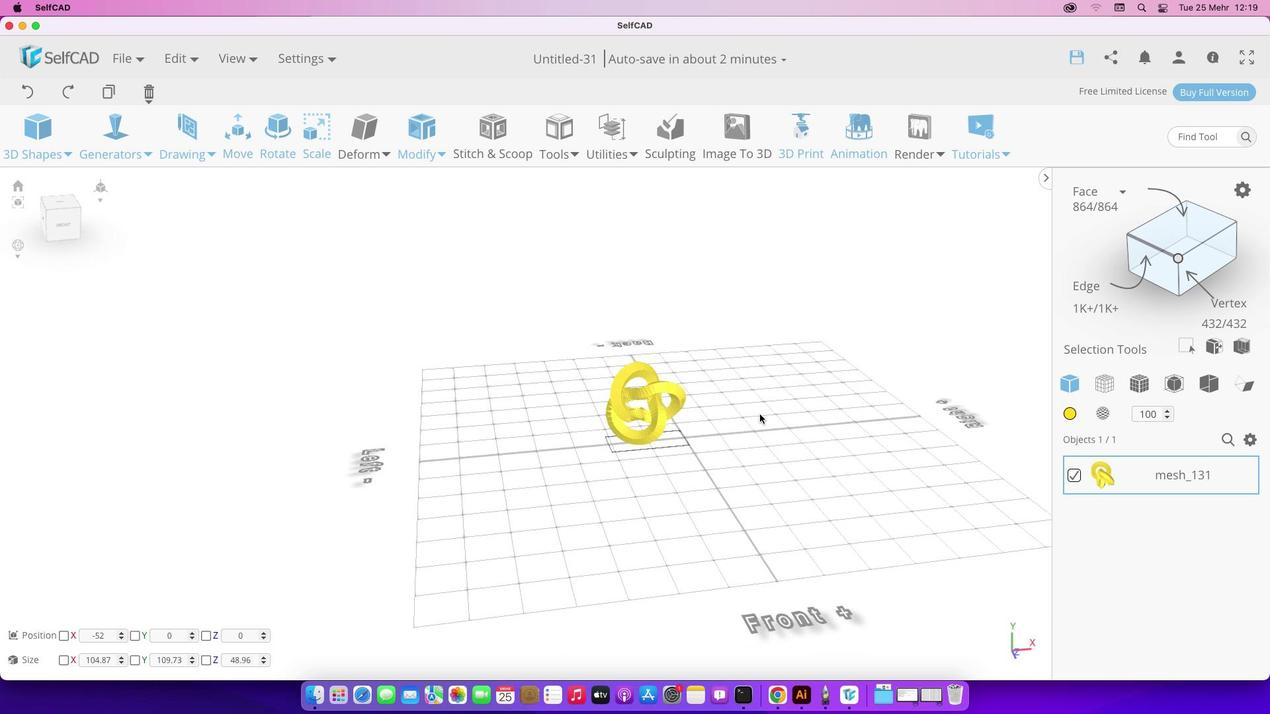 
Action: Mouse pressed left at (655, 414)
Screenshot: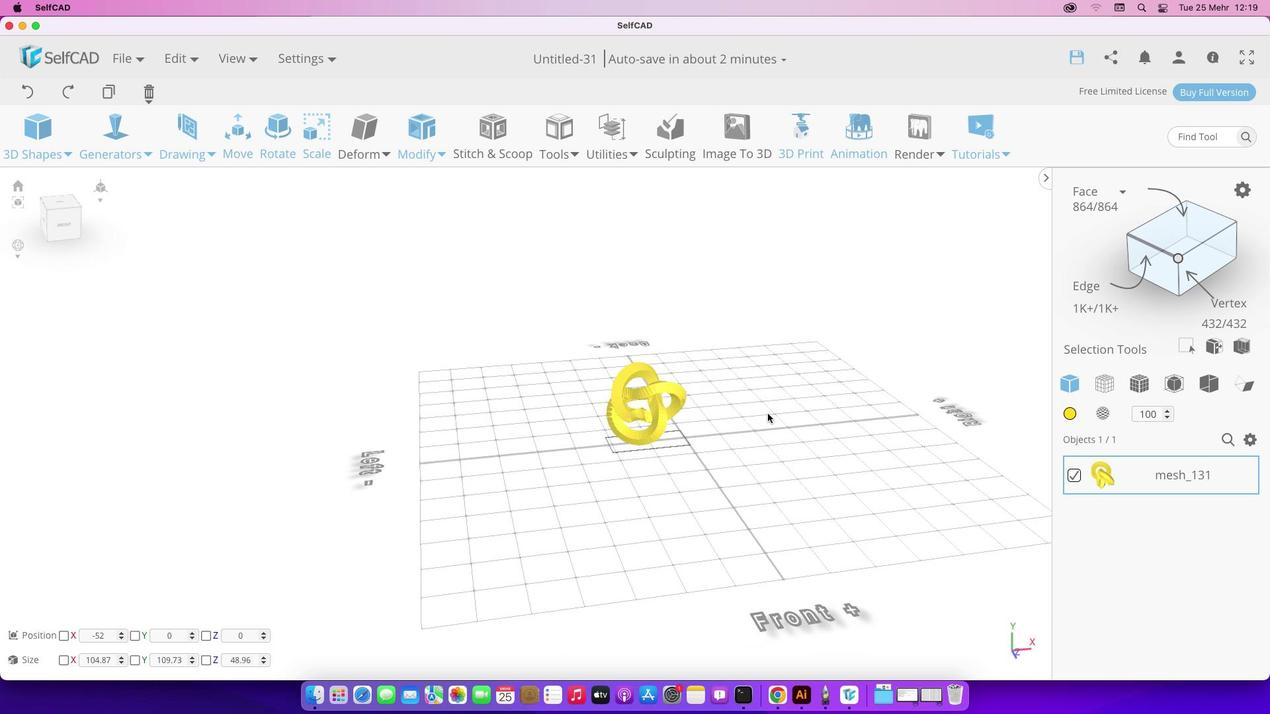 
Action: Key pressed Key.cmd
Screenshot: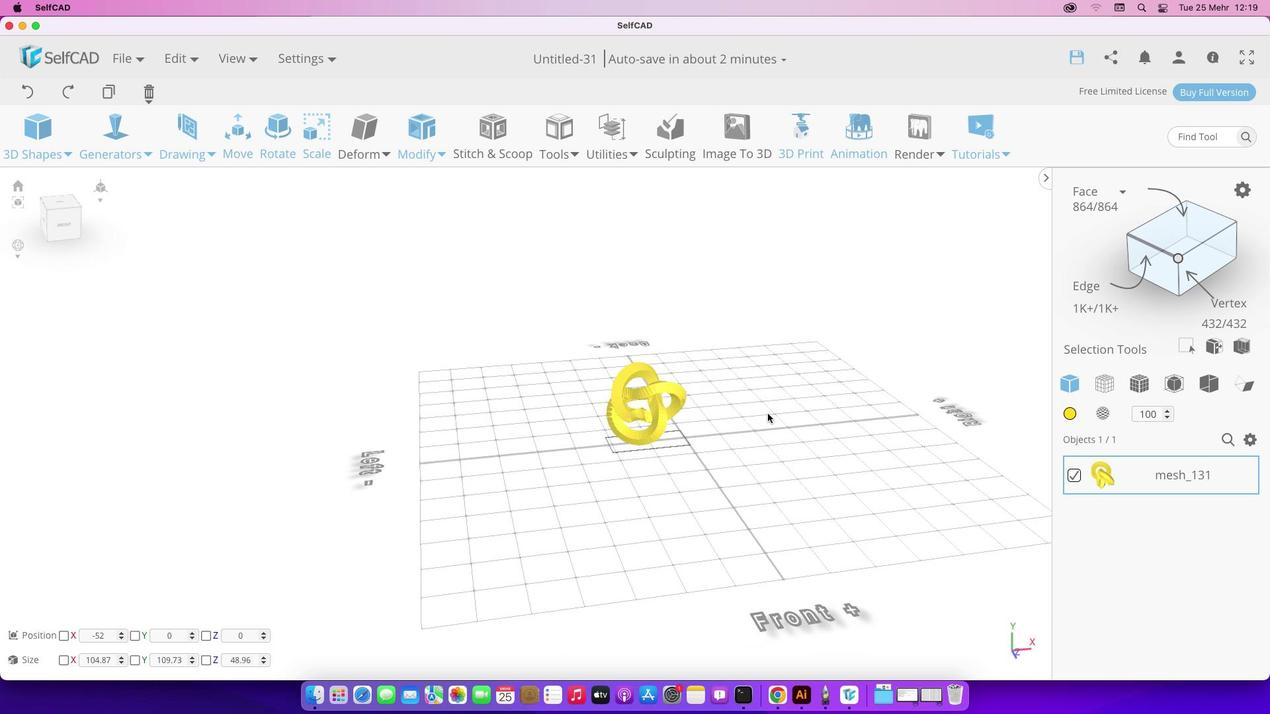 
Action: Mouse moved to (655, 407)
Screenshot: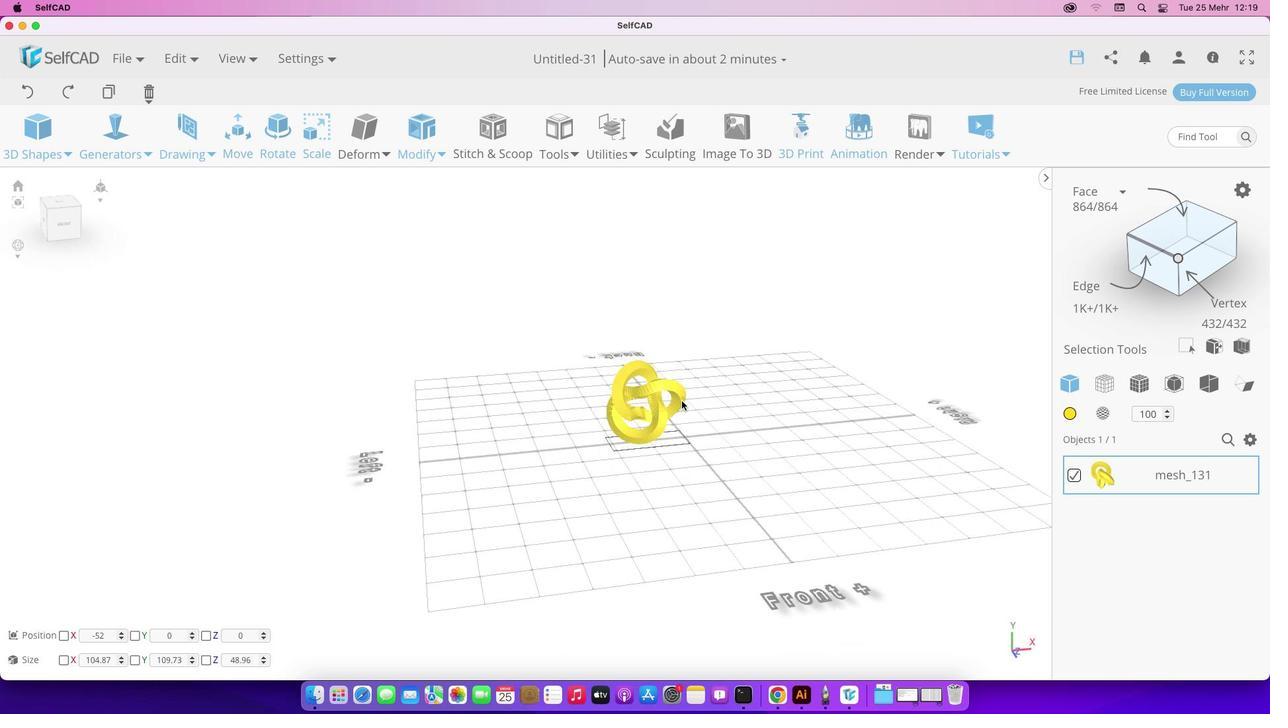 
Action: Mouse pressed left at (655, 407)
Screenshot: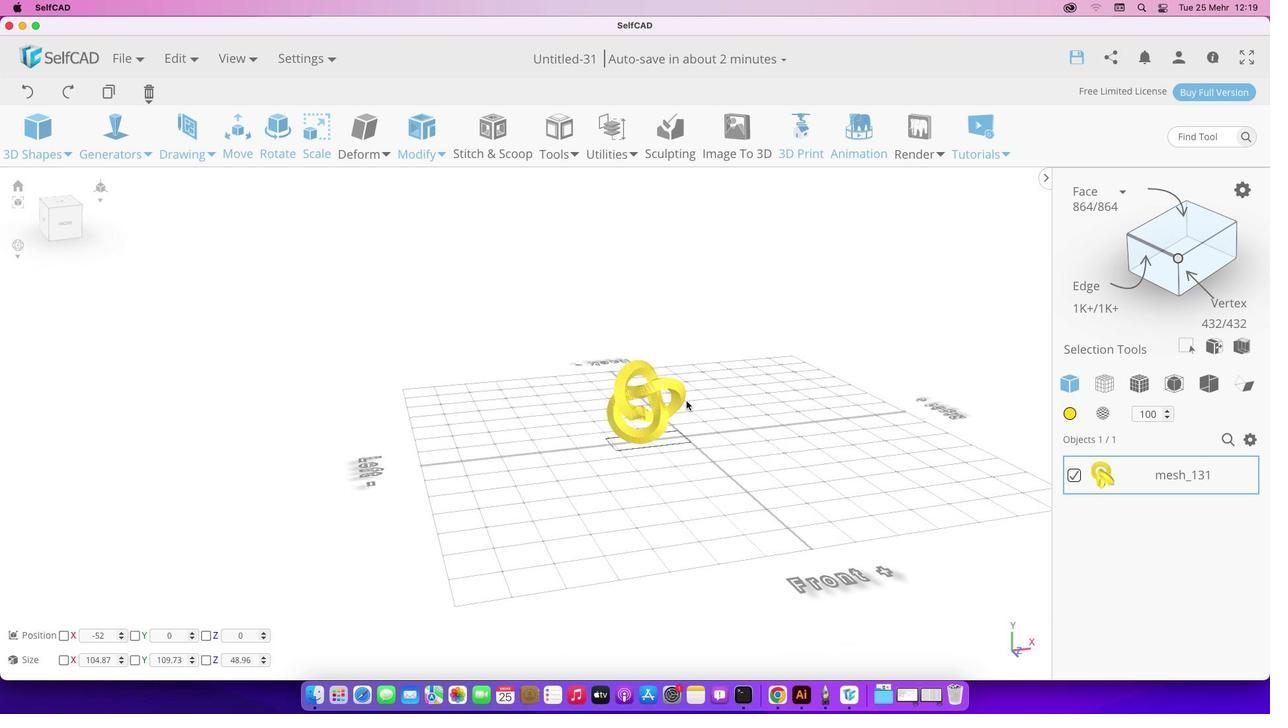 
Action: Key pressed Key.alt
Screenshot: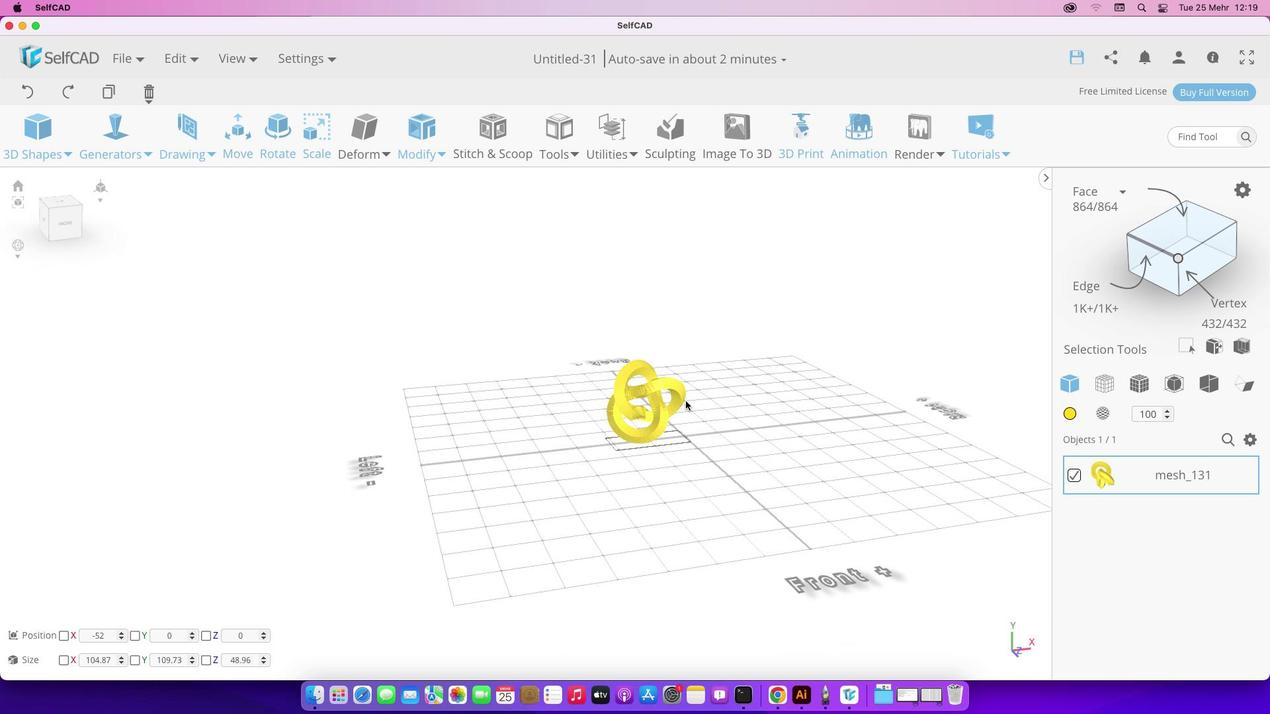 
Action: Mouse moved to (1073, 476)
Screenshot: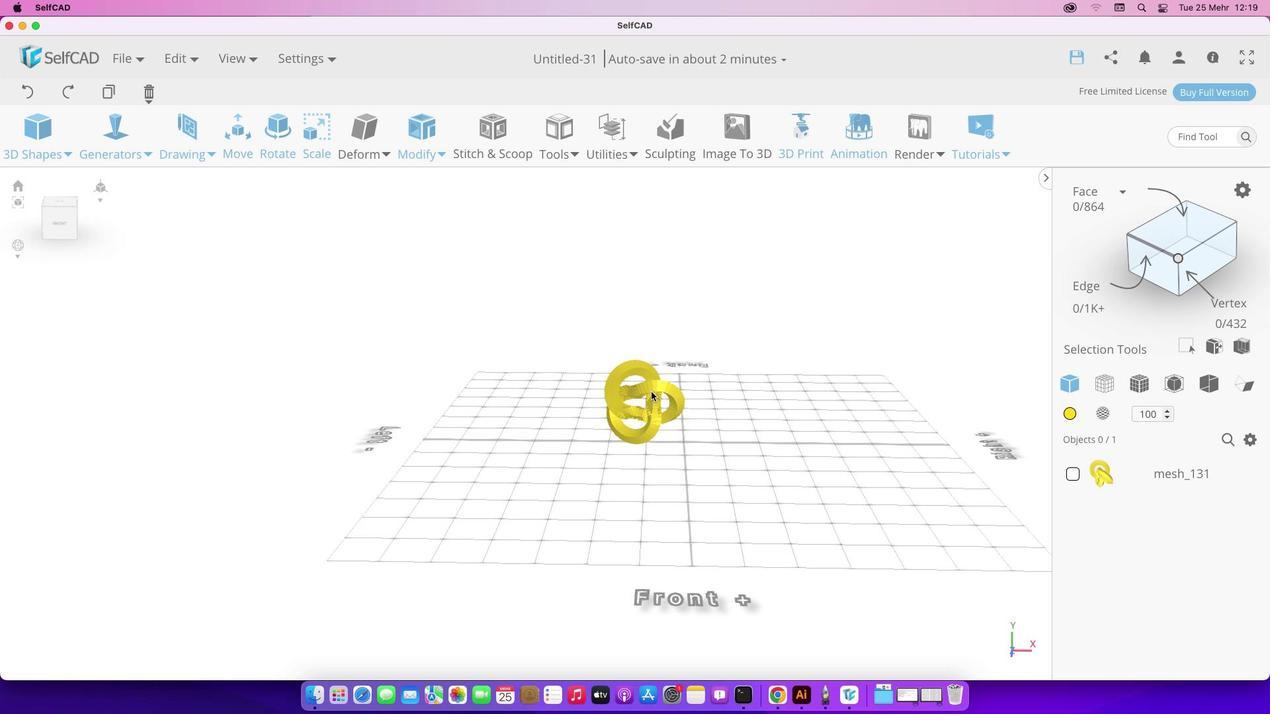 
Action: Mouse pressed left at (1073, 476)
Screenshot: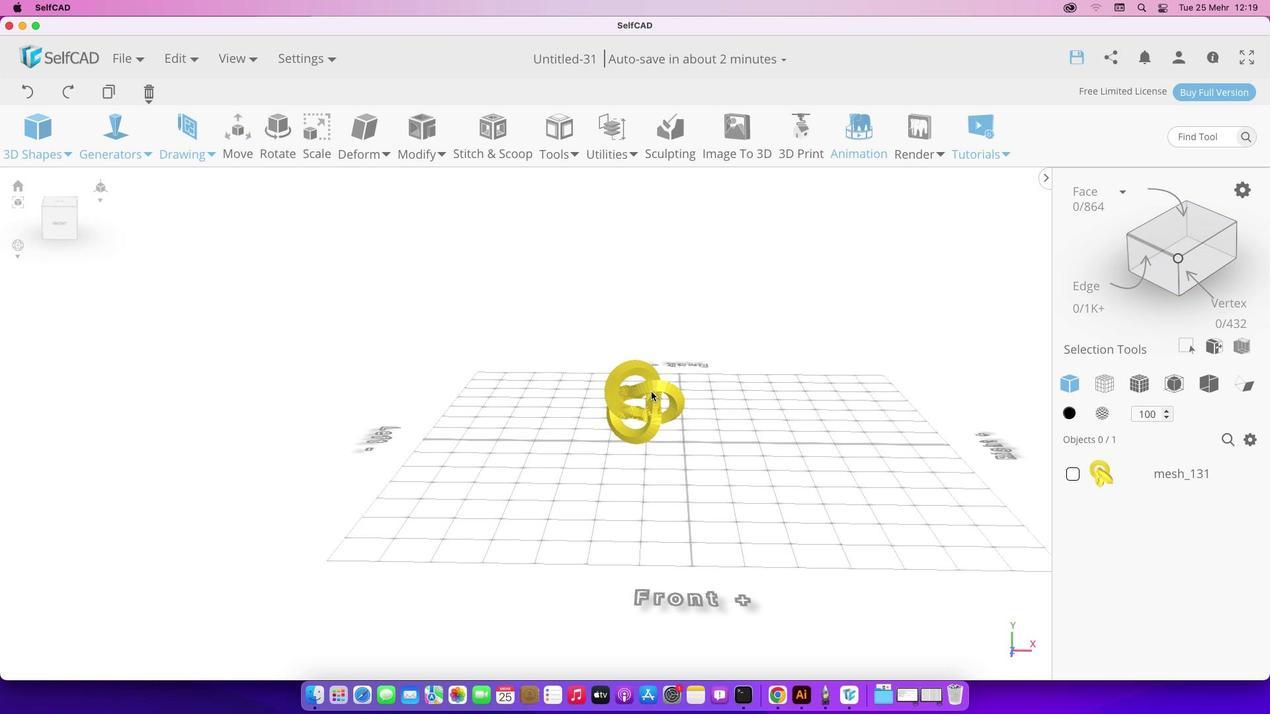 
Action: Mouse moved to (756, 328)
Screenshot: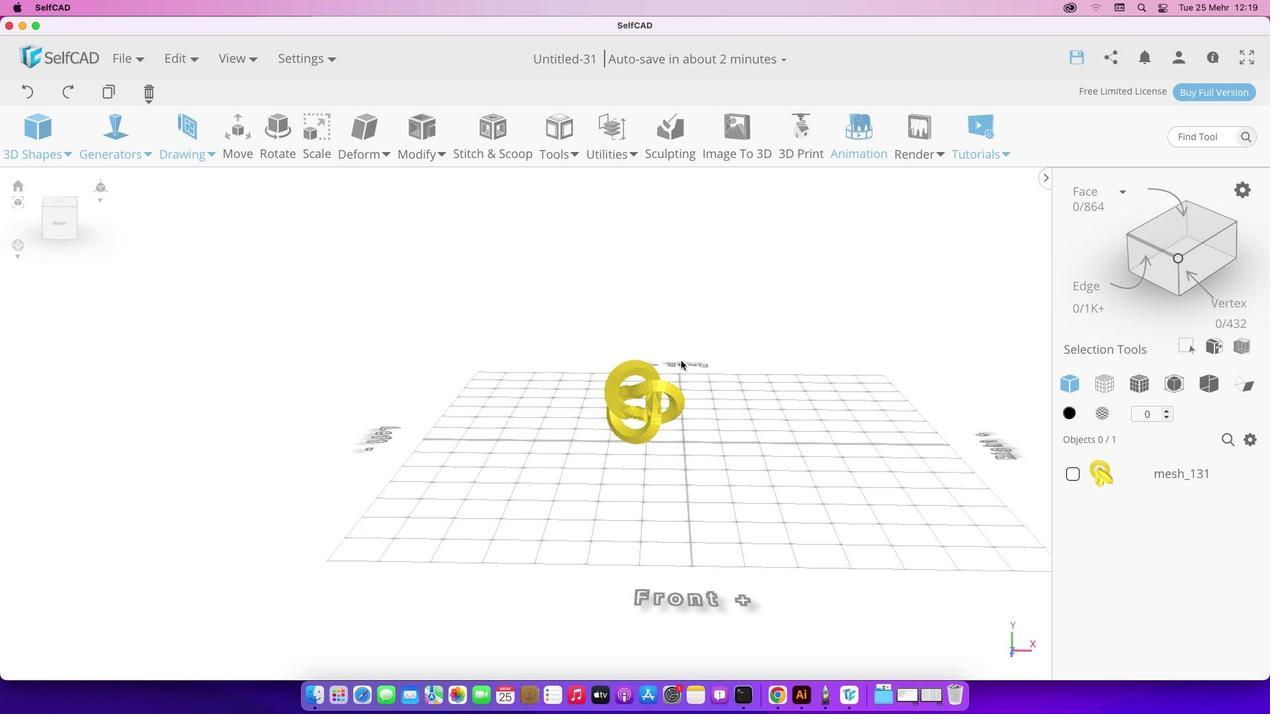 
Action: Mouse pressed left at (756, 328)
Screenshot: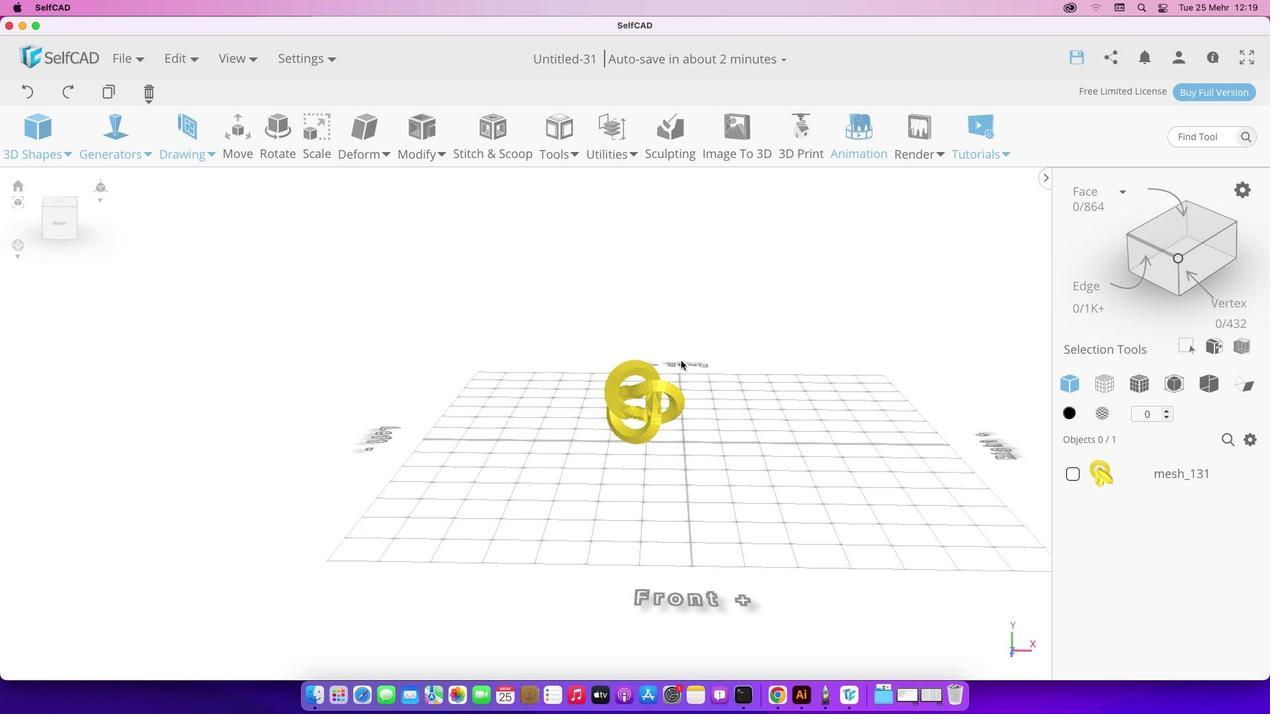 
Action: Mouse moved to (654, 407)
Screenshot: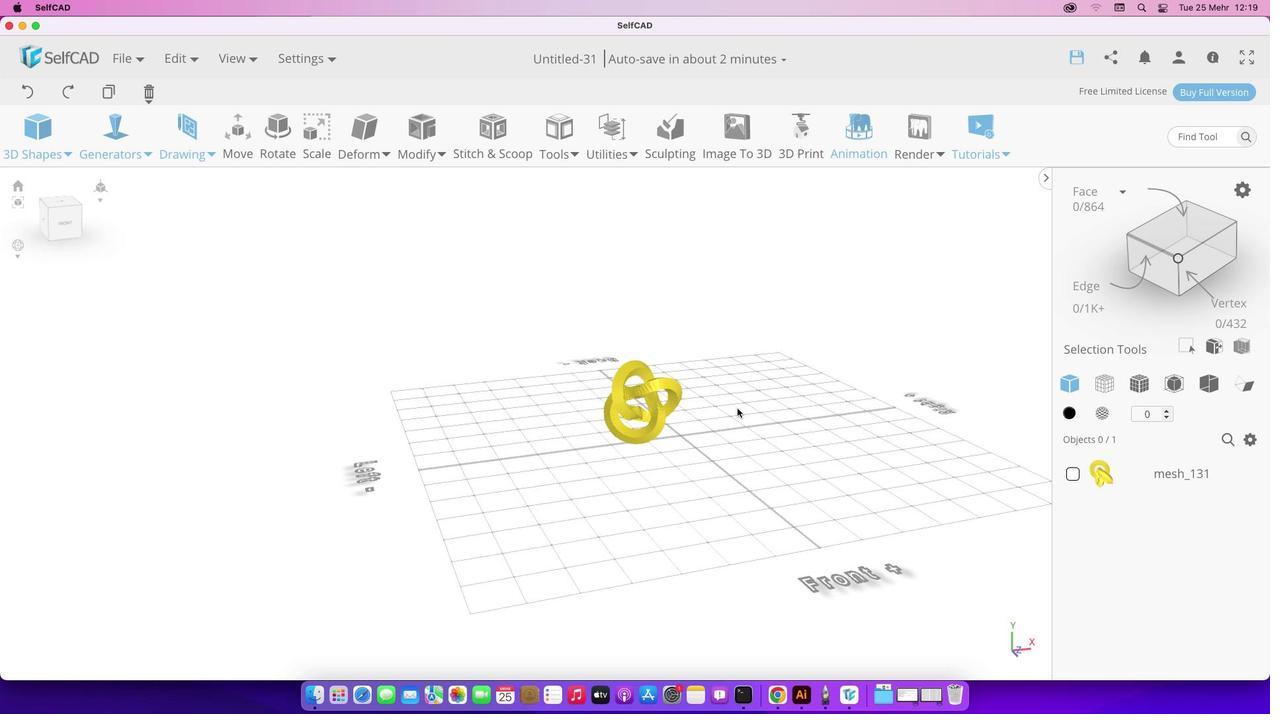 
Action: Mouse pressed left at (654, 407)
Screenshot: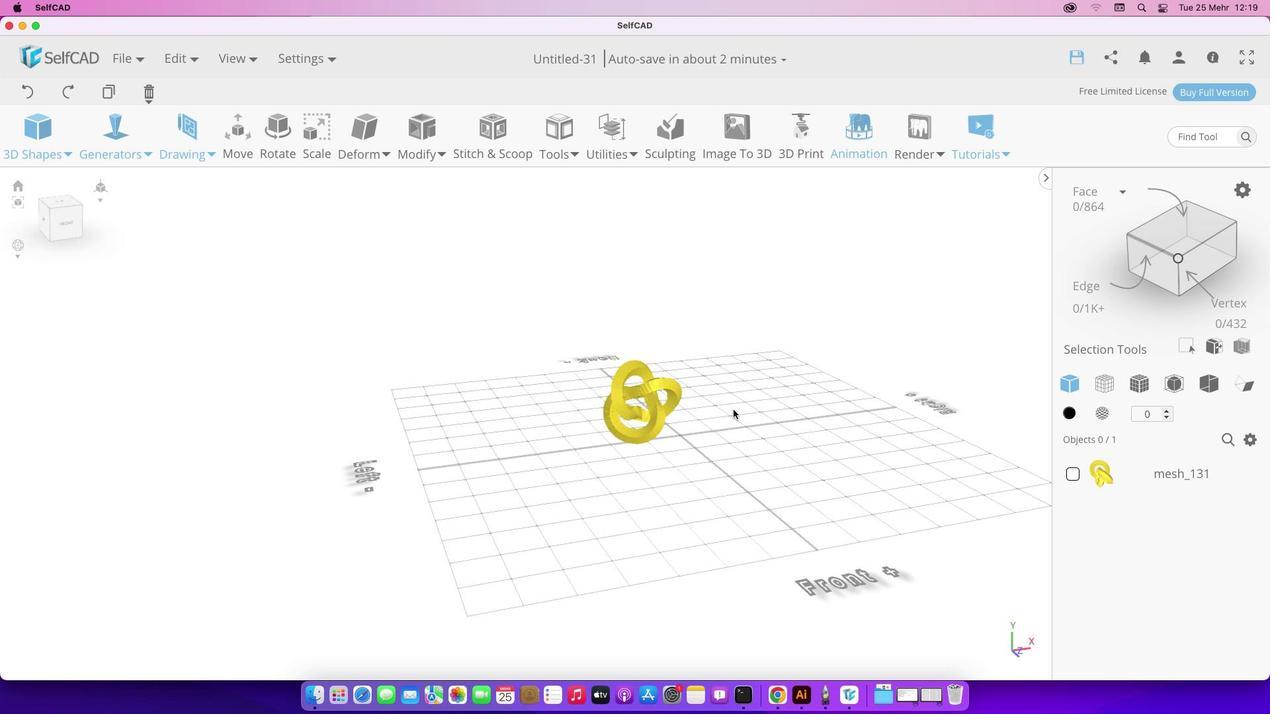 
Action: Key pressed Key.alt
Screenshot: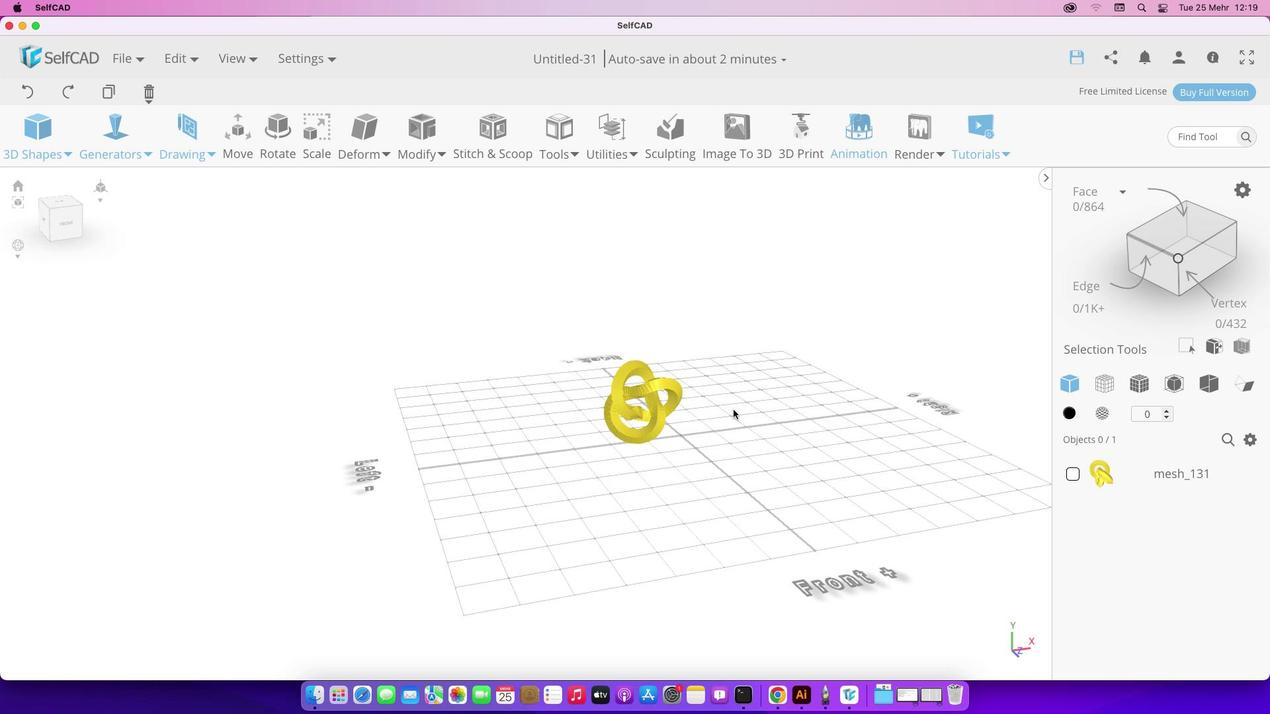 
Action: Mouse moved to (594, 537)
Screenshot: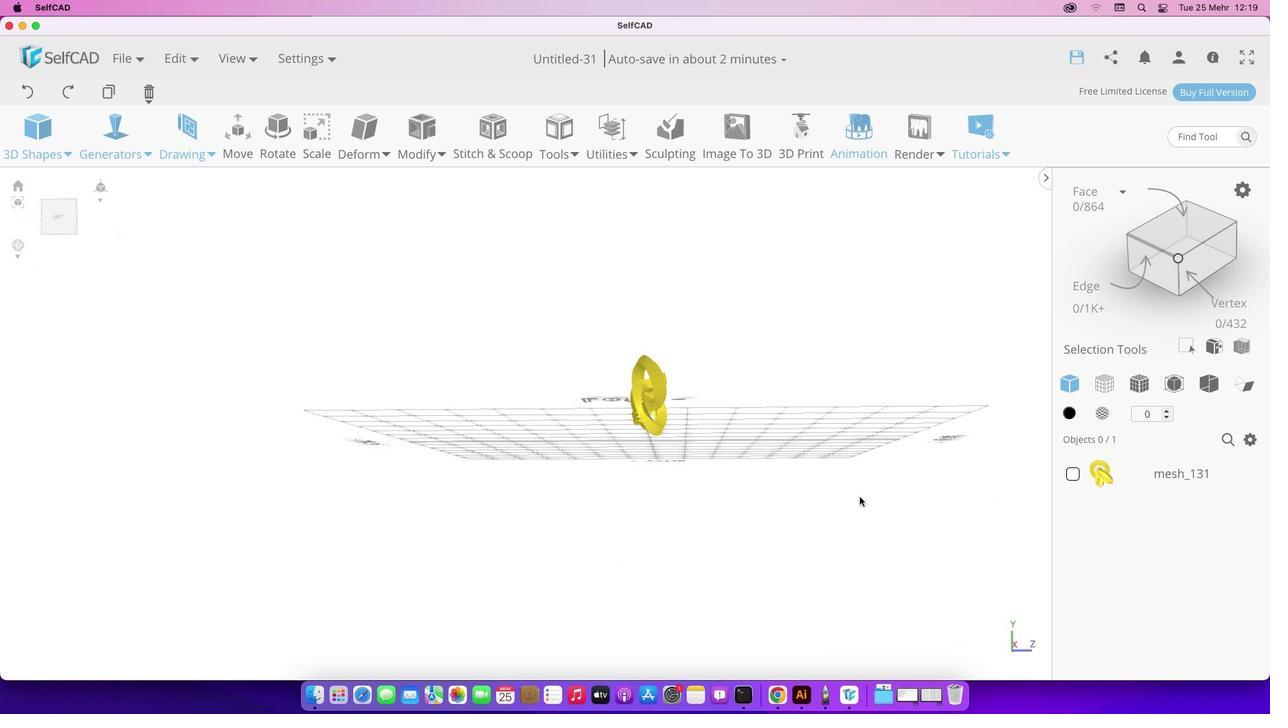 
Action: Mouse pressed left at (594, 537)
Screenshot: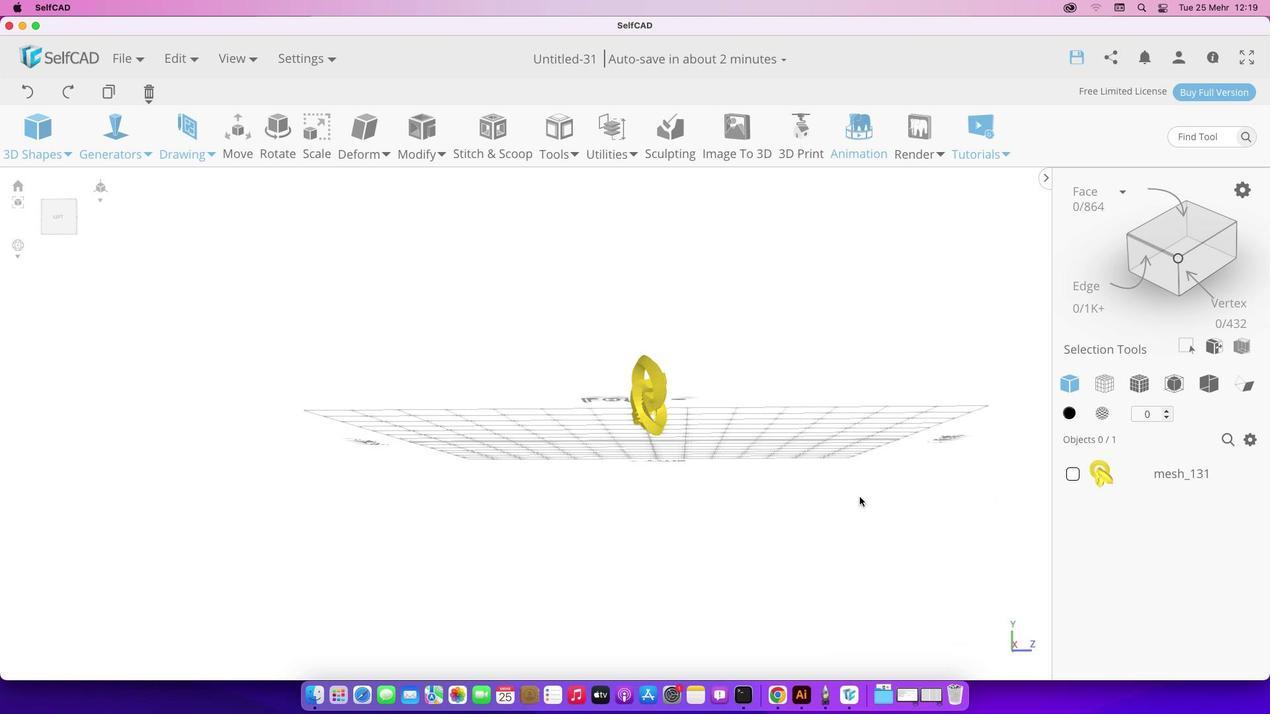 
Action: Mouse moved to (700, 399)
Screenshot: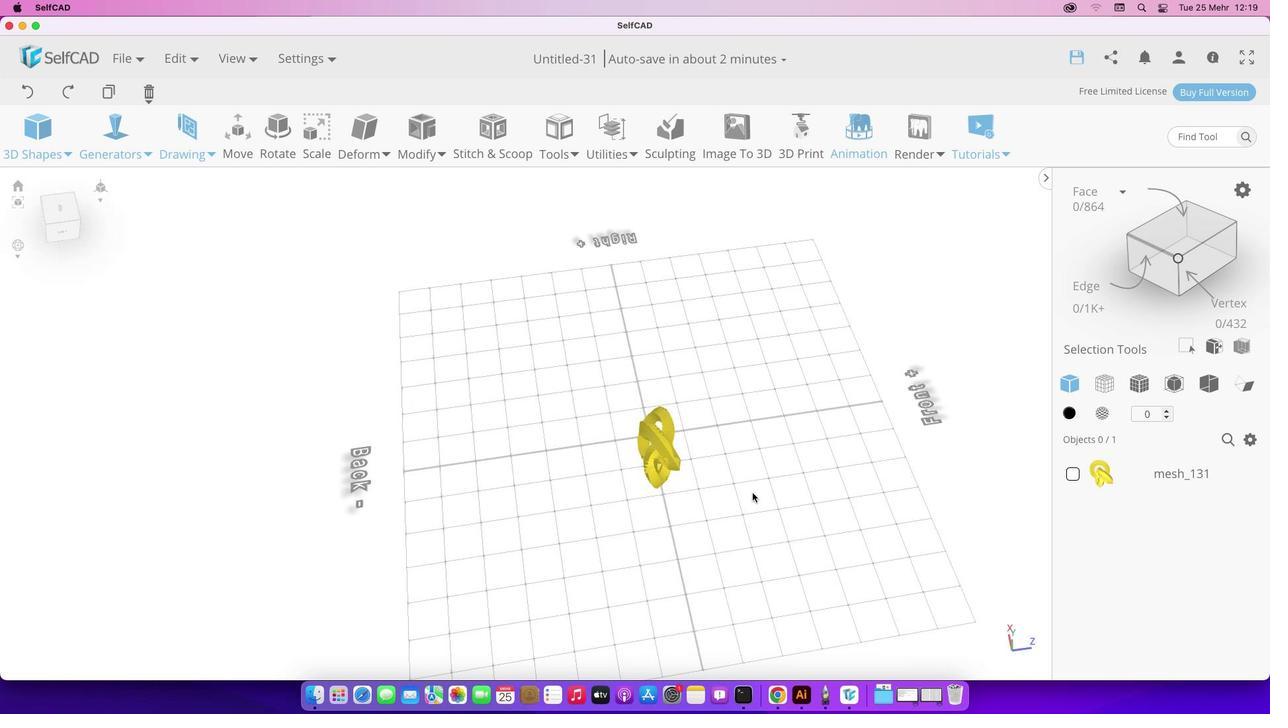
Action: Mouse pressed left at (700, 399)
Screenshot: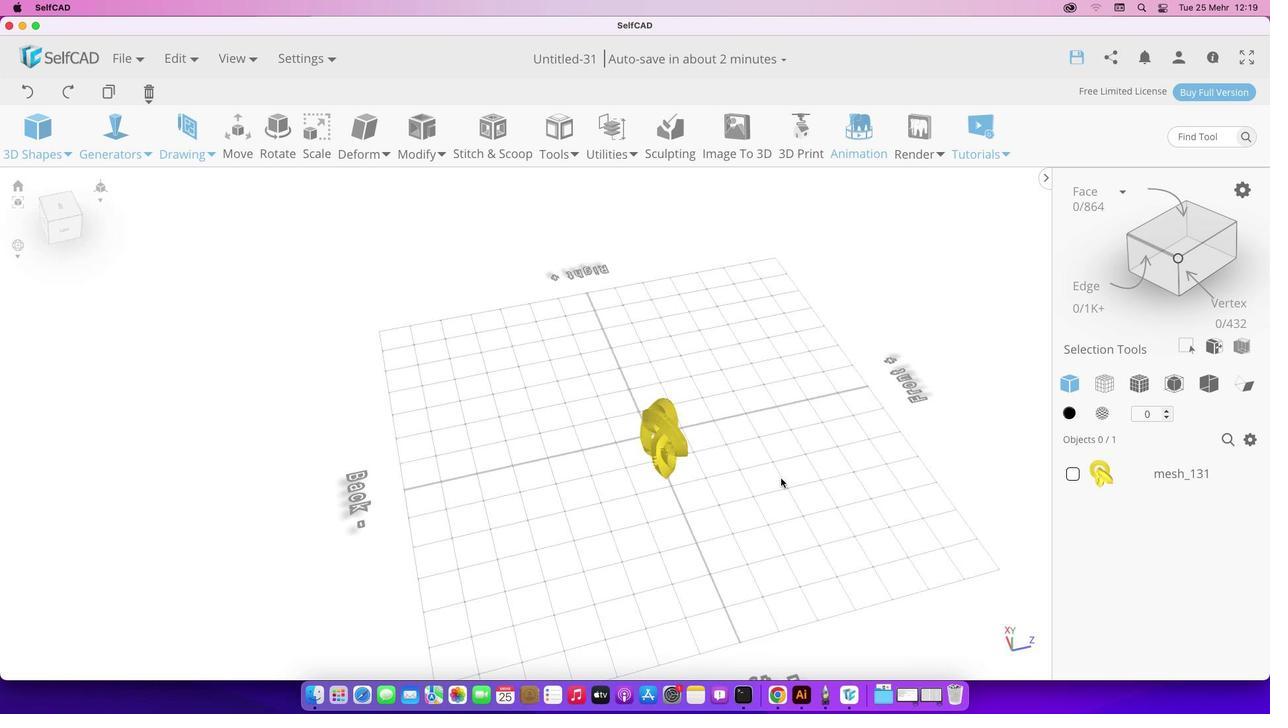 
Action: Mouse moved to (658, 409)
Screenshot: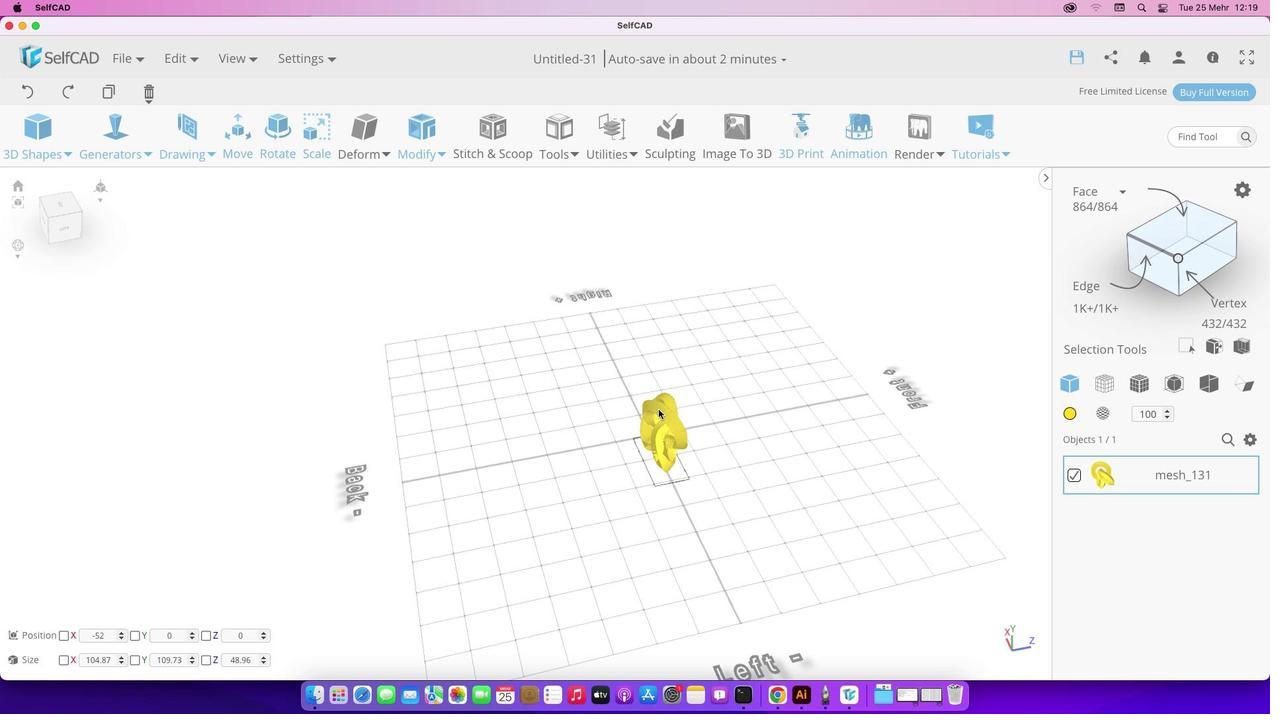 
Action: Mouse pressed left at (658, 409)
Screenshot: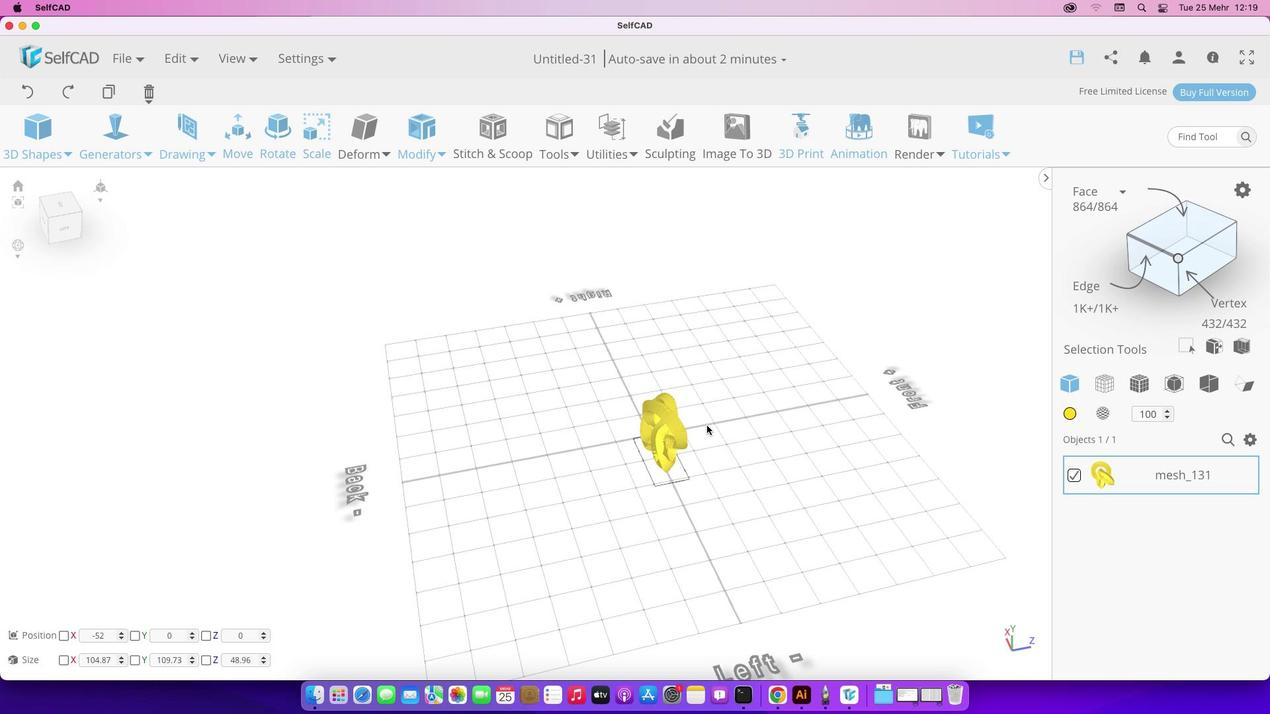 
Action: Mouse moved to (1104, 472)
Screenshot: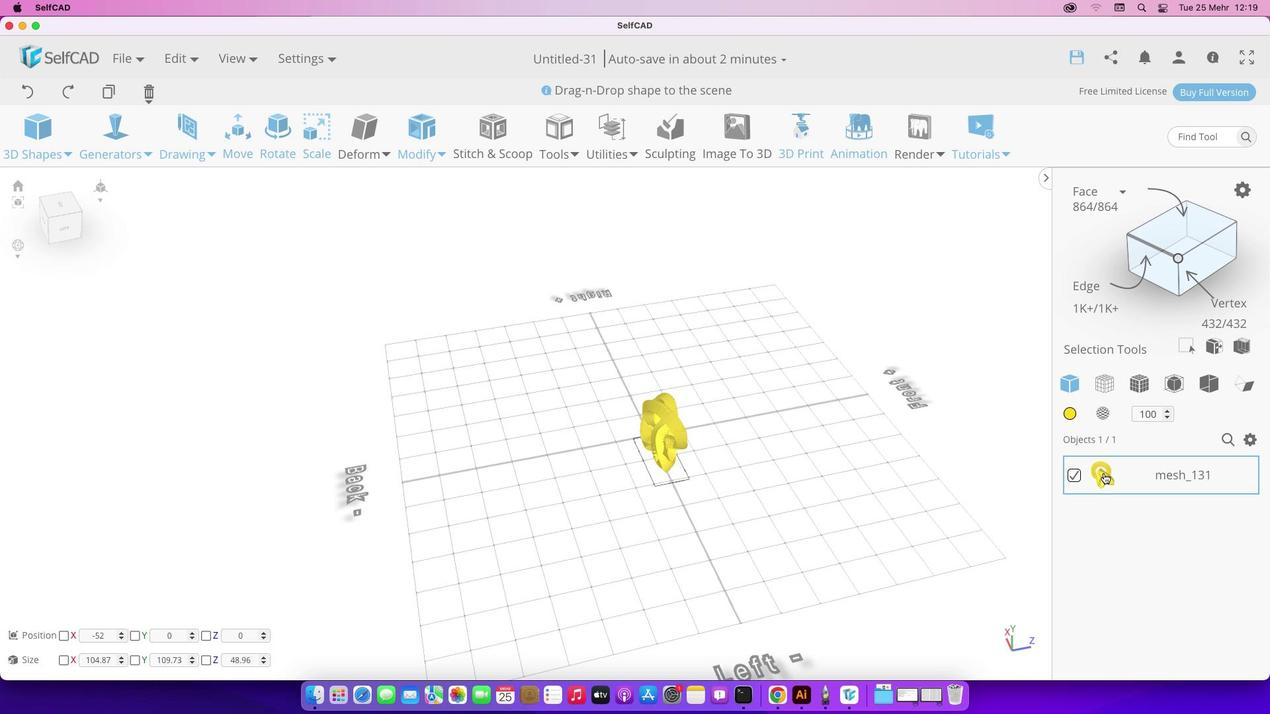 
Action: Mouse pressed right at (1104, 472)
Screenshot: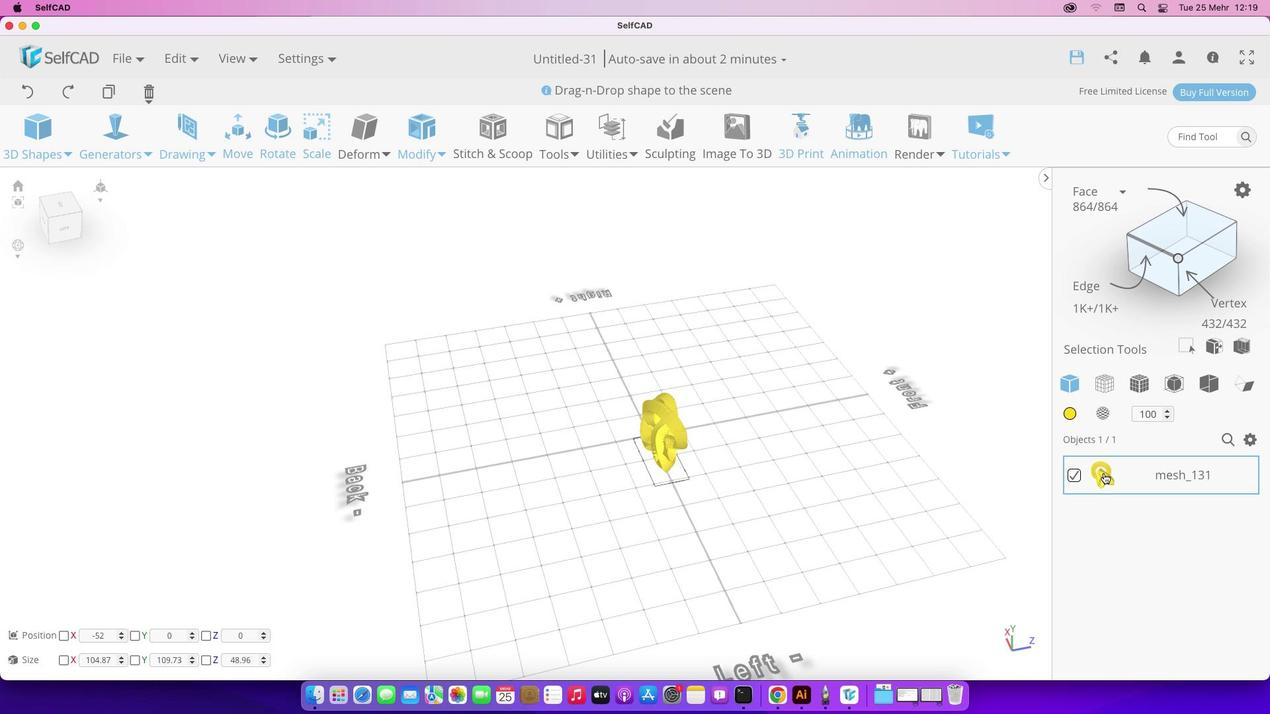 
Action: Mouse moved to (1250, 437)
Screenshot: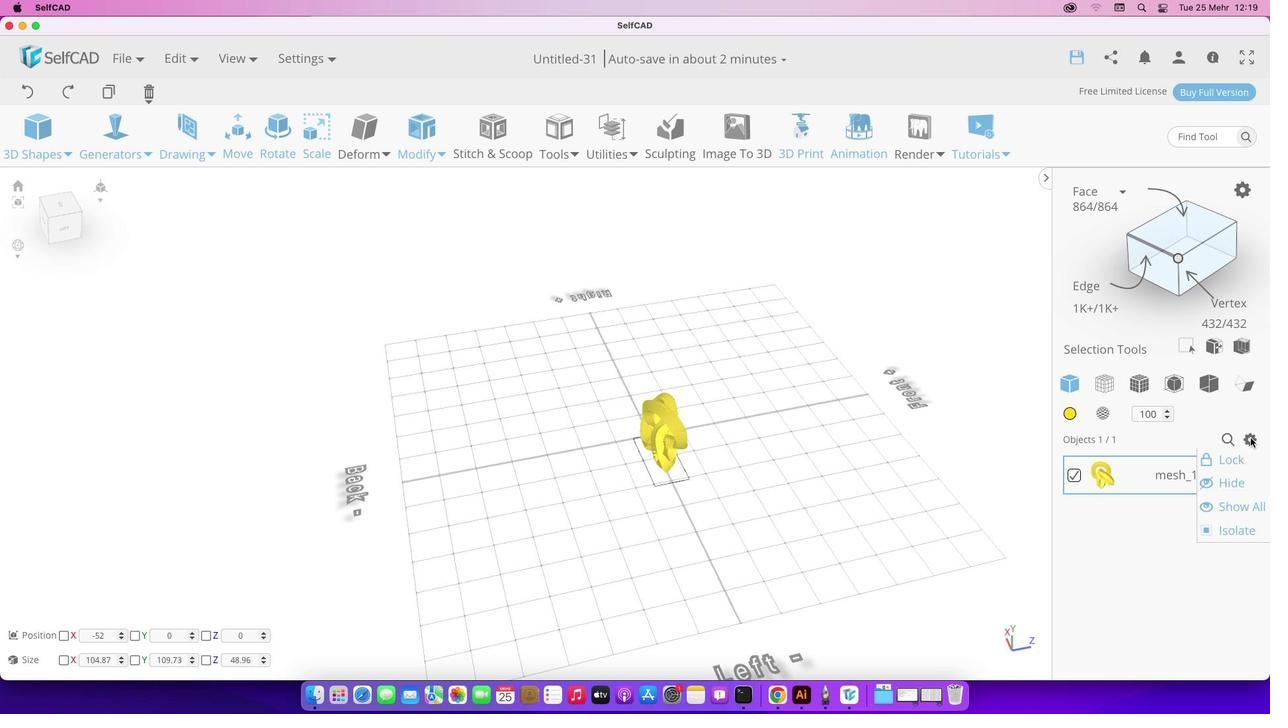 
Action: Mouse pressed left at (1250, 437)
Screenshot: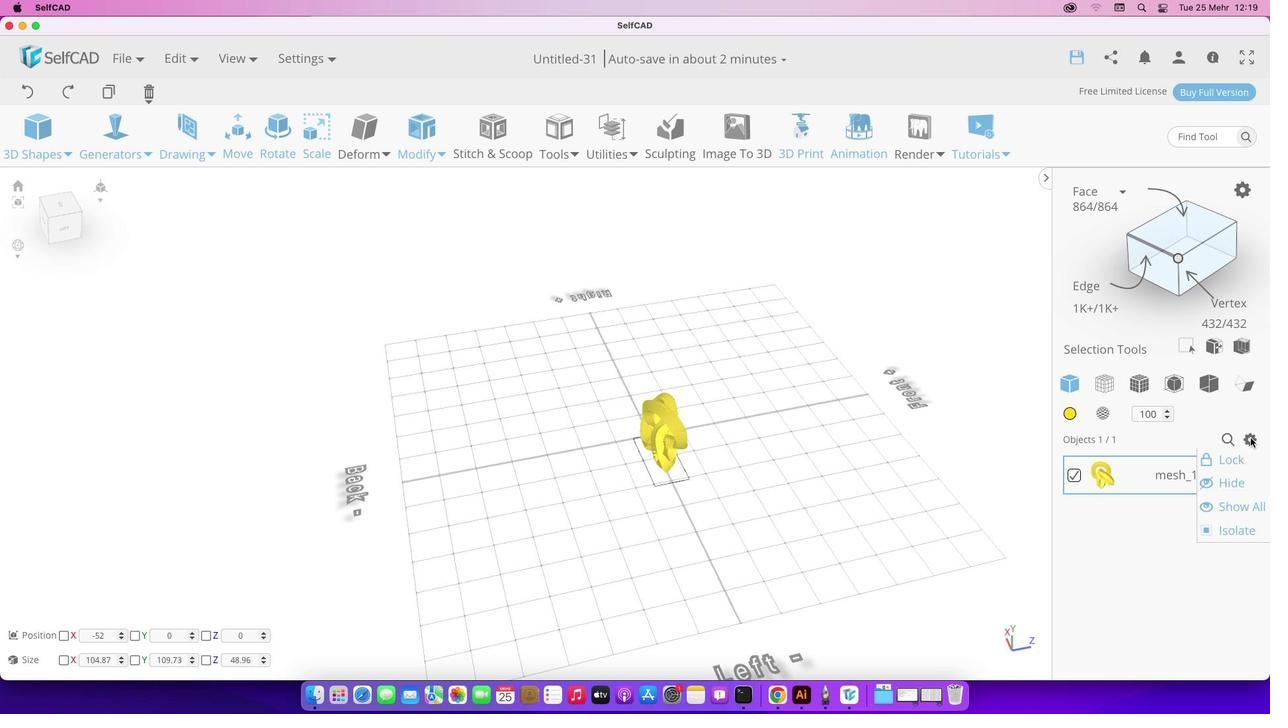 
Action: Mouse moved to (1216, 526)
Screenshot: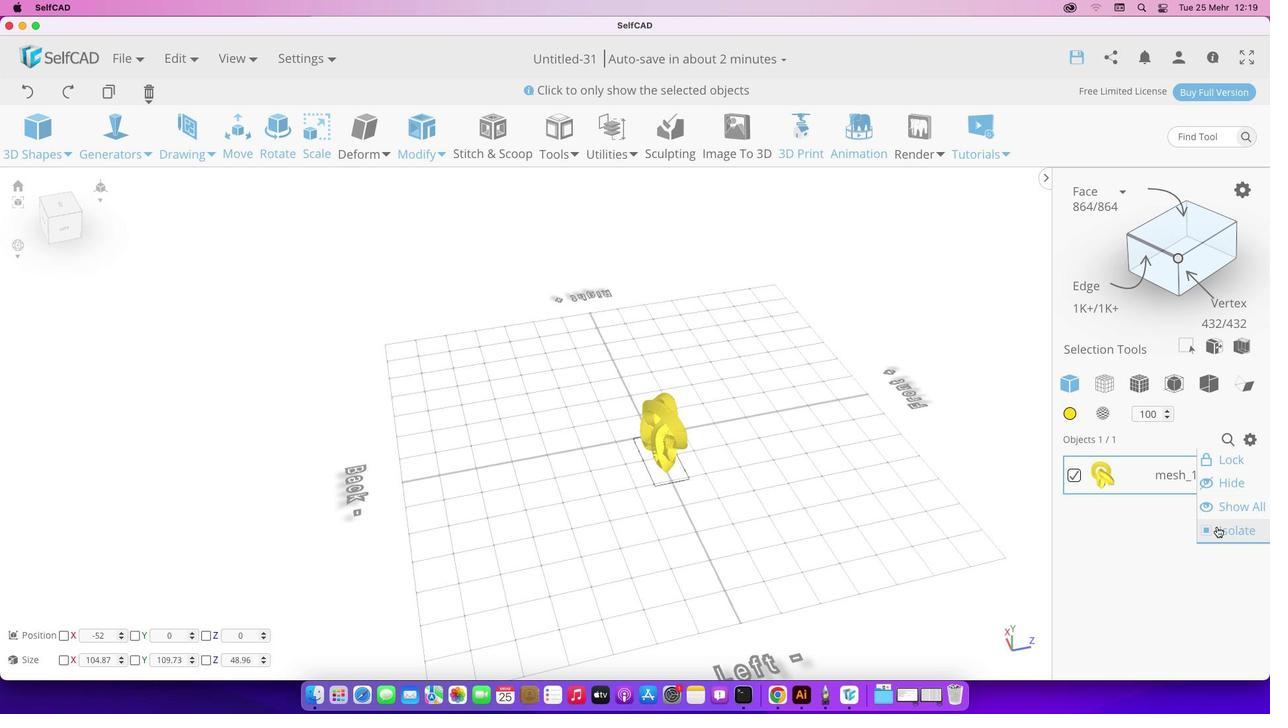 
Action: Mouse pressed left at (1216, 526)
Screenshot: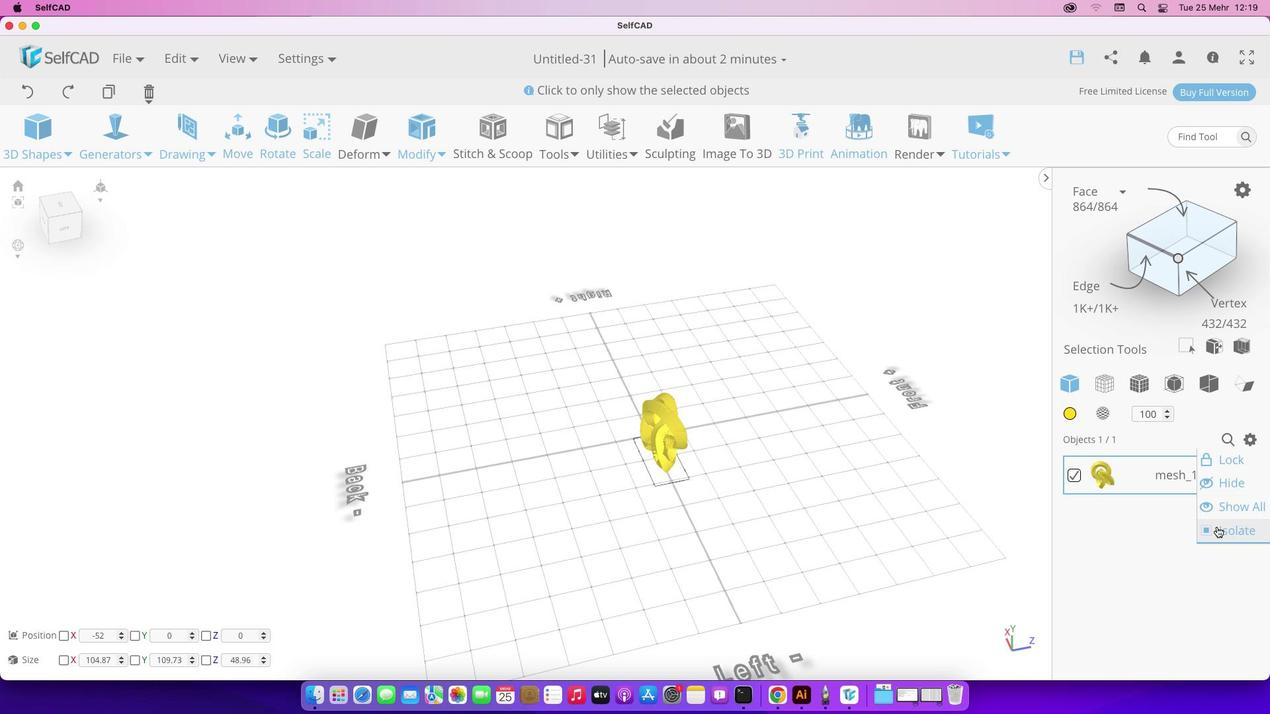 
Action: Mouse moved to (1216, 527)
Screenshot: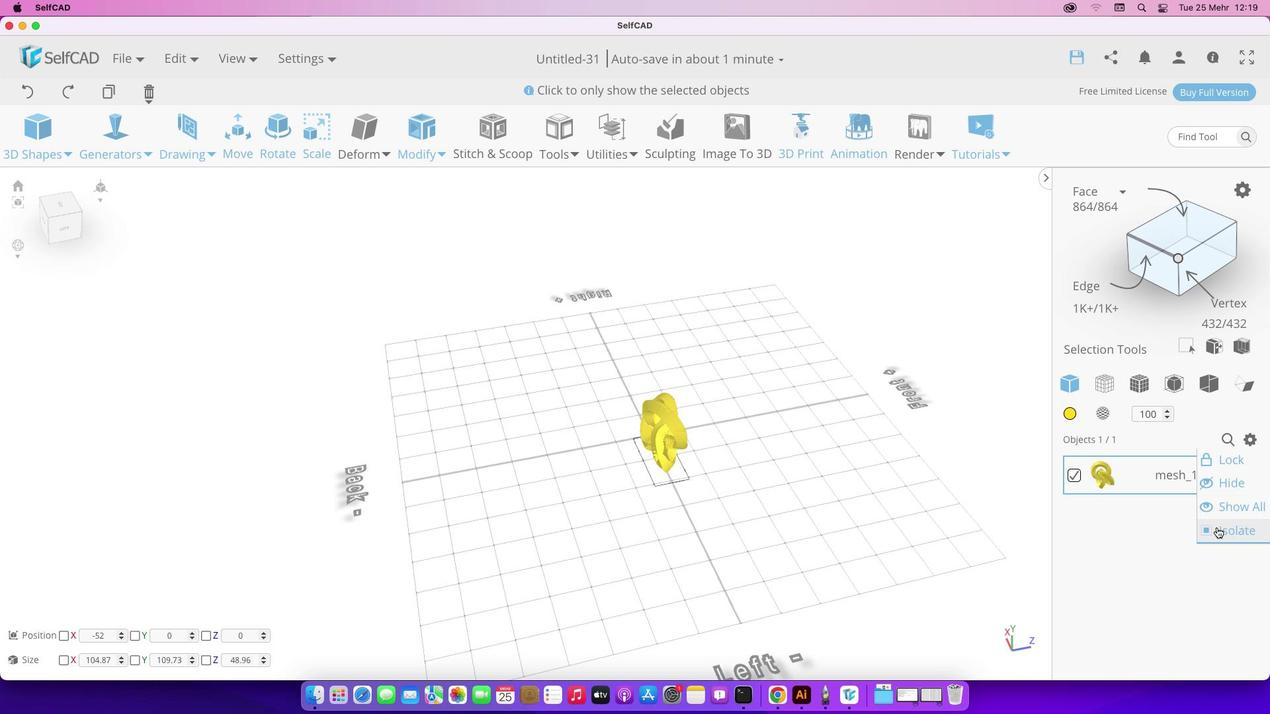 
Action: Mouse pressed left at (1216, 527)
Screenshot: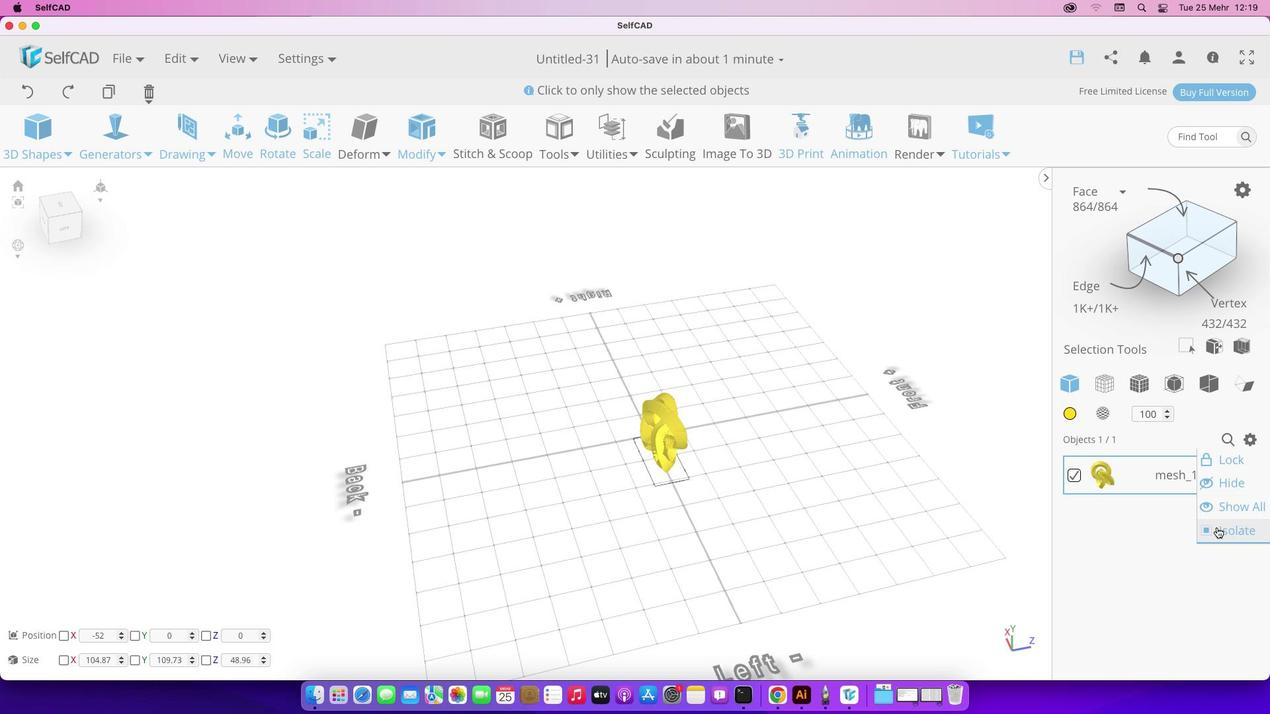 
Action: Mouse moved to (1205, 533)
Screenshot: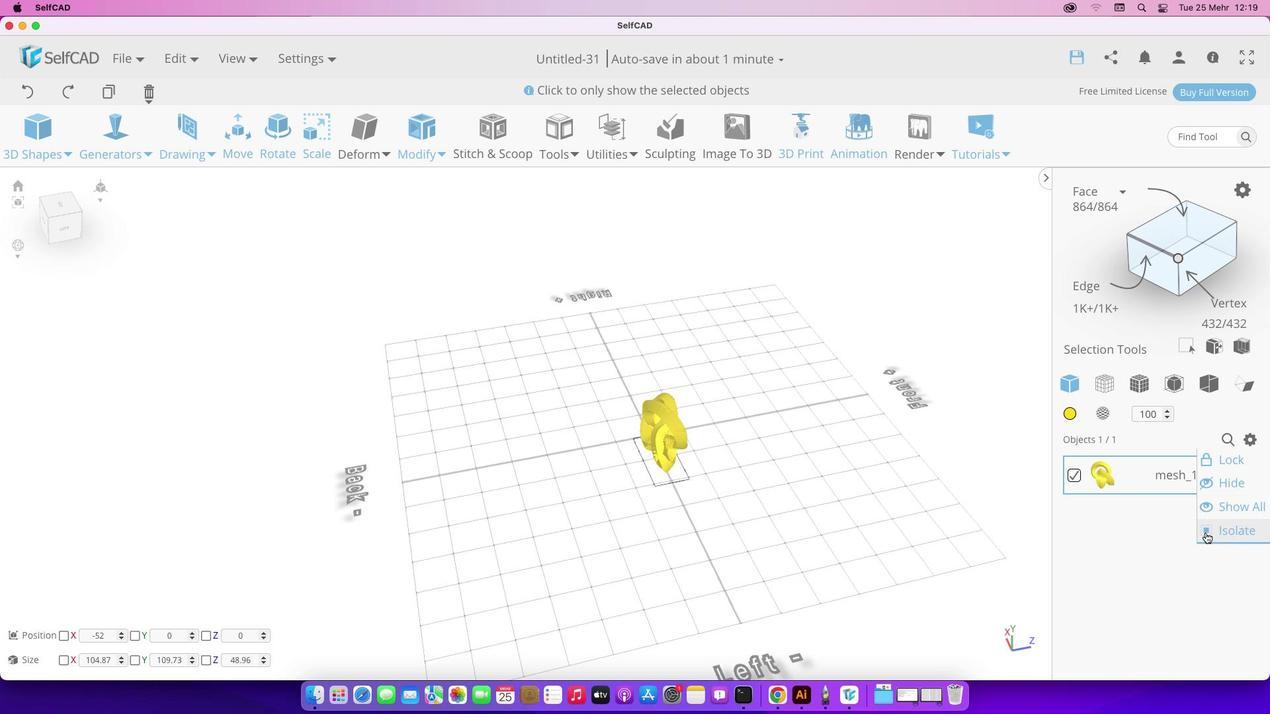 
Action: Mouse pressed left at (1205, 533)
Screenshot: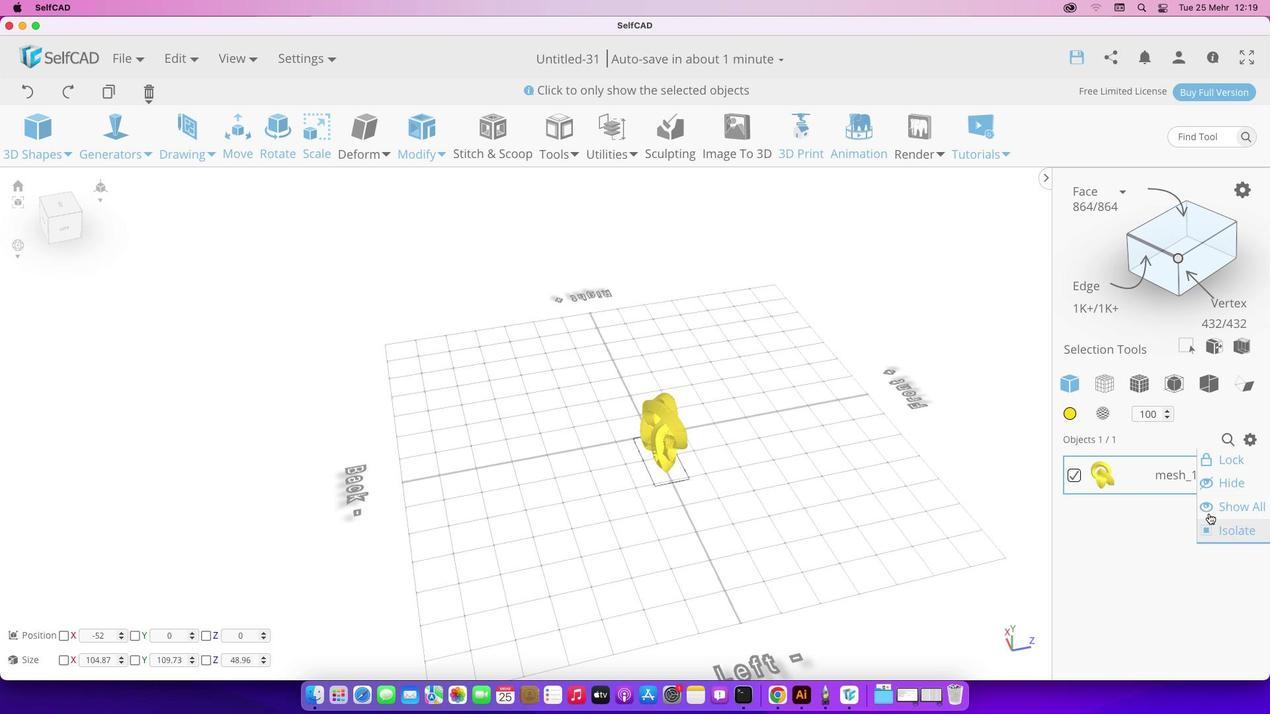 
Action: Mouse moved to (1250, 441)
Screenshot: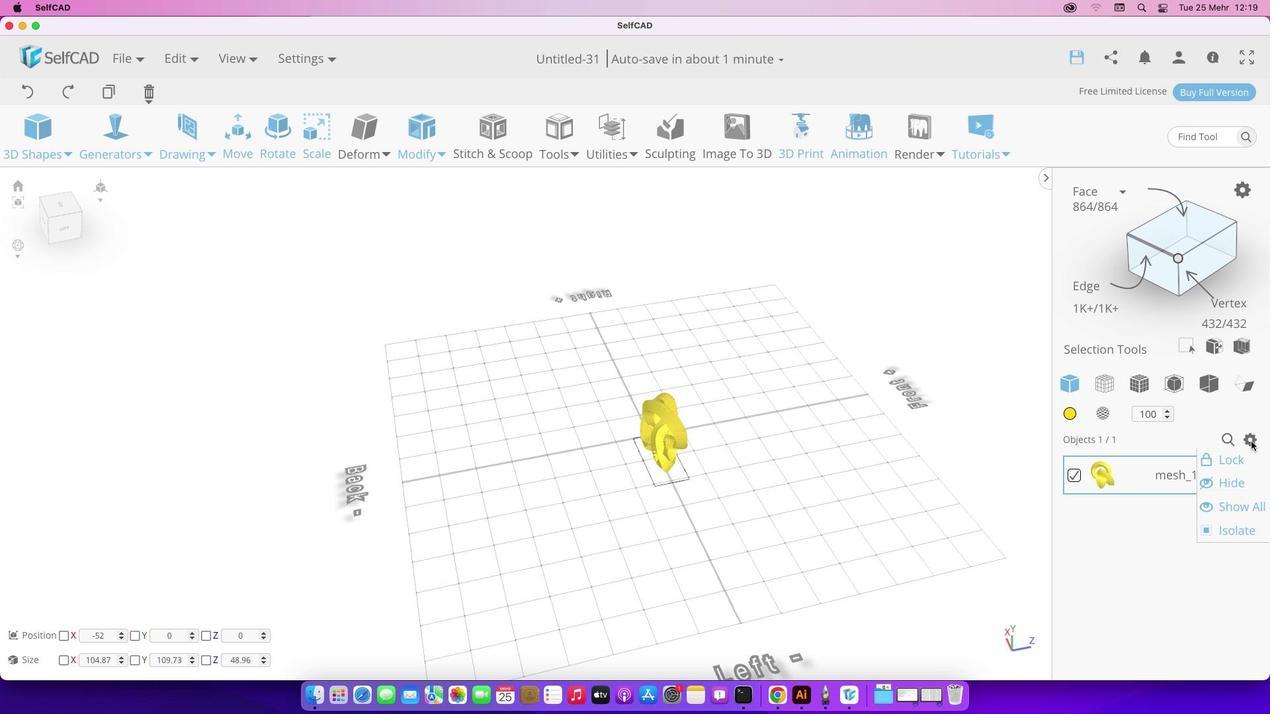 
Action: Mouse pressed left at (1250, 441)
Screenshot: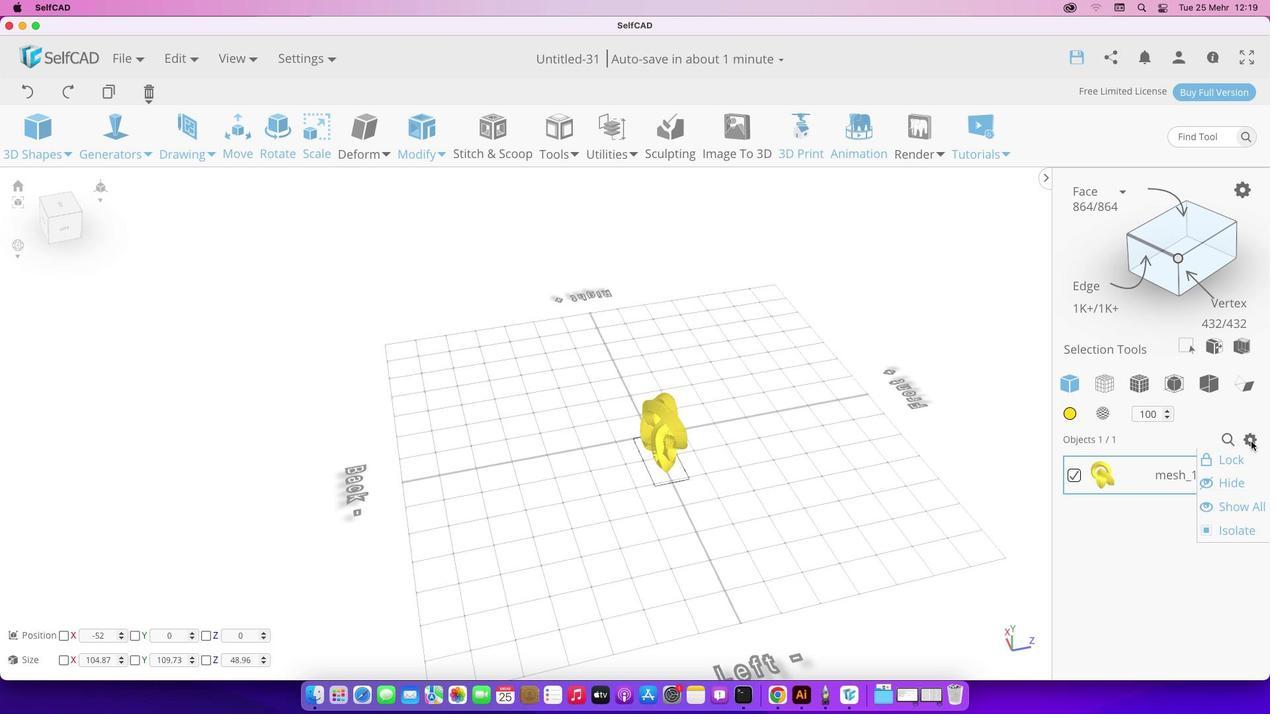 
Action: Mouse moved to (1199, 425)
Screenshot: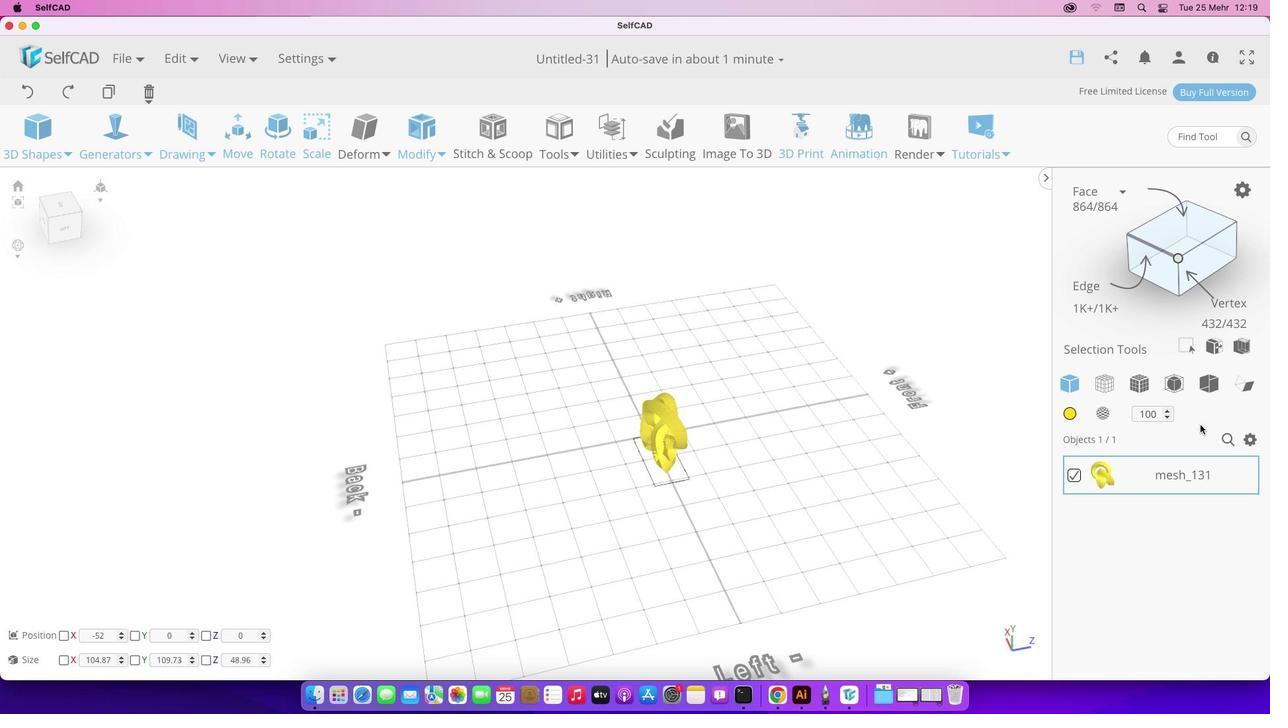 
Action: Mouse pressed left at (1199, 425)
Screenshot: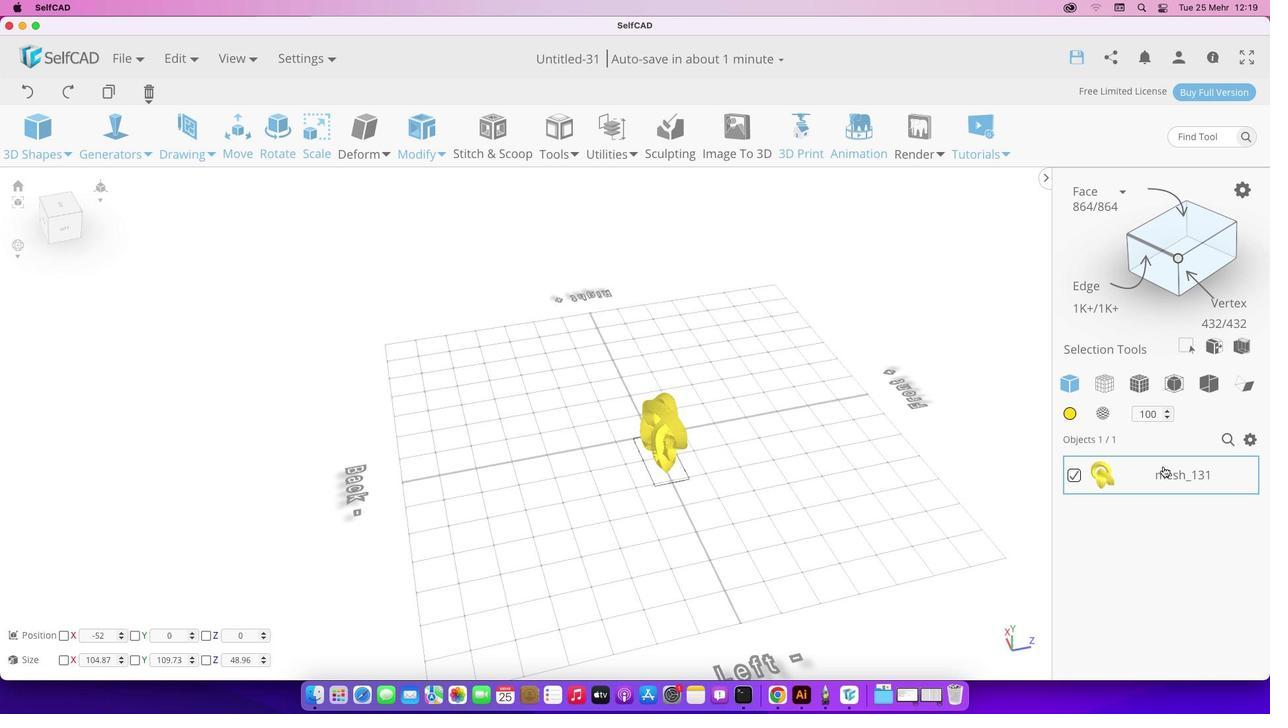 
Action: Mouse moved to (804, 458)
Screenshot: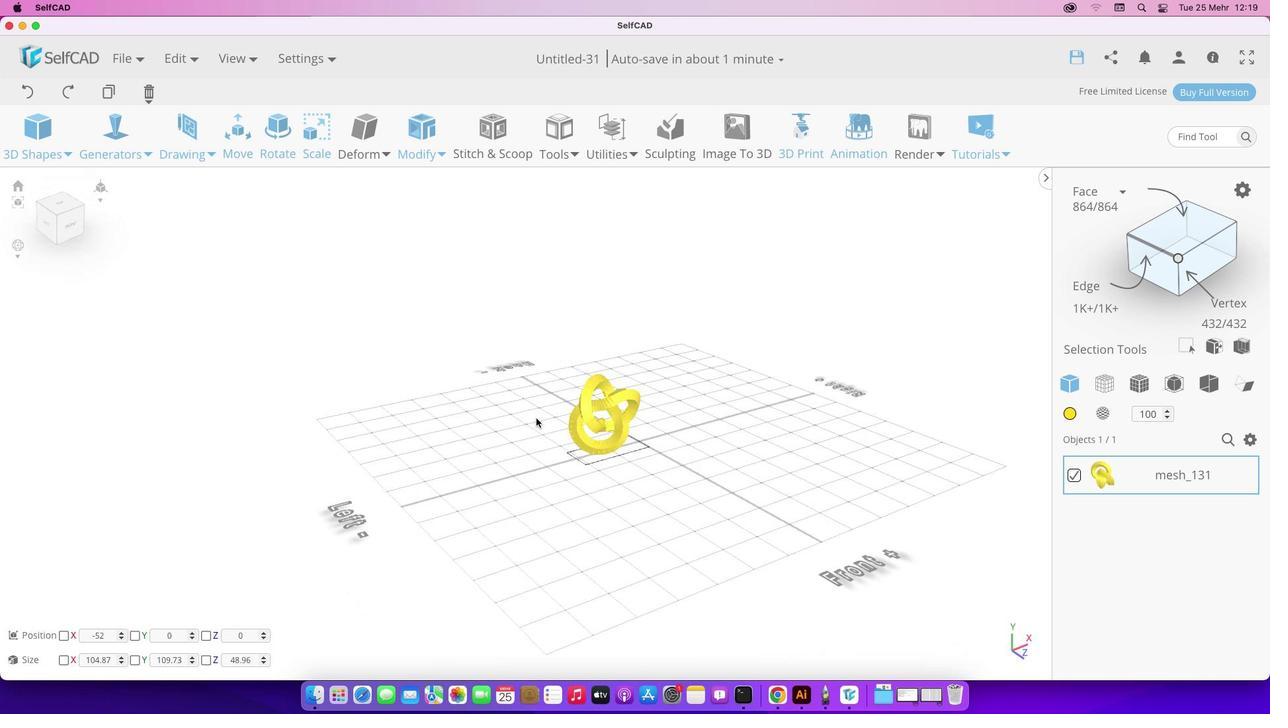 
Action: Mouse pressed left at (804, 458)
Screenshot: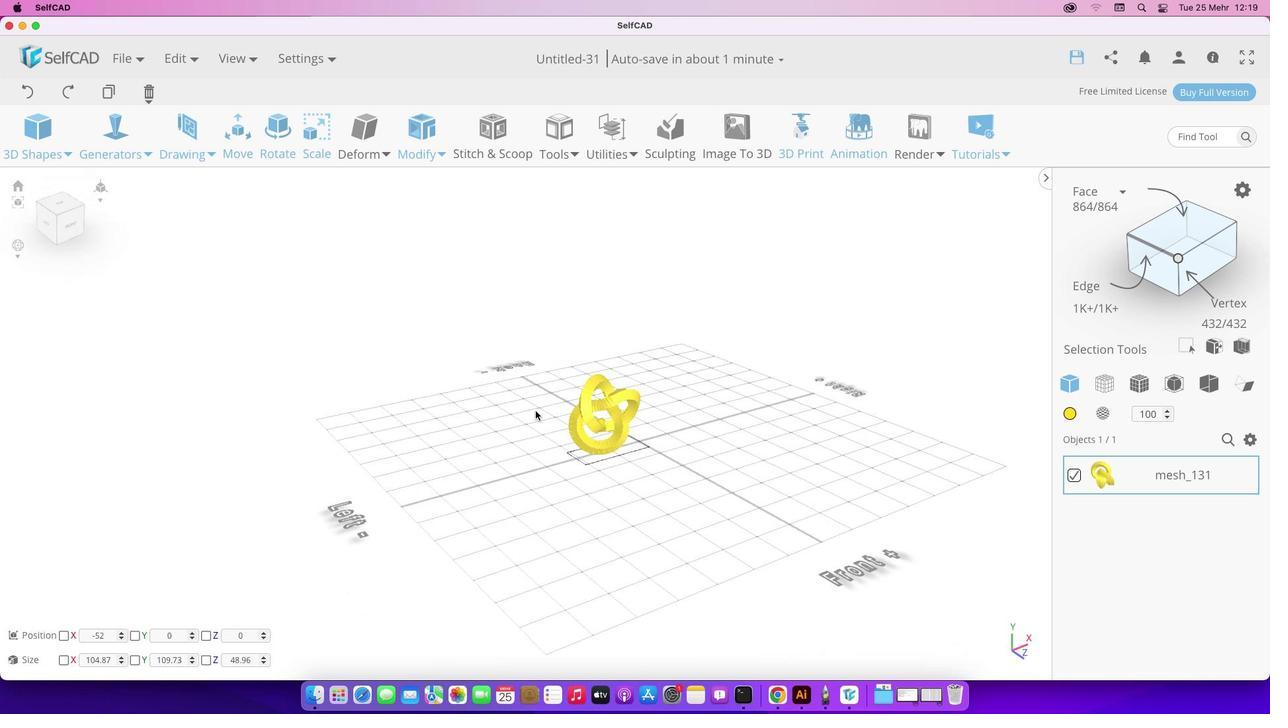 
Action: Mouse moved to (660, 545)
Screenshot: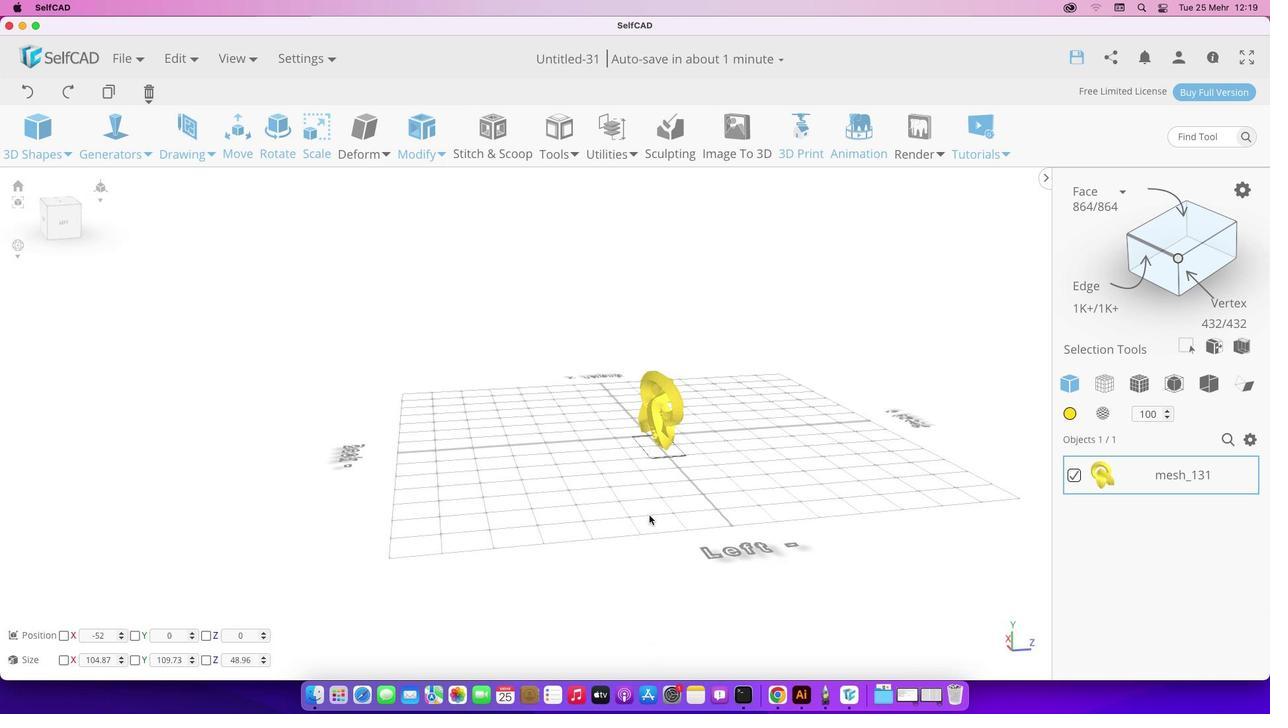 
Action: Mouse pressed left at (660, 545)
Screenshot: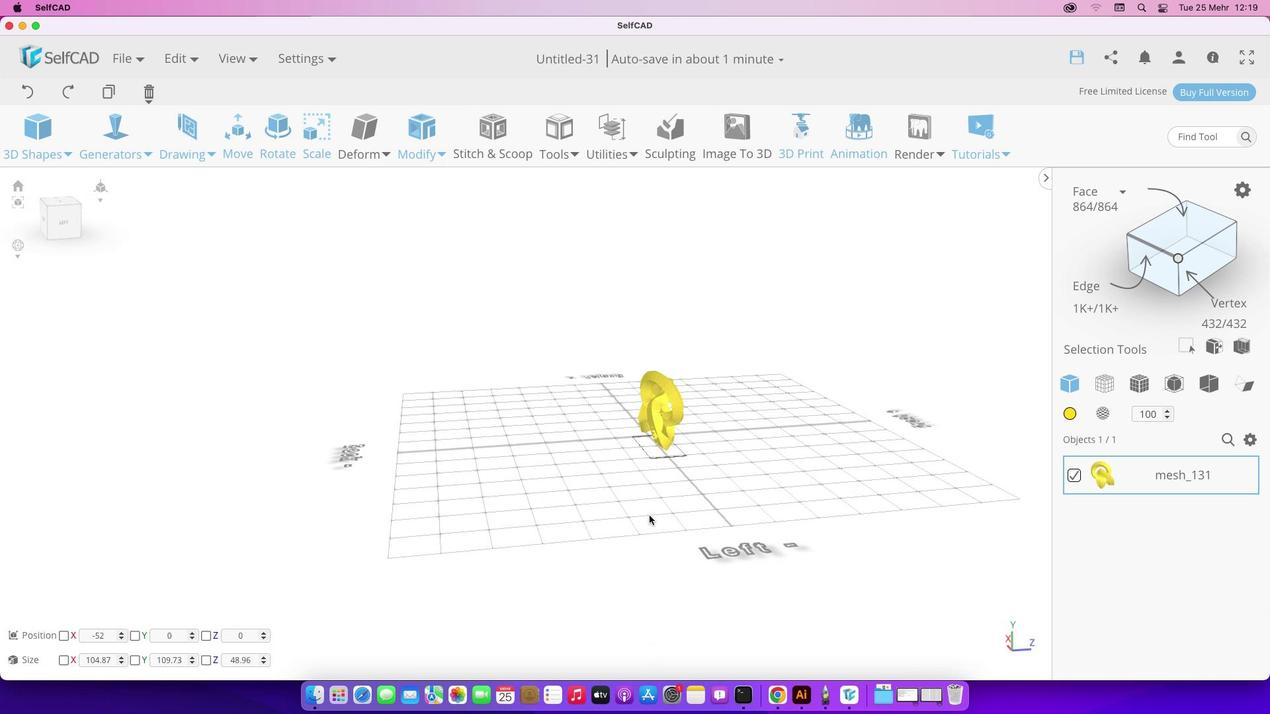 
Action: Mouse moved to (154, 243)
Screenshot: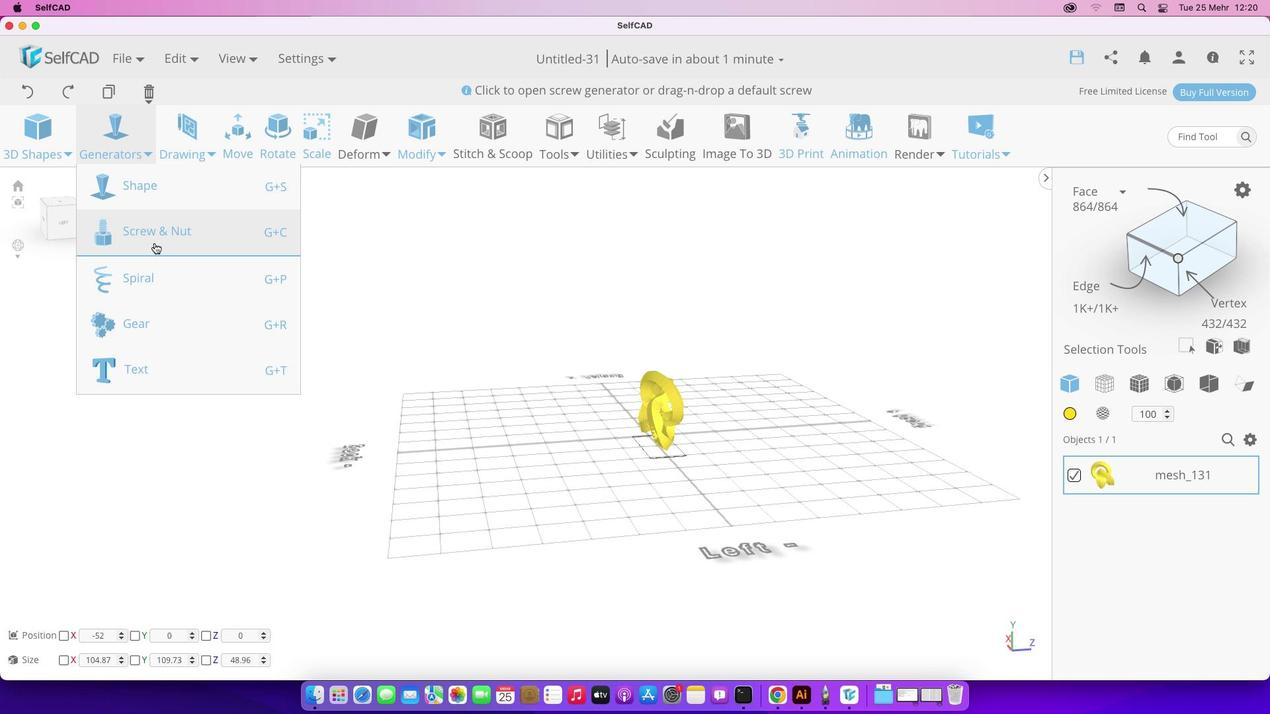 
Action: Mouse pressed left at (154, 243)
Screenshot: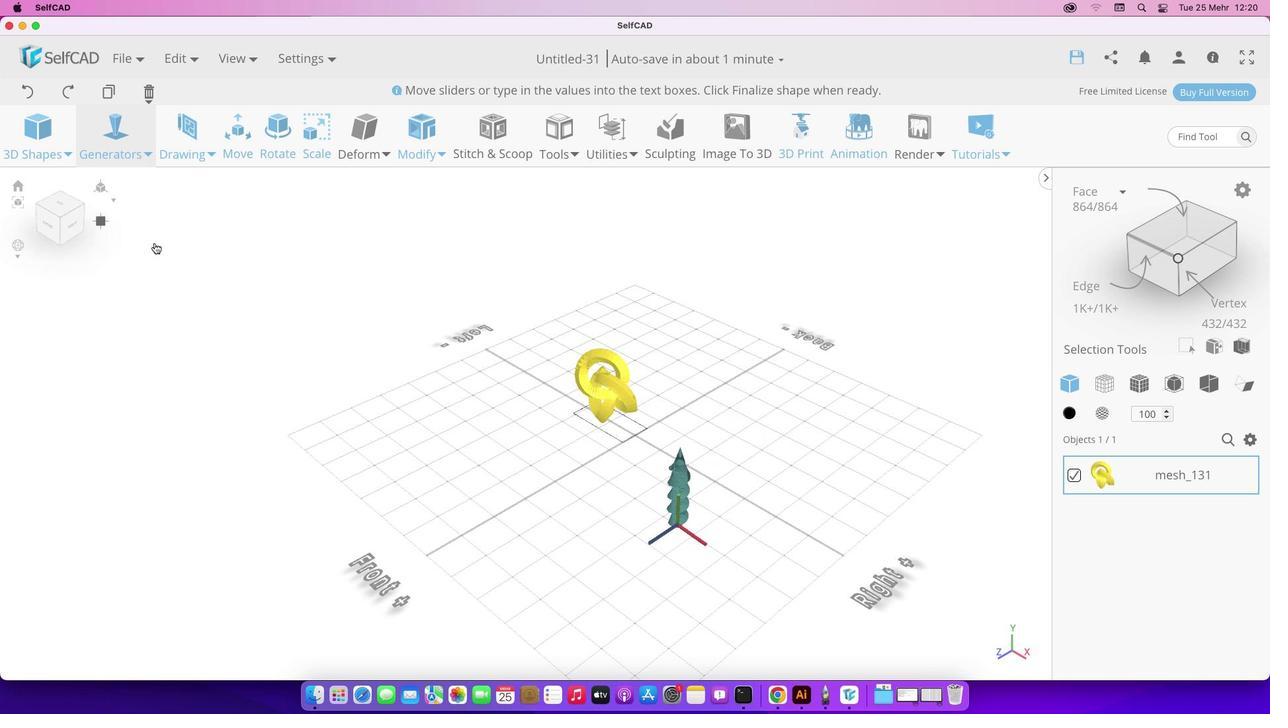 
Action: Mouse moved to (560, 576)
Screenshot: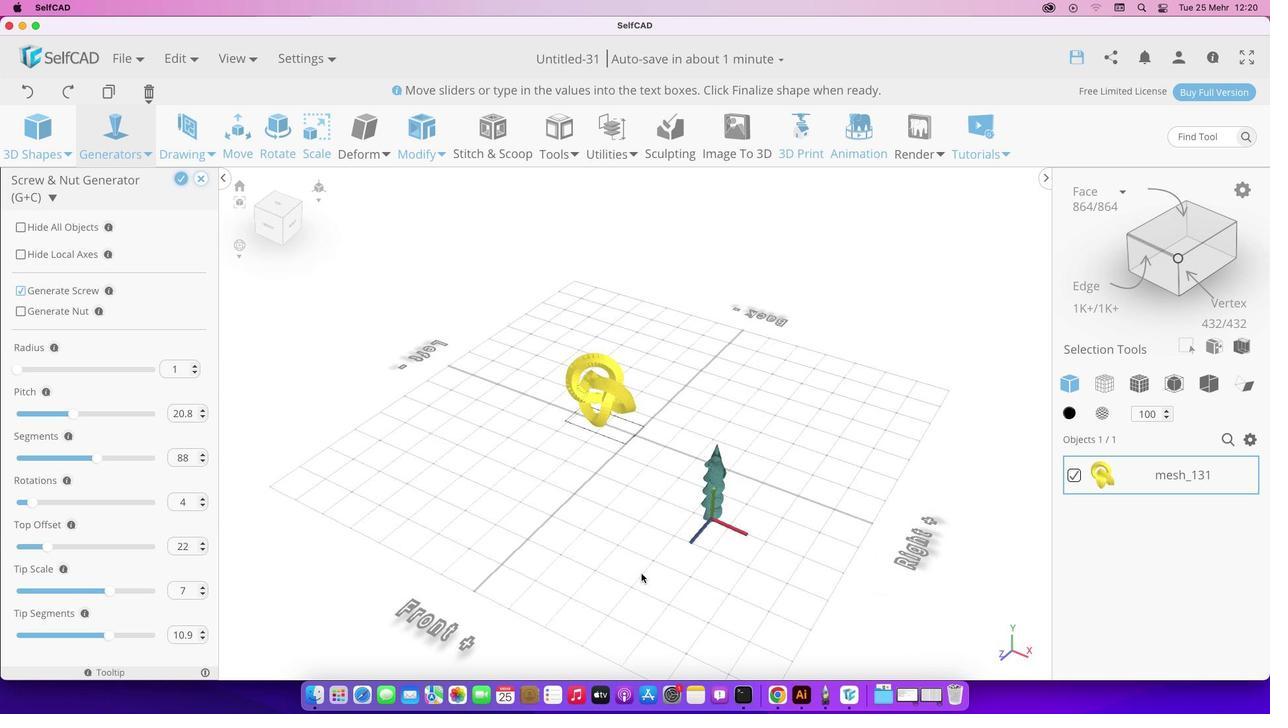 
Action: Mouse pressed left at (560, 576)
Screenshot: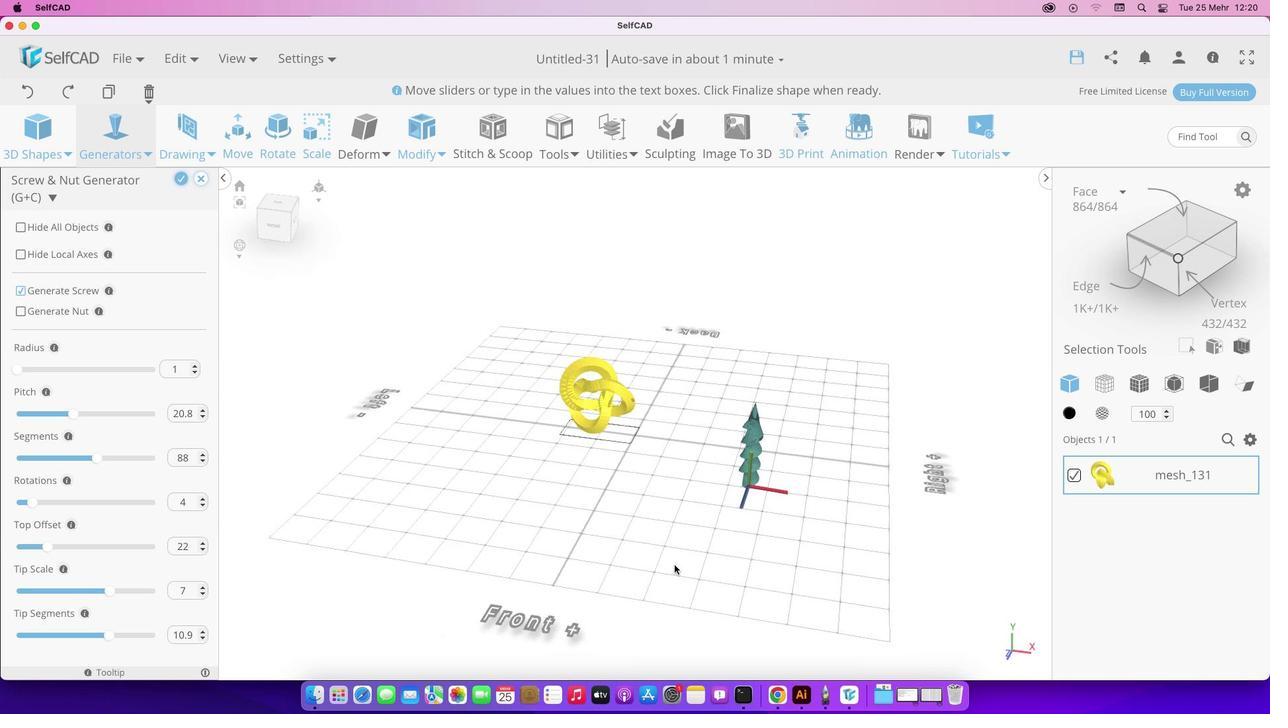 
Action: Mouse moved to (17, 369)
Screenshot: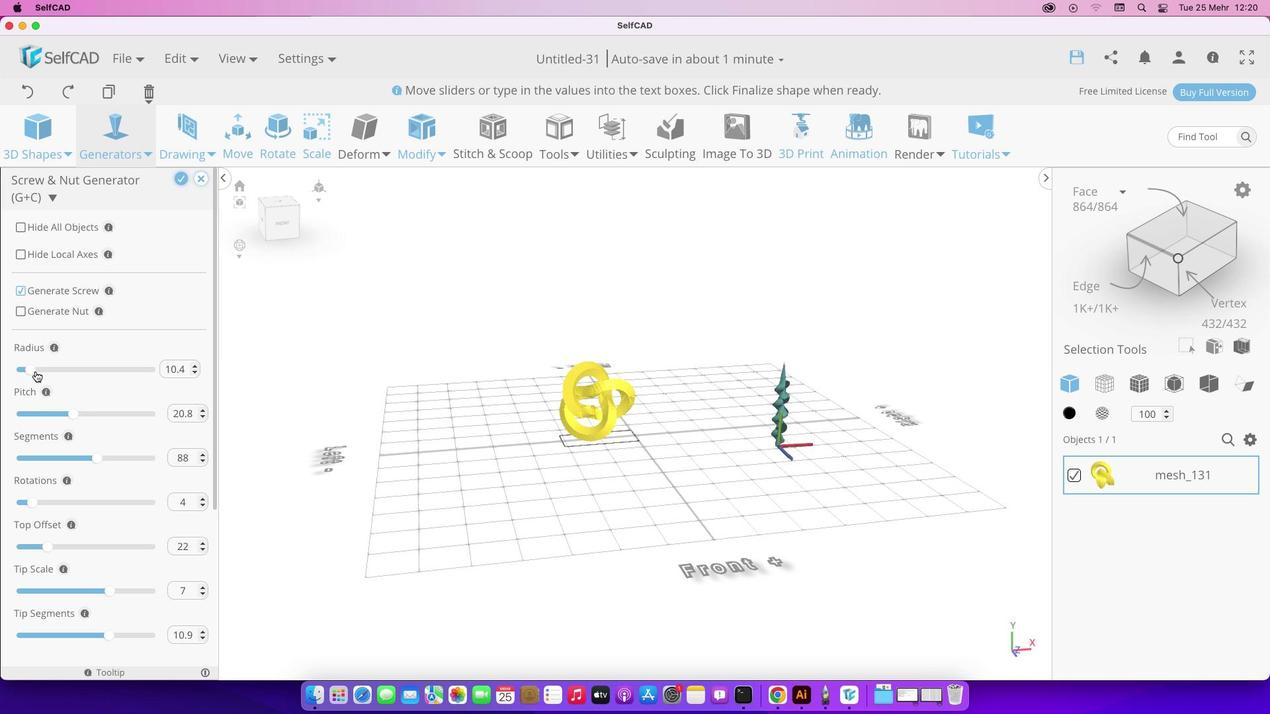 
Action: Mouse pressed left at (17, 369)
Screenshot: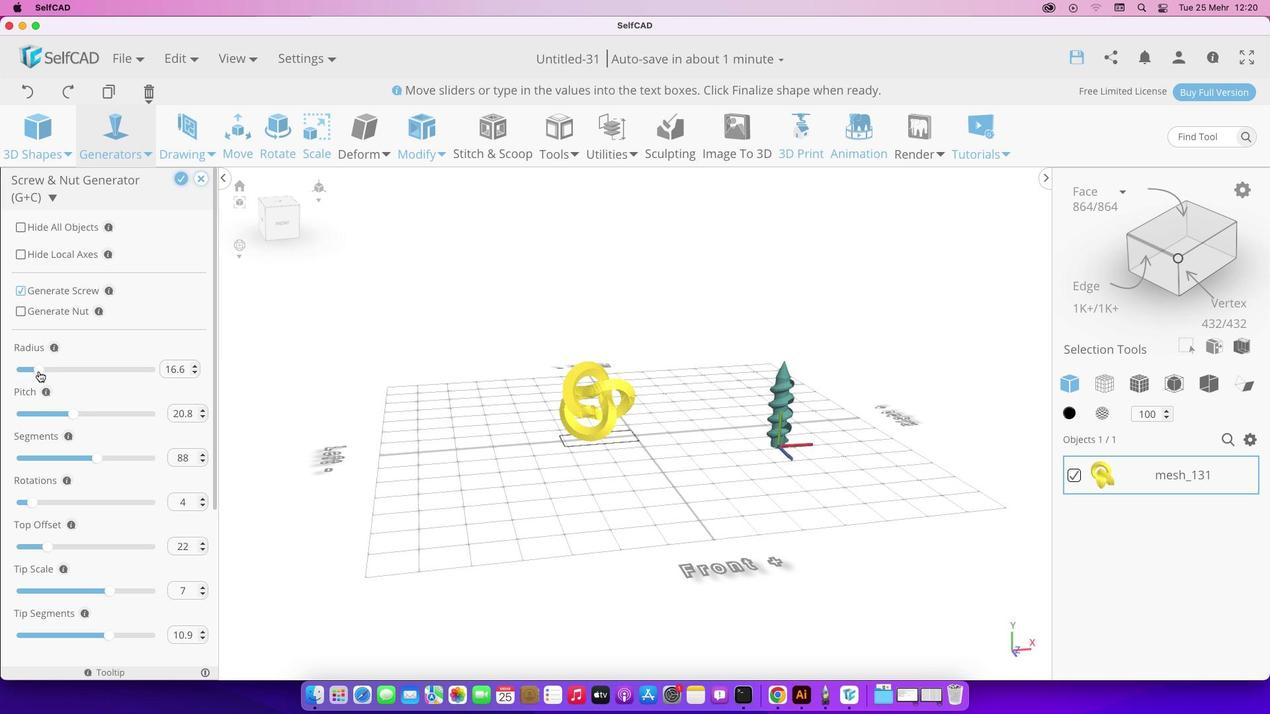 
Action: Mouse moved to (75, 416)
Screenshot: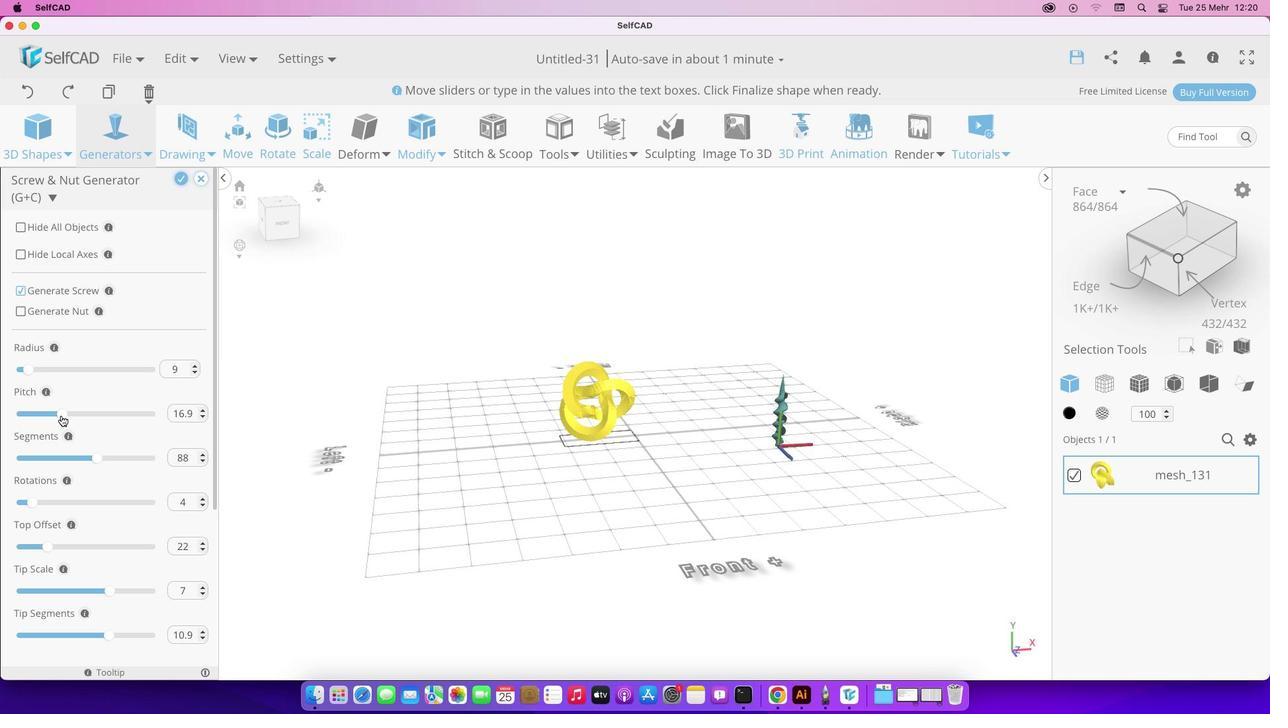 
Action: Mouse pressed left at (75, 416)
Screenshot: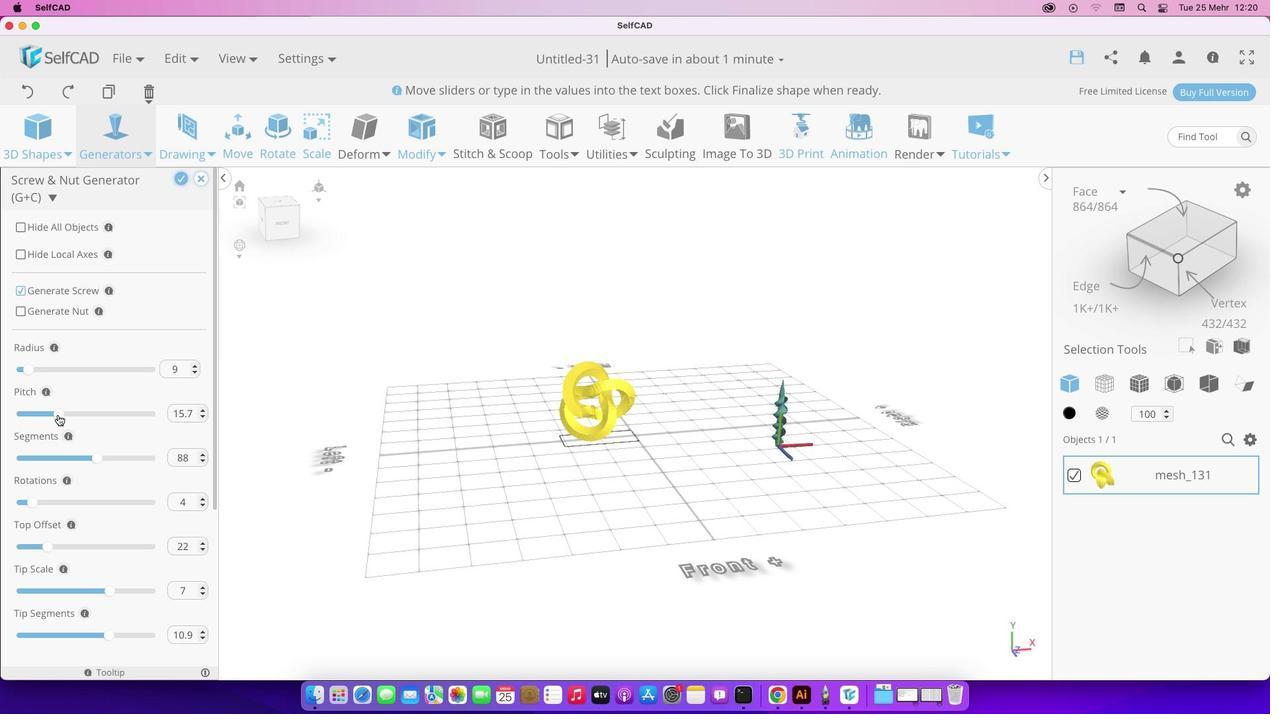 
Action: Mouse moved to (92, 459)
Screenshot: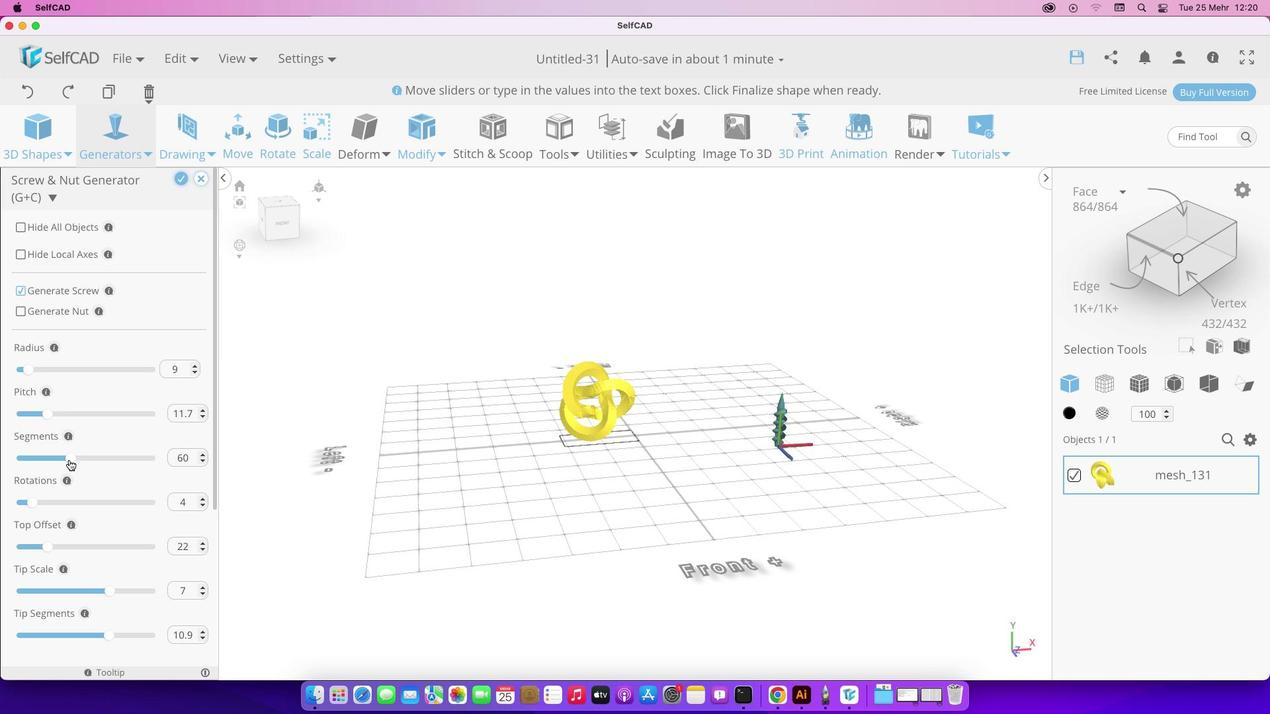 
Action: Mouse pressed left at (92, 459)
Screenshot: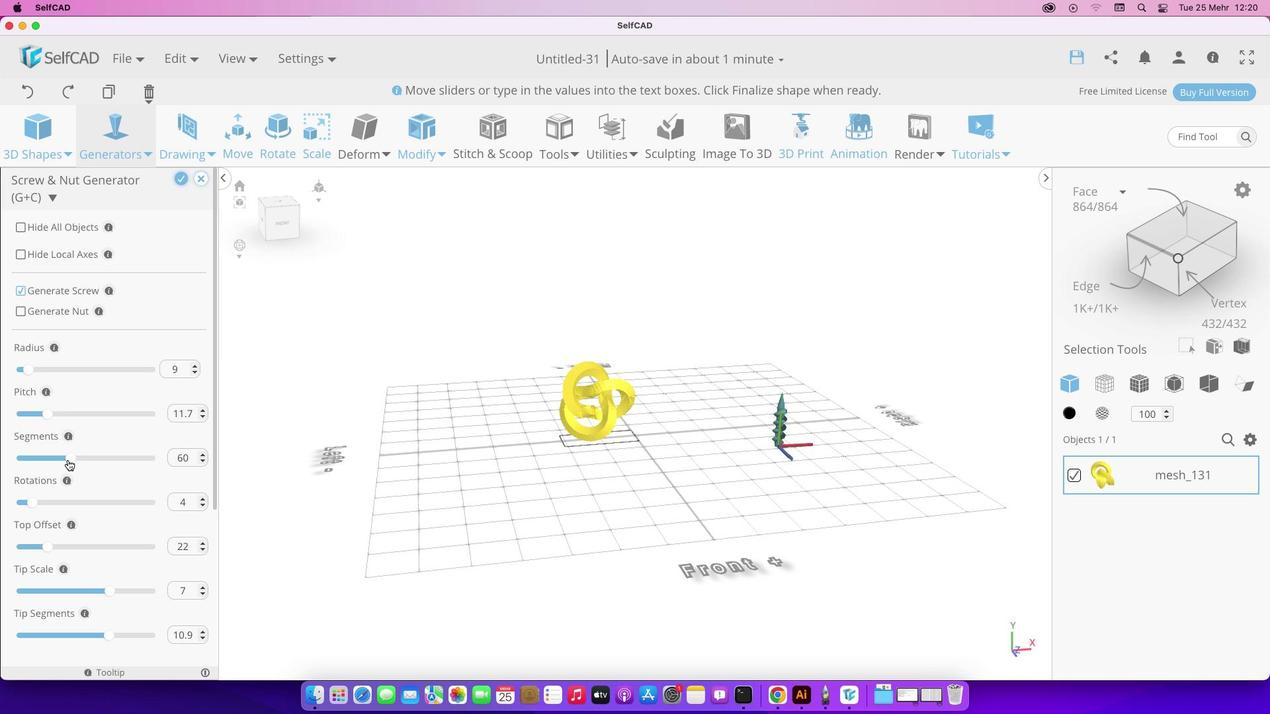 
Action: Mouse moved to (60, 456)
Screenshot: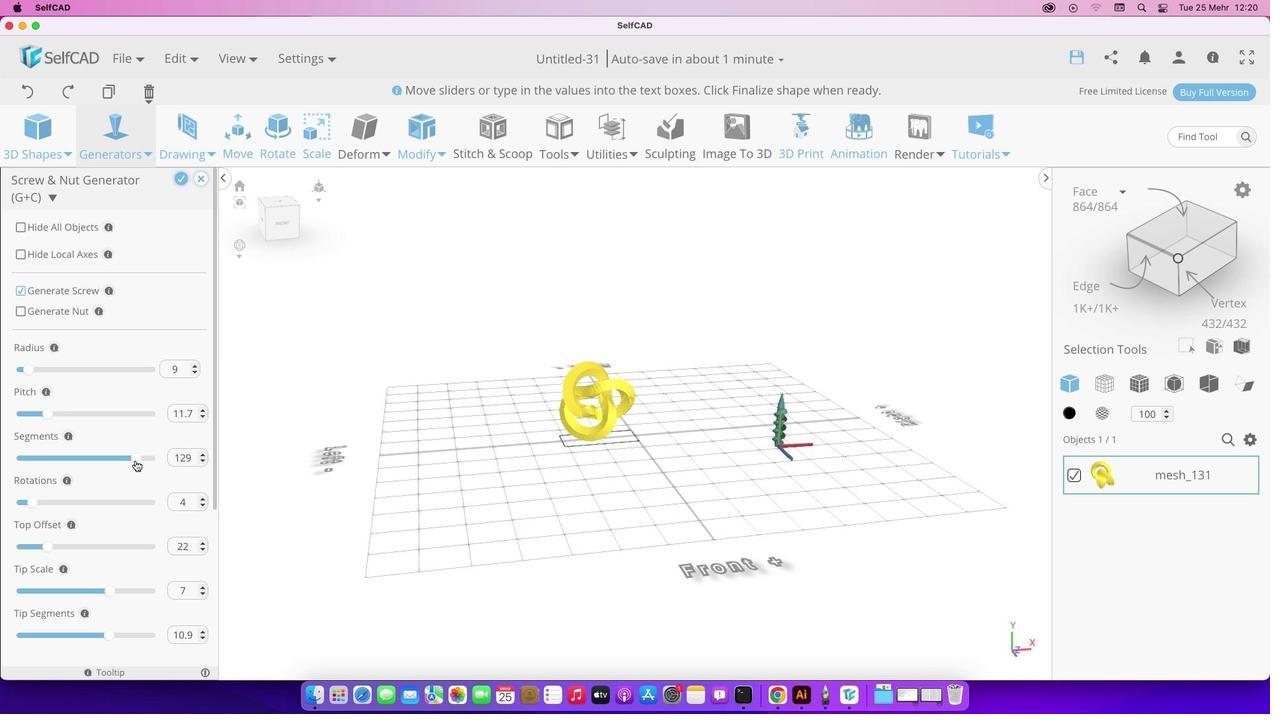 
Action: Mouse pressed left at (60, 456)
Screenshot: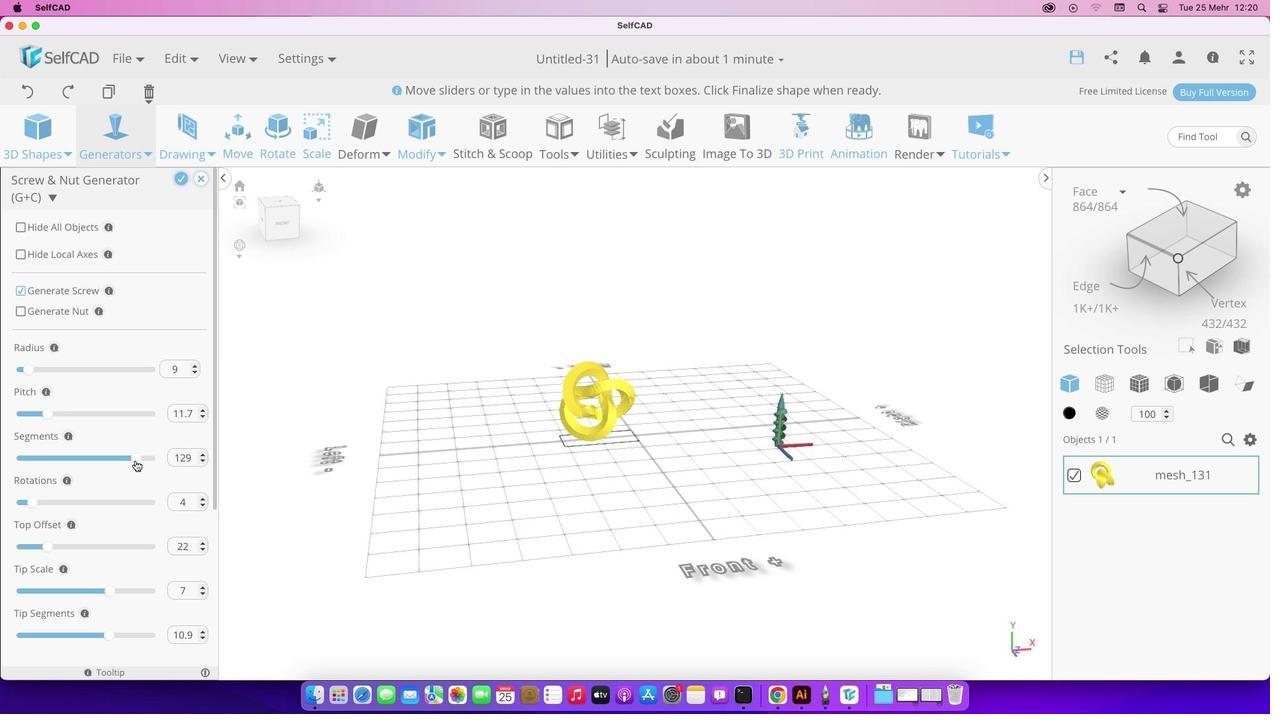 
Action: Mouse moved to (135, 460)
Screenshot: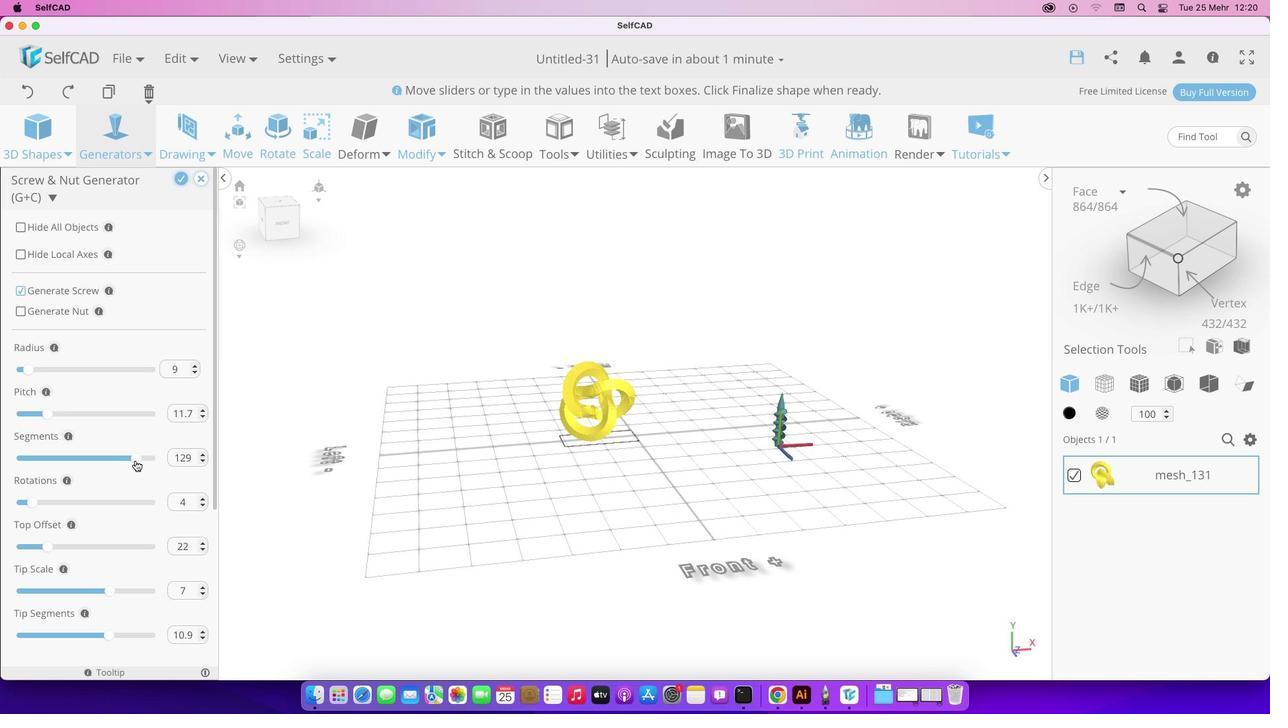 
Action: Mouse pressed left at (135, 460)
Screenshot: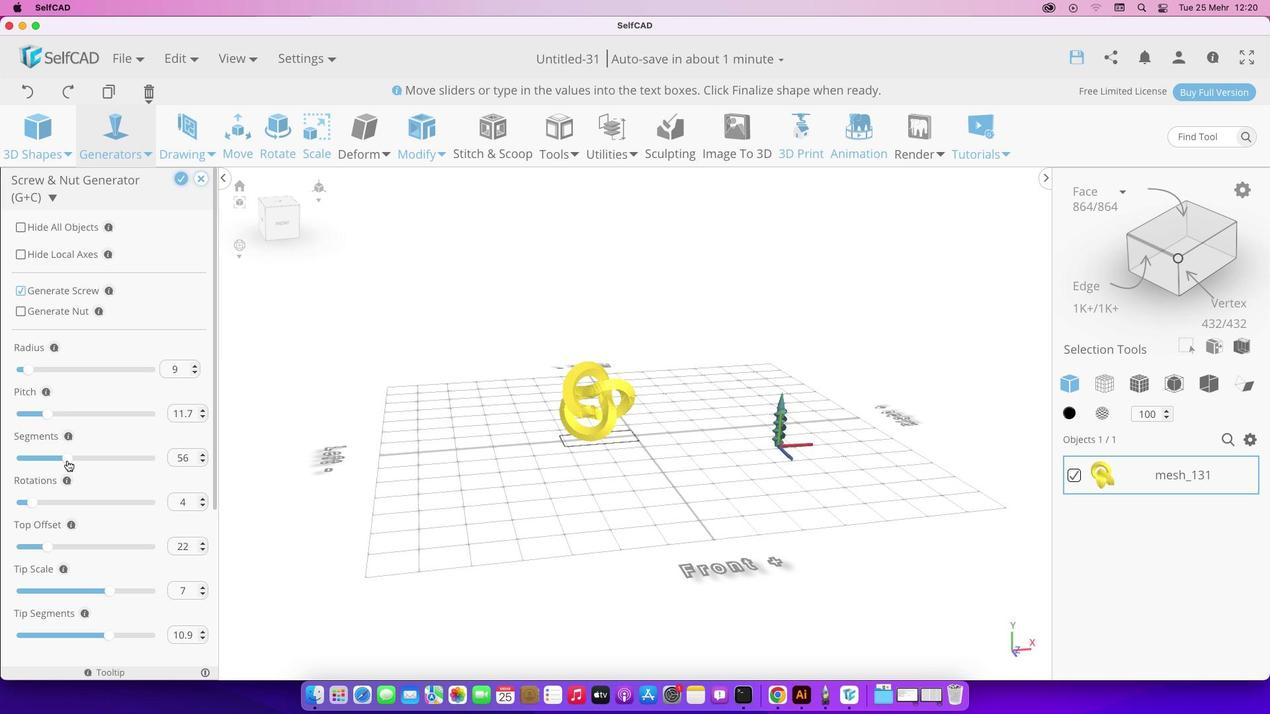 
Action: Mouse moved to (30, 500)
Screenshot: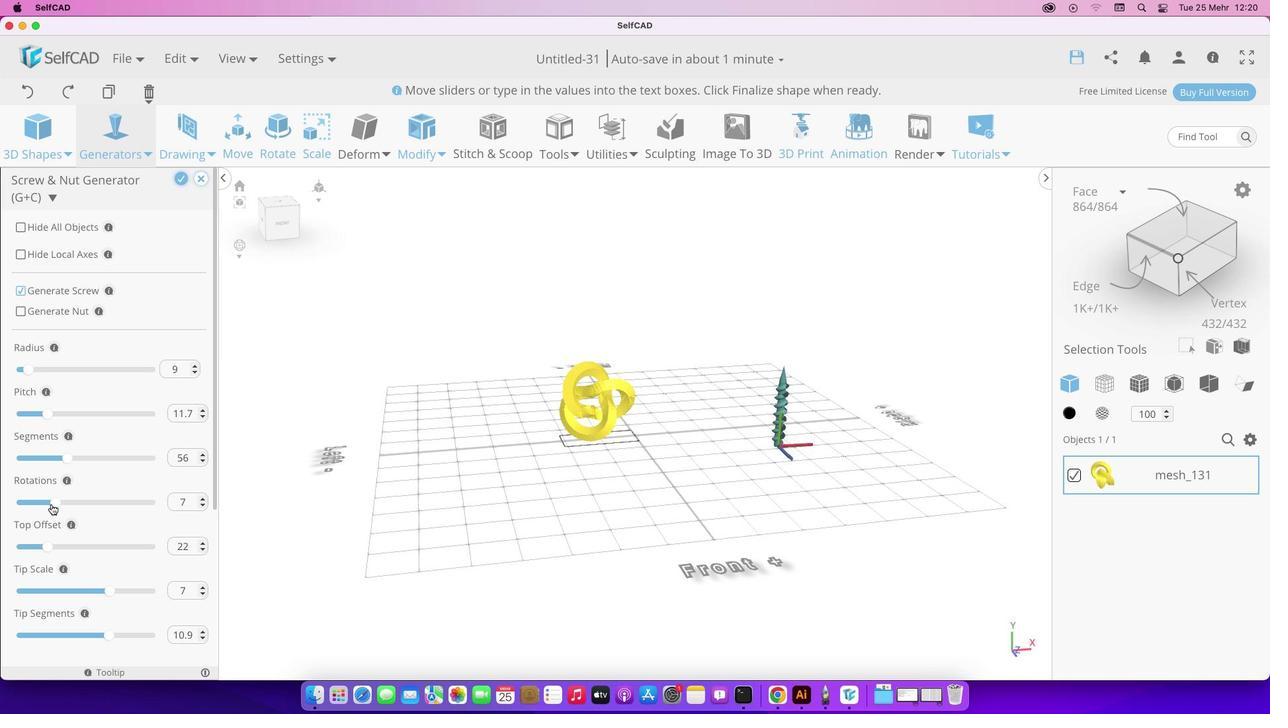 
Action: Mouse pressed left at (30, 500)
Screenshot: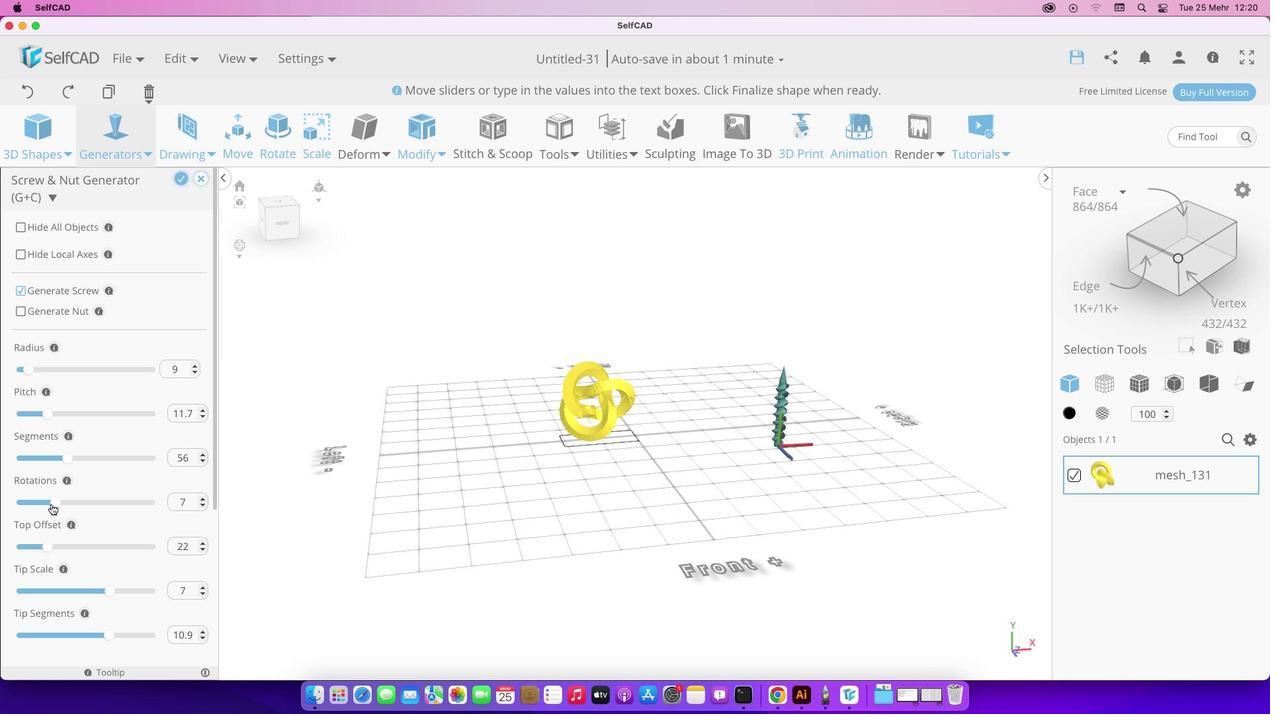 
Action: Mouse moved to (44, 546)
Screenshot: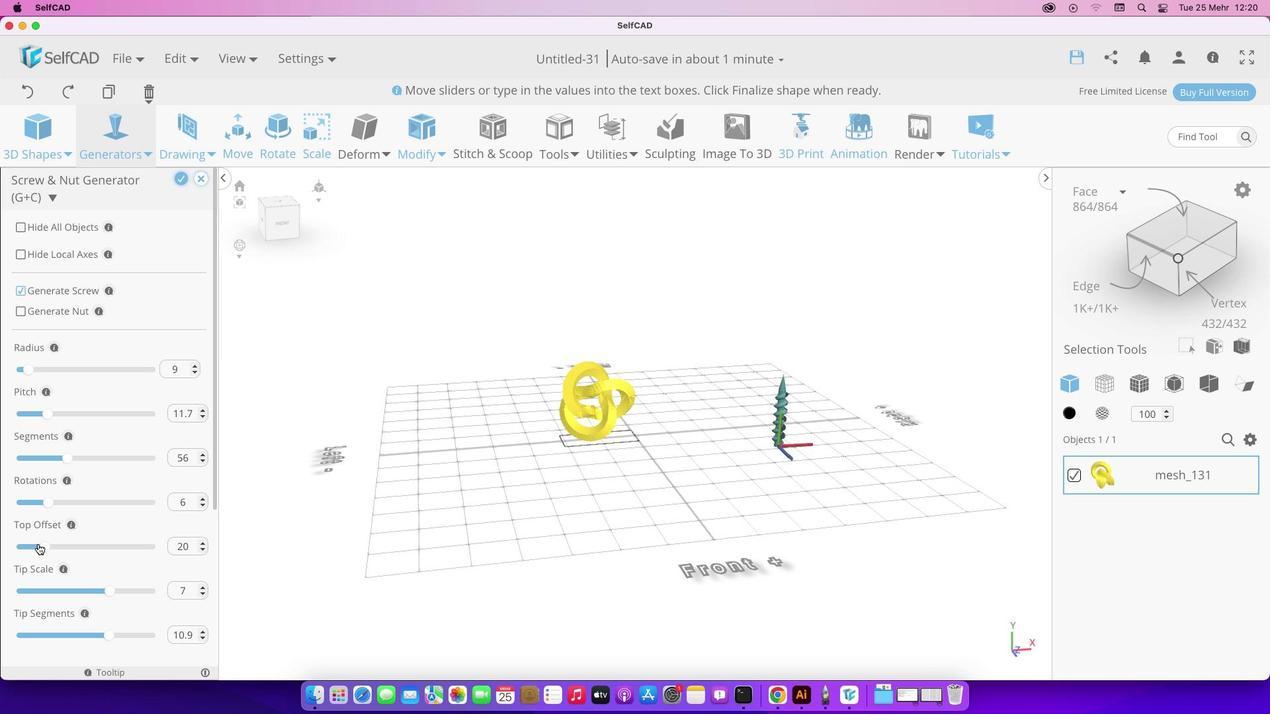 
Action: Mouse pressed left at (44, 546)
Screenshot: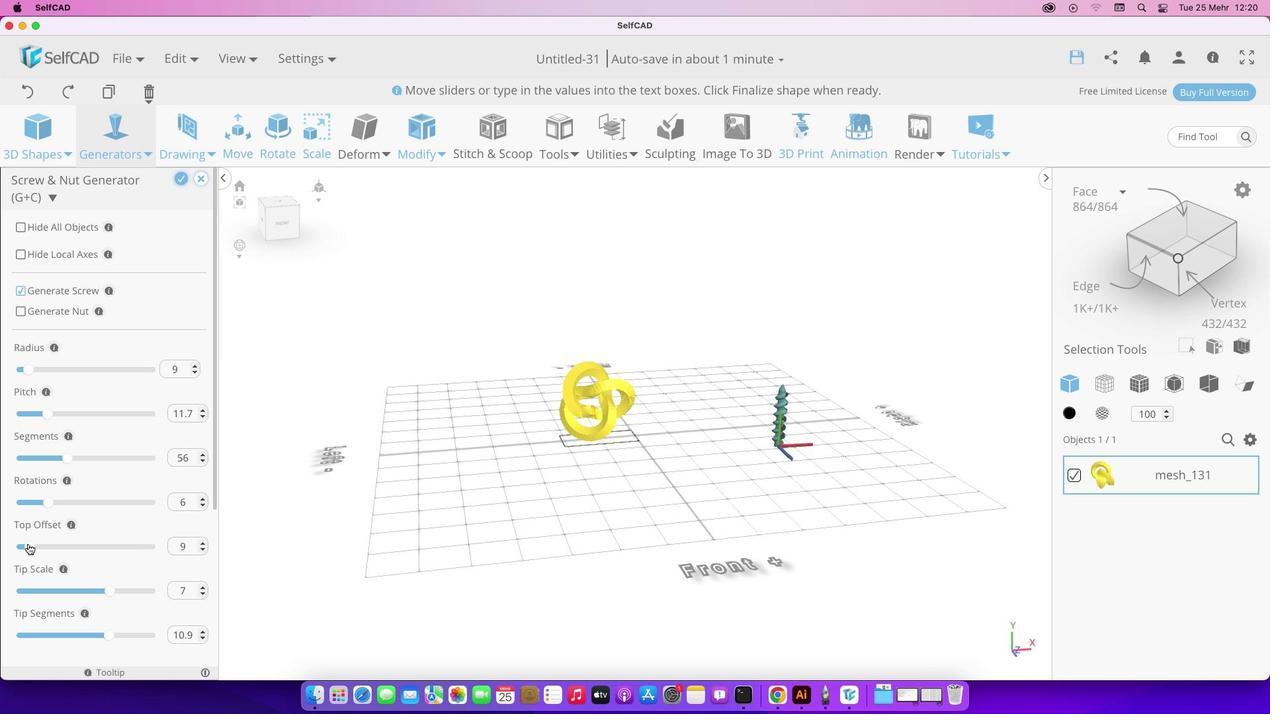 
Action: Mouse moved to (108, 594)
Screenshot: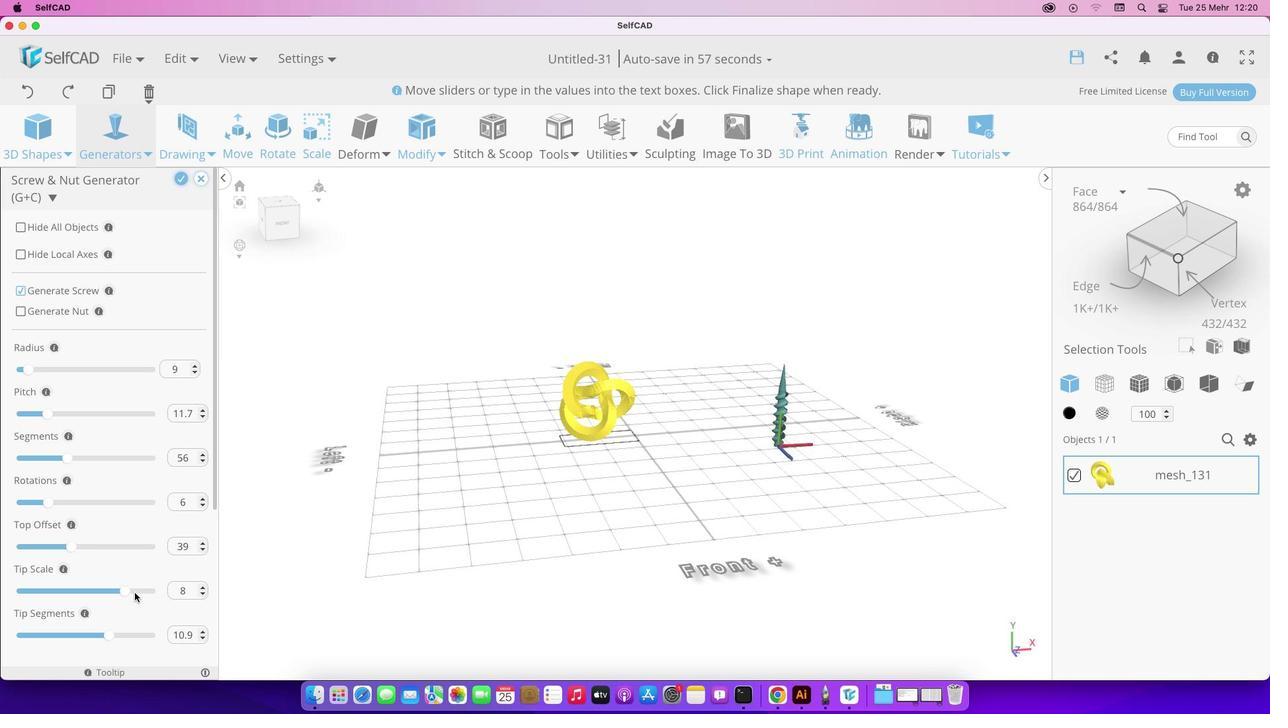 
Action: Mouse pressed left at (108, 594)
Screenshot: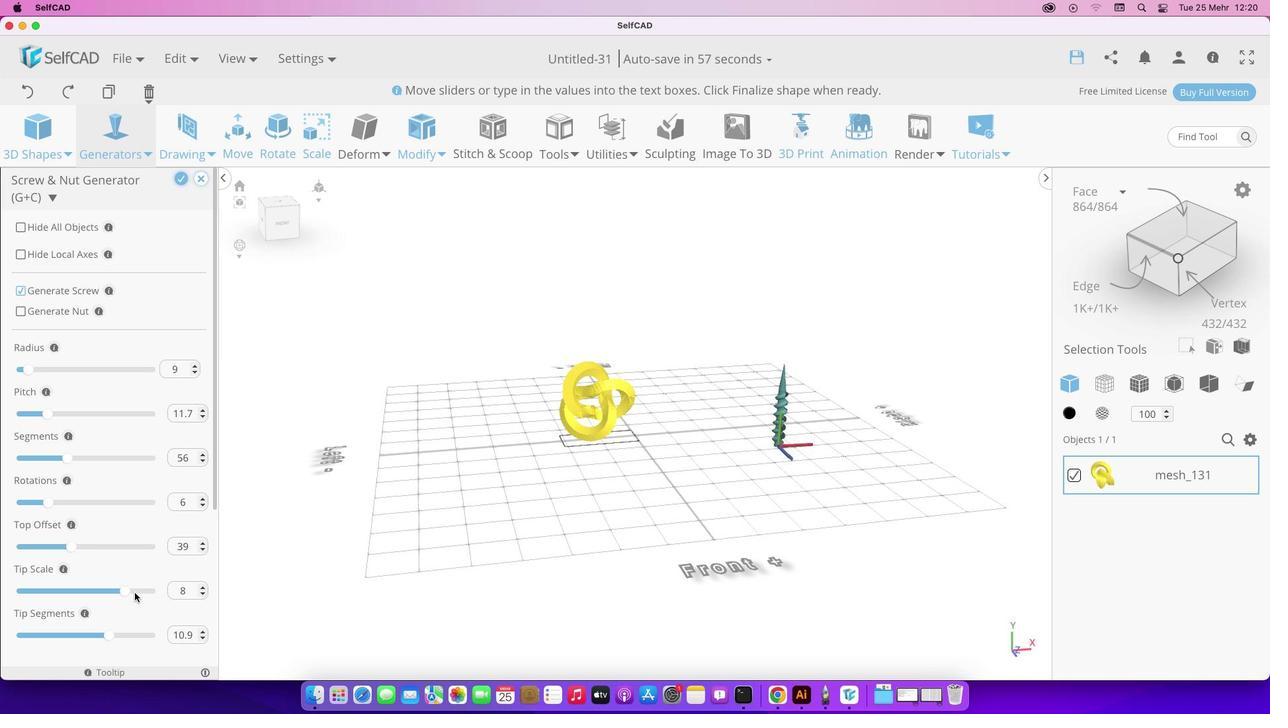 
Action: Mouse moved to (110, 635)
Screenshot: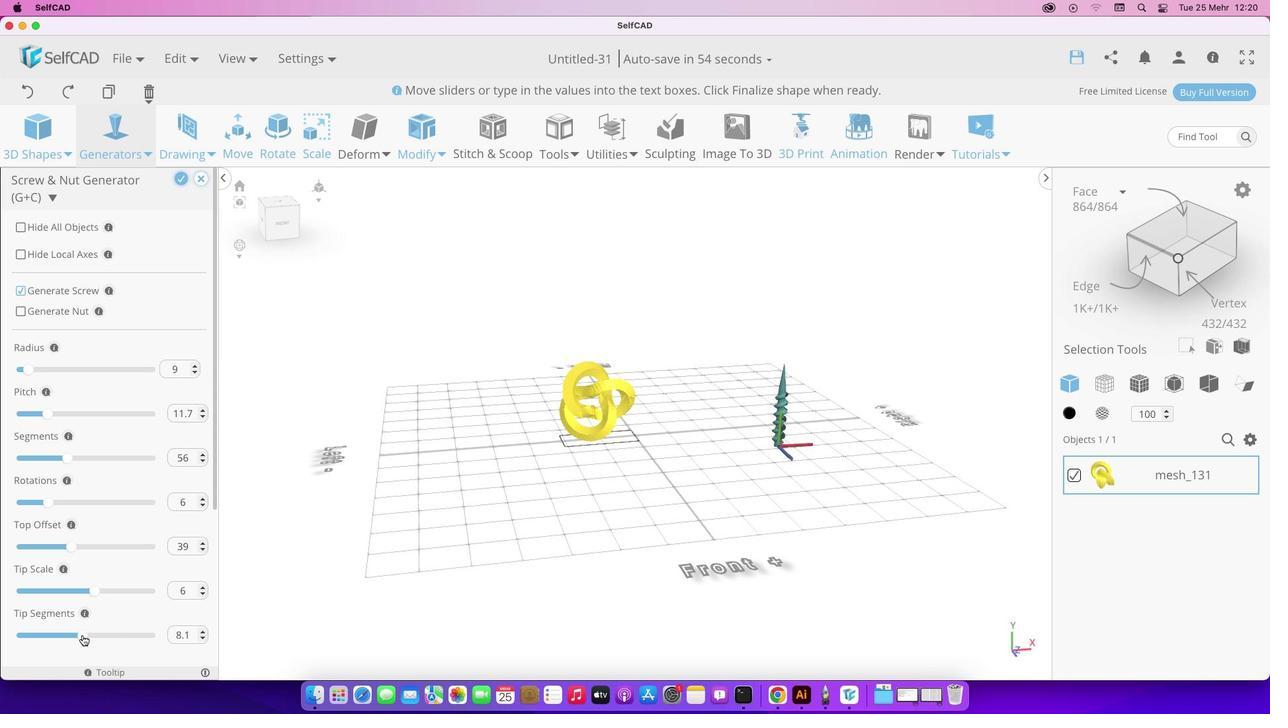 
Action: Mouse pressed left at (110, 635)
Screenshot: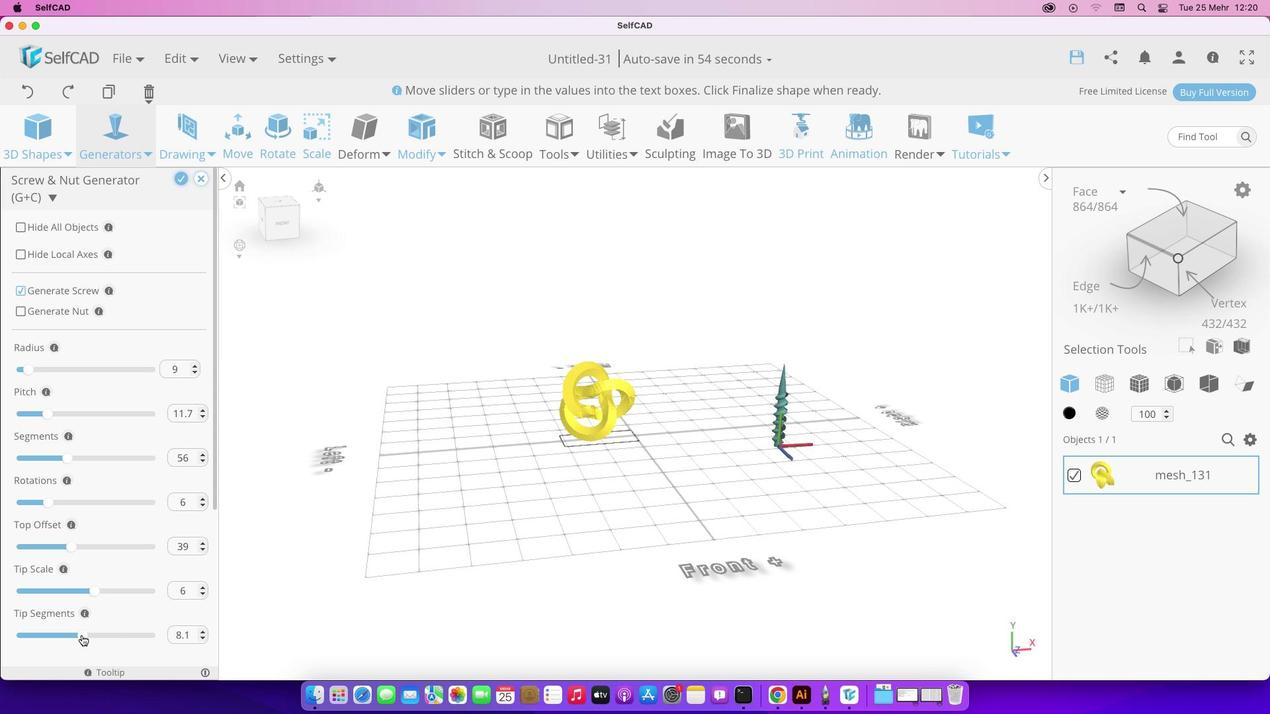 
Action: Mouse moved to (187, 601)
Screenshot: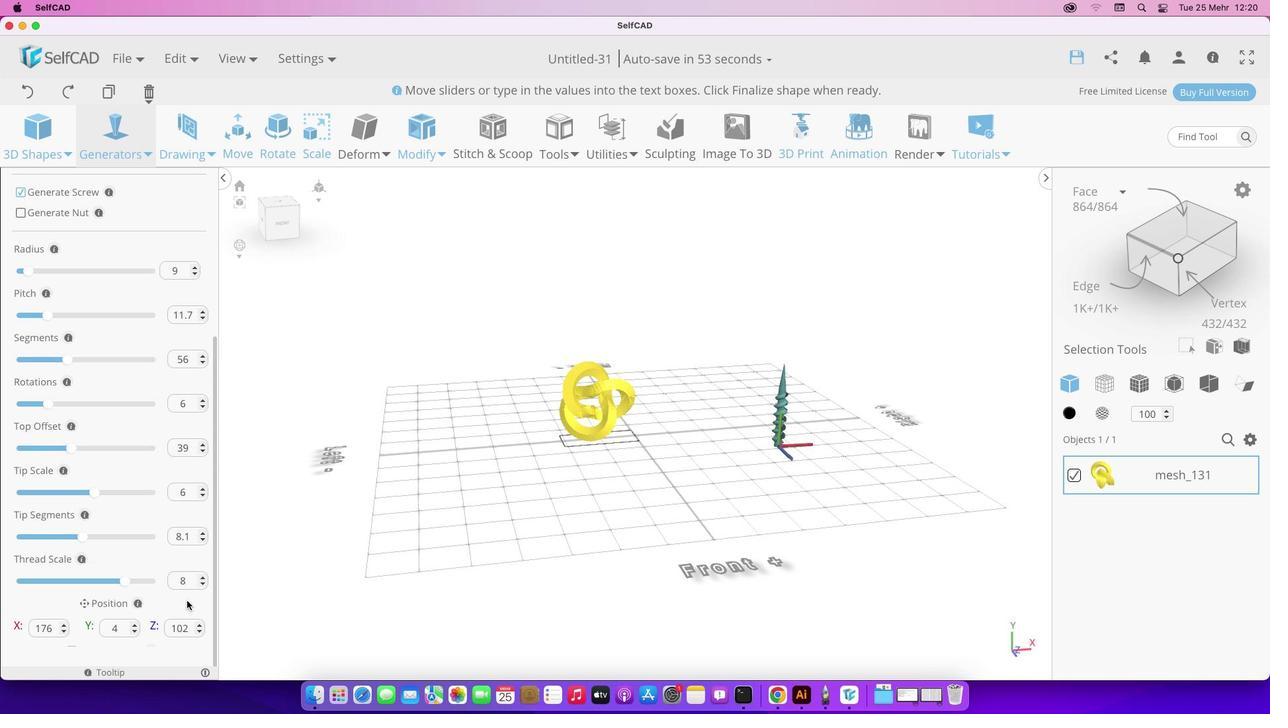
Action: Mouse scrolled (187, 601) with delta (0, 0)
Screenshot: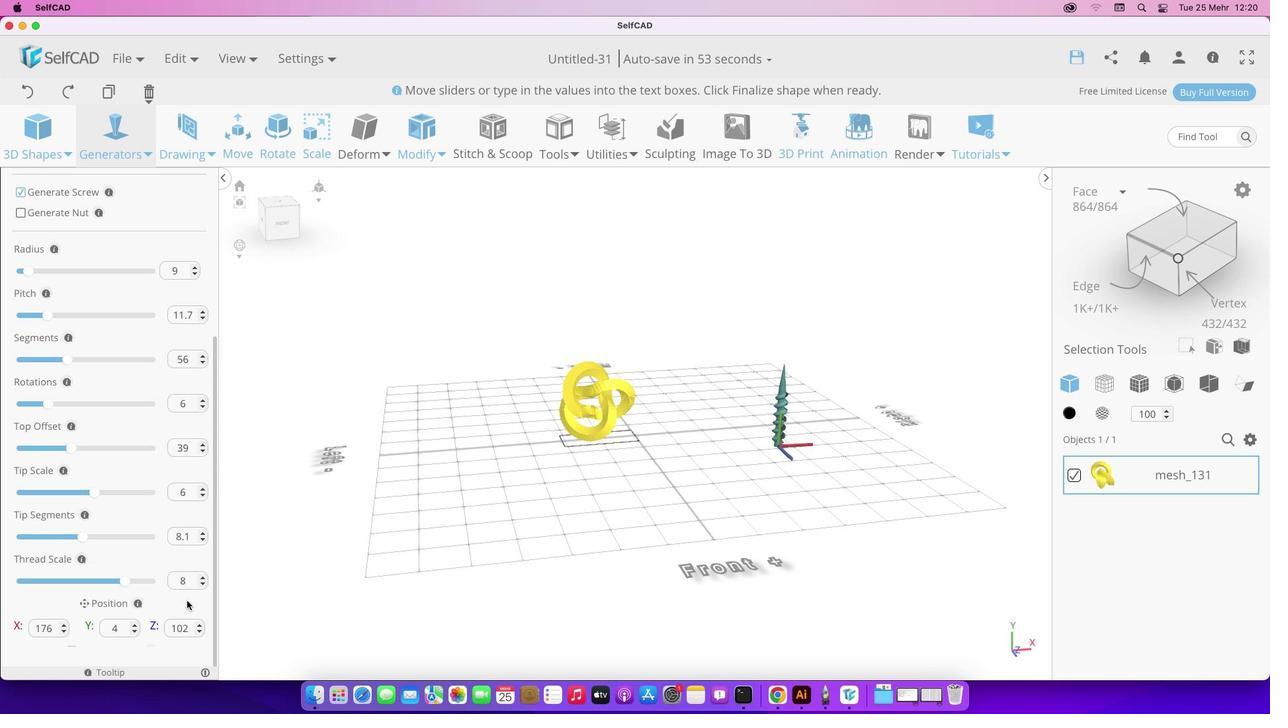 
Action: Mouse moved to (187, 601)
Screenshot: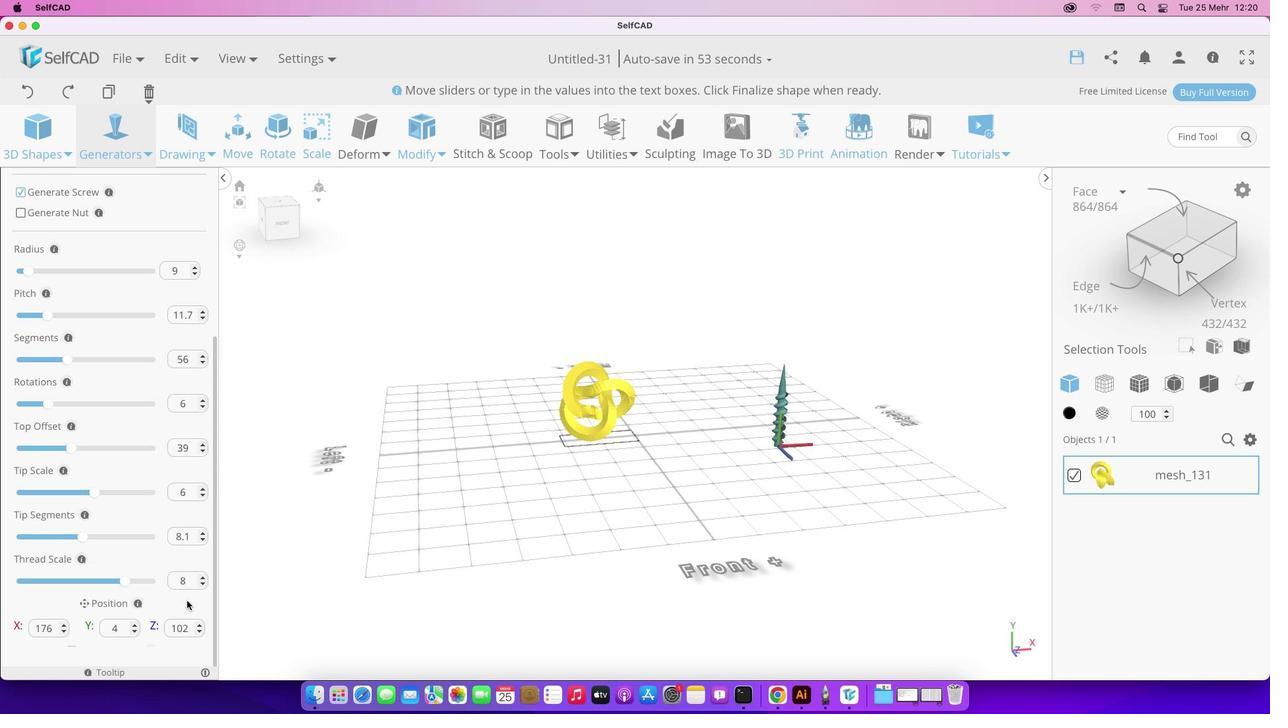 
Action: Mouse scrolled (187, 601) with delta (0, 0)
Screenshot: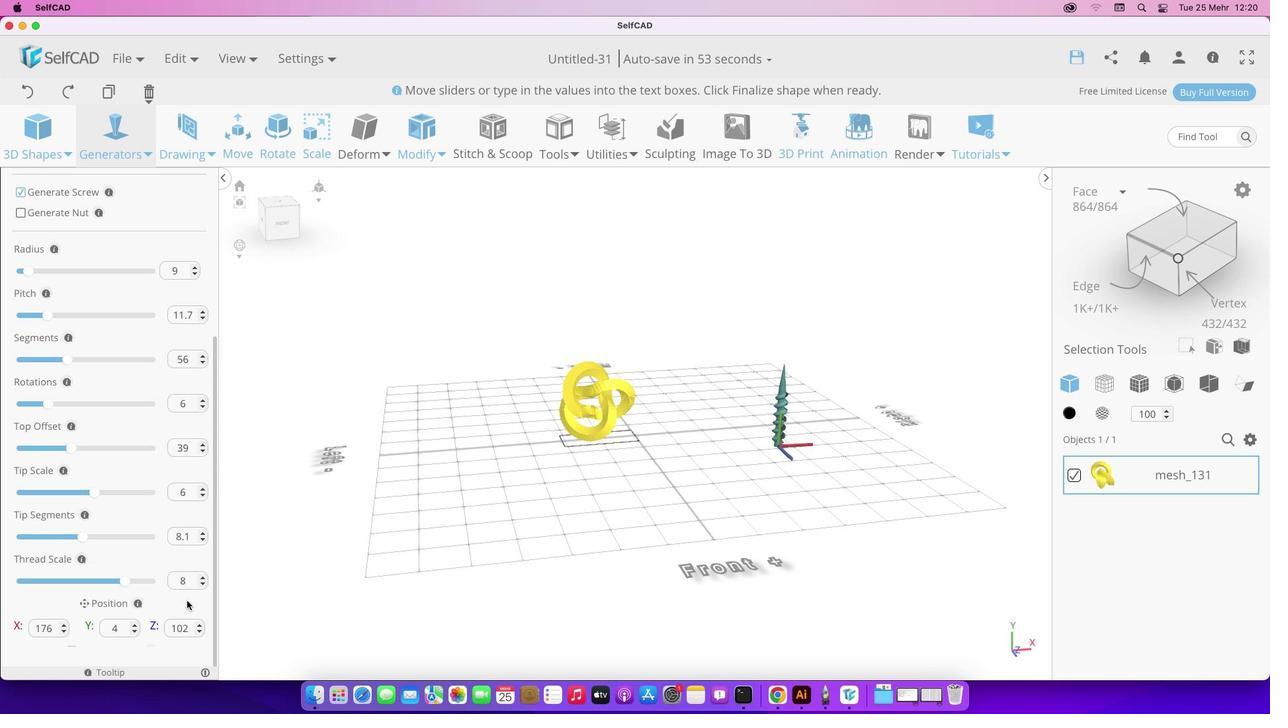 
Action: Mouse moved to (187, 600)
Screenshot: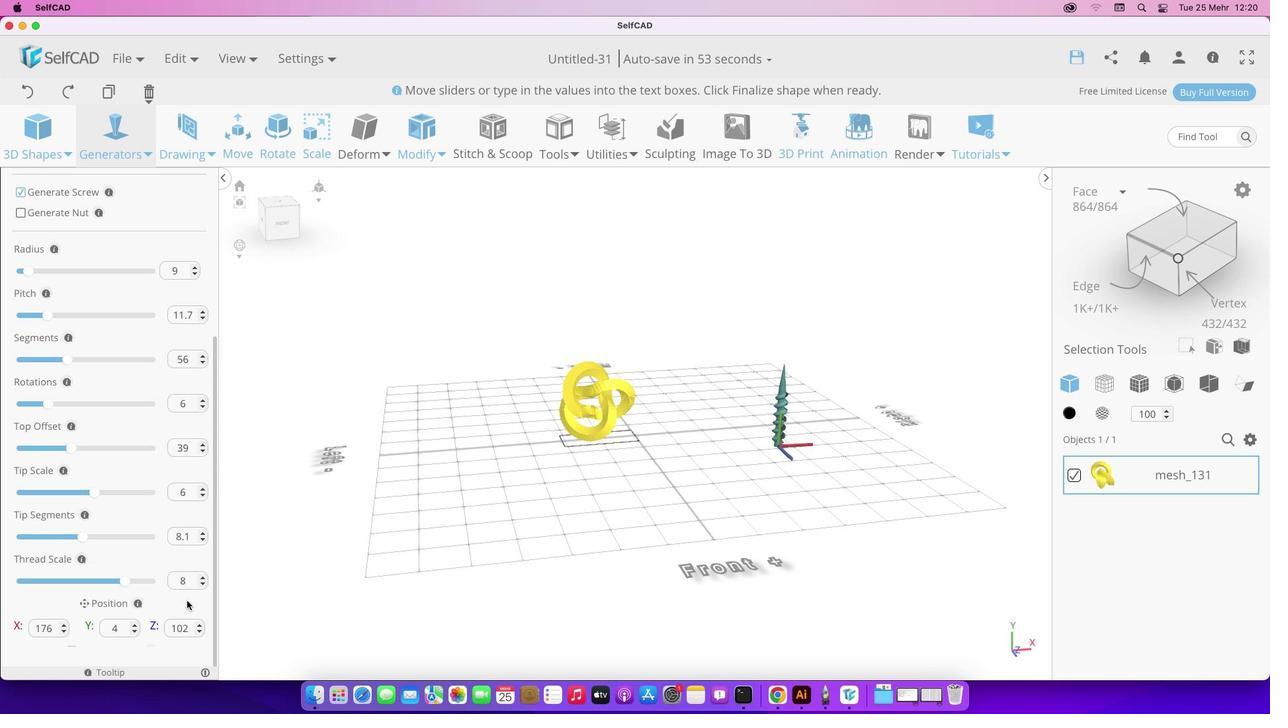 
Action: Mouse scrolled (187, 600) with delta (0, -1)
Screenshot: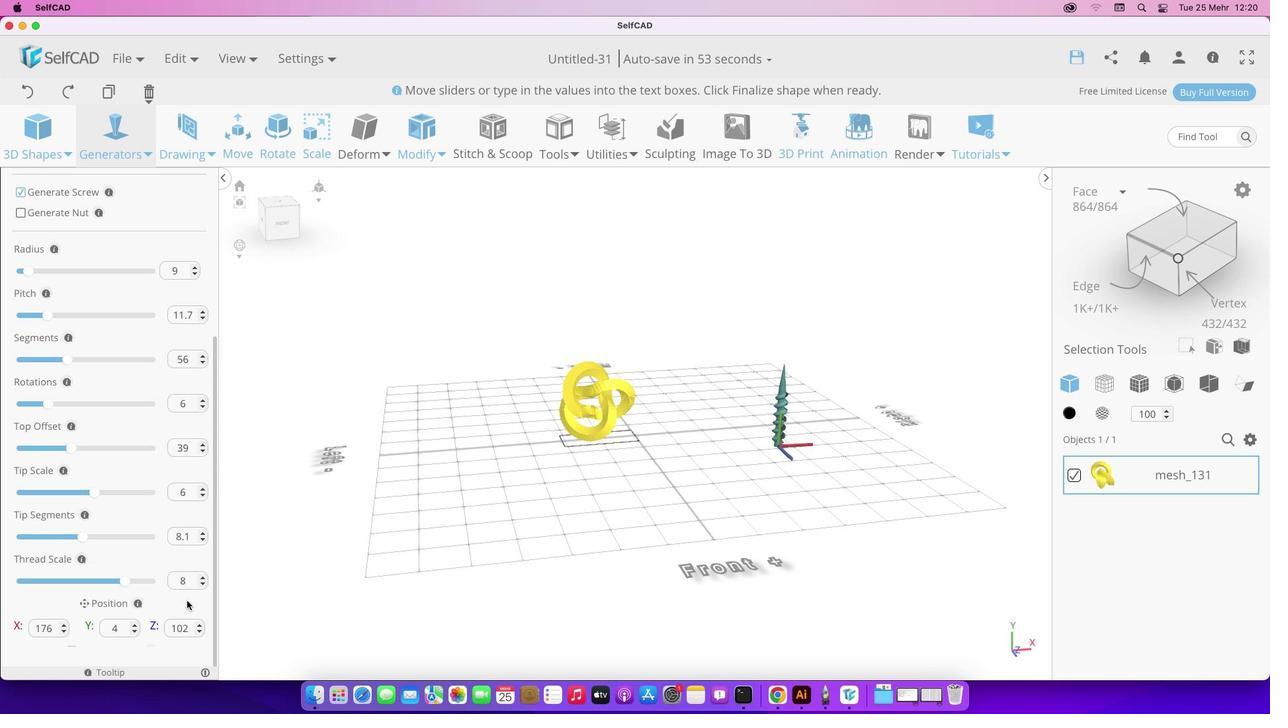 
Action: Mouse scrolled (187, 600) with delta (0, 0)
Screenshot: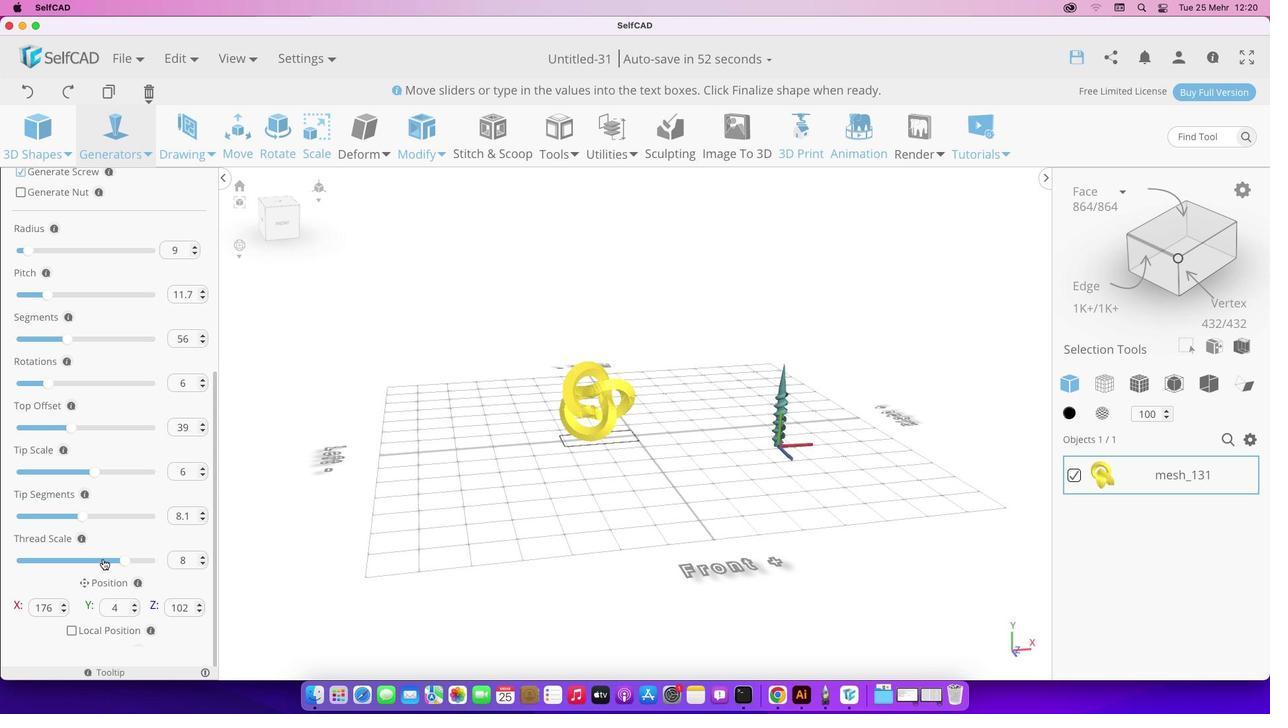 
Action: Mouse scrolled (187, 600) with delta (0, 0)
Screenshot: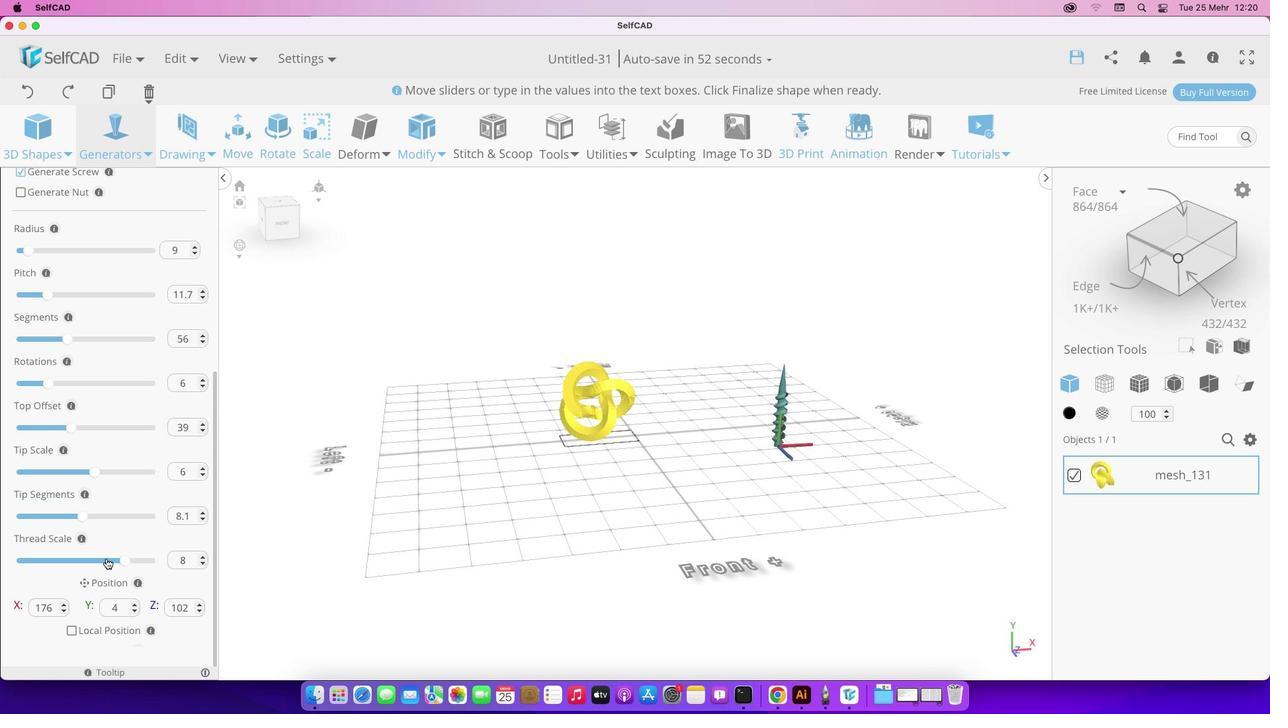 
Action: Mouse moved to (125, 564)
Screenshot: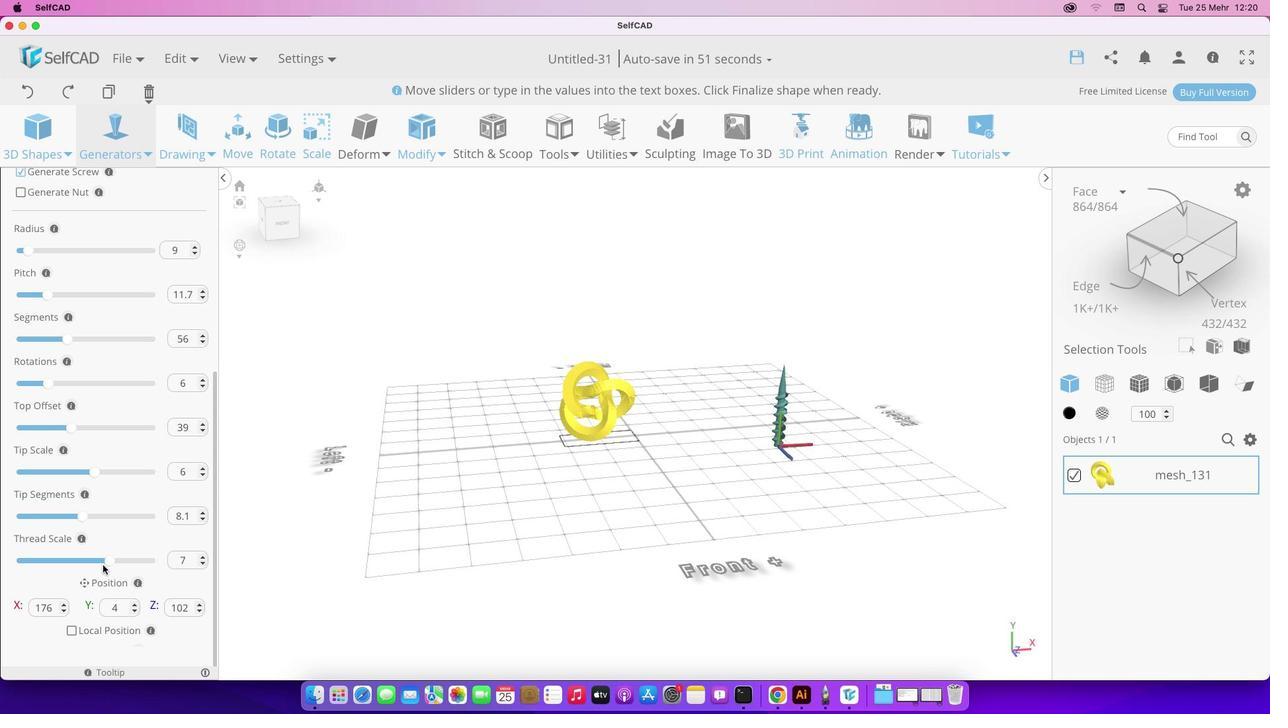 
Action: Mouse pressed left at (125, 564)
Screenshot: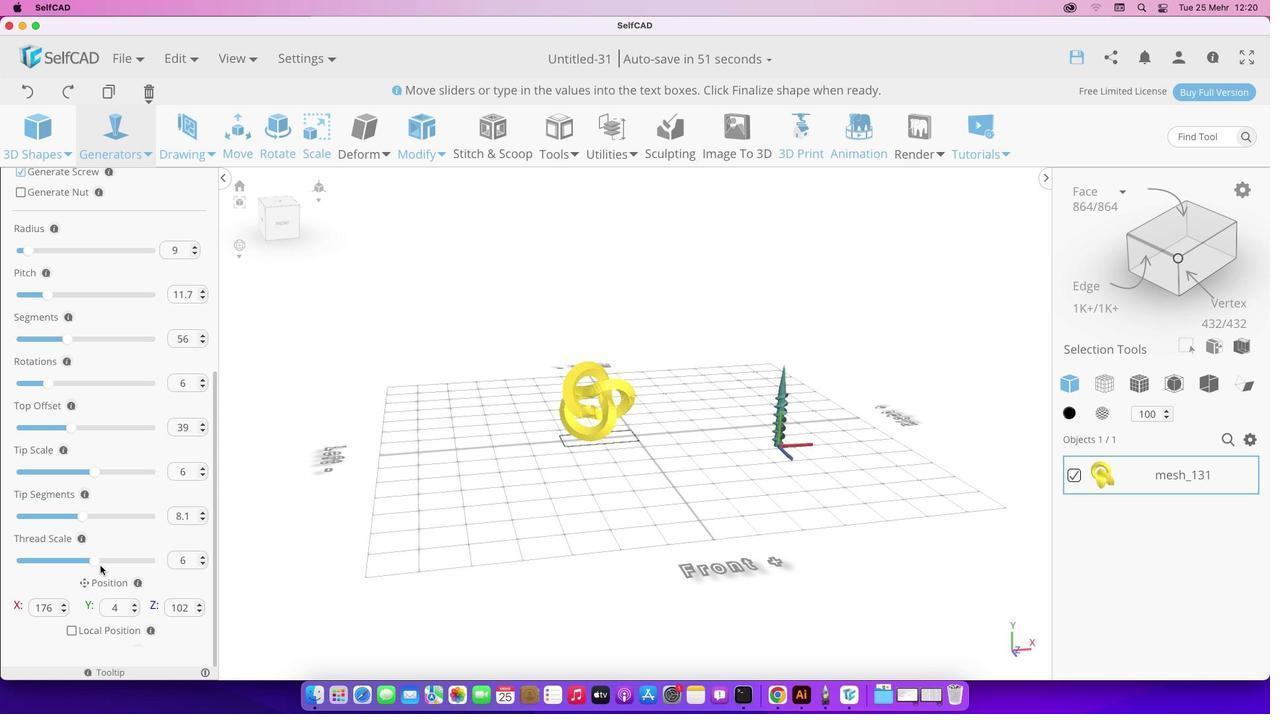 
Action: Mouse moved to (121, 472)
Screenshot: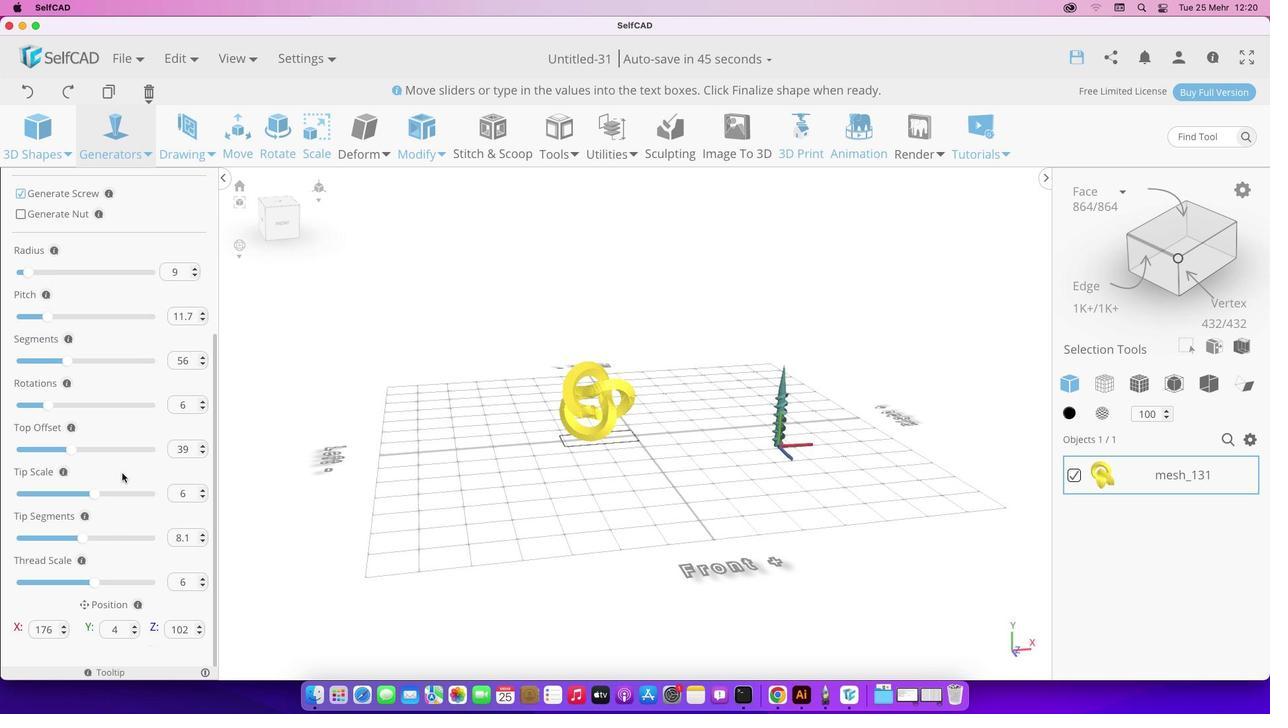
Action: Mouse scrolled (121, 472) with delta (0, 0)
Screenshot: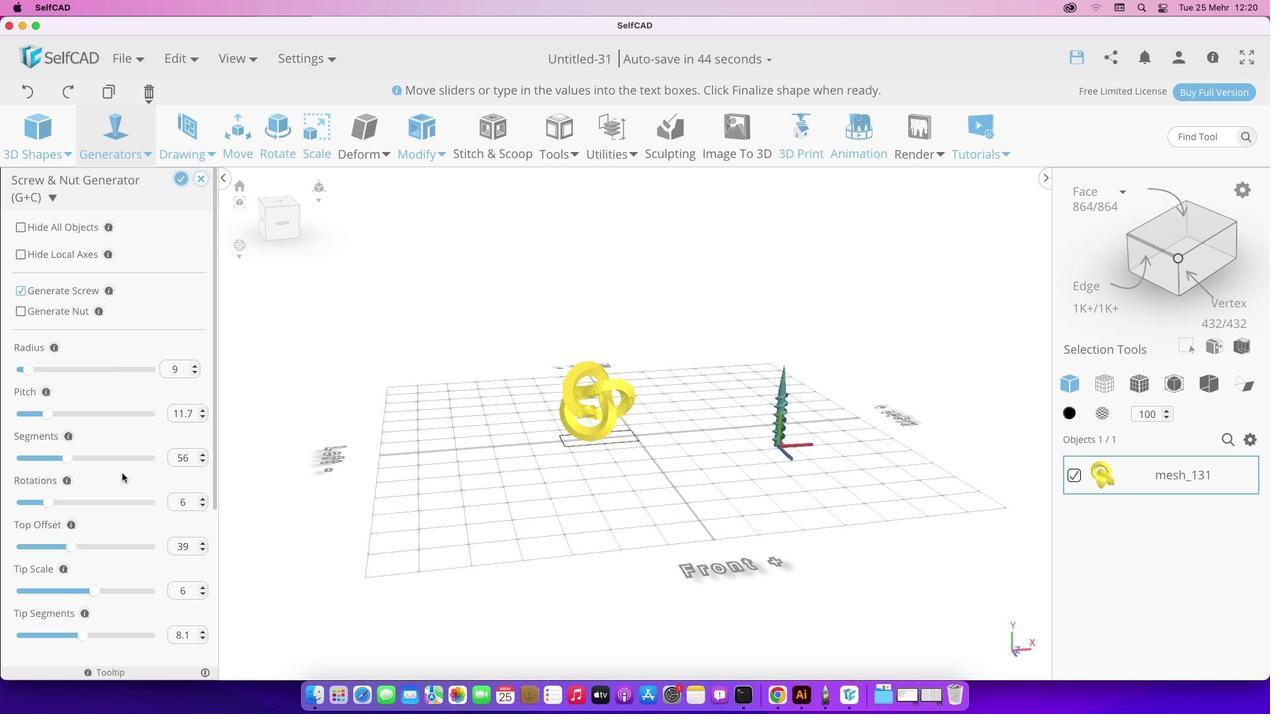 
Action: Mouse scrolled (121, 472) with delta (0, 0)
Screenshot: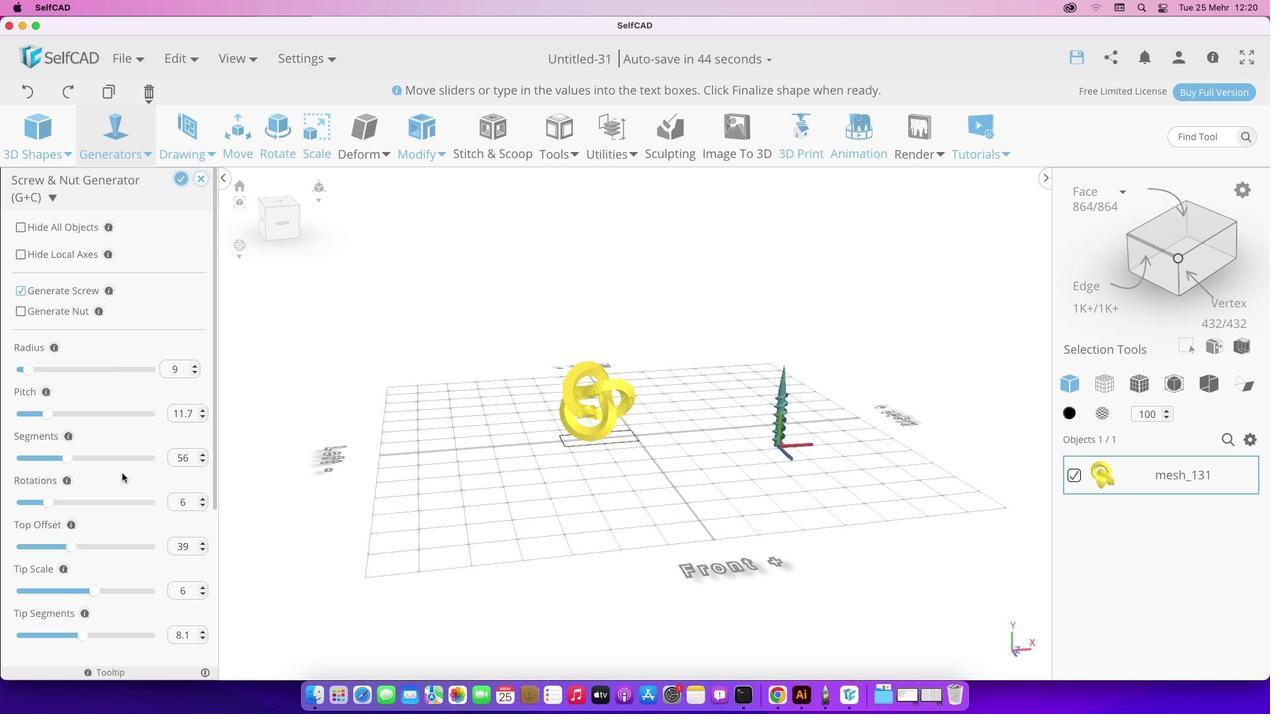 
Action: Mouse scrolled (121, 472) with delta (0, 1)
Screenshot: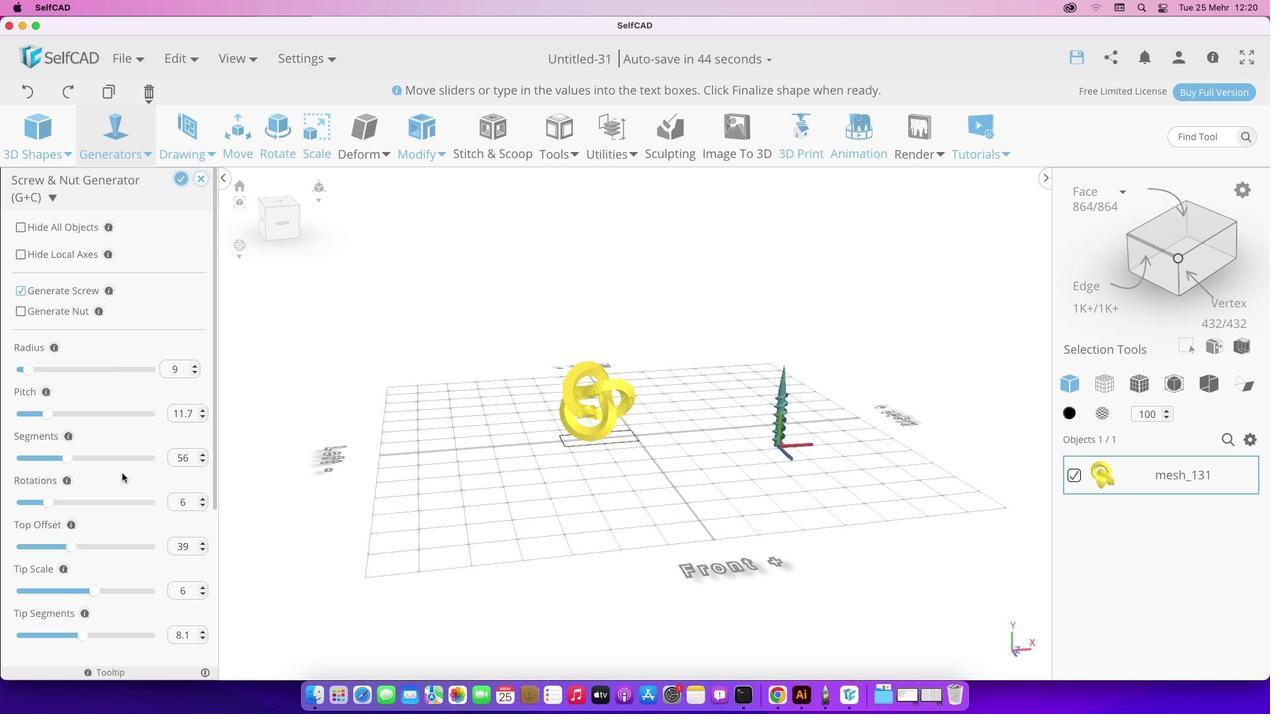 
Action: Mouse scrolled (121, 472) with delta (0, 1)
Screenshot: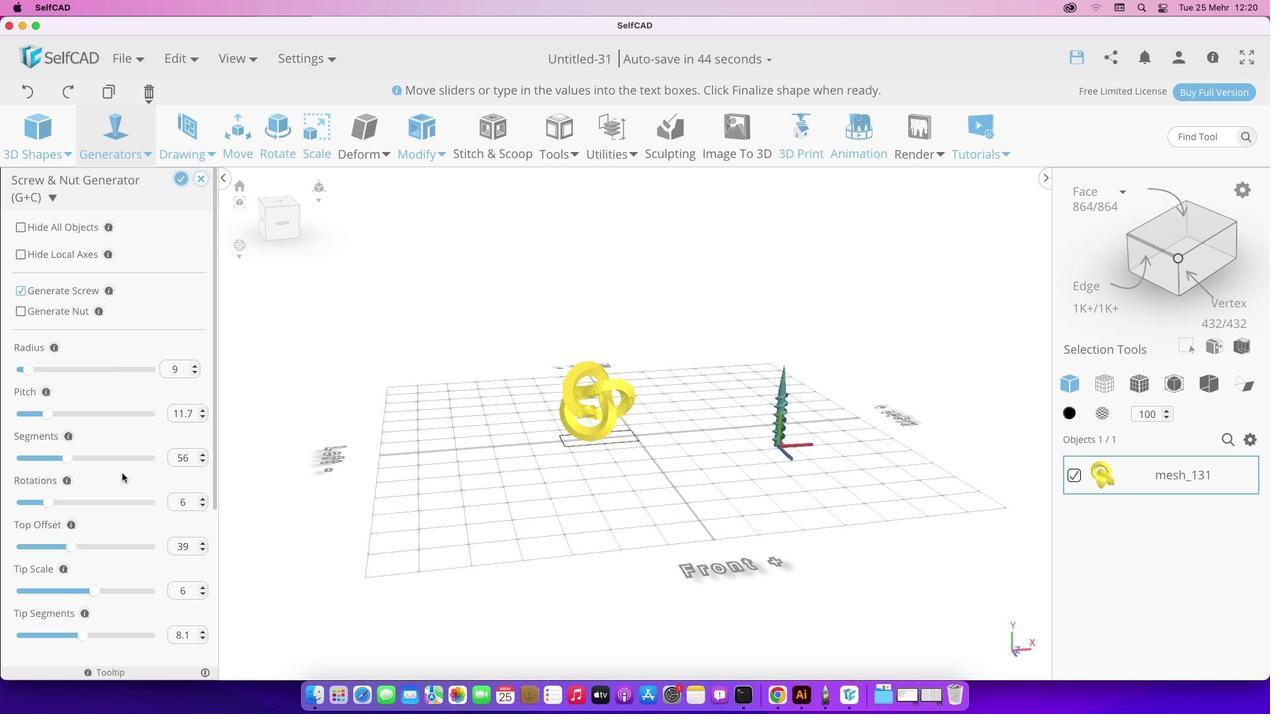 
Action: Mouse scrolled (121, 472) with delta (0, 0)
Screenshot: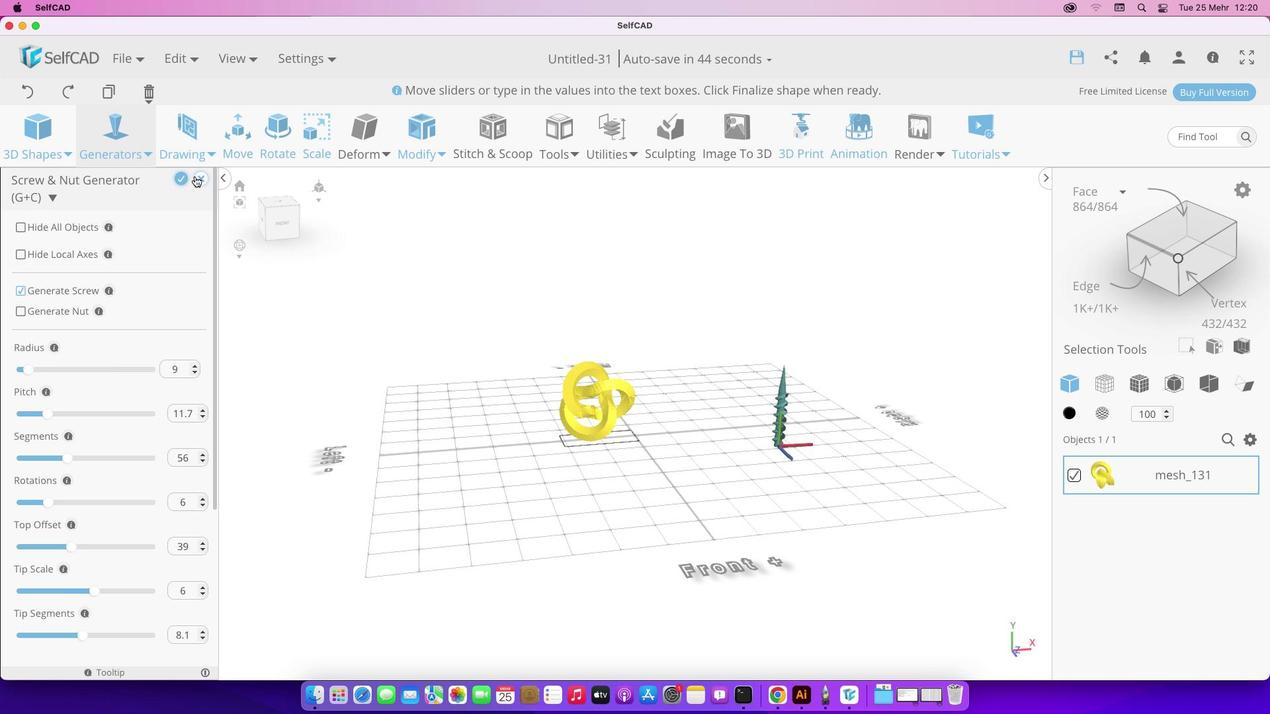 
Action: Mouse scrolled (121, 472) with delta (0, 0)
Screenshot: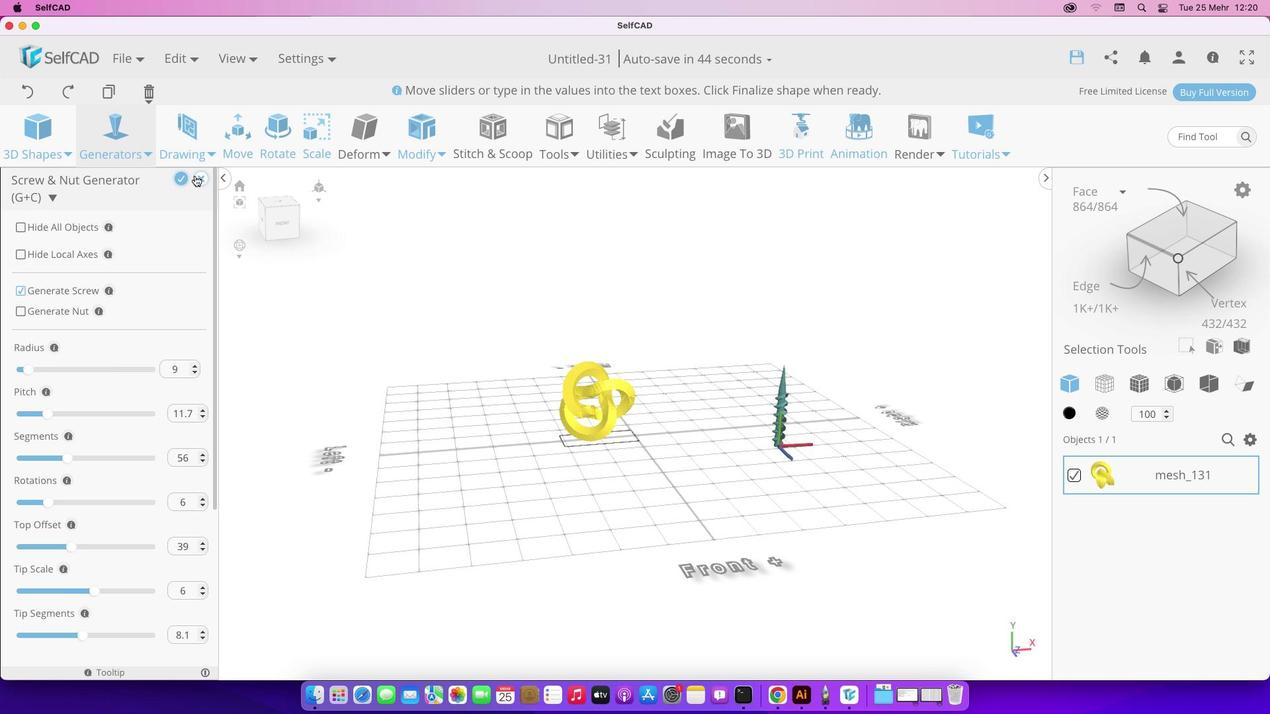 
Action: Mouse scrolled (121, 472) with delta (0, 1)
Screenshot: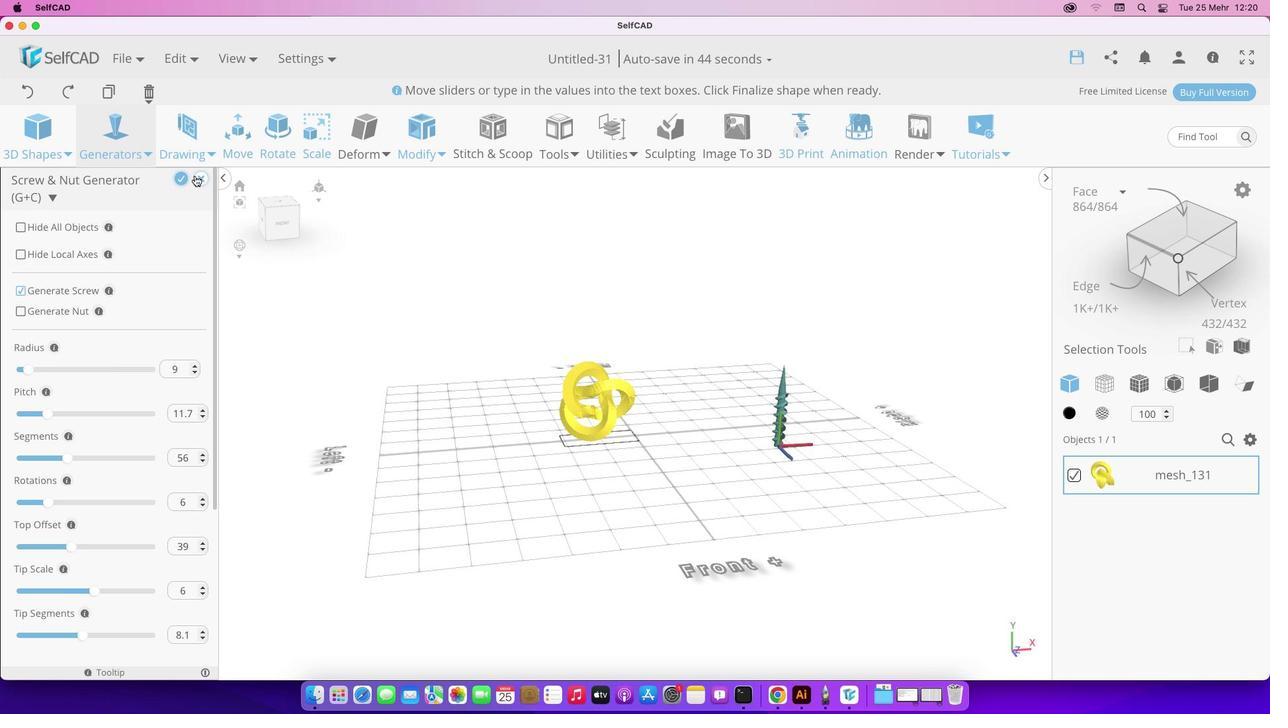 
Action: Mouse scrolled (121, 472) with delta (0, 3)
Screenshot: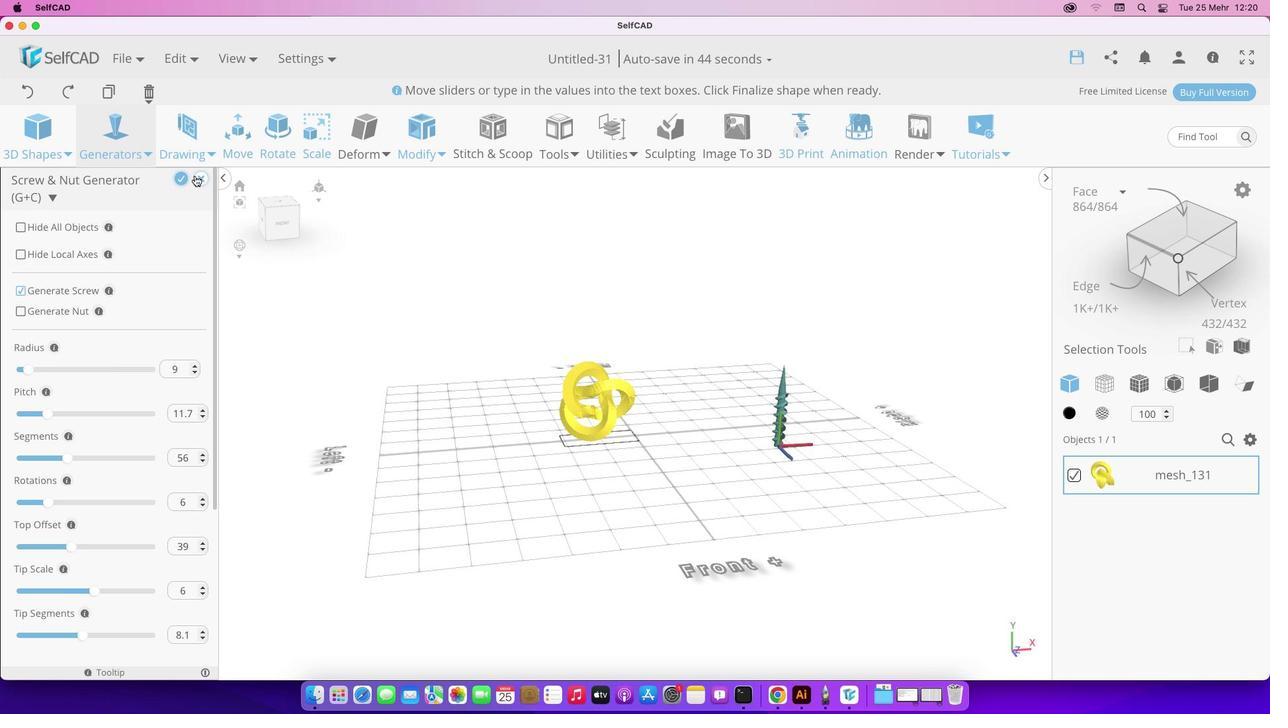 
Action: Mouse scrolled (121, 472) with delta (0, 3)
Screenshot: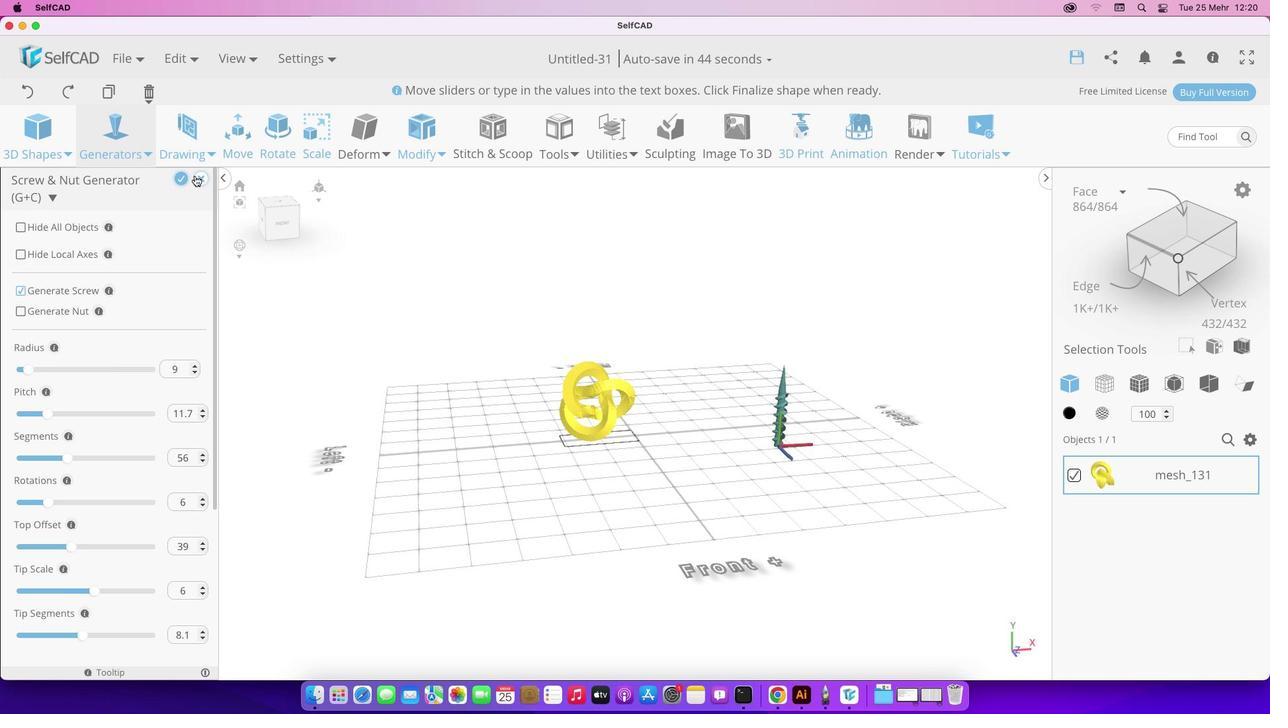 
Action: Mouse moved to (199, 176)
Screenshot: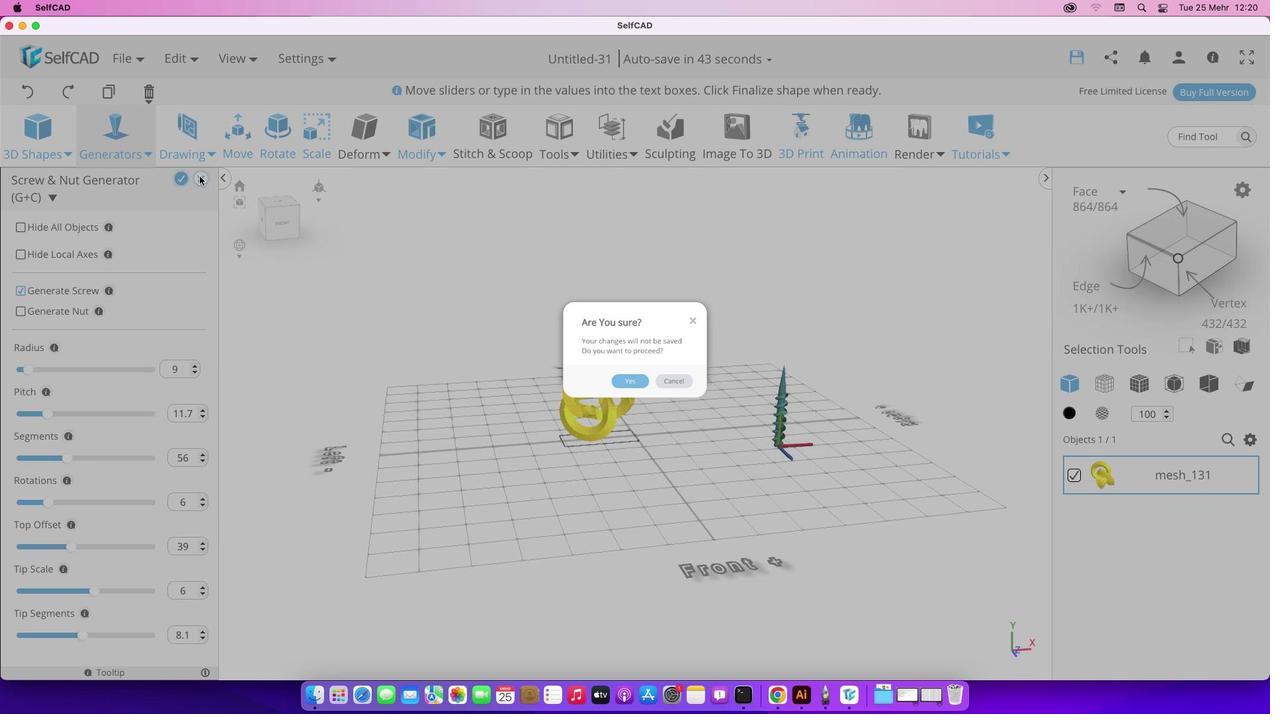 
Action: Mouse pressed left at (199, 176)
Screenshot: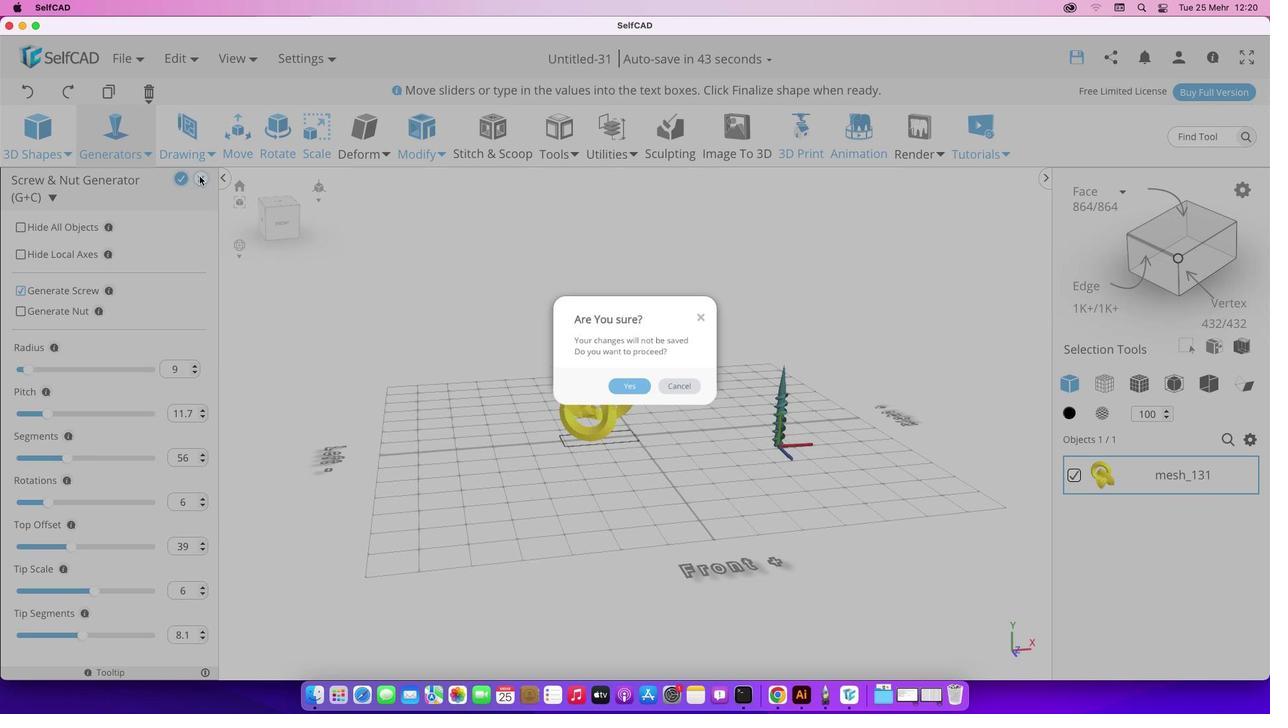 
Action: Mouse moved to (629, 390)
Screenshot: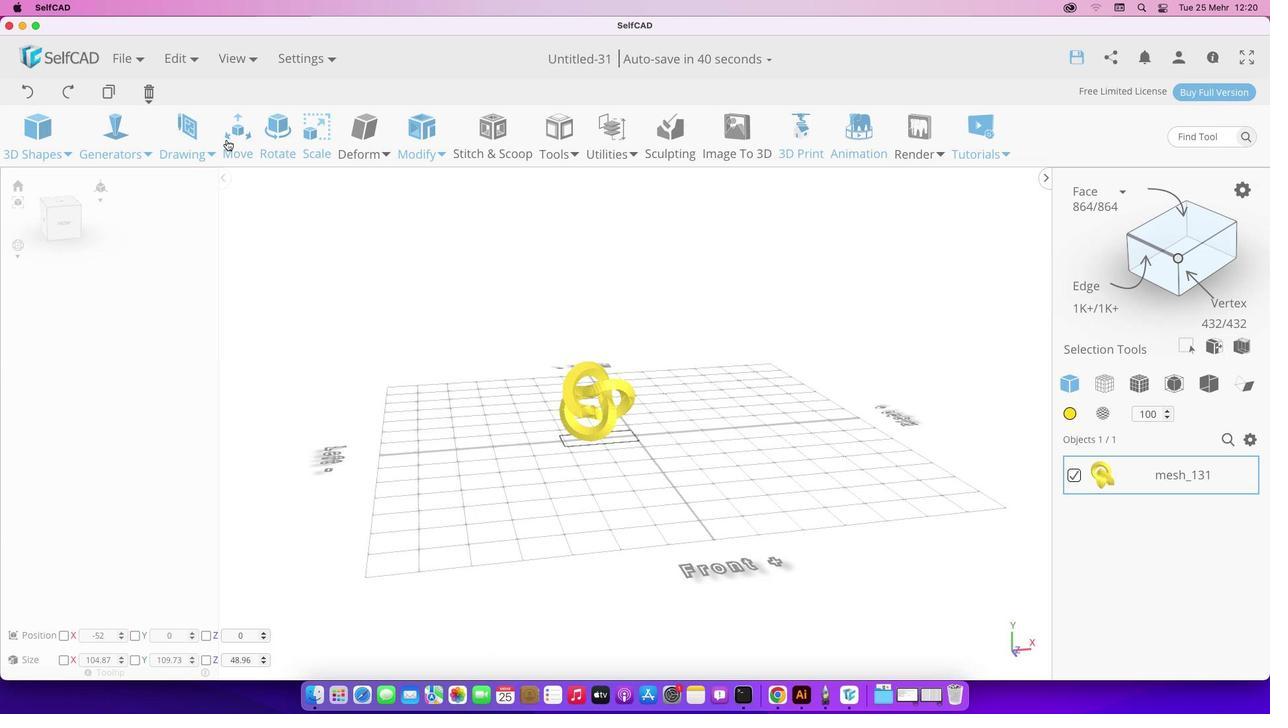
Action: Mouse pressed left at (629, 390)
Screenshot: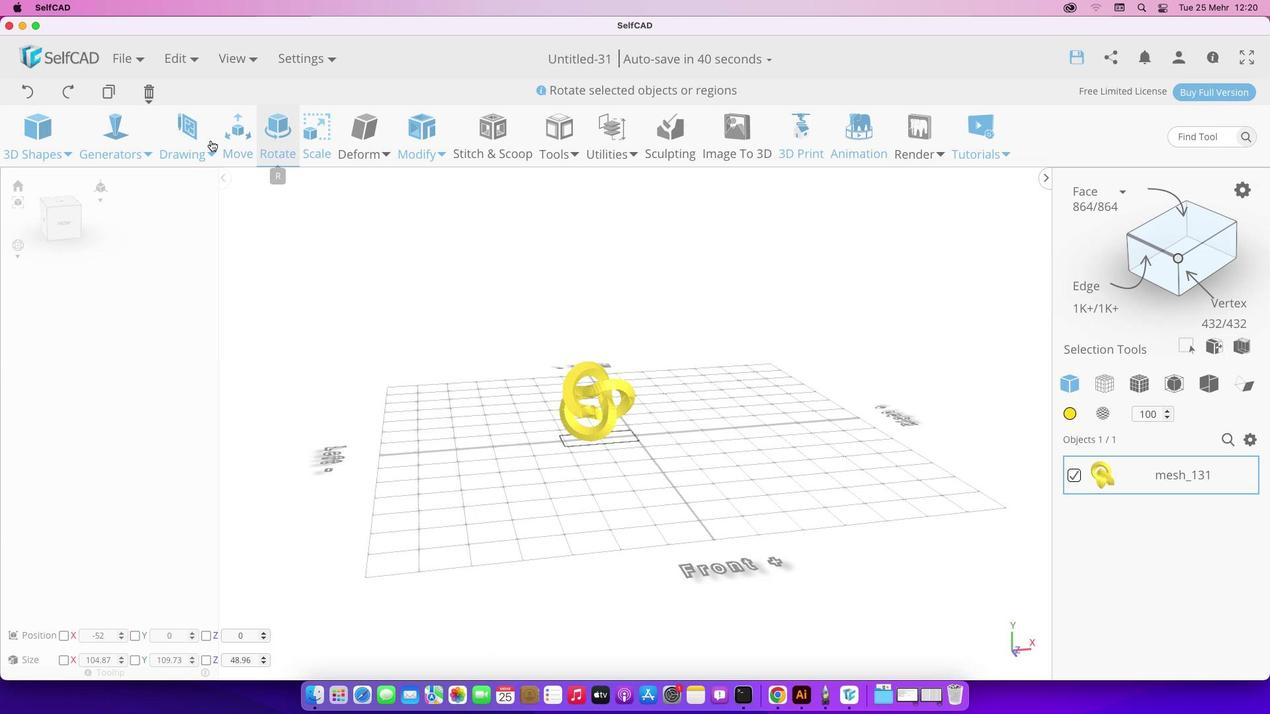
Action: Mouse moved to (142, 147)
Screenshot: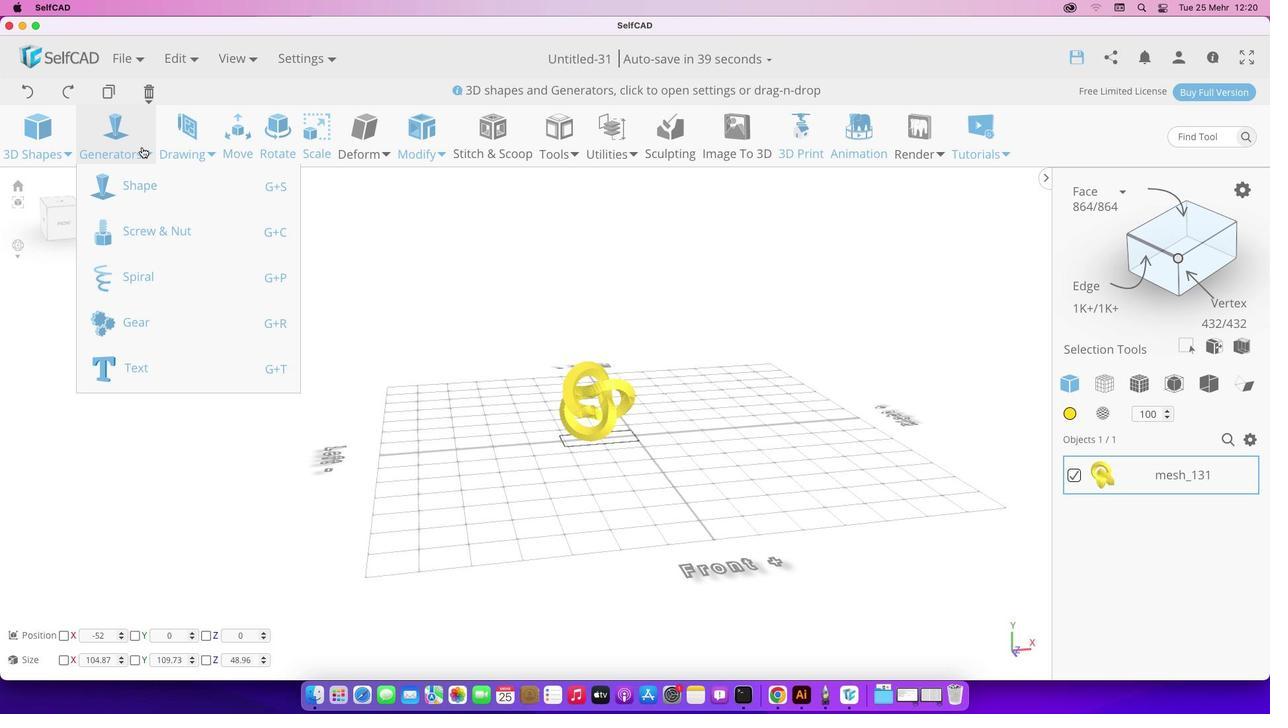 
Action: Mouse pressed left at (142, 147)
Screenshot: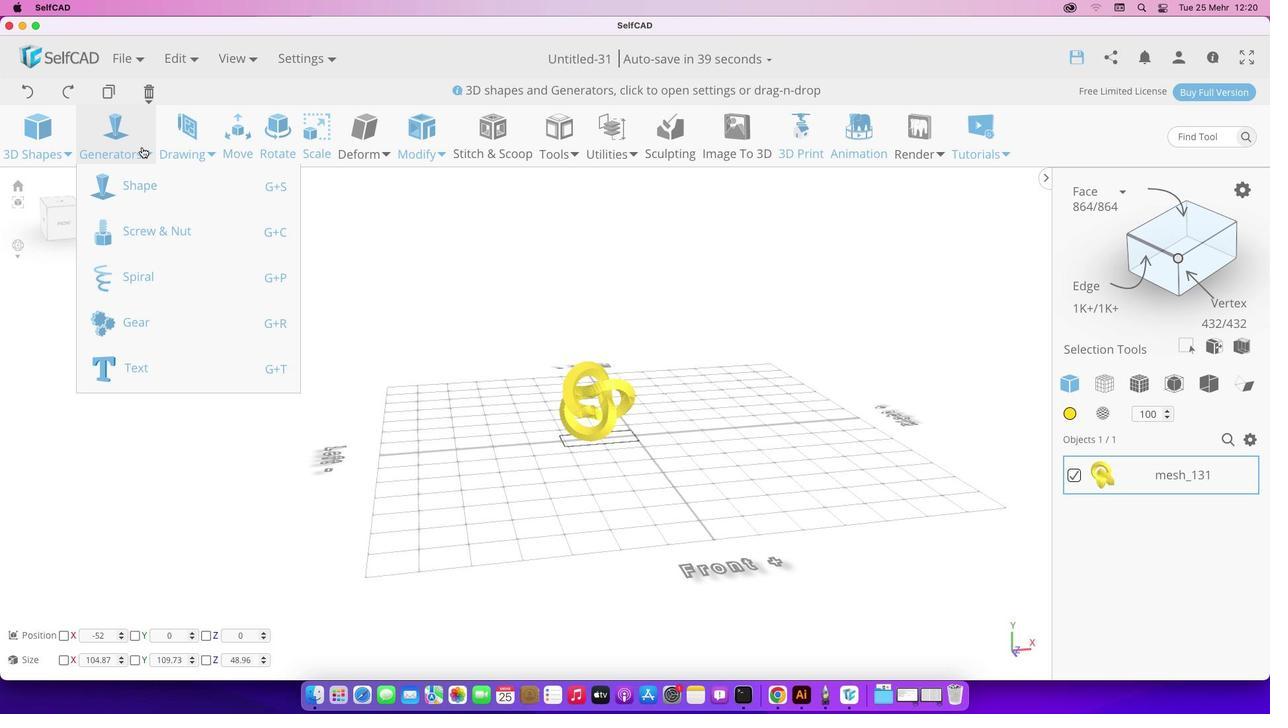 
Action: Mouse moved to (84, 383)
Screenshot: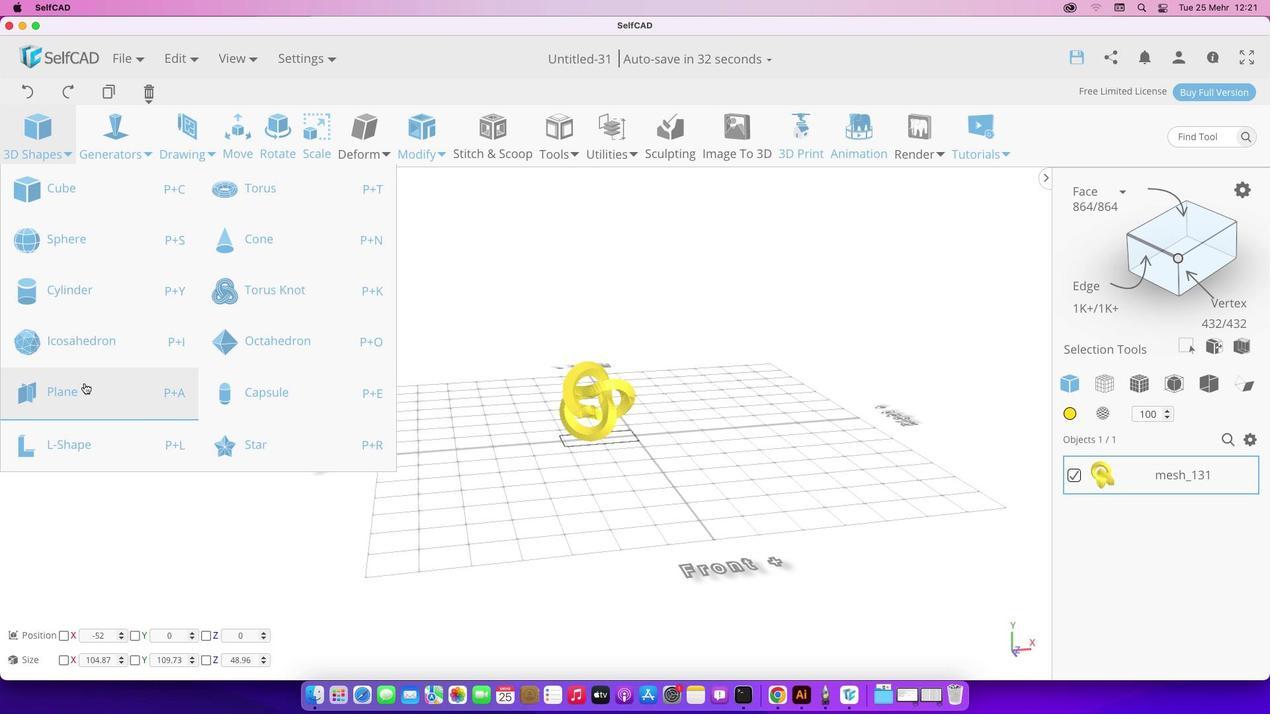 
Action: Mouse pressed left at (84, 383)
Screenshot: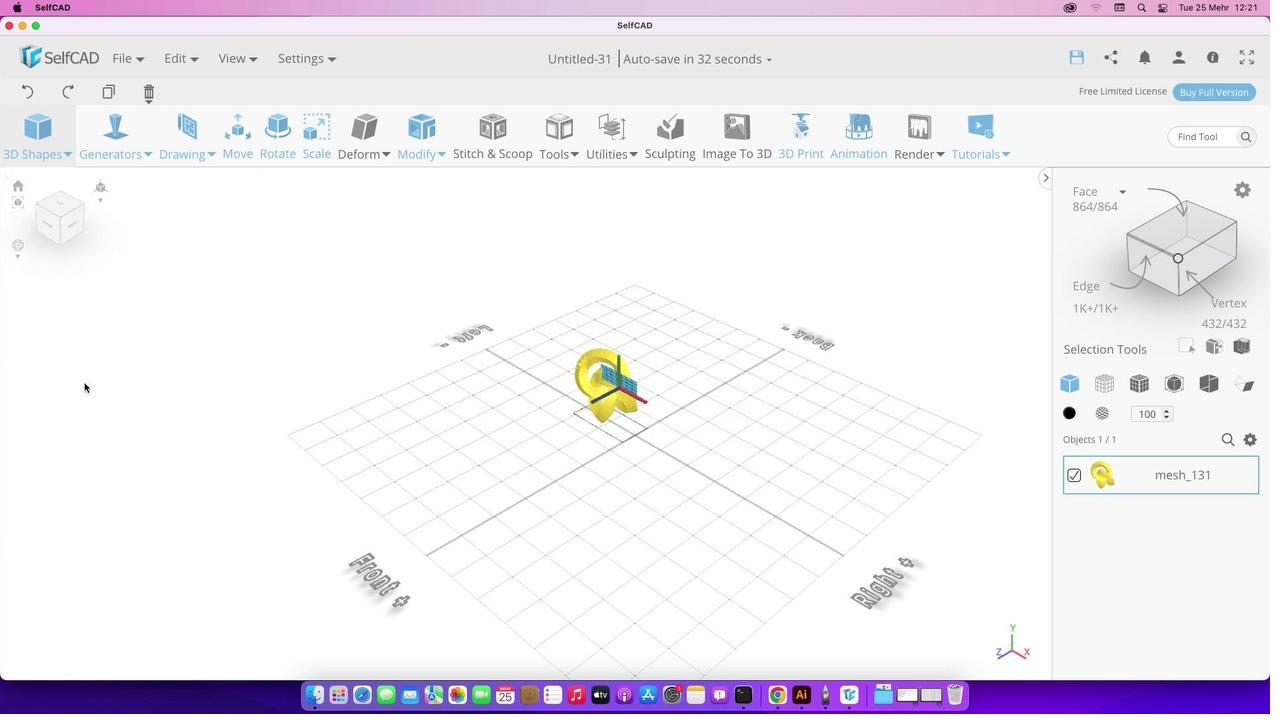 
Action: Mouse moved to (61, 264)
Screenshot: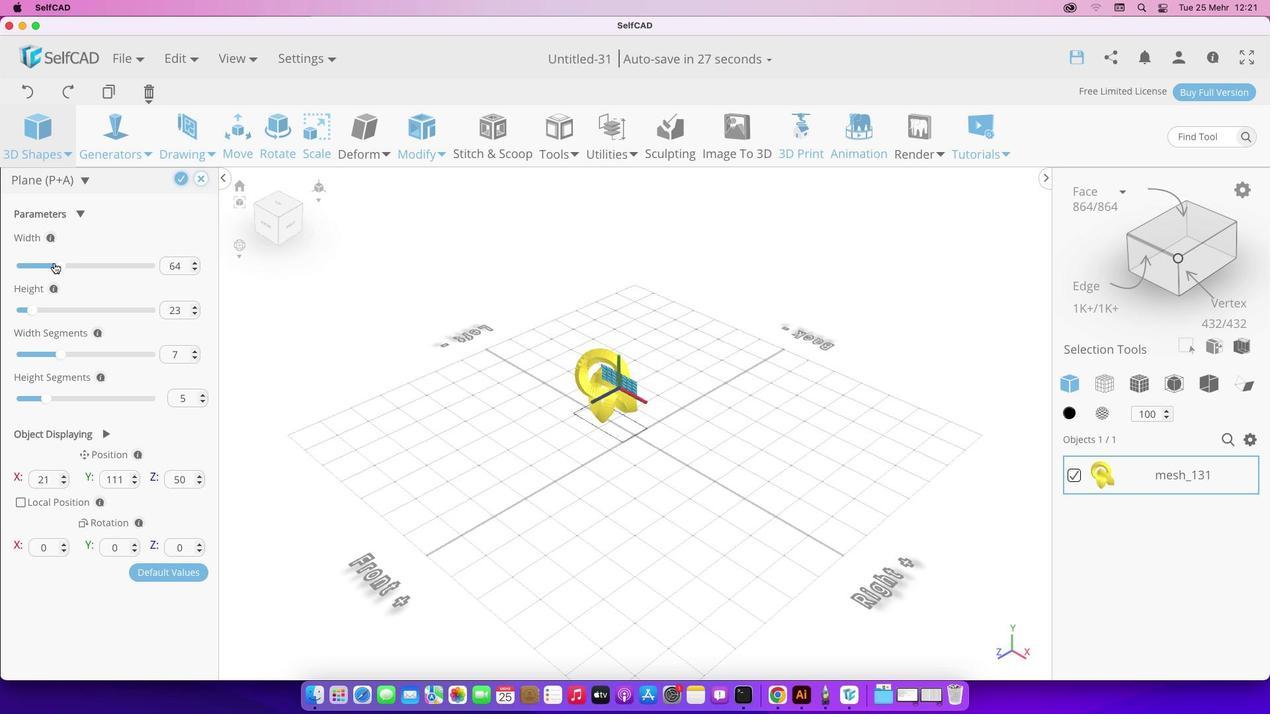 
Action: Mouse pressed left at (61, 264)
Screenshot: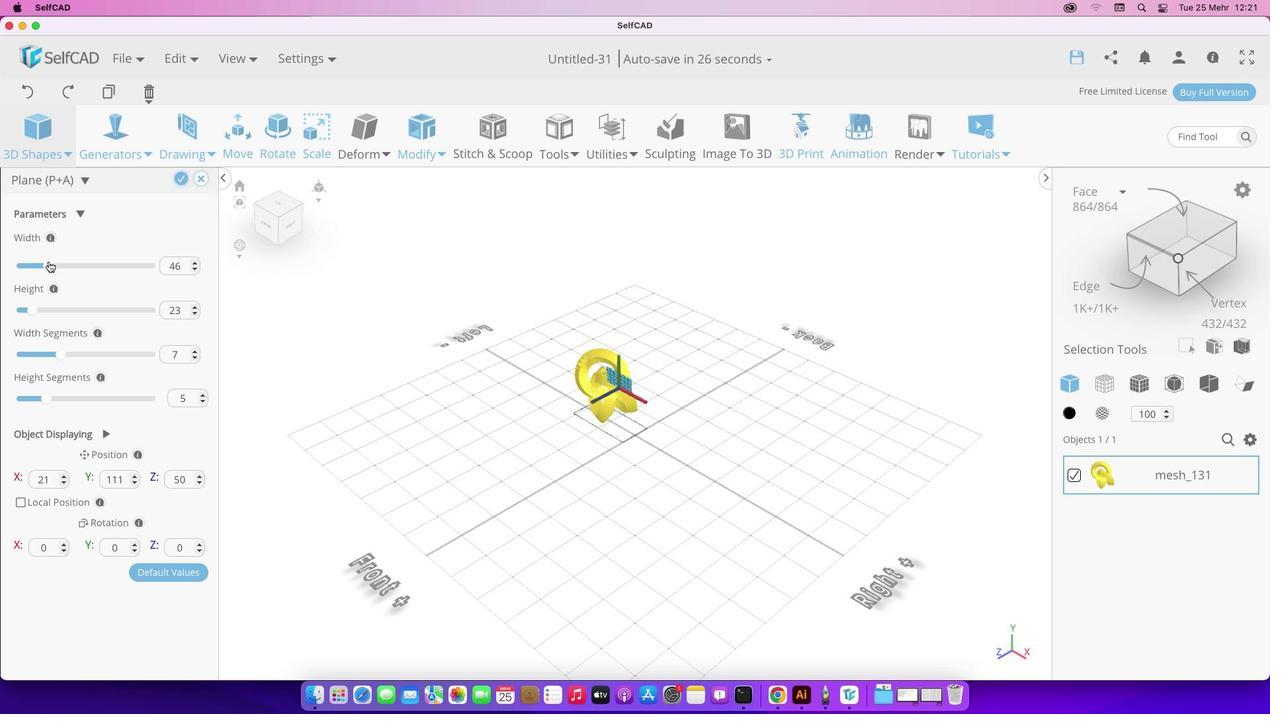 
Action: Mouse moved to (701, 476)
Screenshot: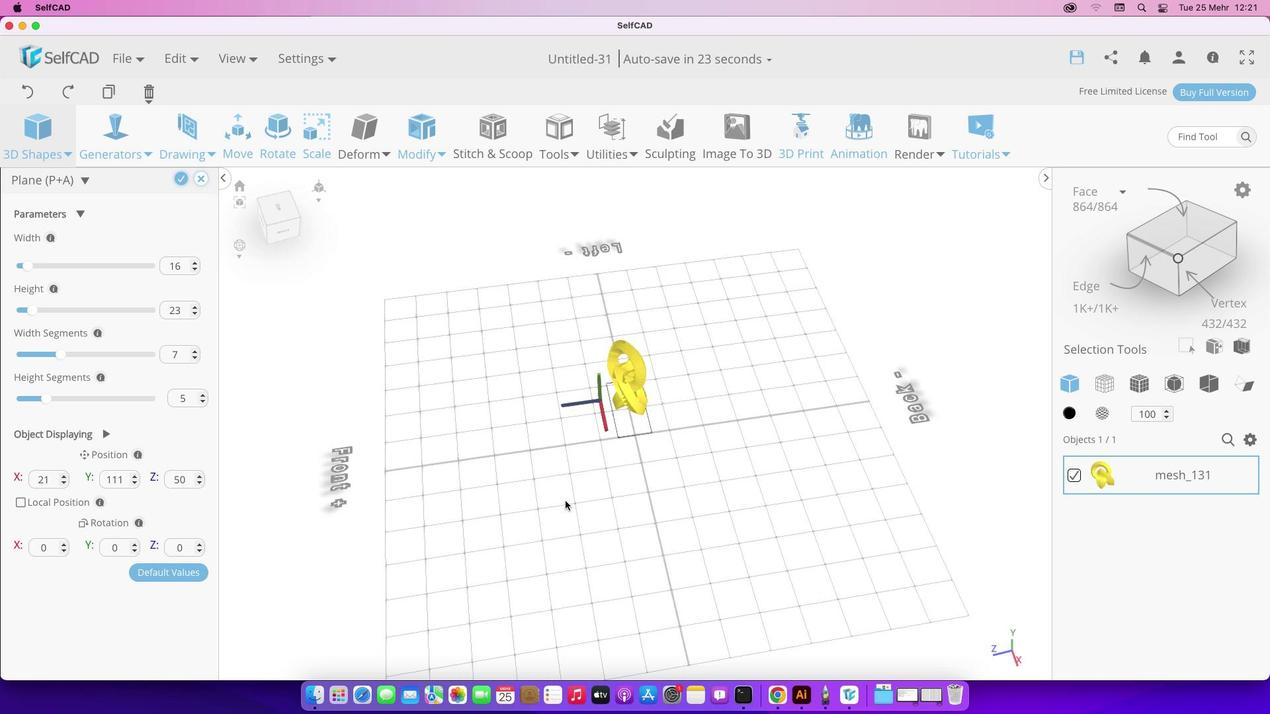 
Action: Mouse pressed left at (701, 476)
Screenshot: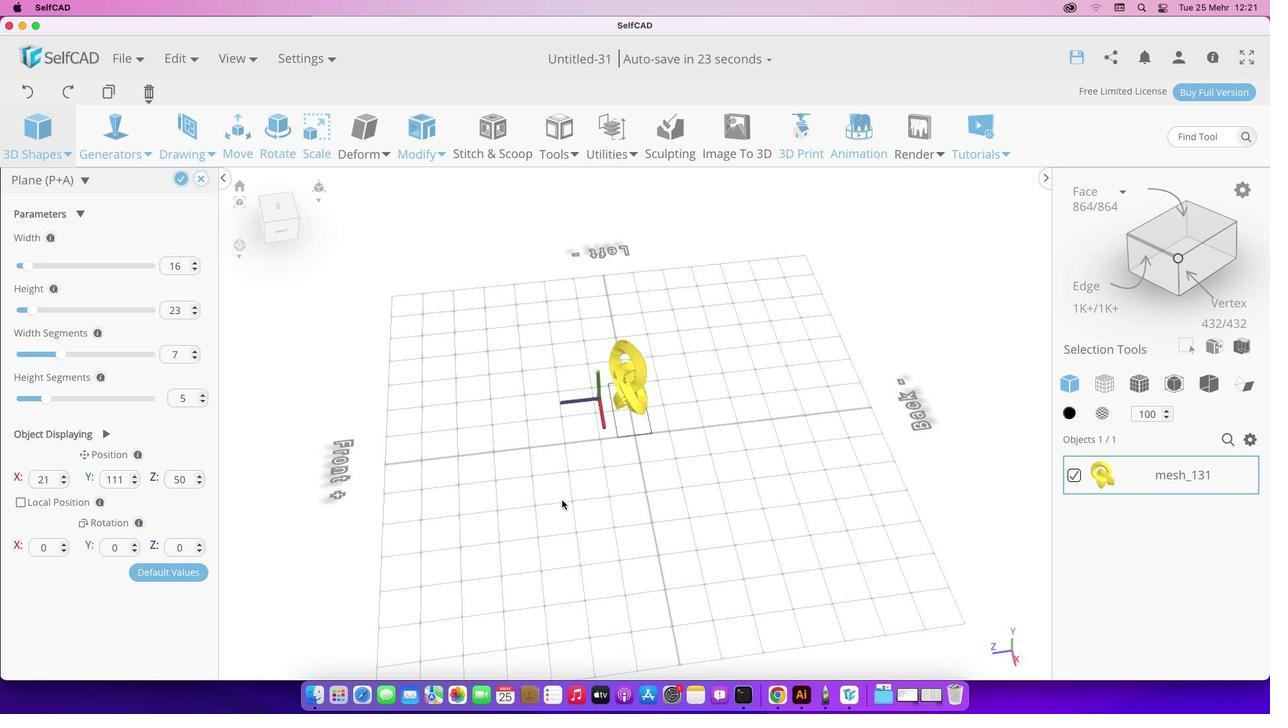 
Action: Mouse moved to (32, 308)
Screenshot: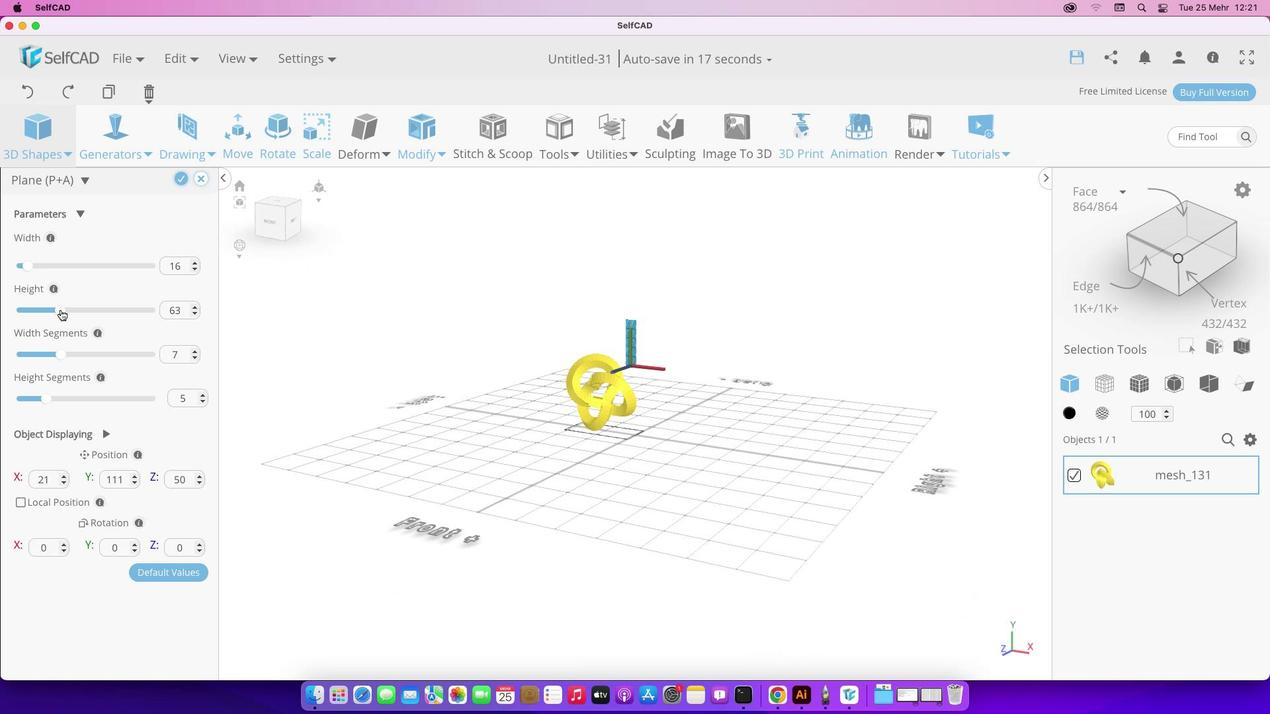 
Action: Mouse pressed left at (32, 308)
Screenshot: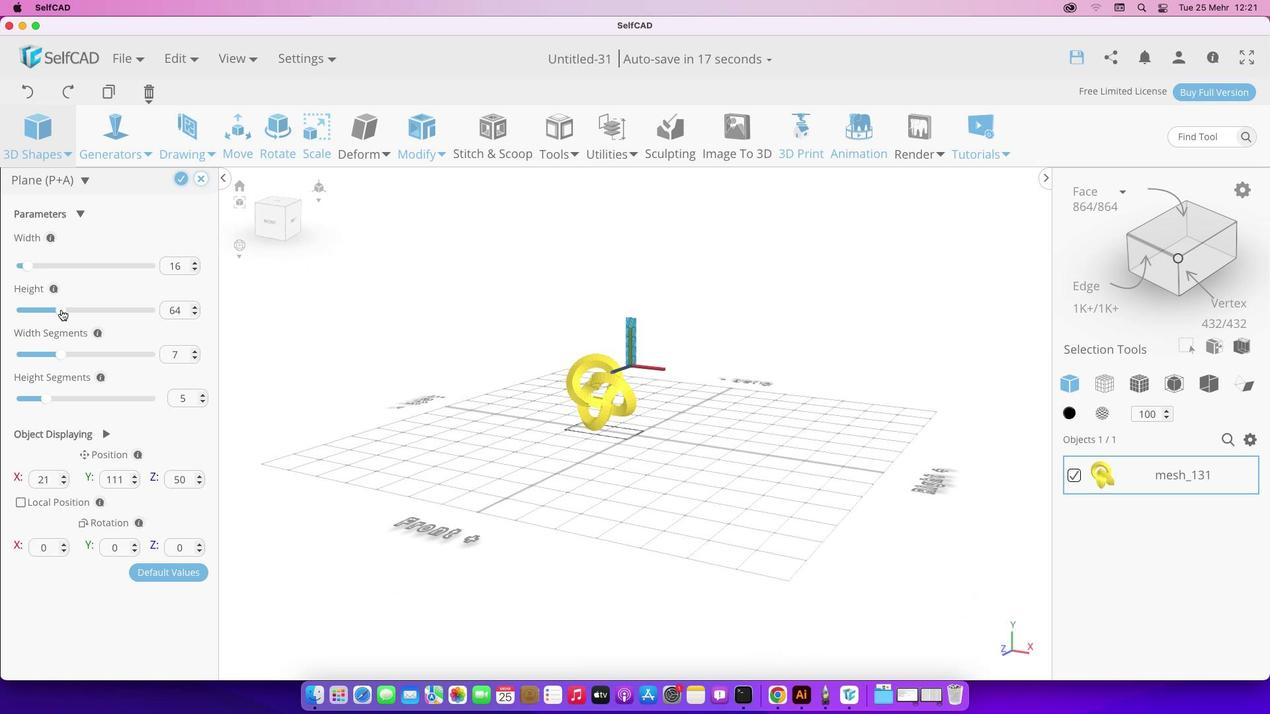 
Action: Mouse moved to (58, 353)
Screenshot: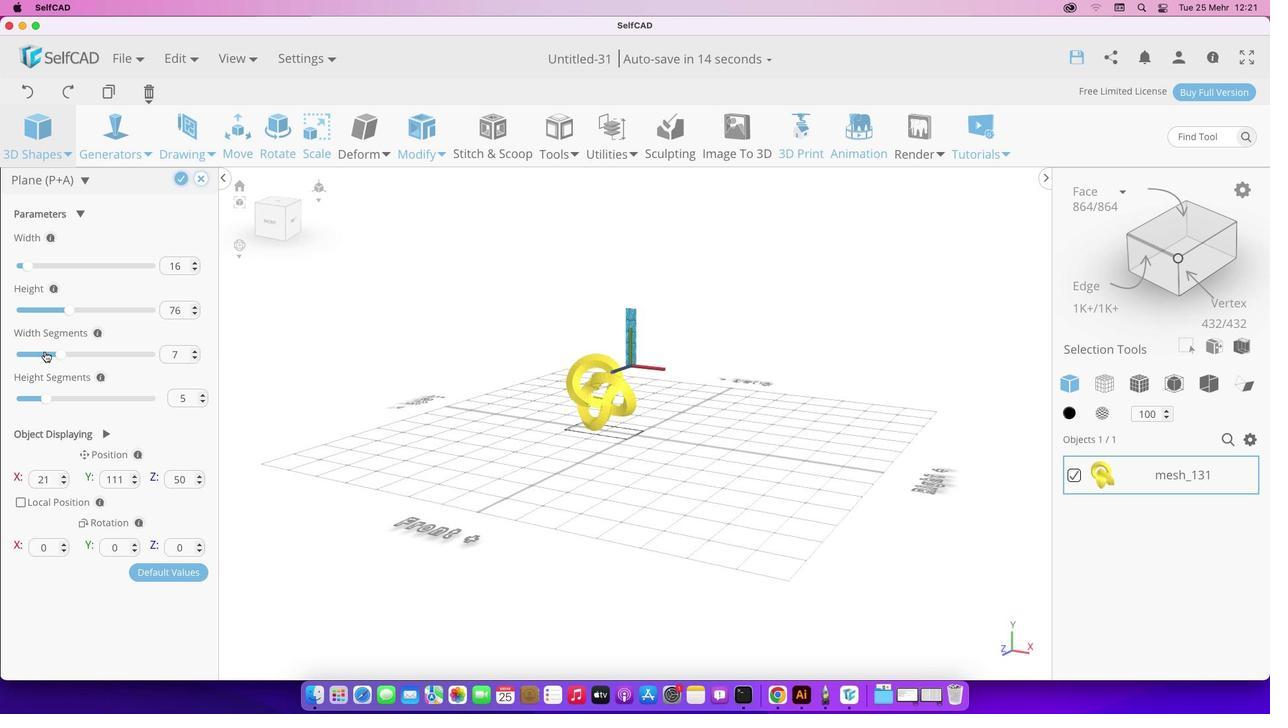
Action: Mouse pressed left at (58, 353)
Screenshot: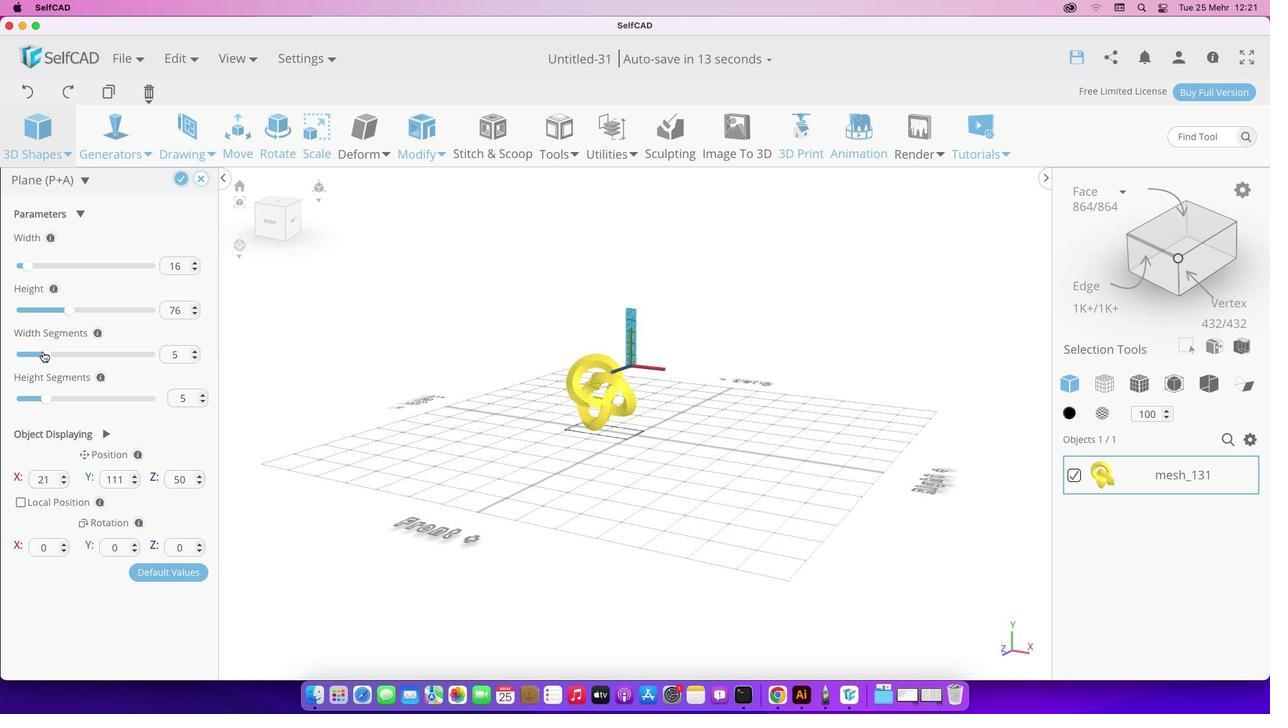 
Action: Mouse moved to (42, 398)
Screenshot: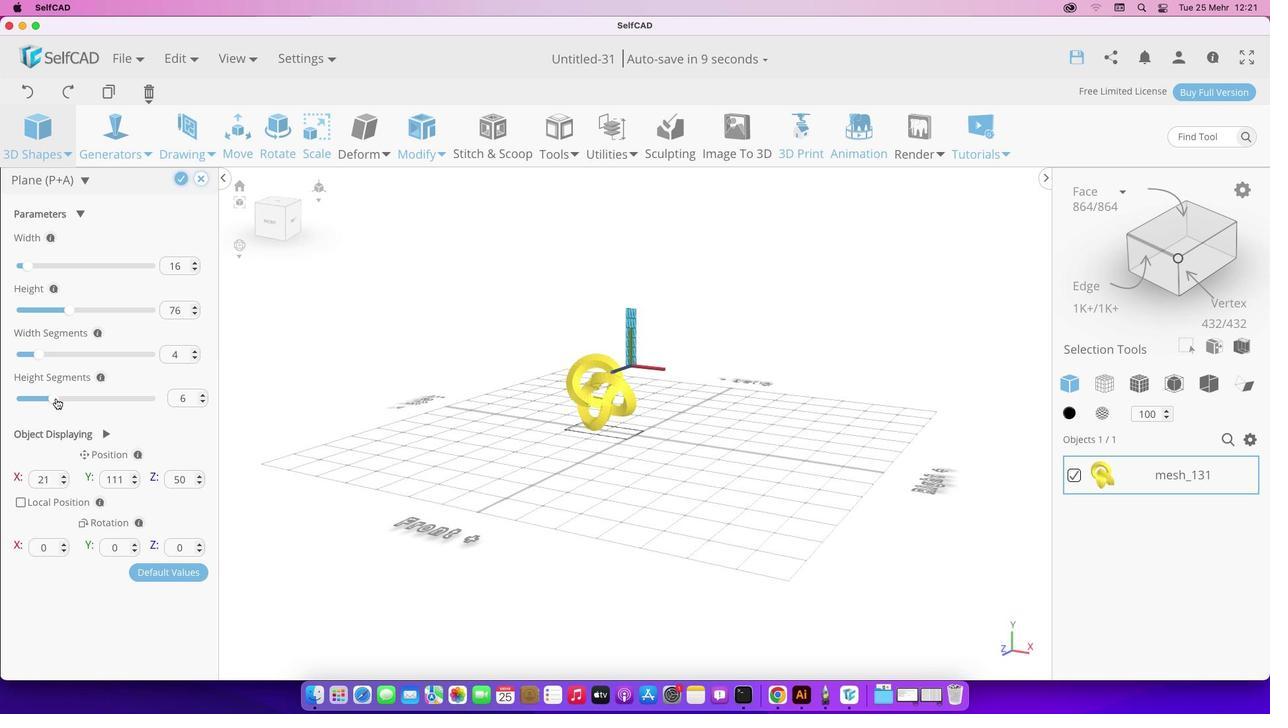 
Action: Mouse pressed left at (42, 398)
Screenshot: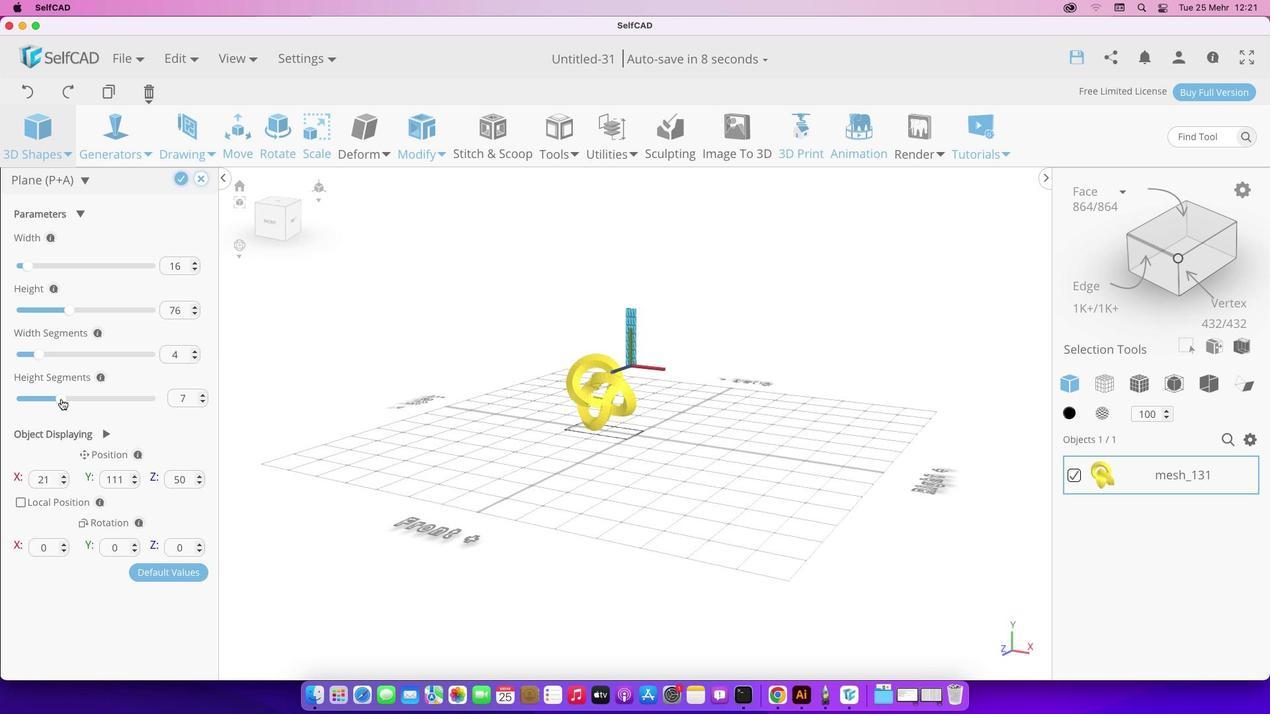 
Action: Mouse moved to (469, 519)
Screenshot: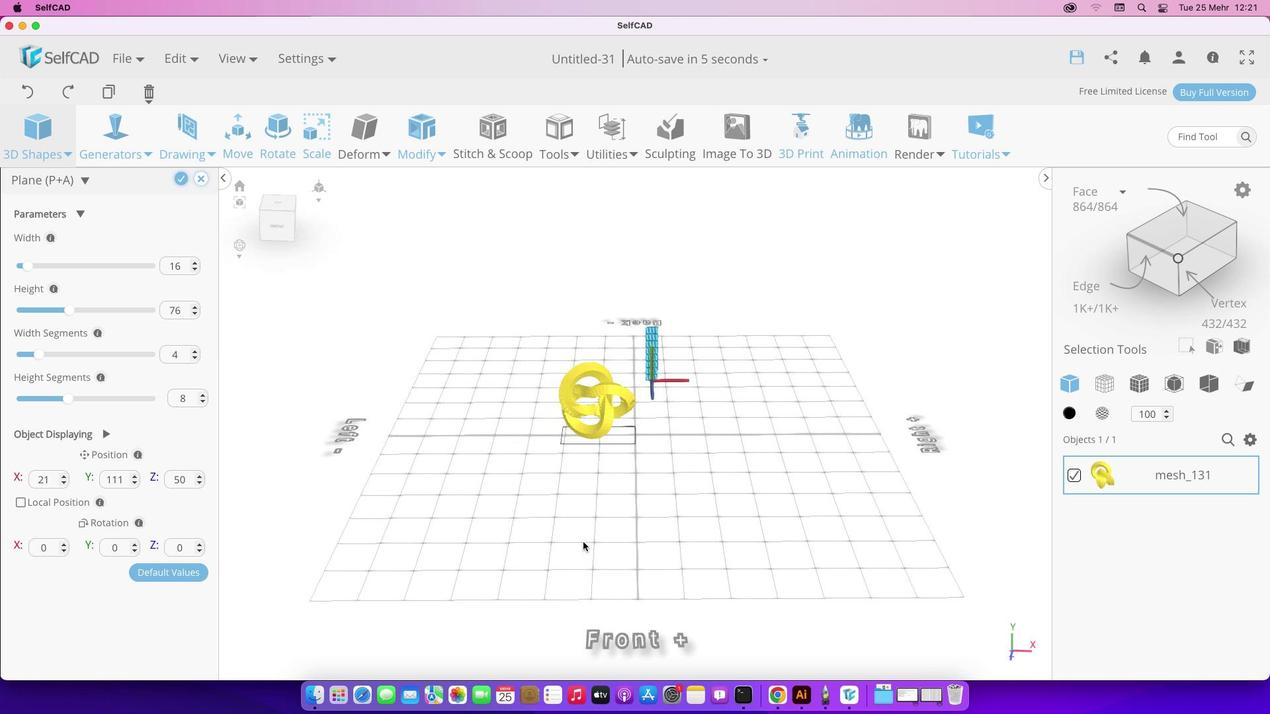 
Action: Mouse pressed left at (469, 519)
Screenshot: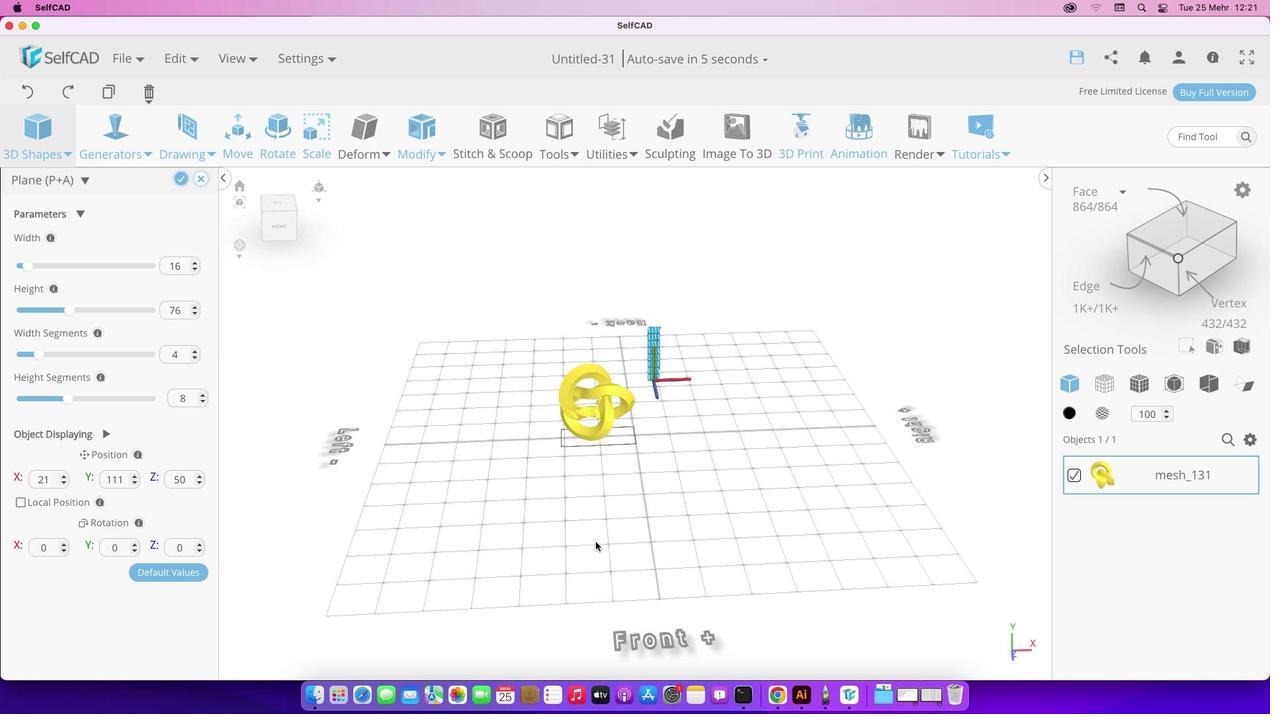 
Action: Mouse moved to (463, 561)
Screenshot: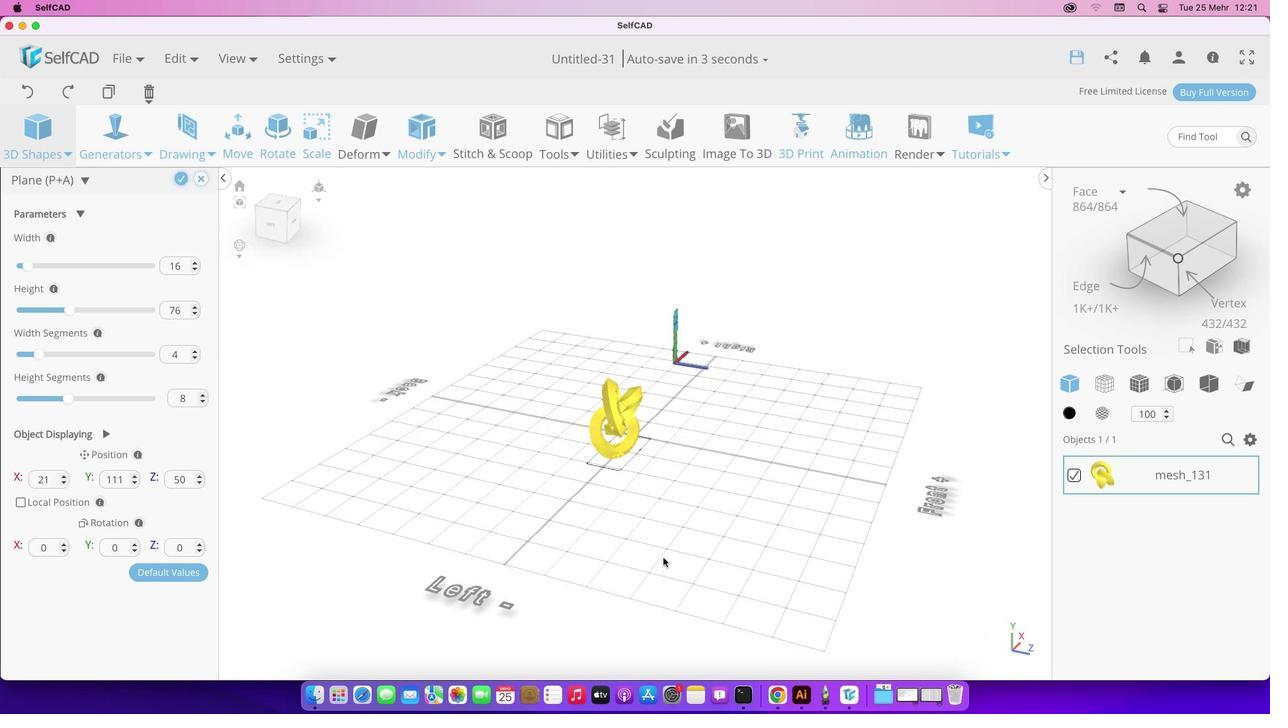 
Action: Mouse pressed left at (463, 561)
Screenshot: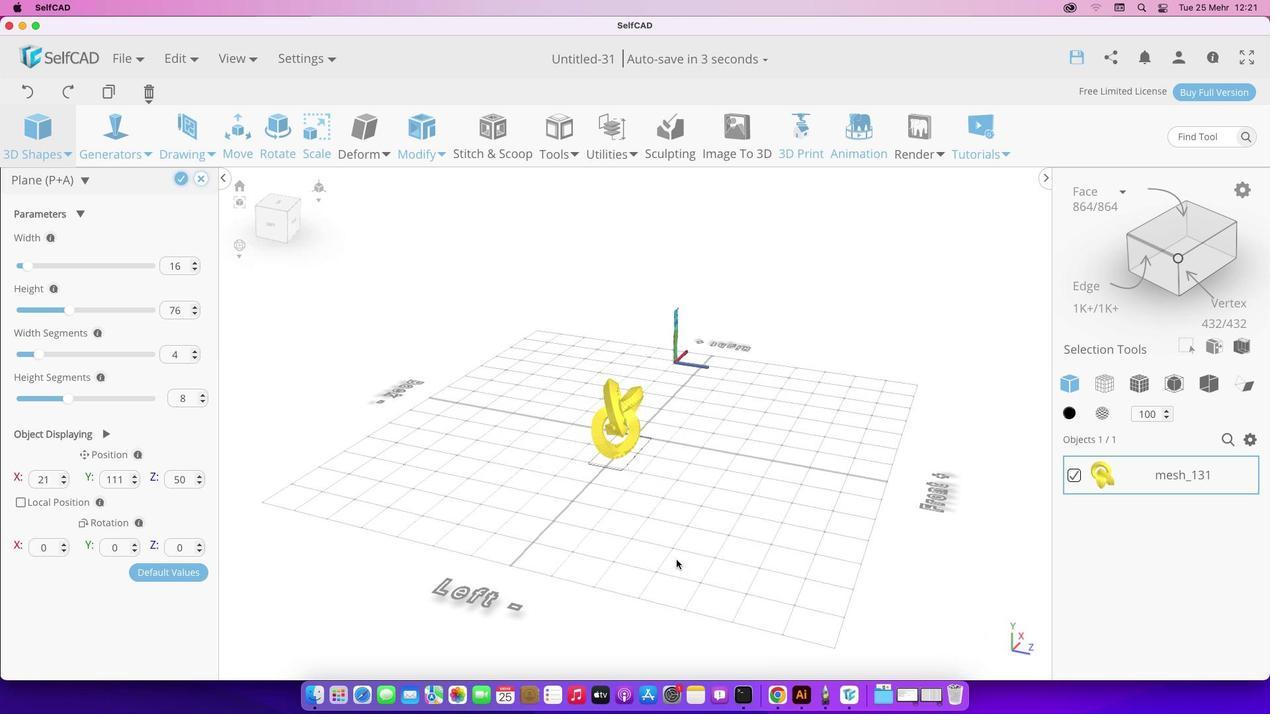 
Action: Mouse moved to (199, 177)
Screenshot: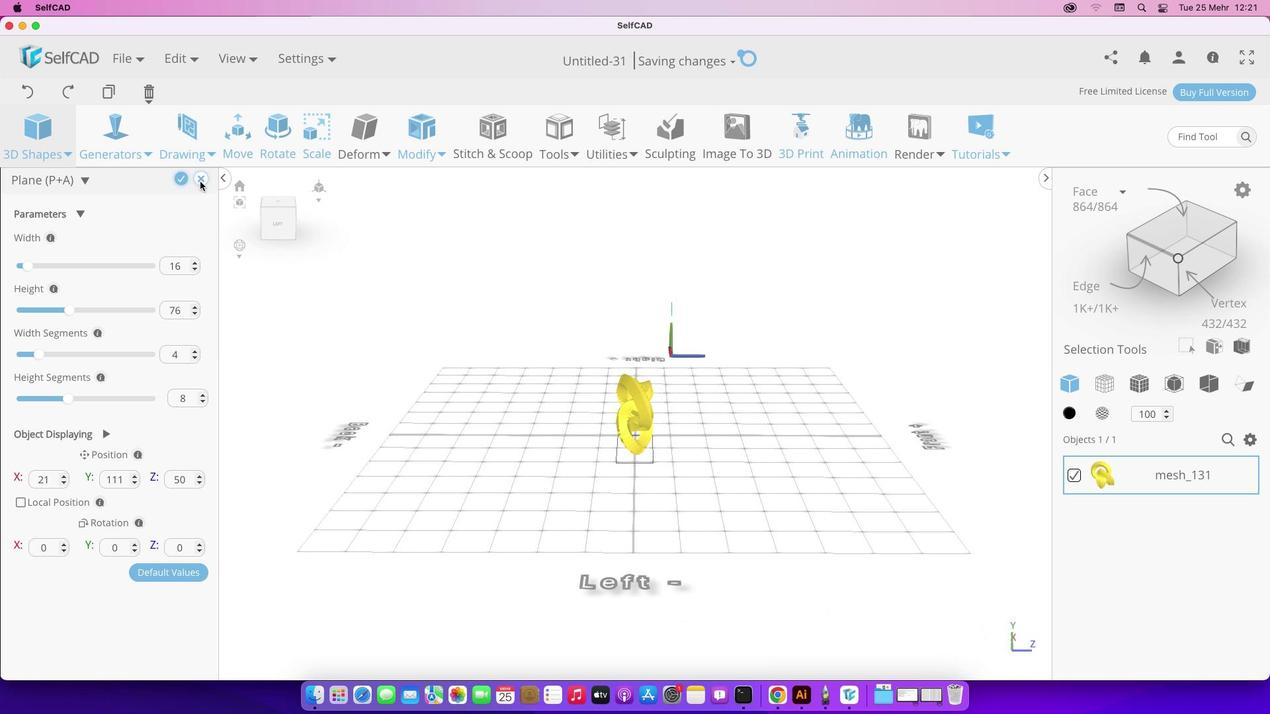
Action: Mouse pressed left at (199, 177)
Screenshot: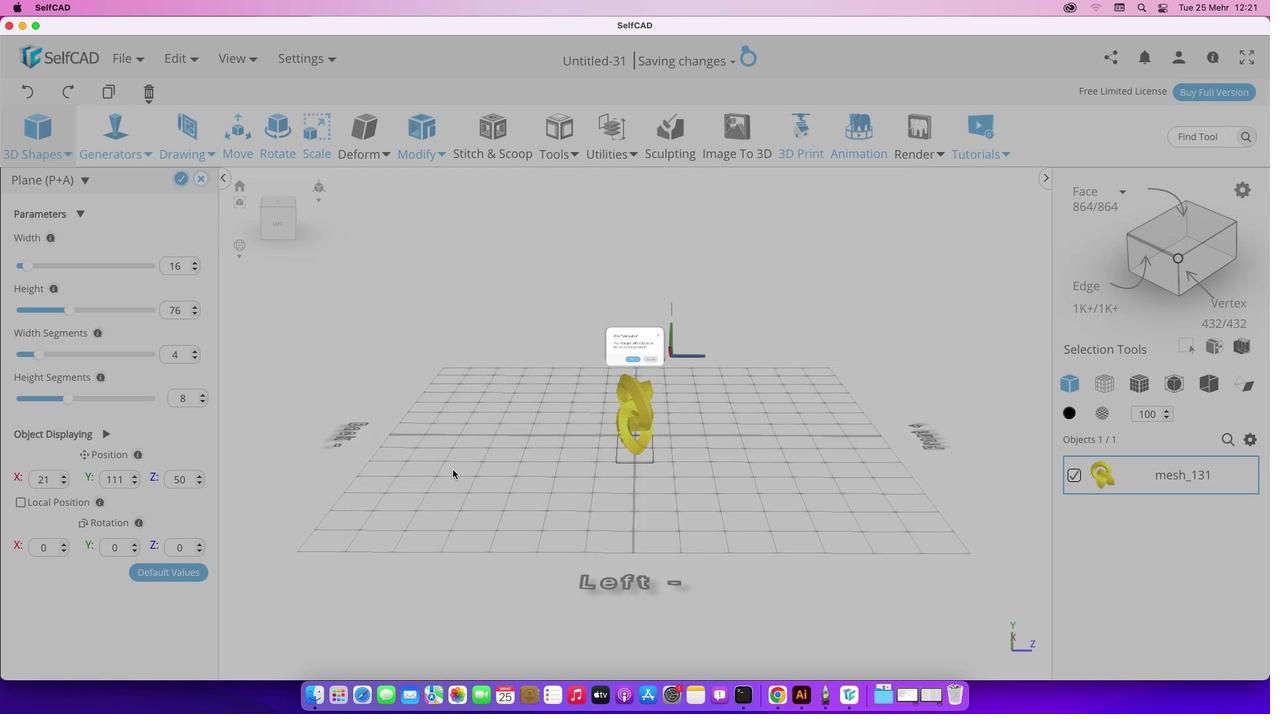 
Action: Mouse moved to (641, 402)
Screenshot: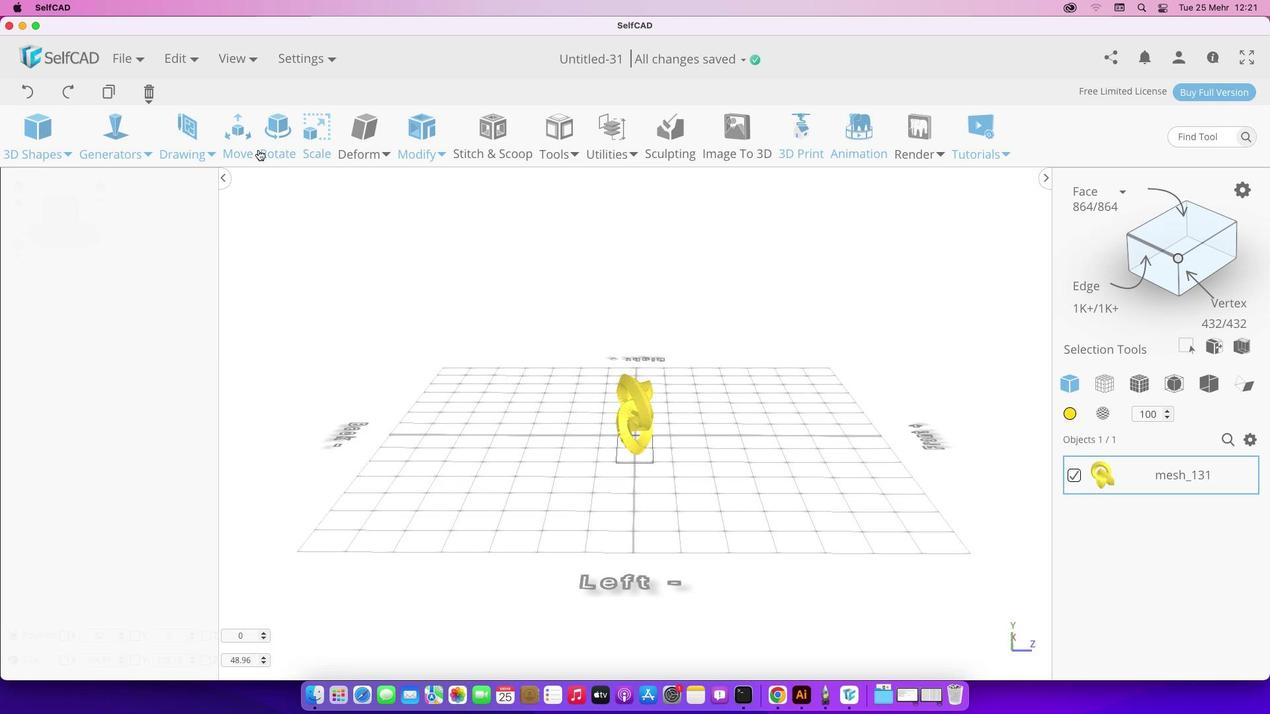 
Action: Mouse pressed left at (641, 402)
Screenshot: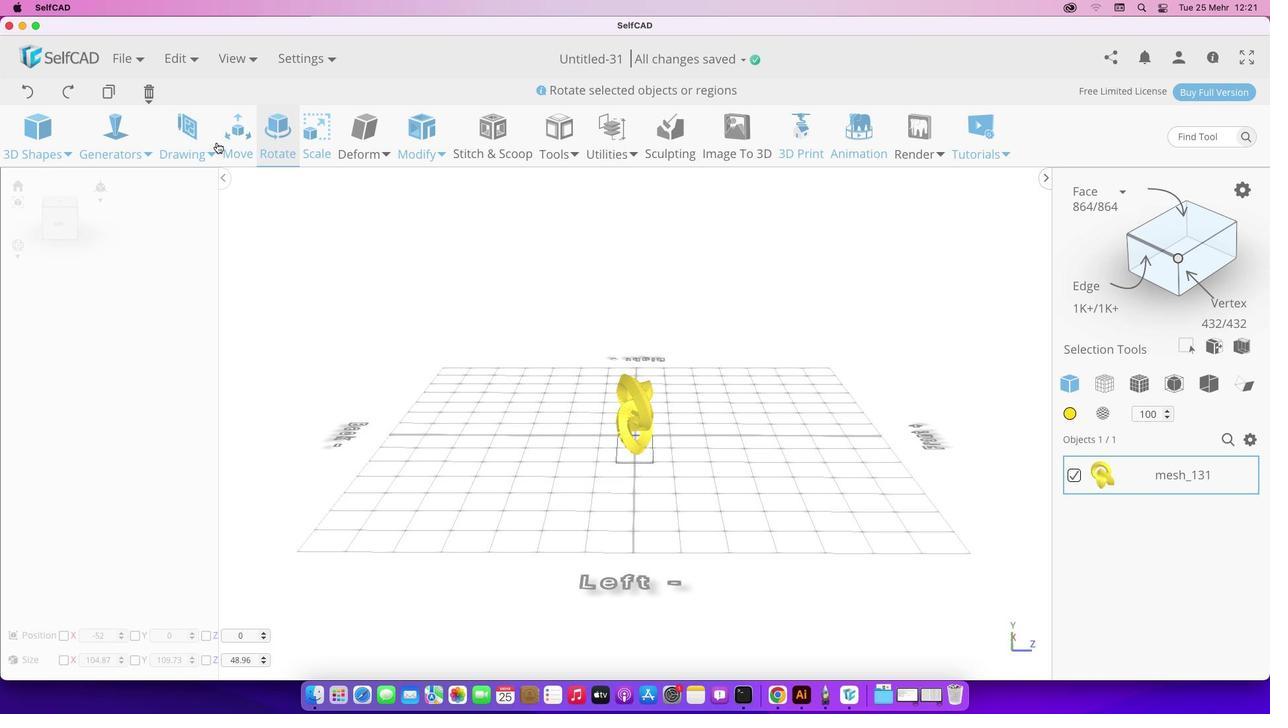 
Action: Mouse moved to (62, 147)
Screenshot: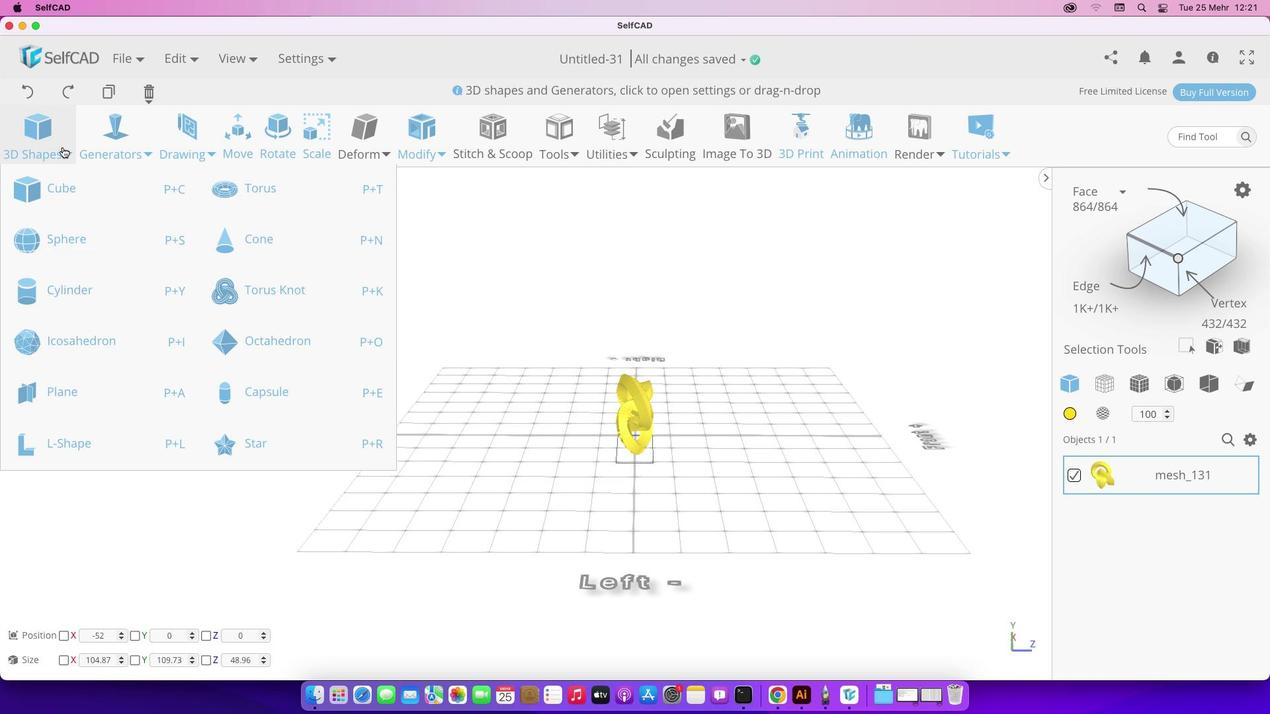 
Action: Mouse pressed left at (62, 147)
Screenshot: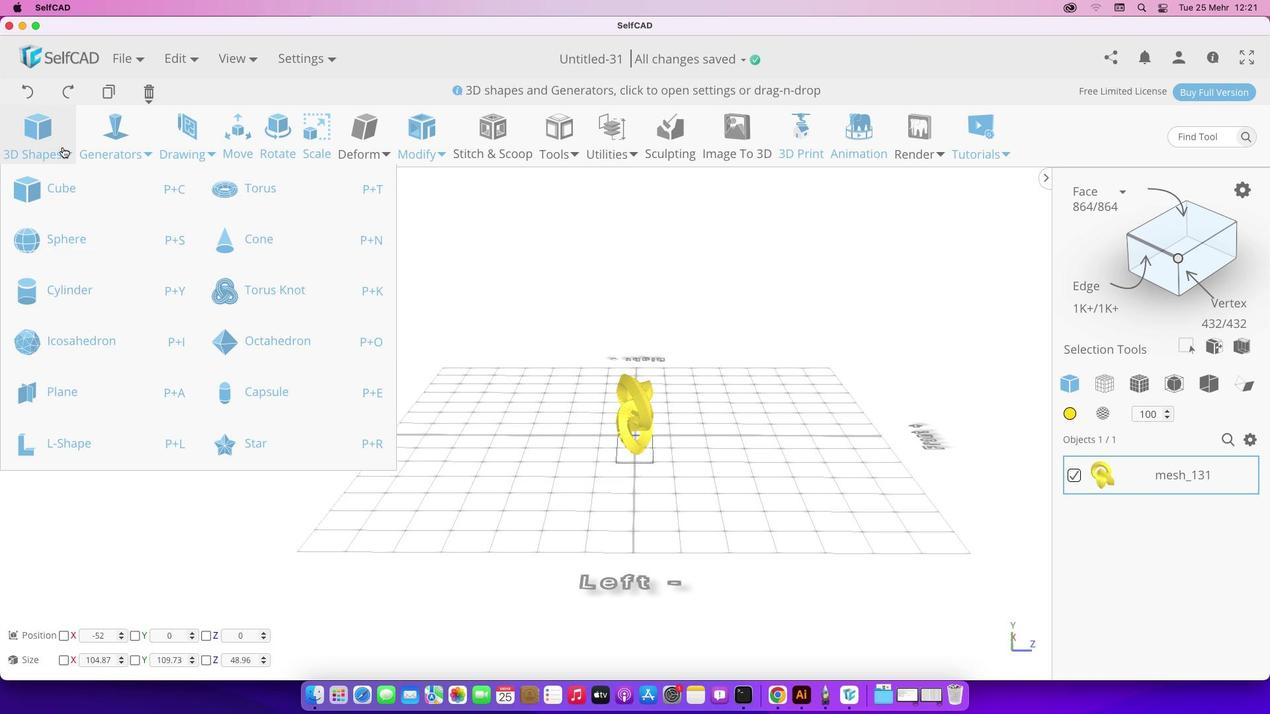 
Action: Mouse moved to (75, 289)
Screenshot: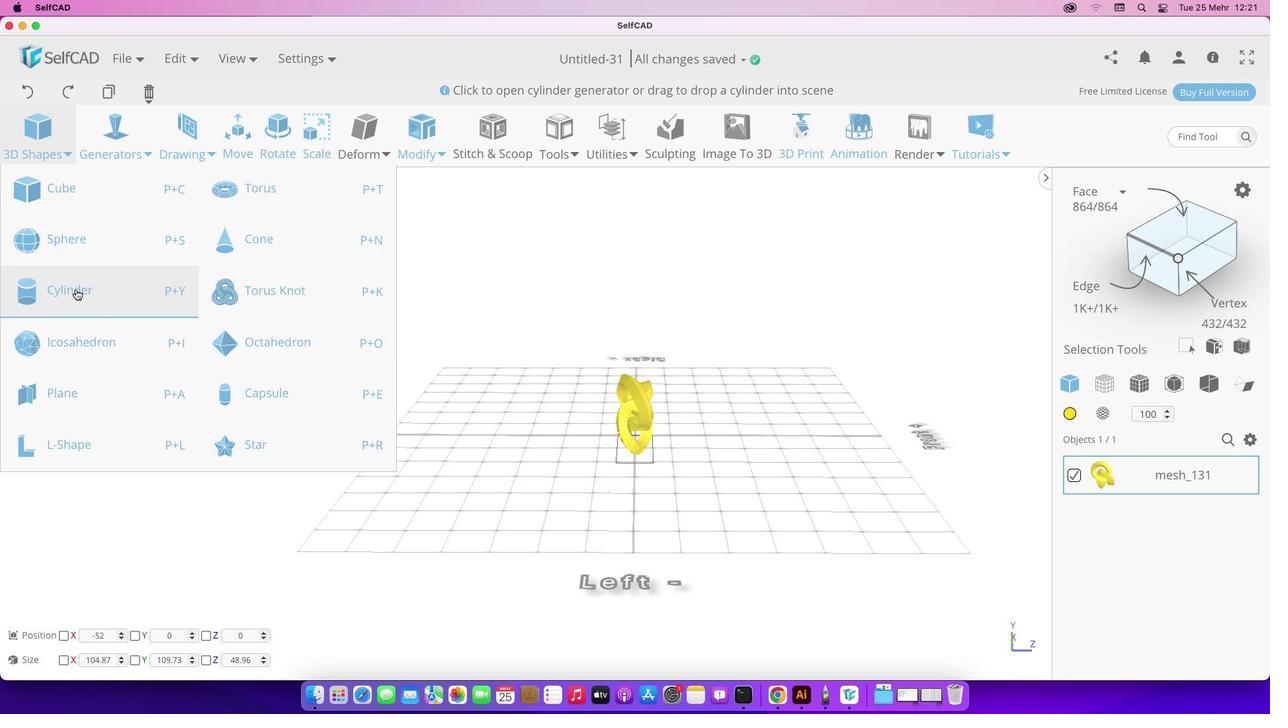 
Action: Mouse pressed left at (75, 289)
Screenshot: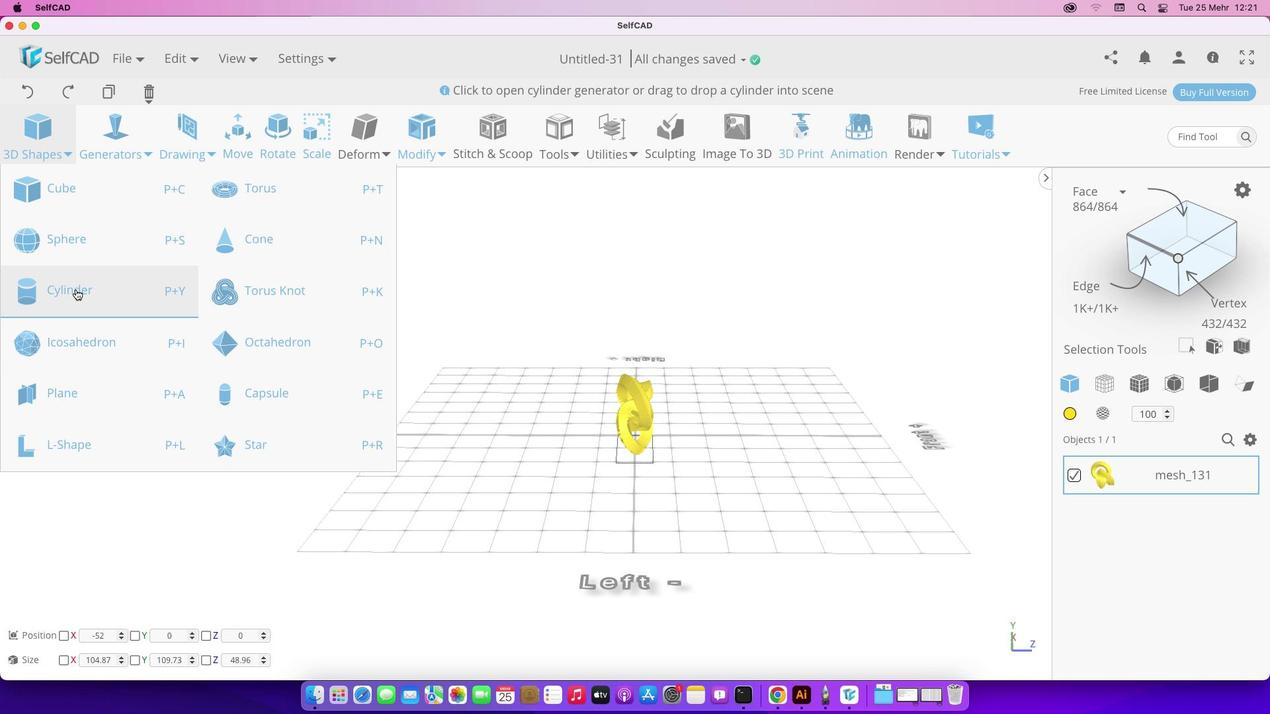
Action: Mouse moved to (511, 599)
